Task: Create tabs for every object which are used in tournament management system.
Action: Mouse moved to (1272, 81)
Screenshot: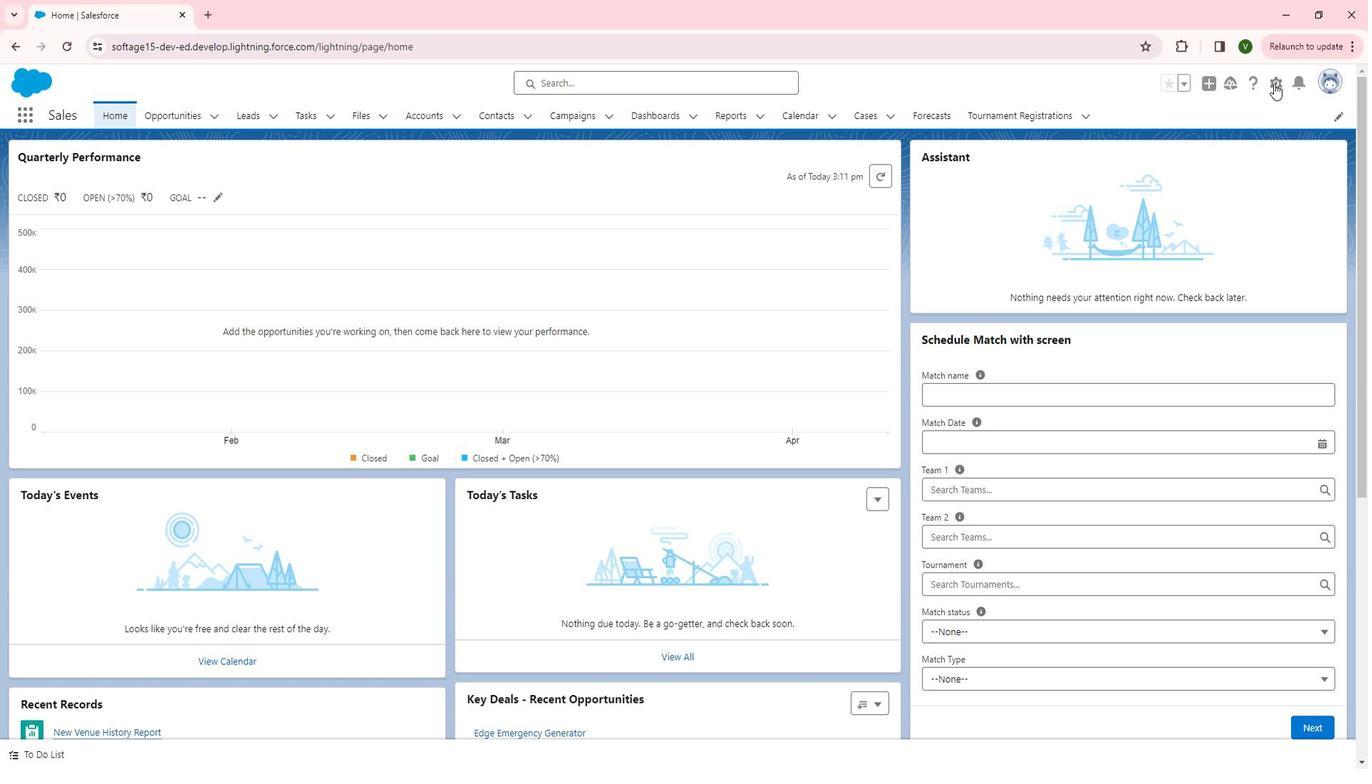 
Action: Mouse pressed left at (1272, 81)
Screenshot: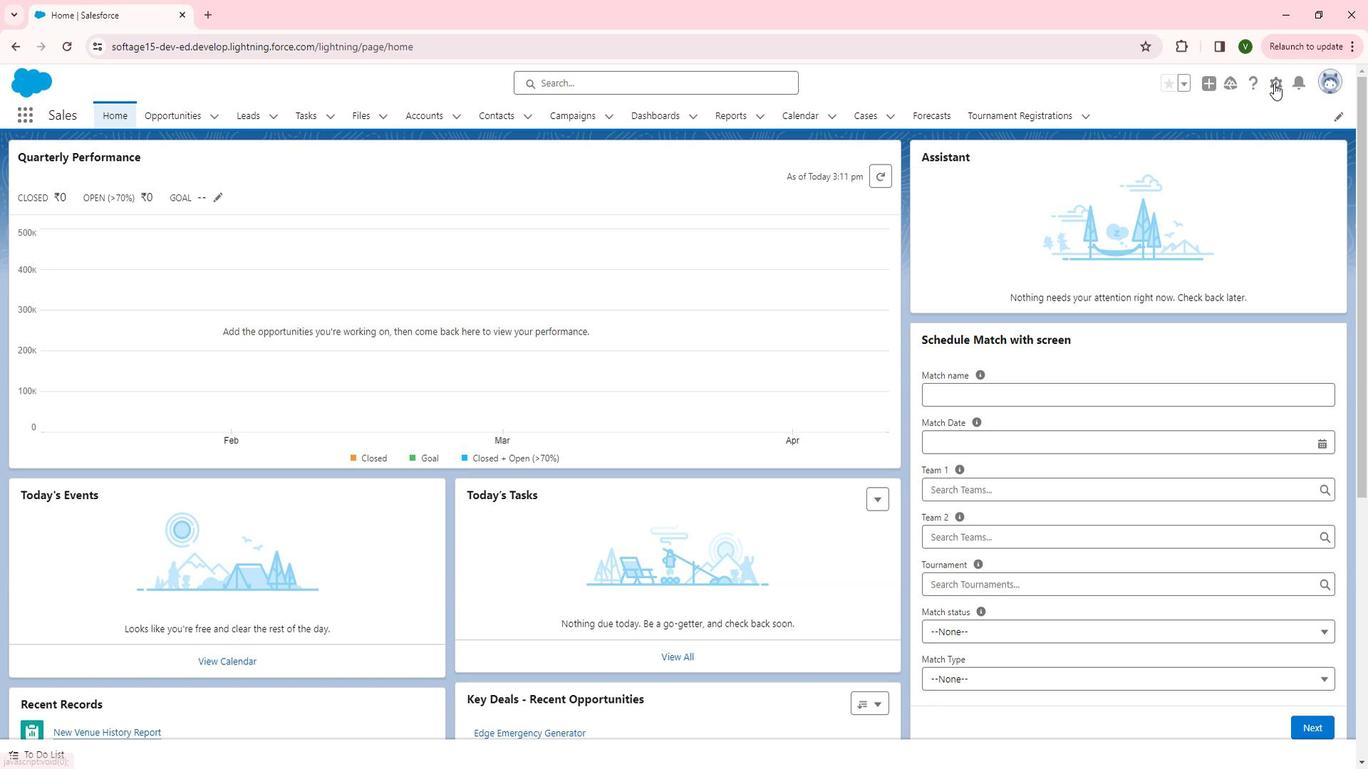
Action: Mouse moved to (1206, 126)
Screenshot: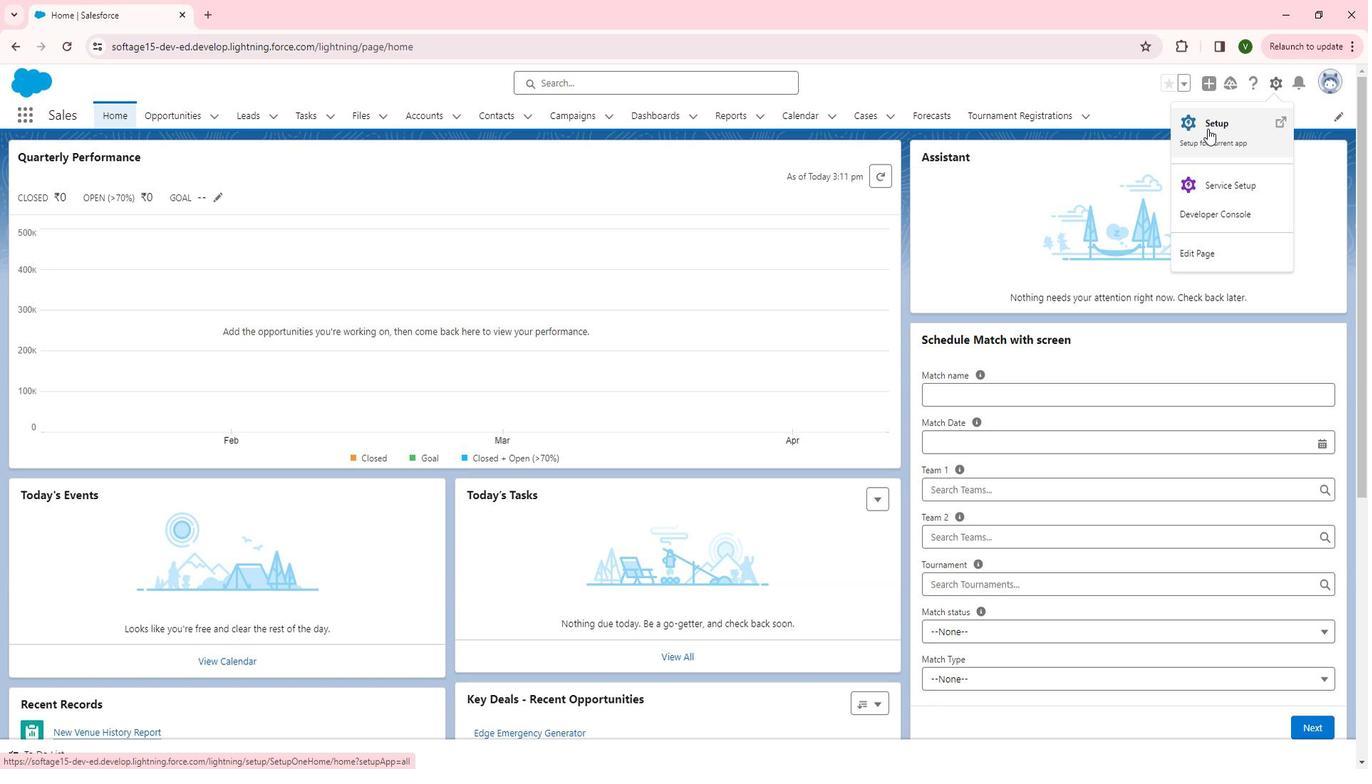 
Action: Mouse pressed left at (1206, 126)
Screenshot: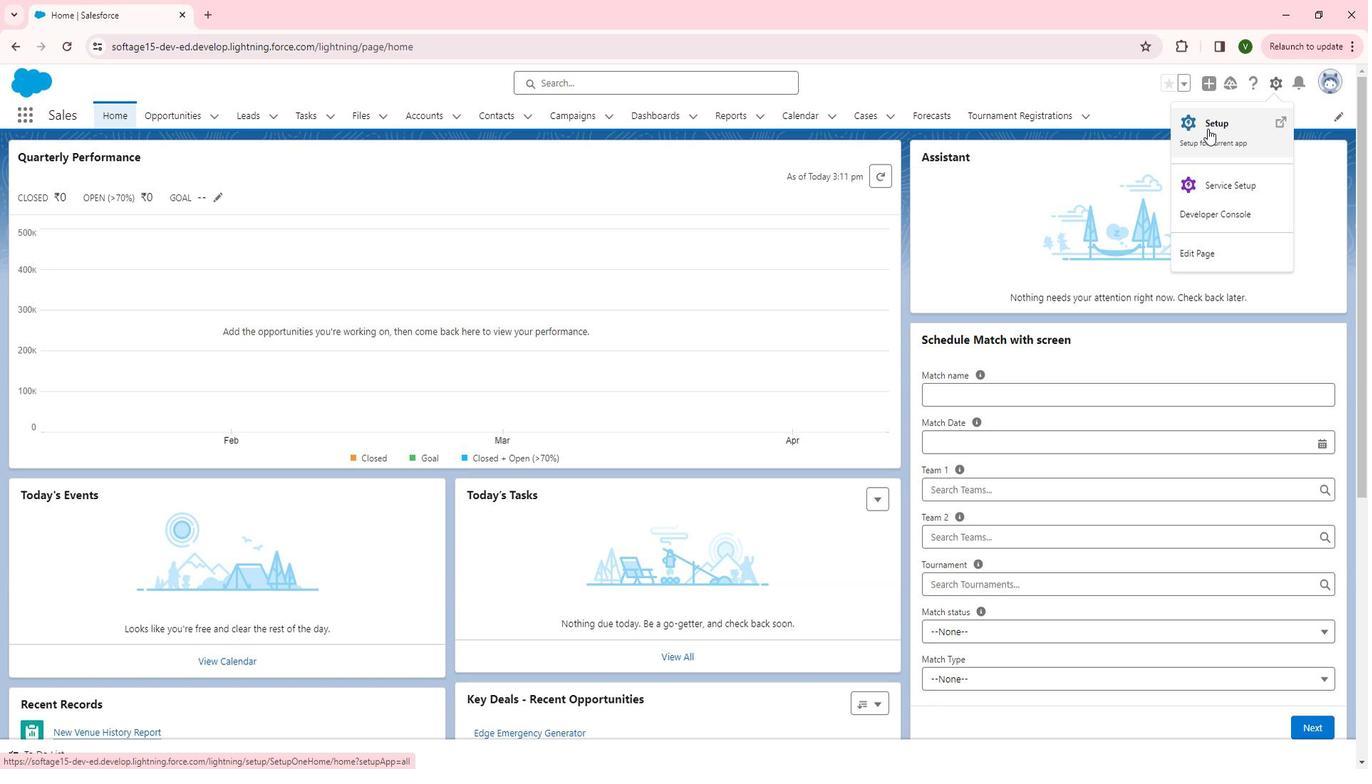 
Action: Mouse moved to (96, 600)
Screenshot: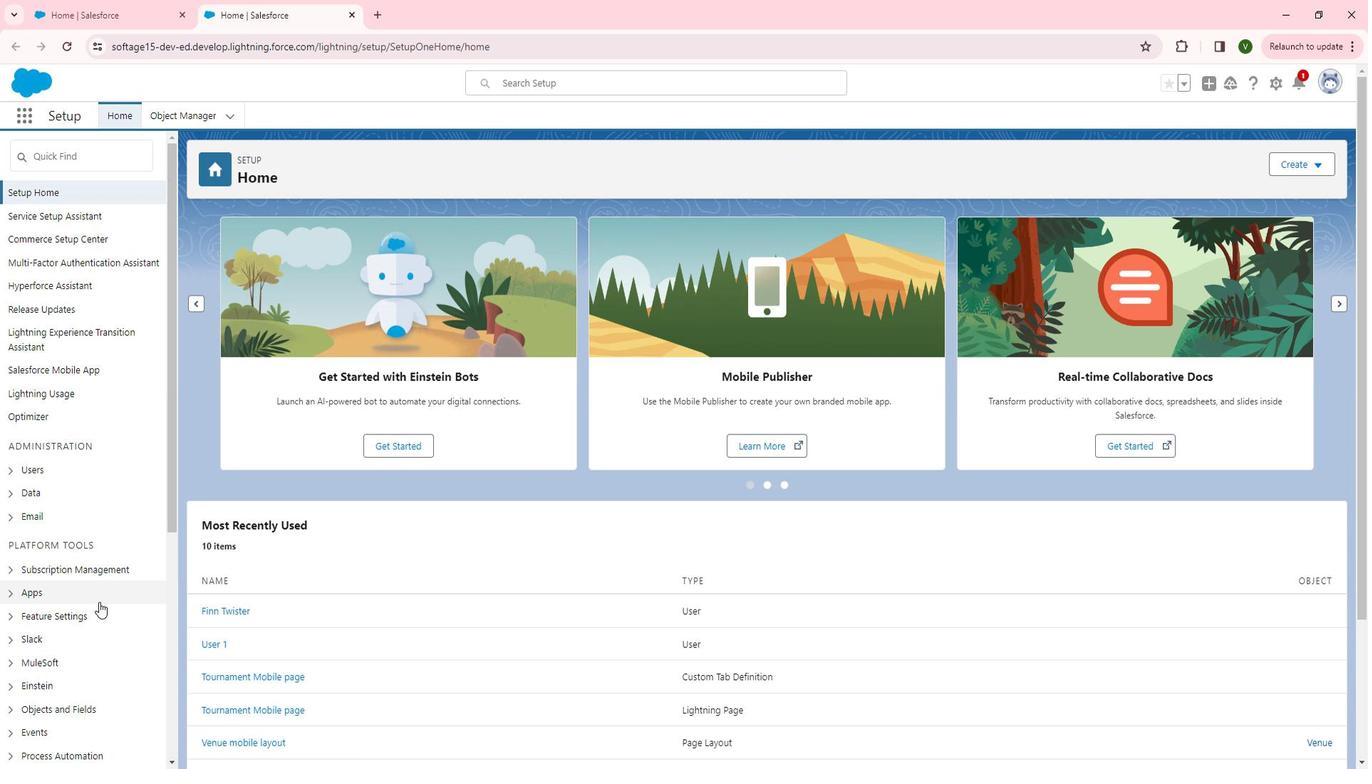 
Action: Mouse scrolled (96, 600) with delta (0, 0)
Screenshot: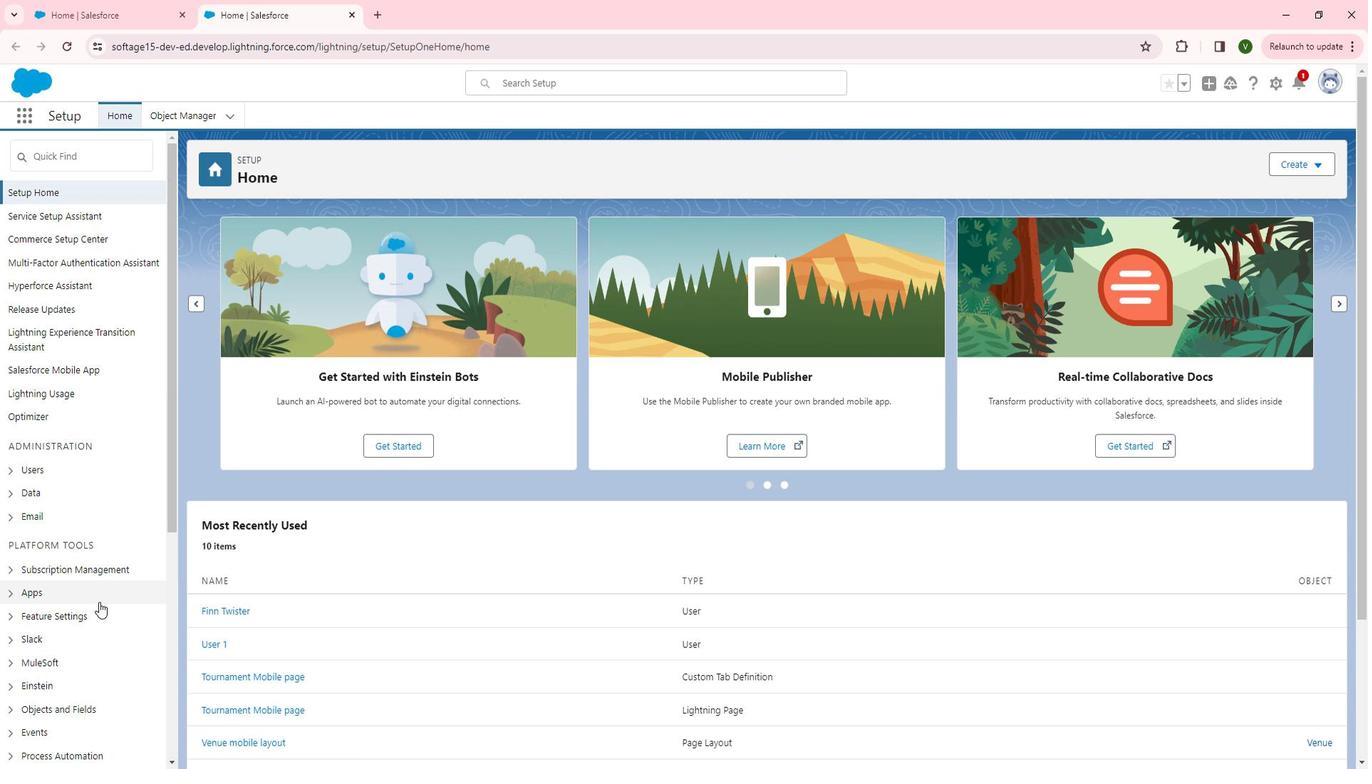 
Action: Mouse moved to (6, 634)
Screenshot: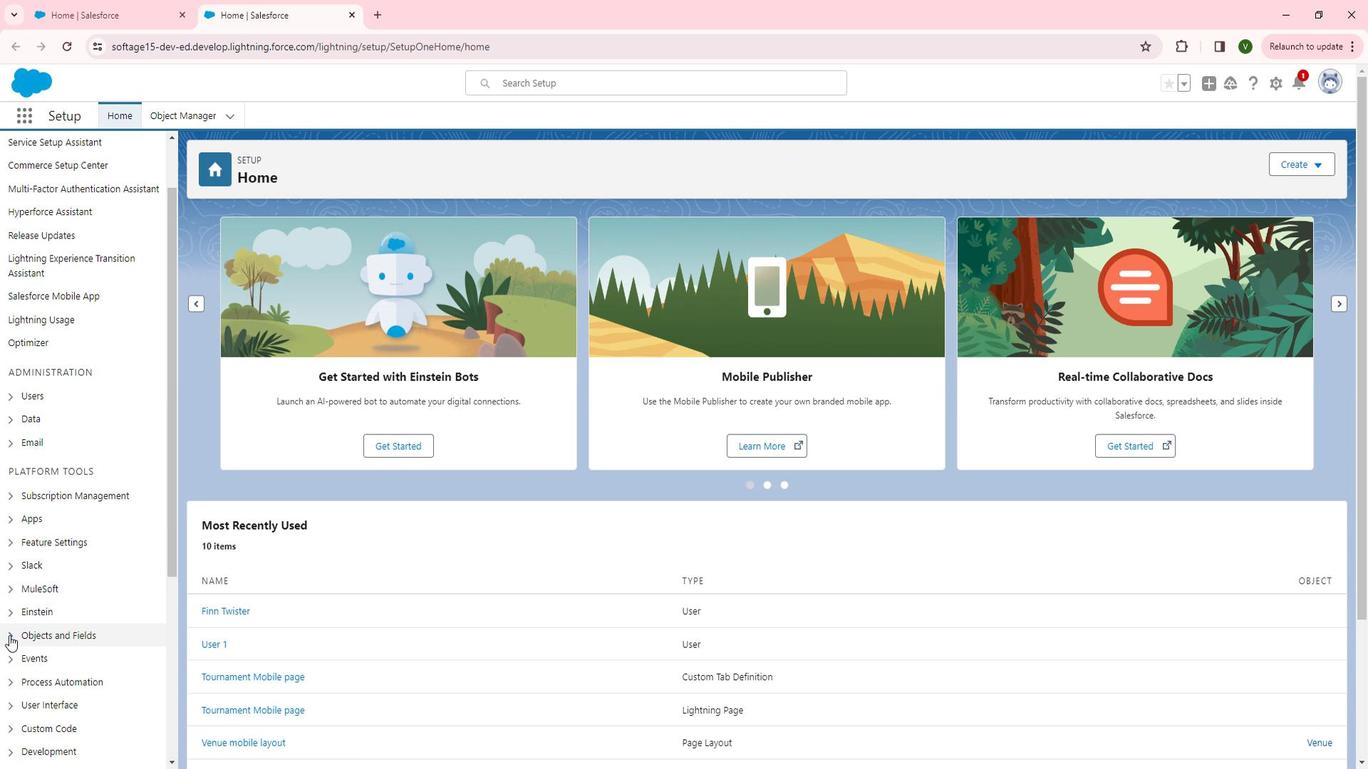 
Action: Mouse pressed left at (6, 634)
Screenshot: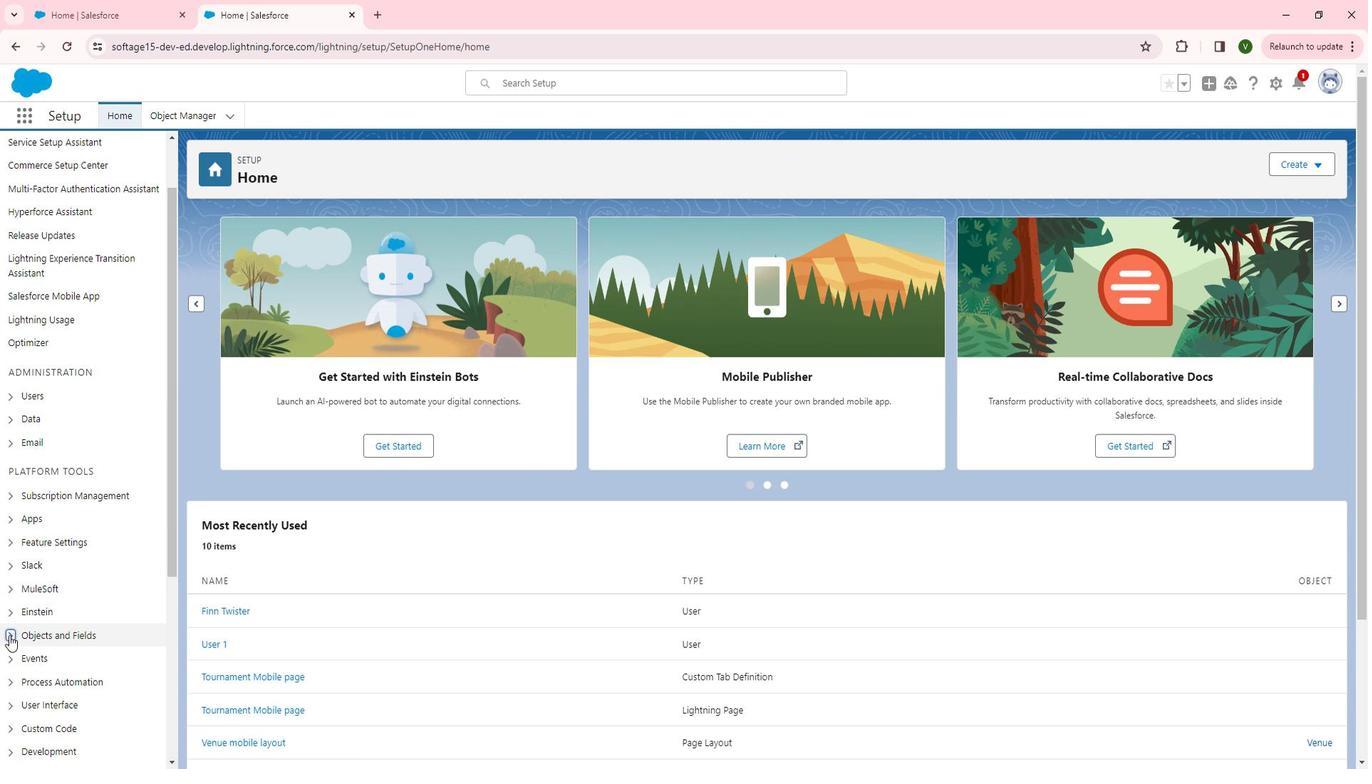 
Action: Mouse moved to (72, 658)
Screenshot: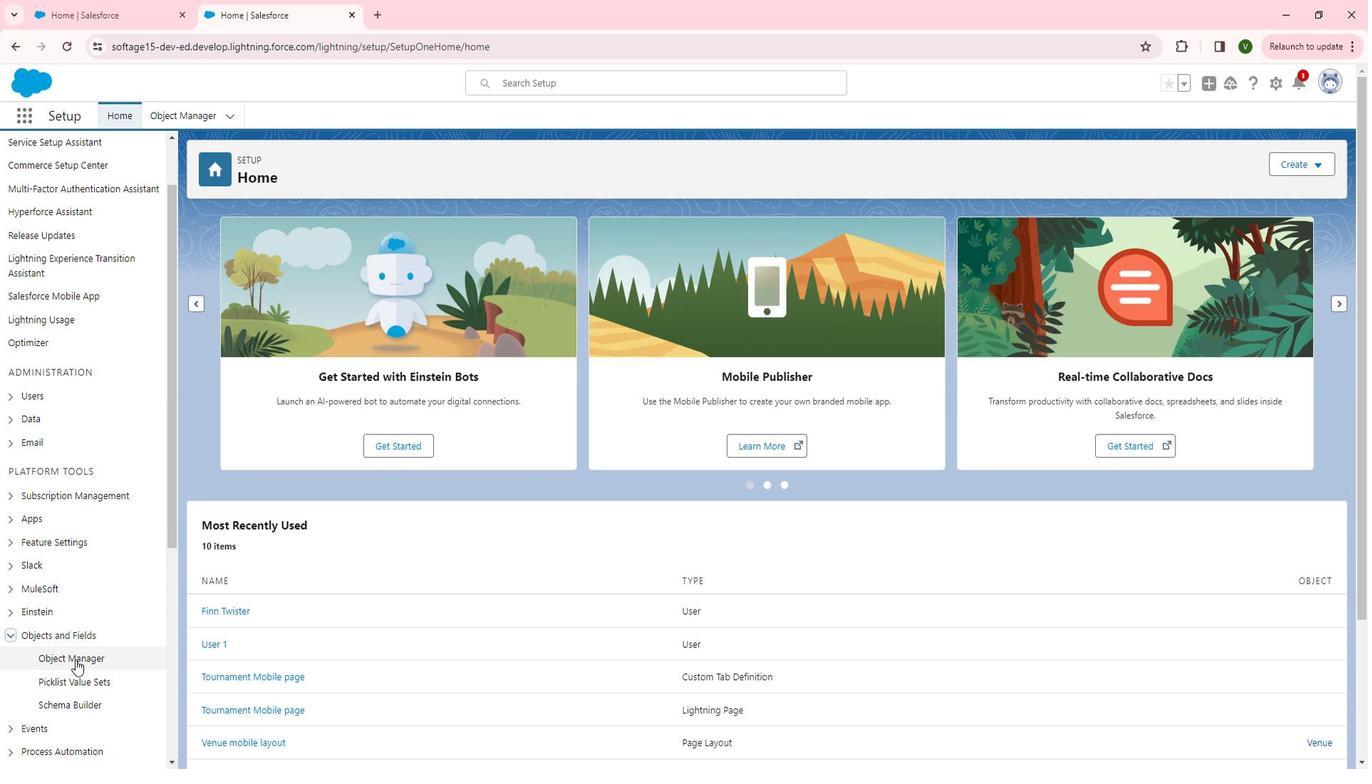 
Action: Mouse pressed left at (72, 658)
Screenshot: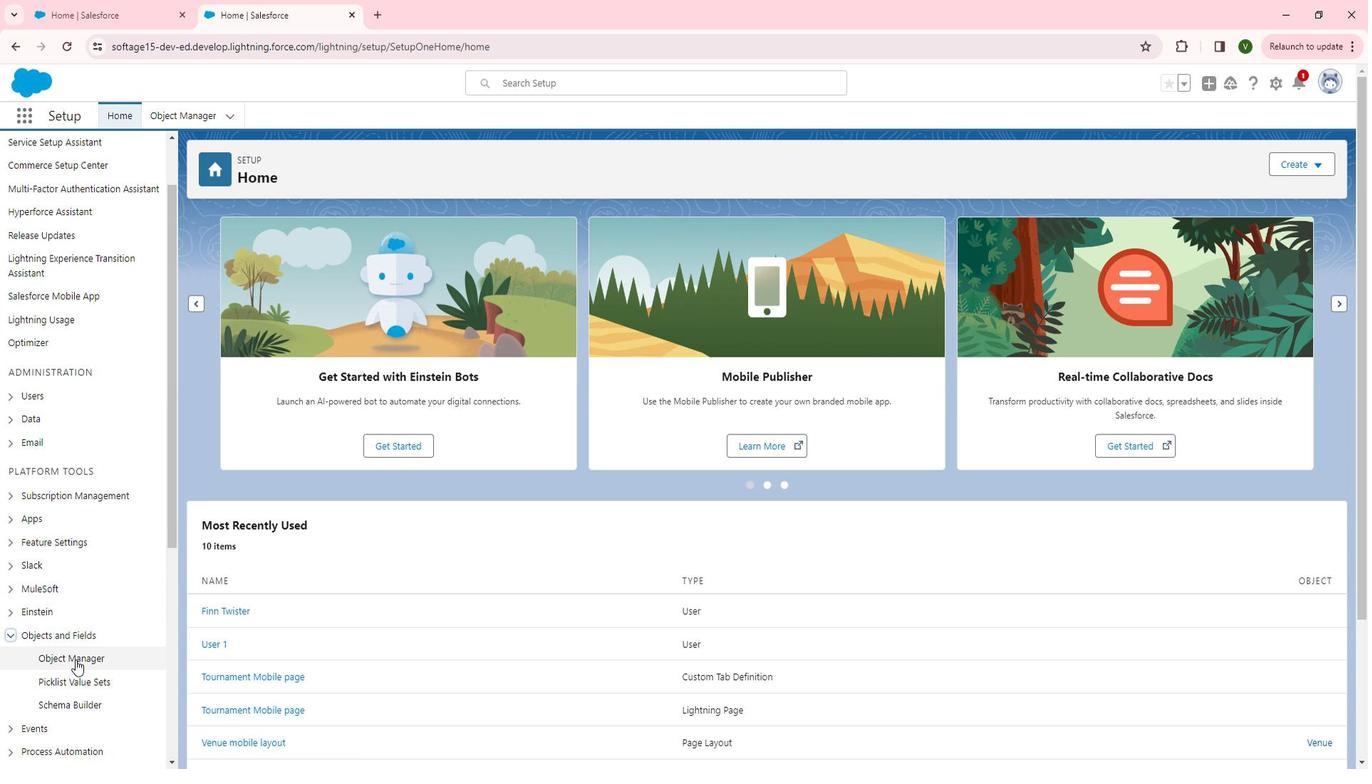 
Action: Mouse moved to (114, 116)
Screenshot: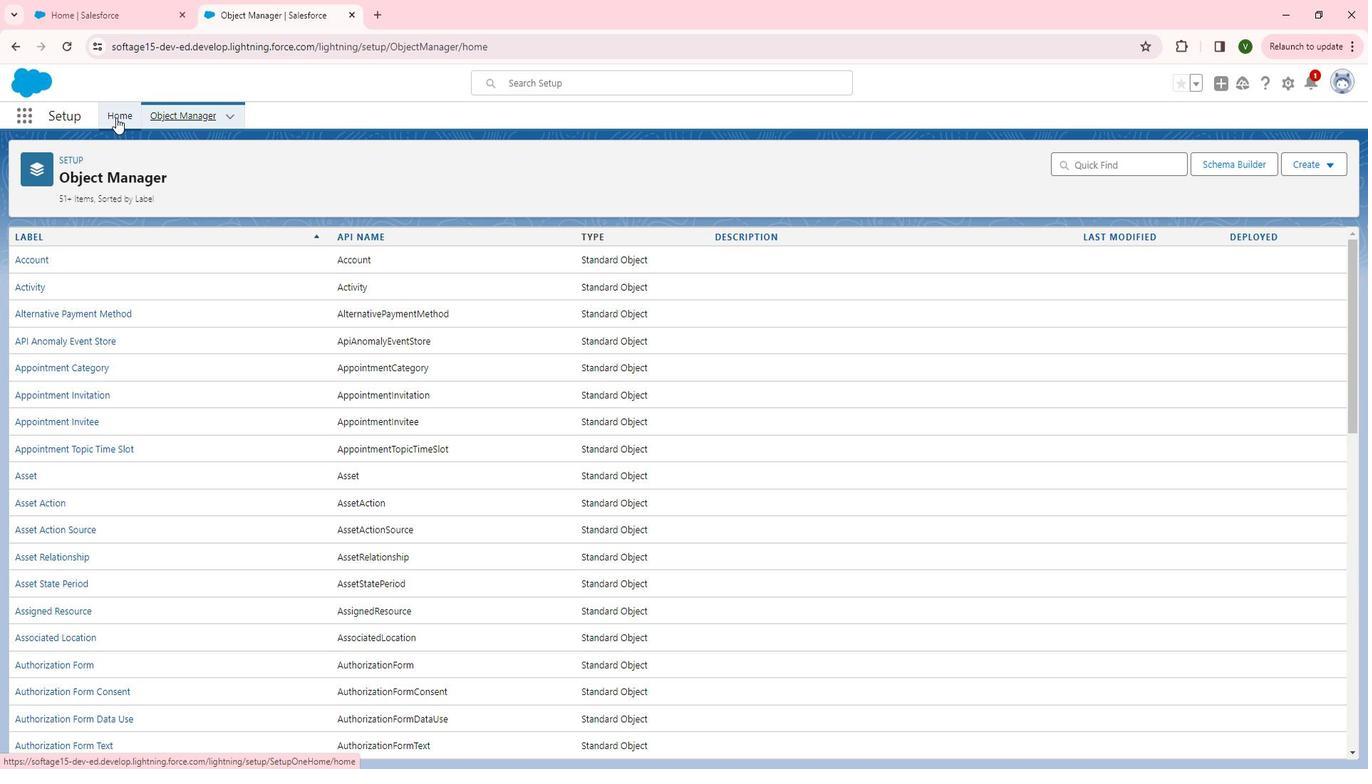 
Action: Mouse pressed left at (114, 116)
Screenshot: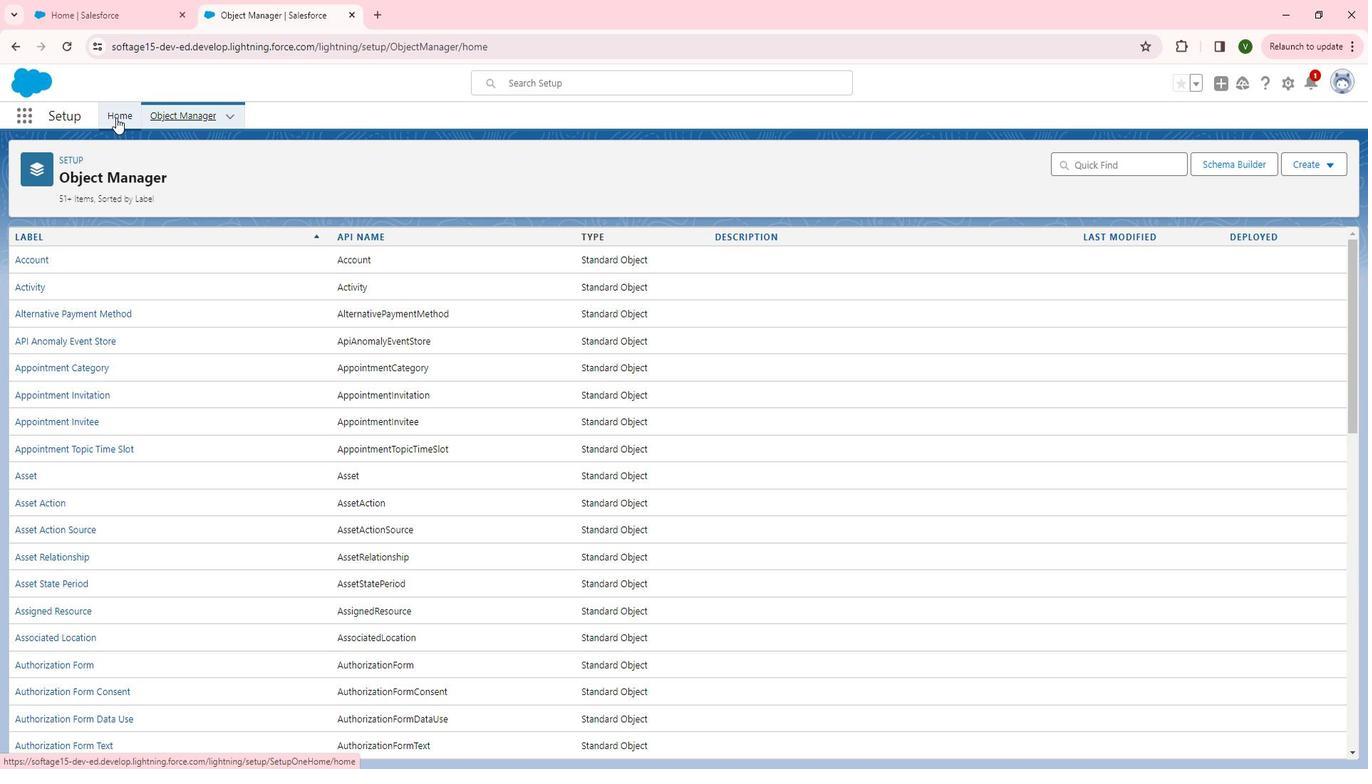 
Action: Mouse moved to (74, 413)
Screenshot: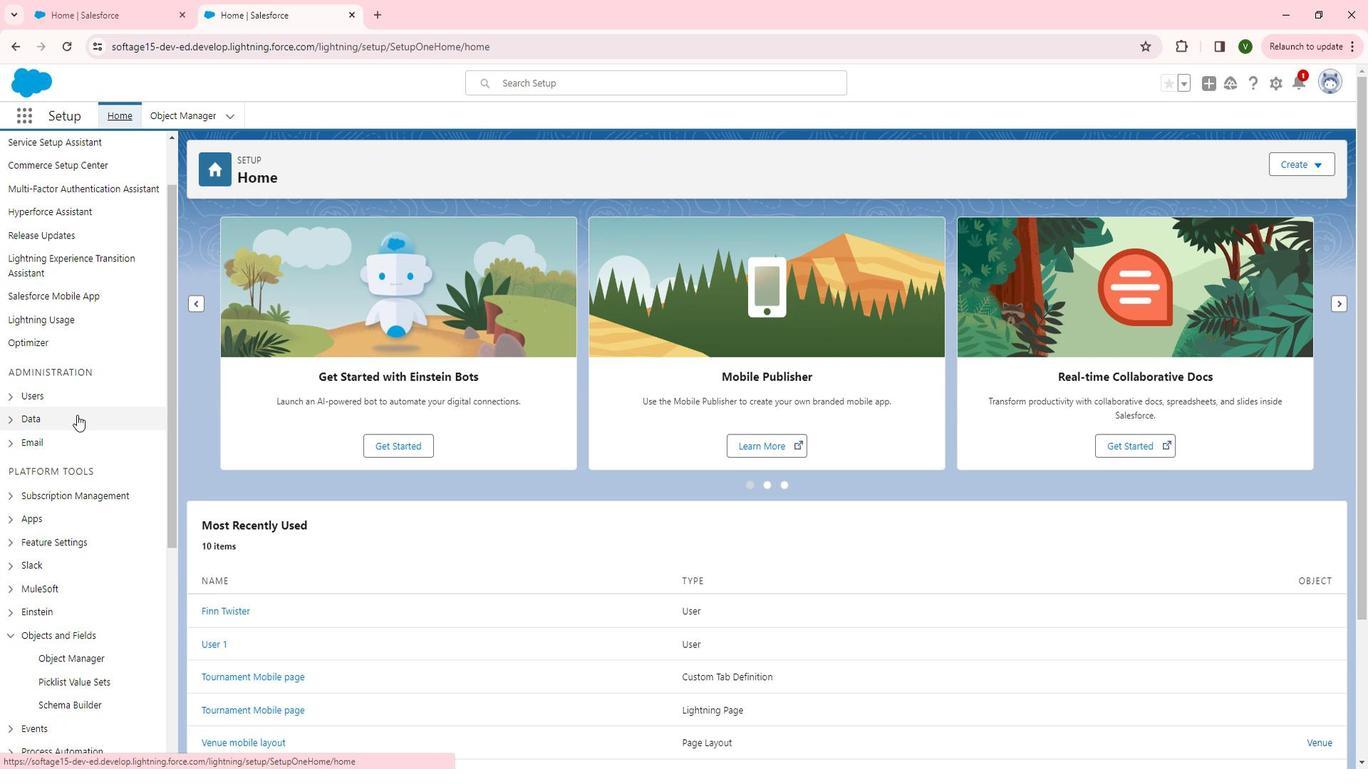 
Action: Mouse scrolled (74, 412) with delta (0, 0)
Screenshot: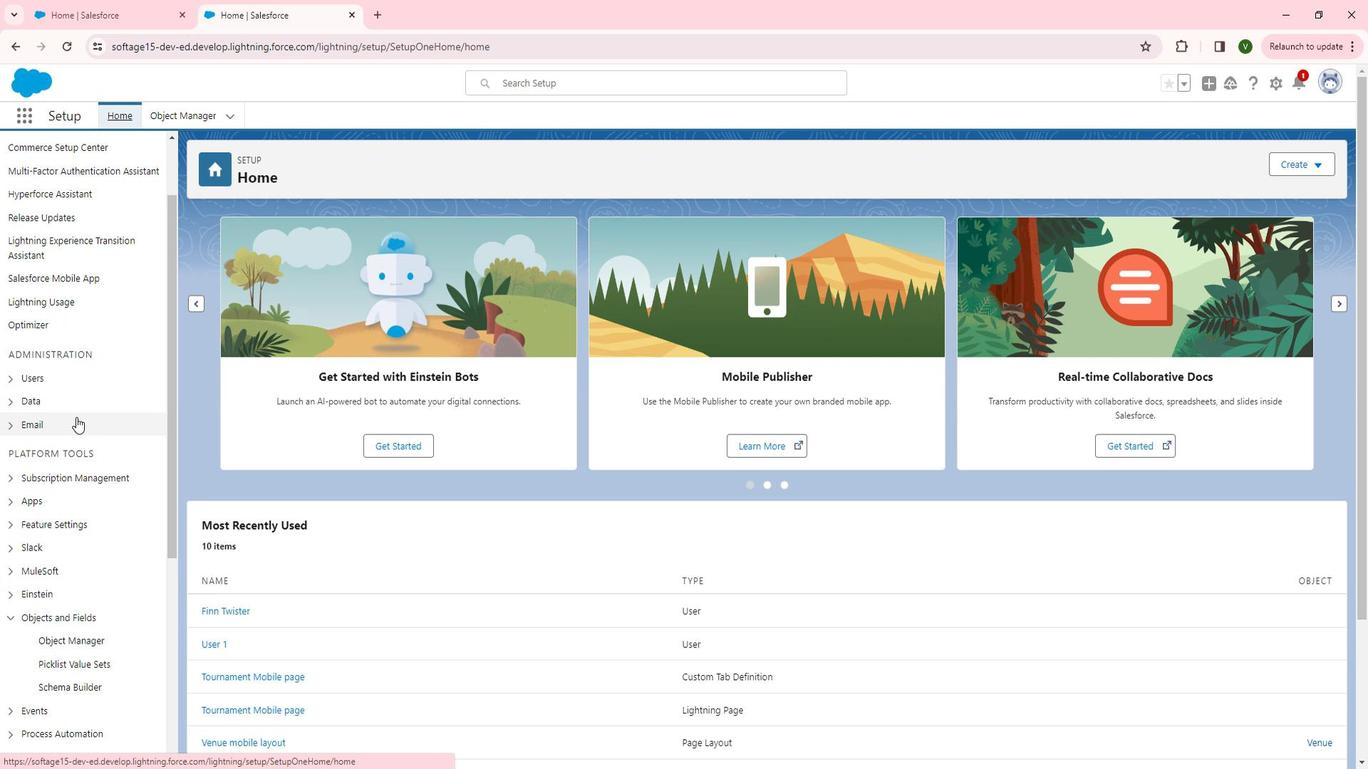 
Action: Mouse moved to (69, 419)
Screenshot: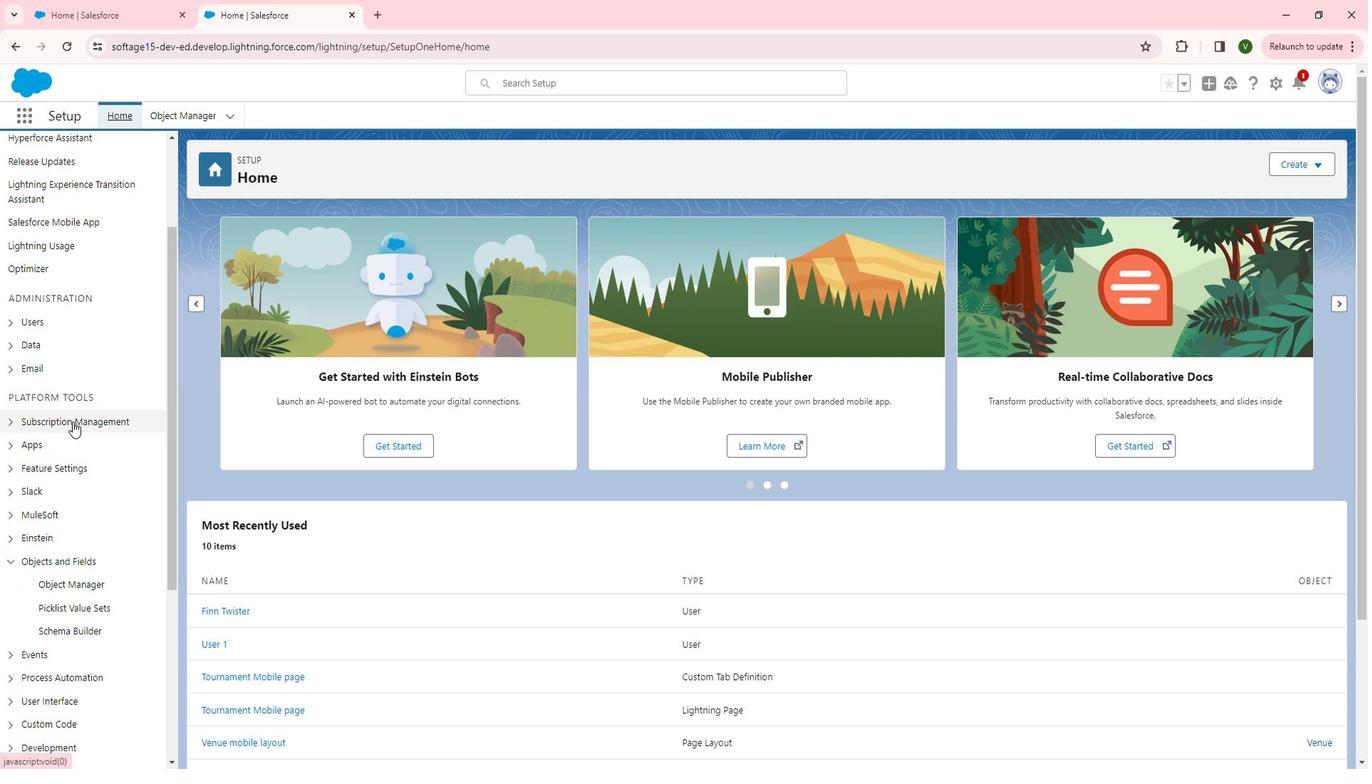 
Action: Mouse scrolled (69, 419) with delta (0, 0)
Screenshot: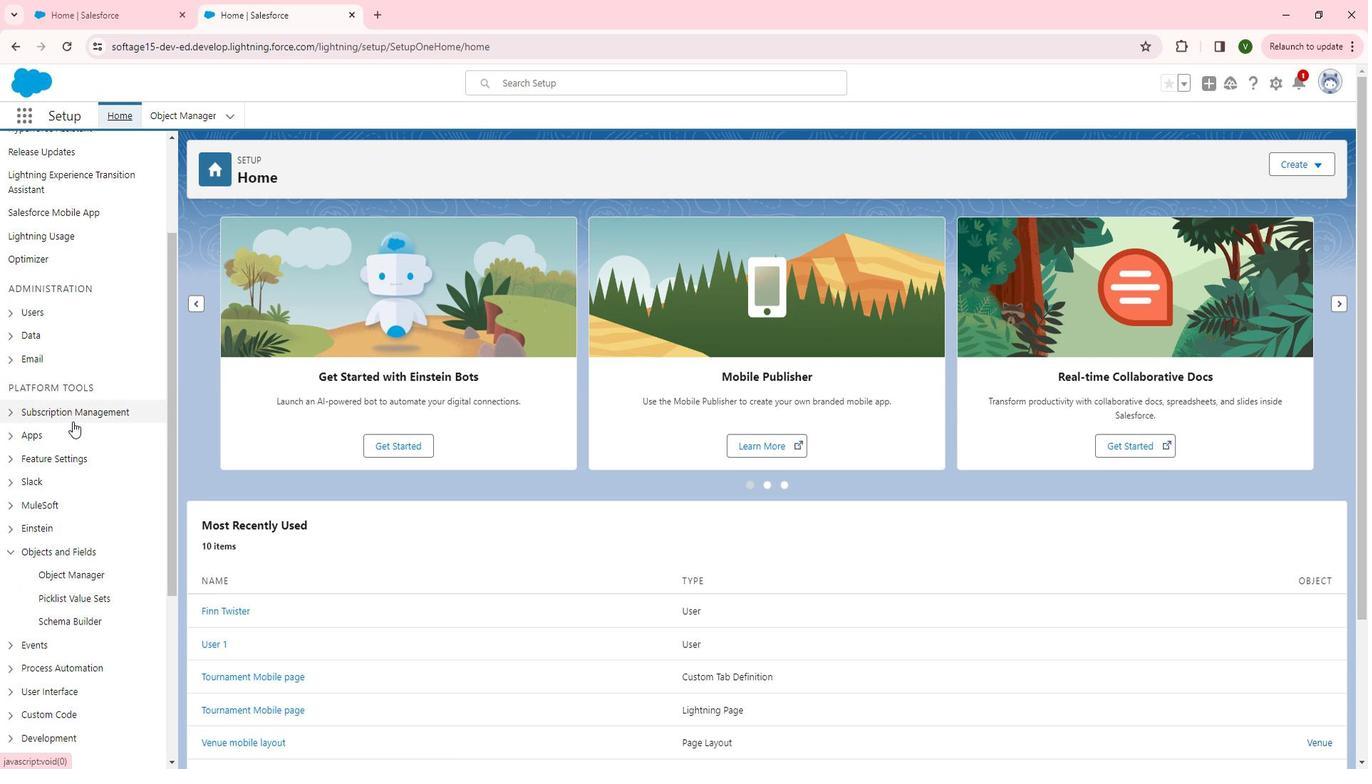 
Action: Mouse moved to (7, 483)
Screenshot: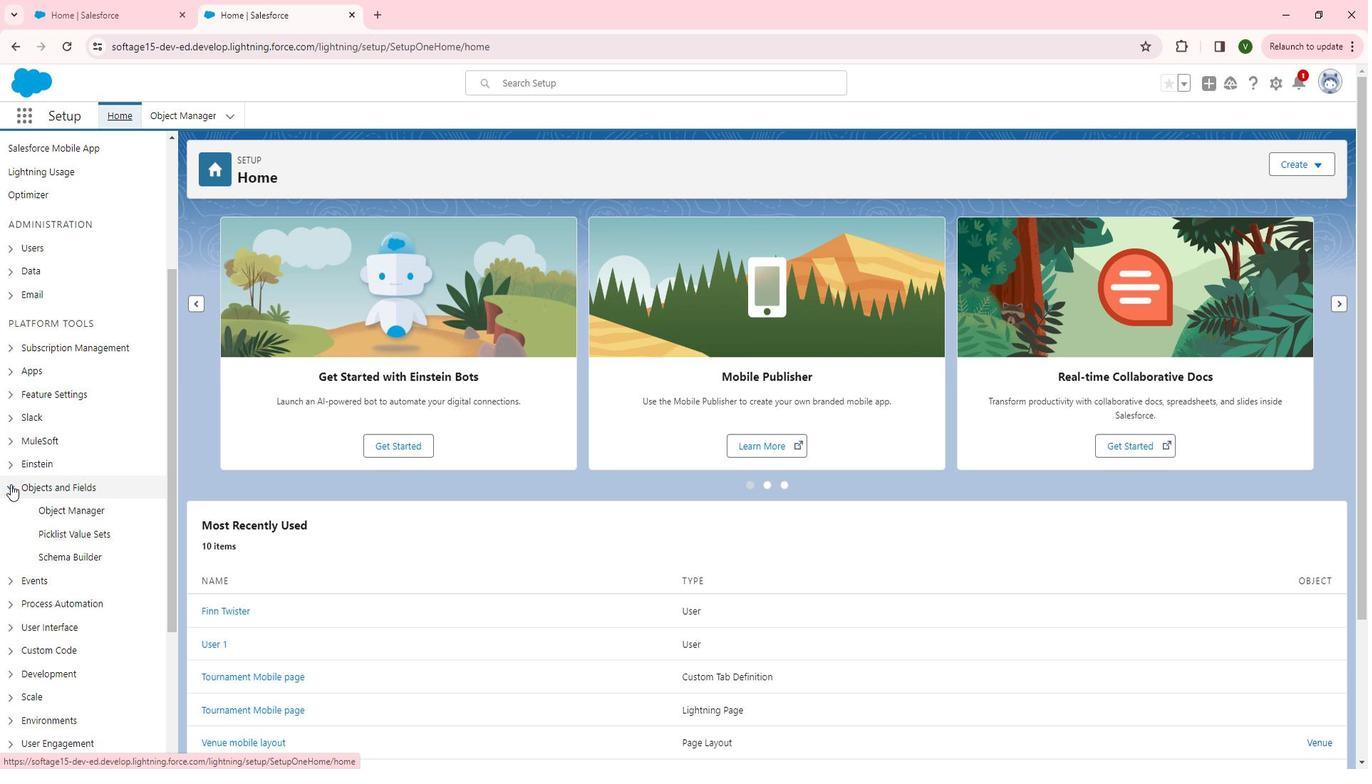 
Action: Mouse pressed left at (7, 483)
Screenshot: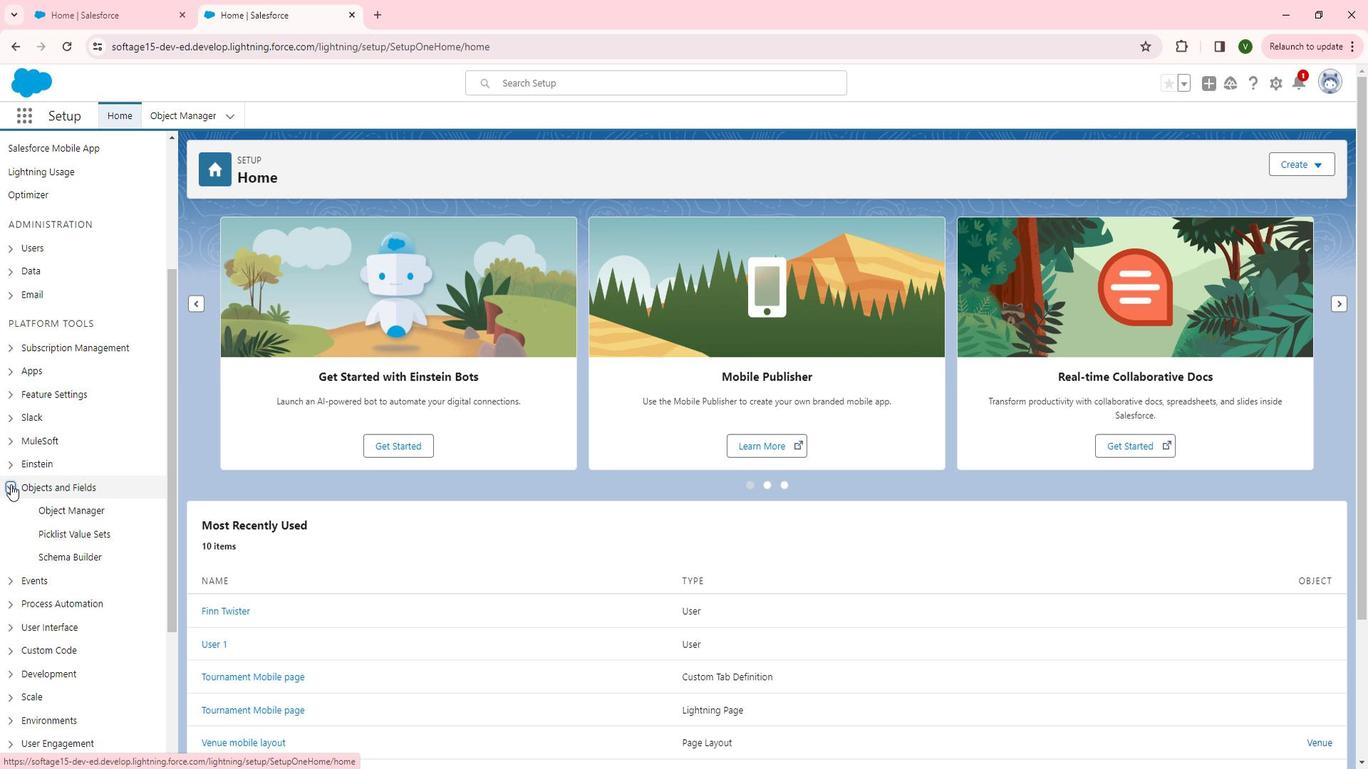 
Action: Mouse moved to (9, 557)
Screenshot: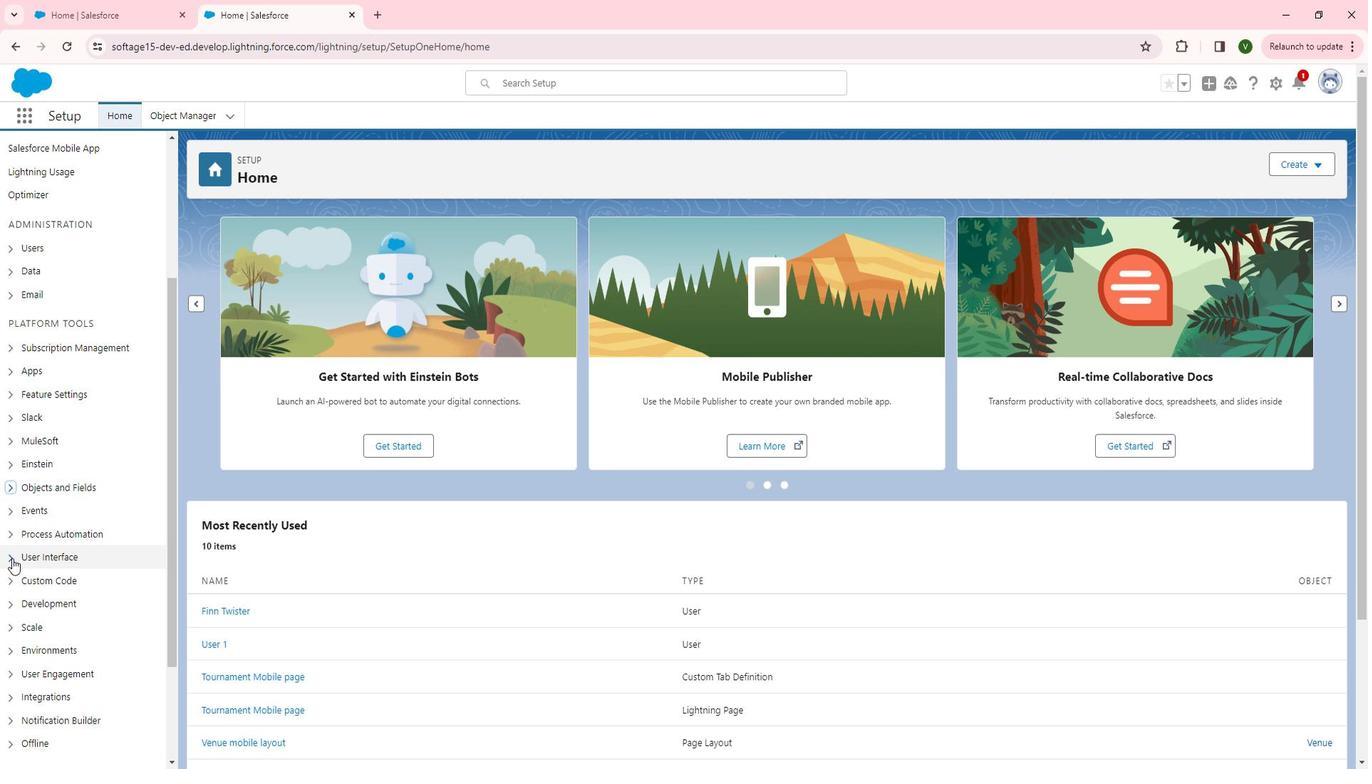 
Action: Mouse pressed left at (9, 557)
Screenshot: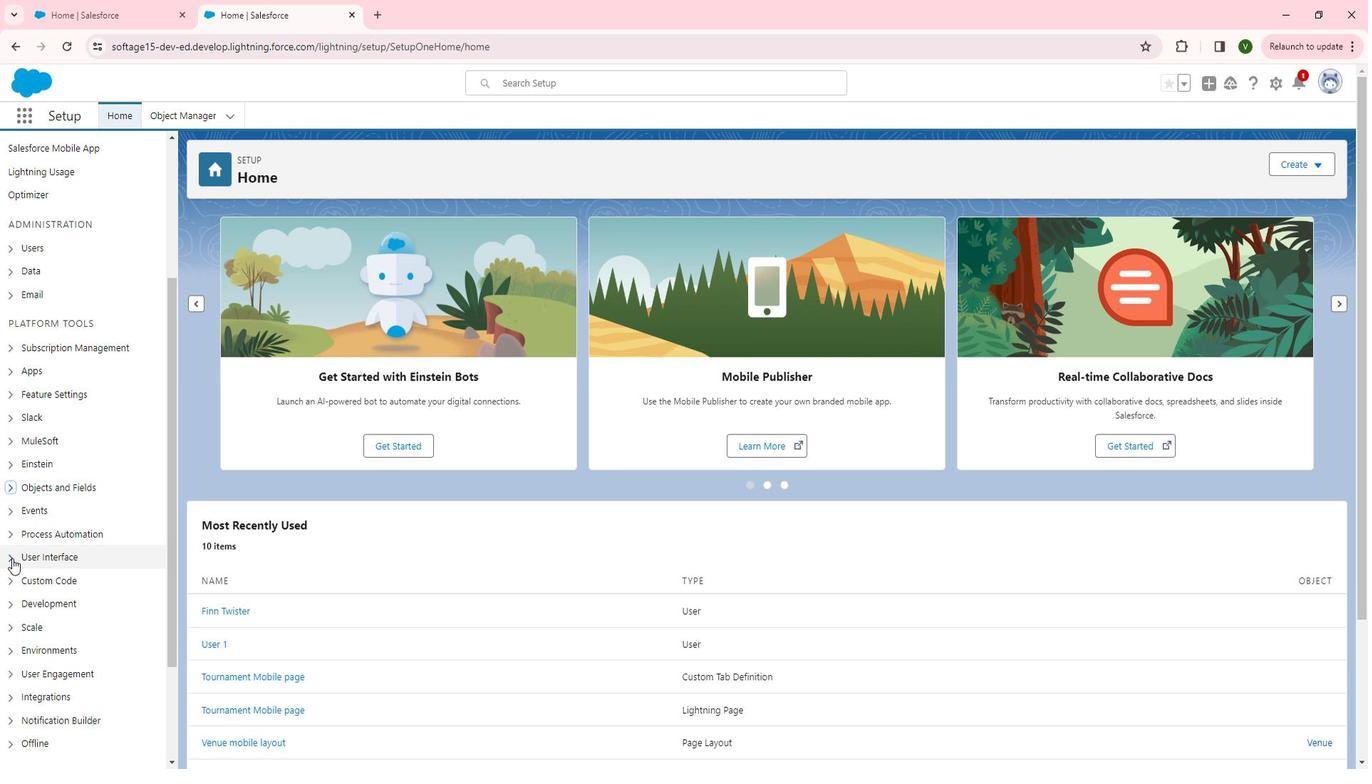 
Action: Mouse moved to (64, 585)
Screenshot: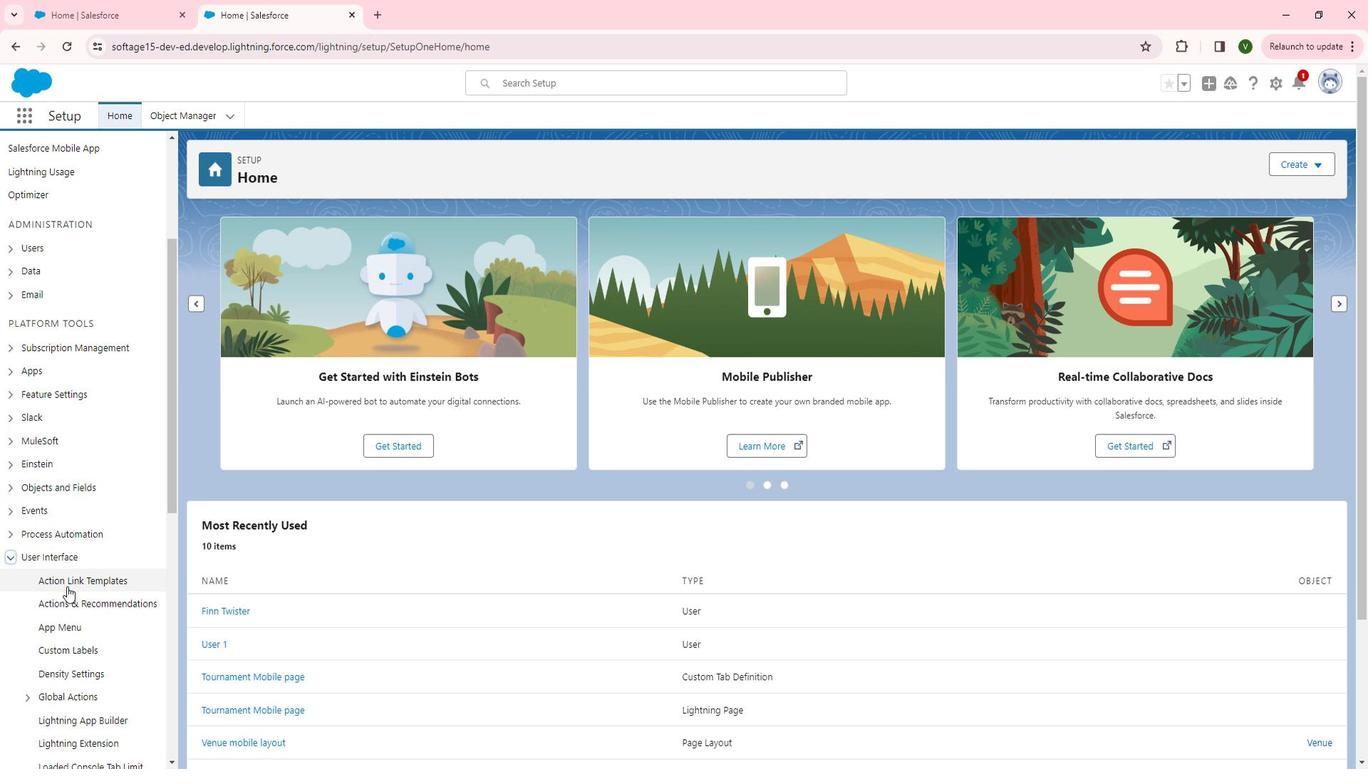 
Action: Mouse scrolled (64, 584) with delta (0, 0)
Screenshot: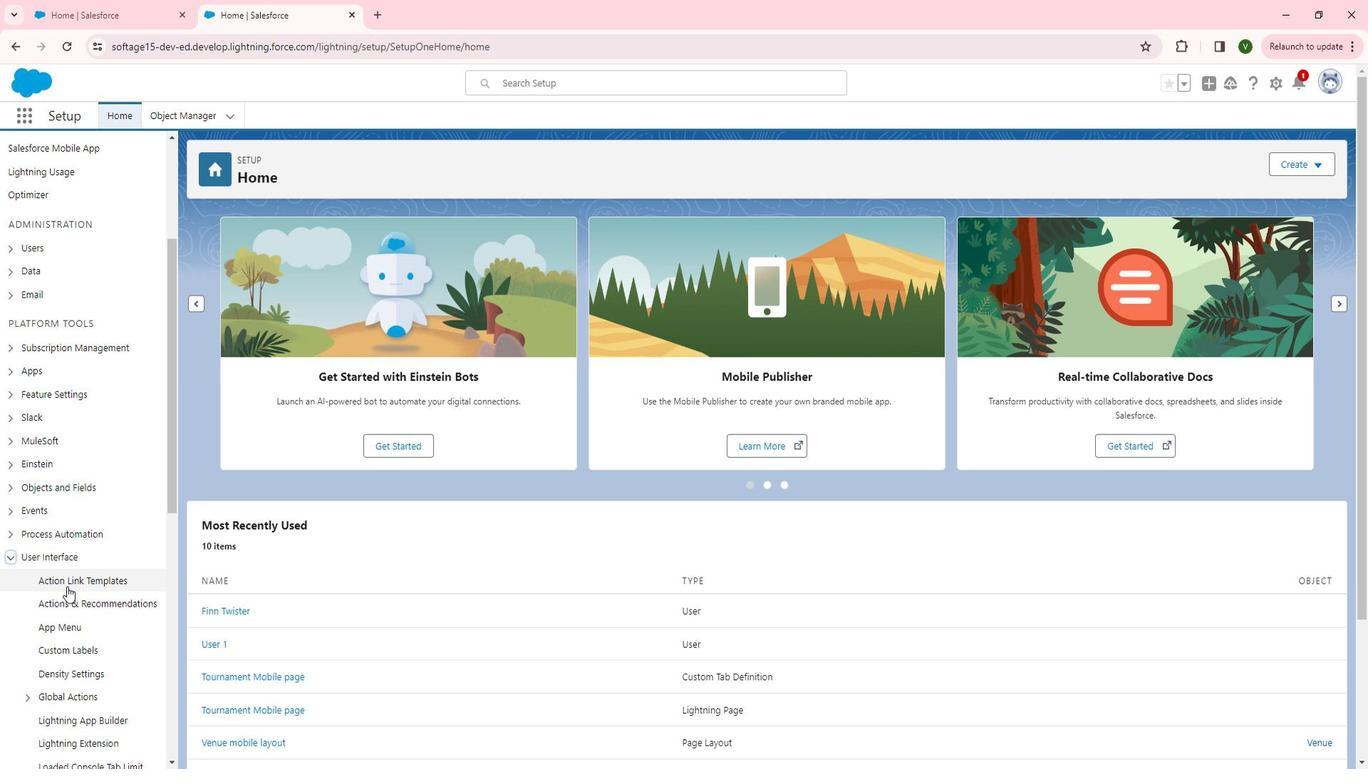 
Action: Mouse moved to (64, 585)
Screenshot: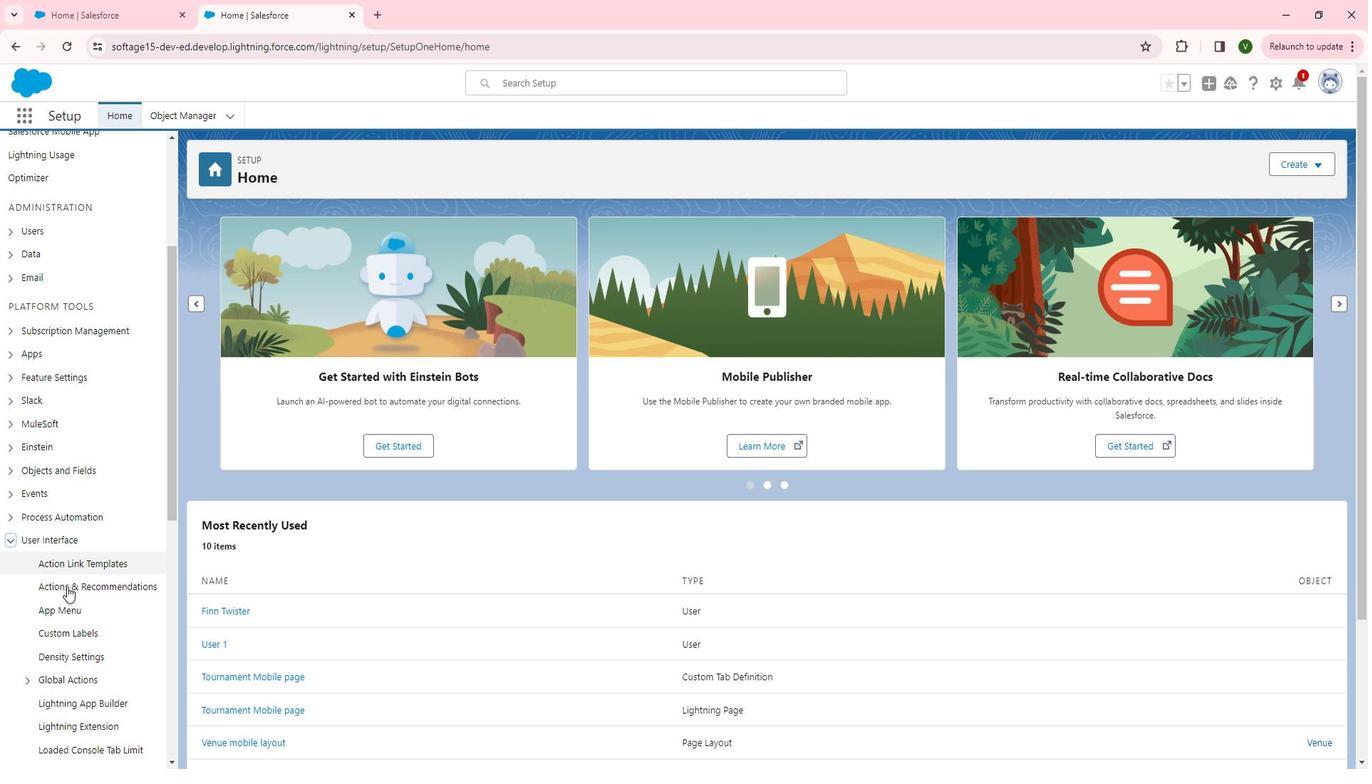 
Action: Mouse scrolled (64, 585) with delta (0, 0)
Screenshot: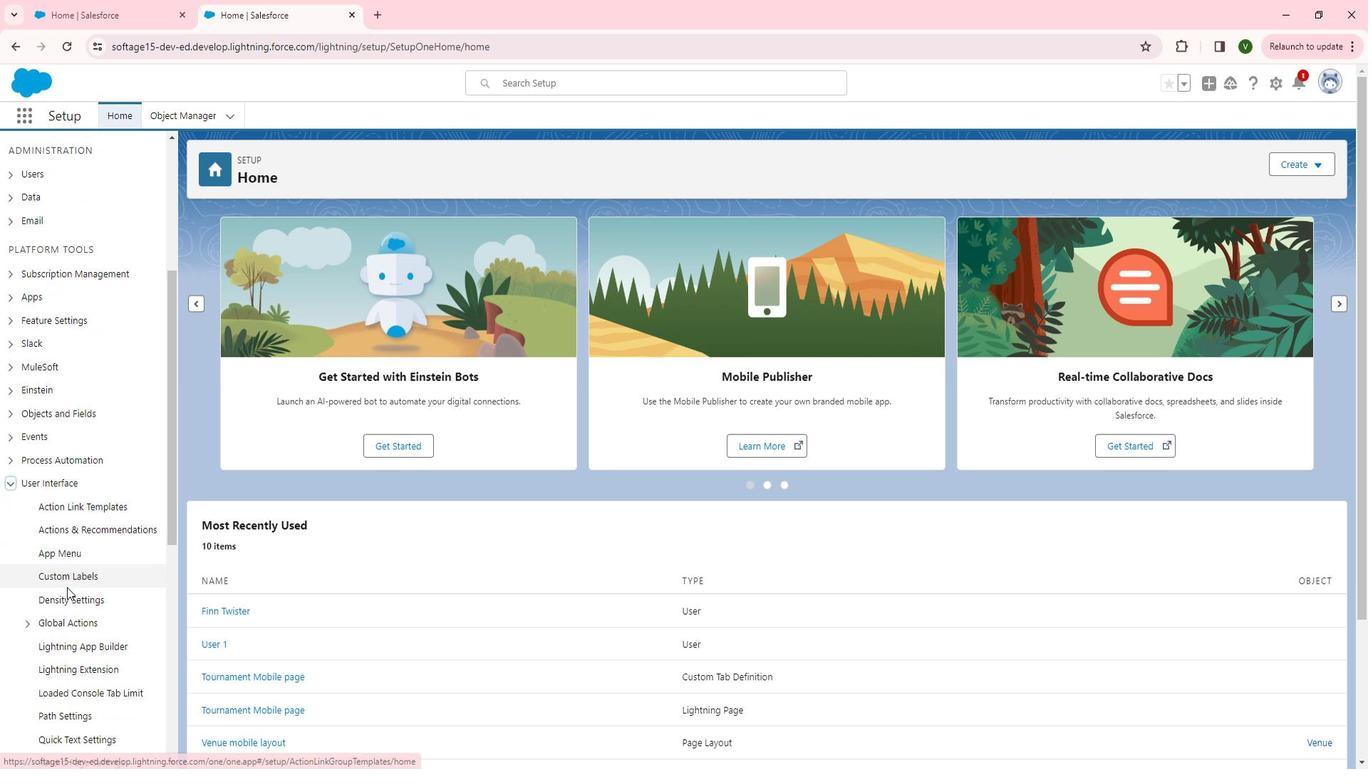 
Action: Mouse scrolled (64, 585) with delta (0, 0)
Screenshot: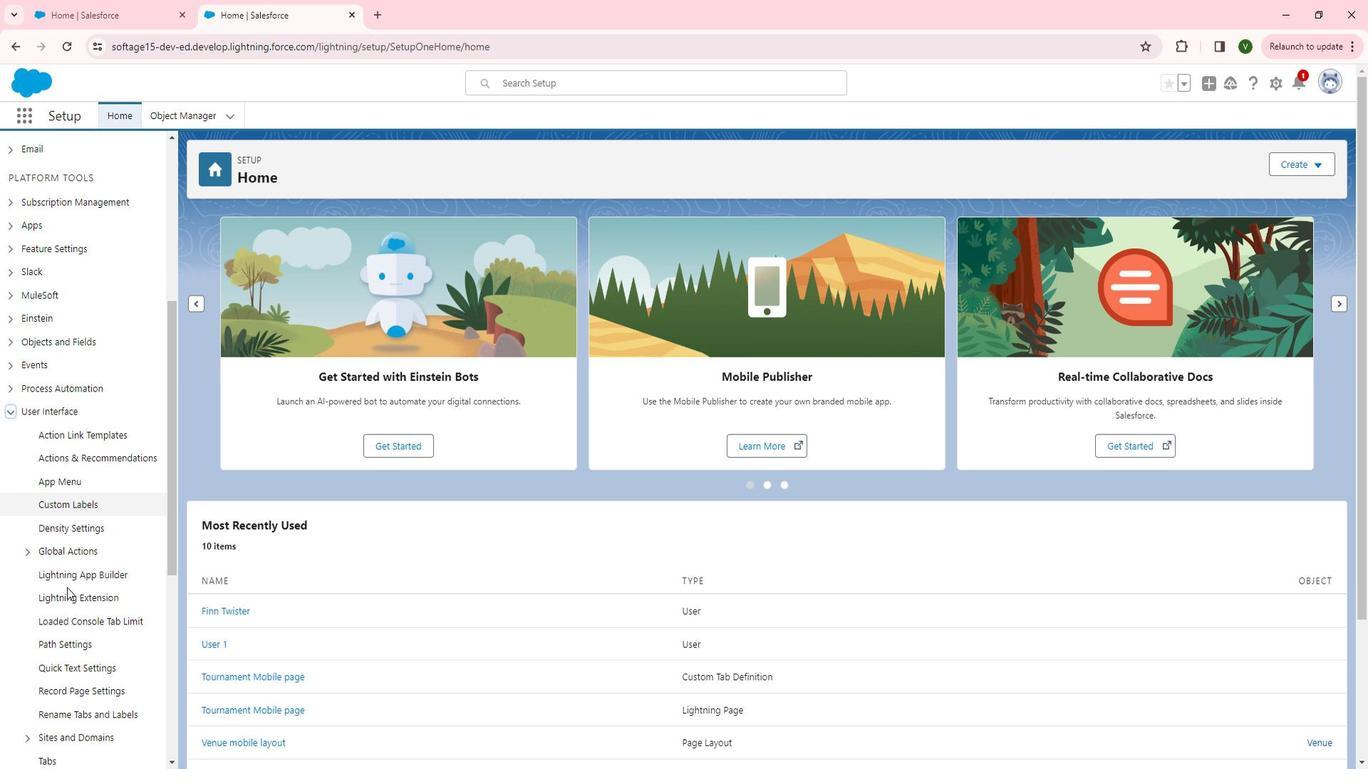 
Action: Mouse scrolled (64, 585) with delta (0, 0)
Screenshot: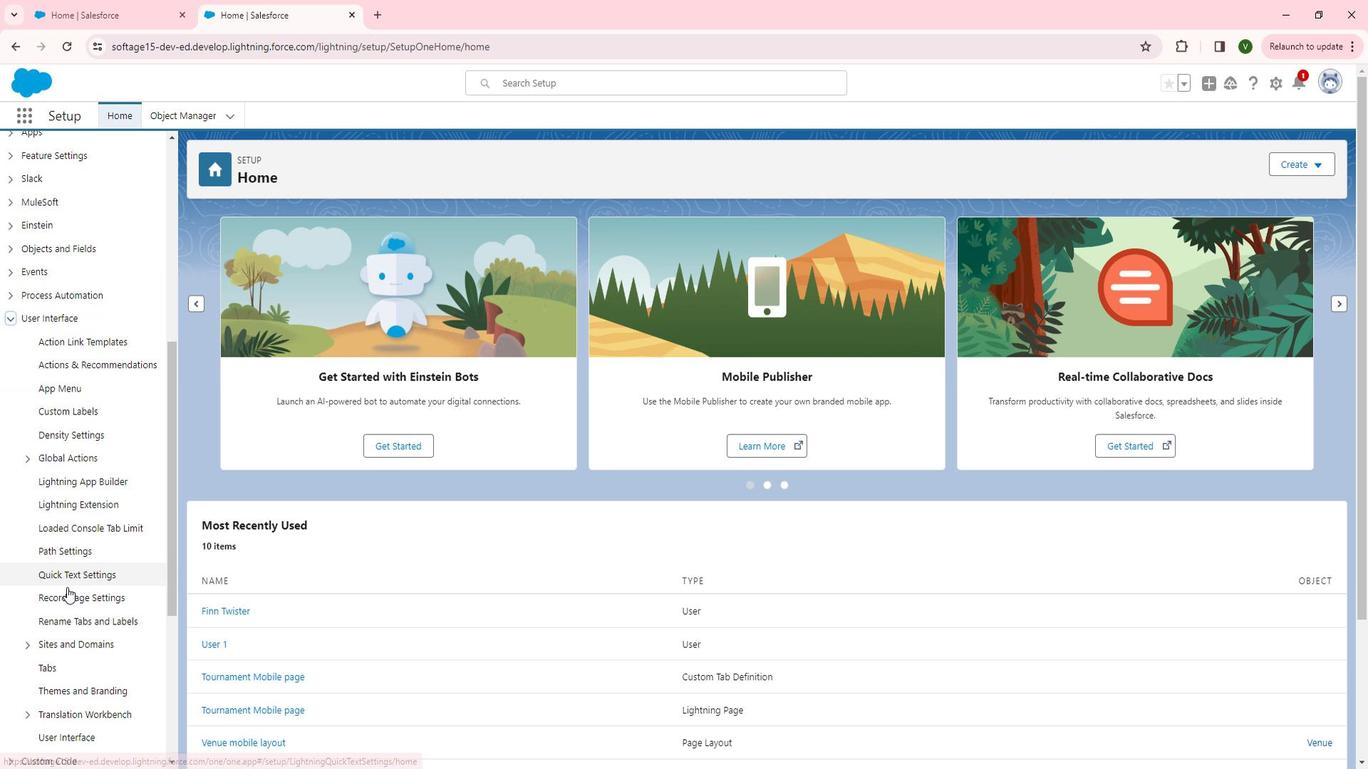 
Action: Mouse moved to (44, 610)
Screenshot: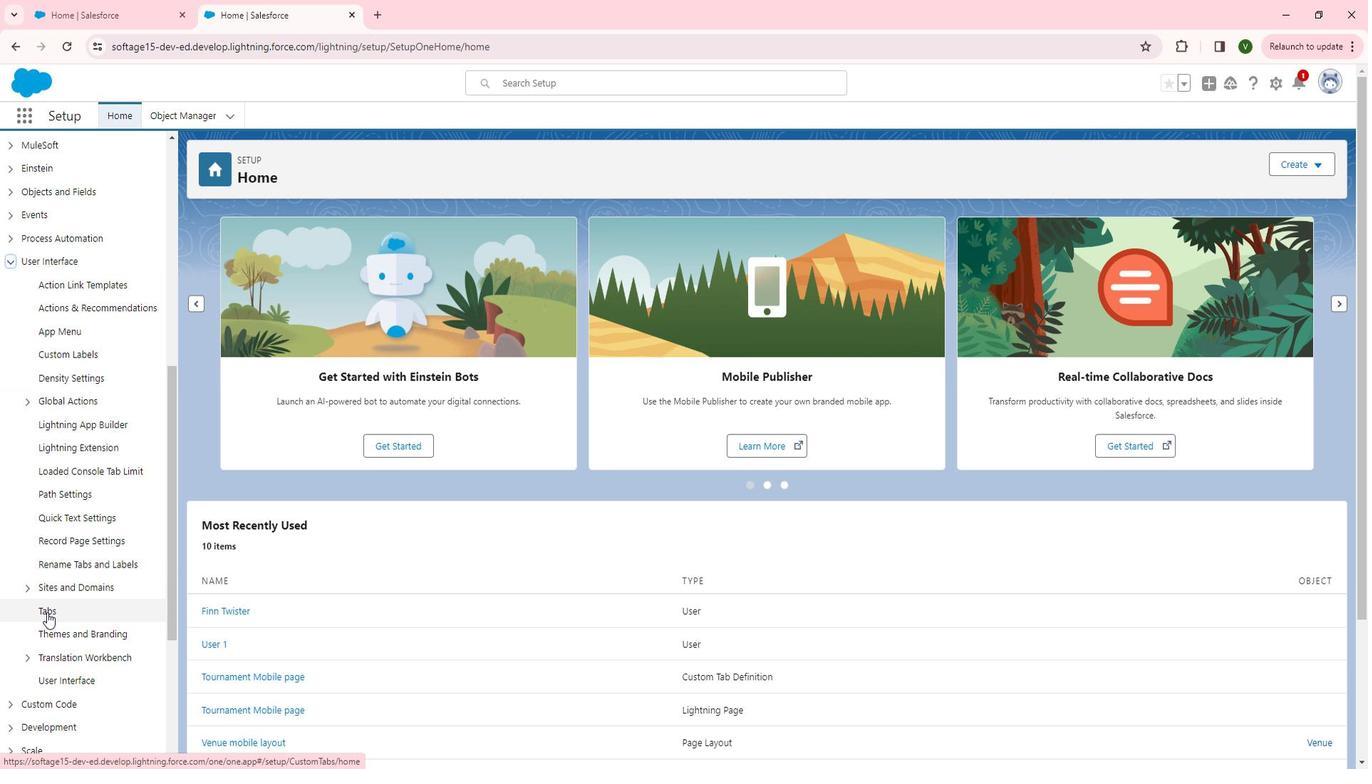 
Action: Mouse pressed left at (44, 610)
Screenshot: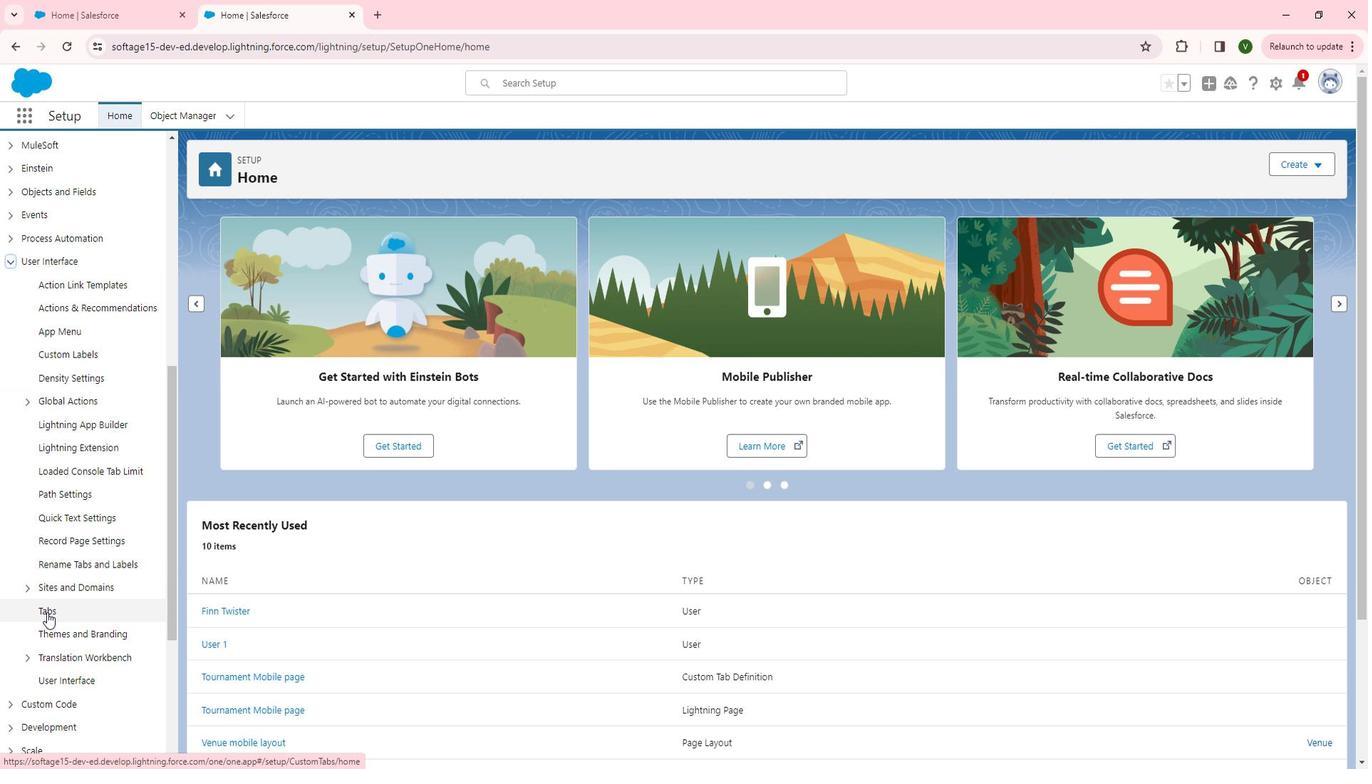
Action: Mouse moved to (399, 384)
Screenshot: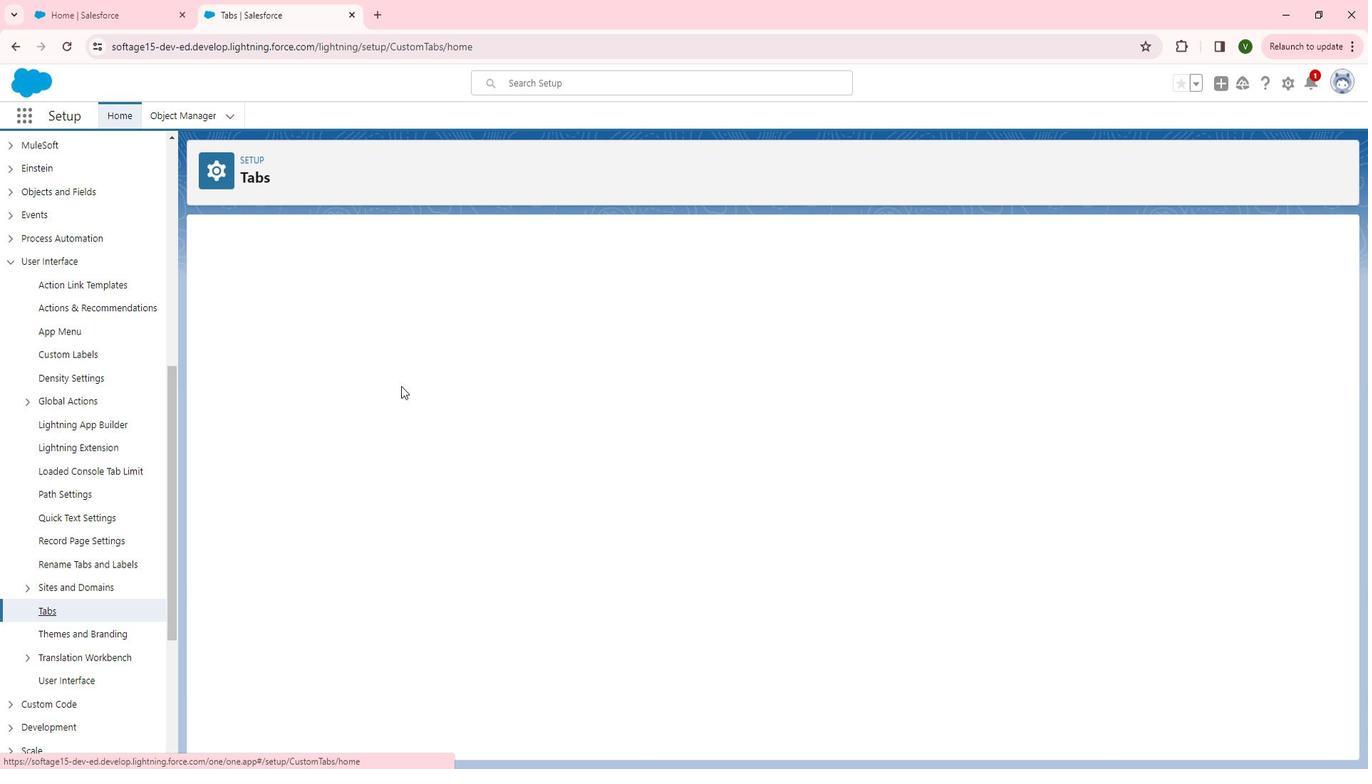 
Action: Mouse scrolled (399, 384) with delta (0, 0)
Screenshot: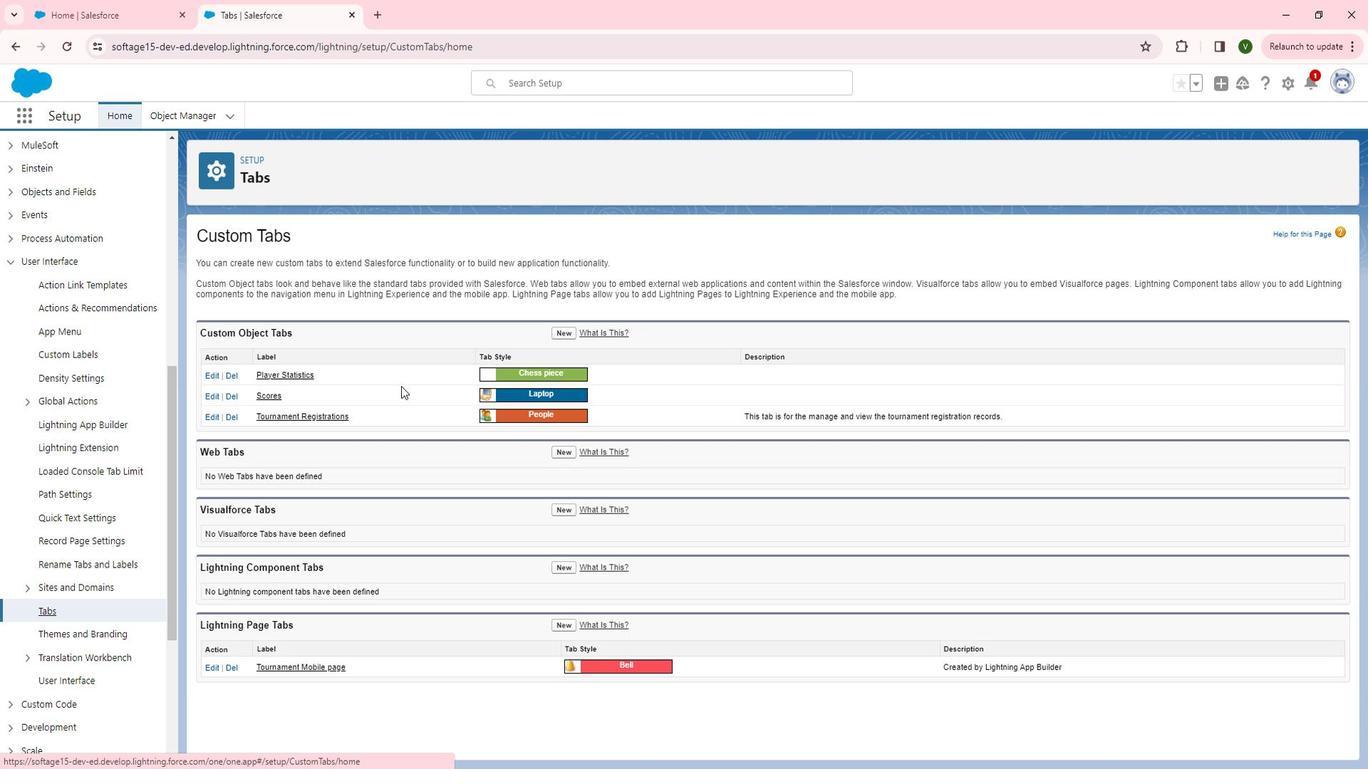 
Action: Mouse scrolled (399, 384) with delta (0, 0)
Screenshot: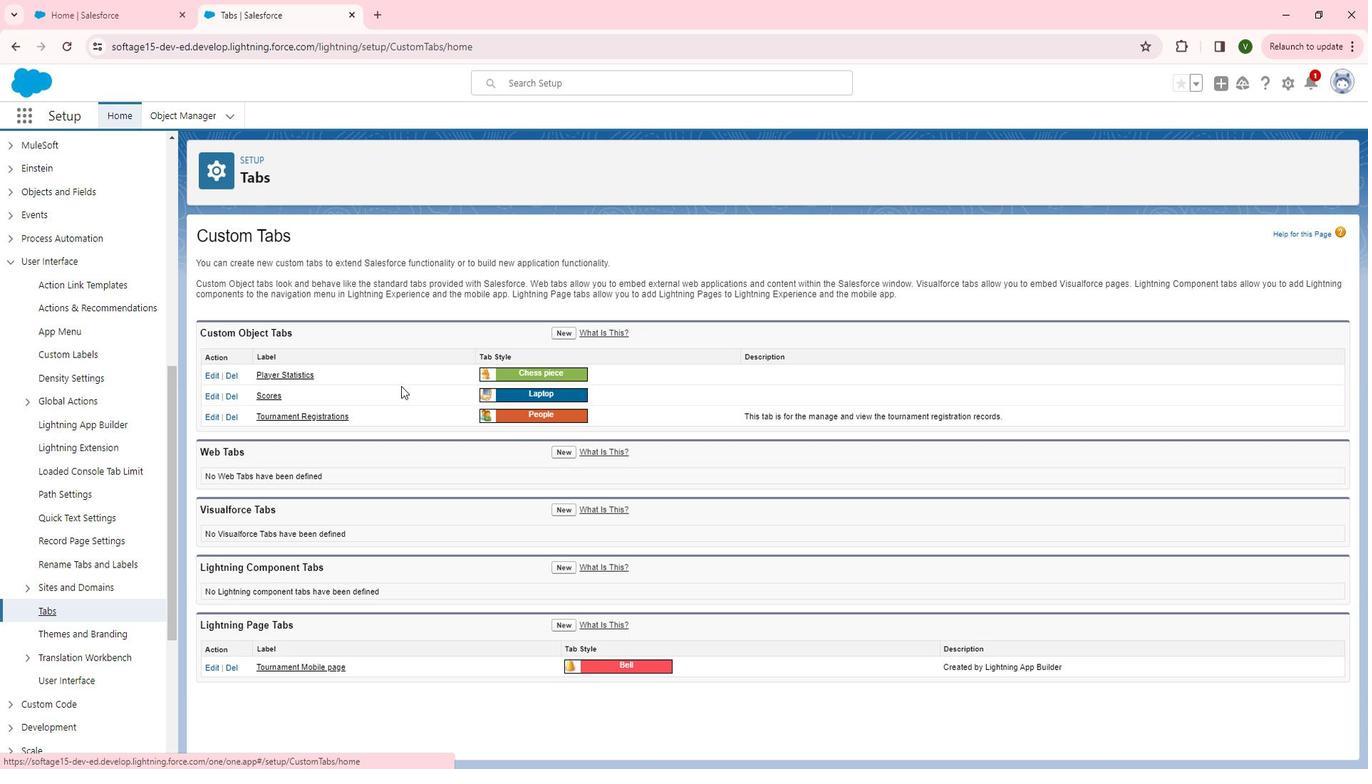
Action: Mouse moved to (557, 328)
Screenshot: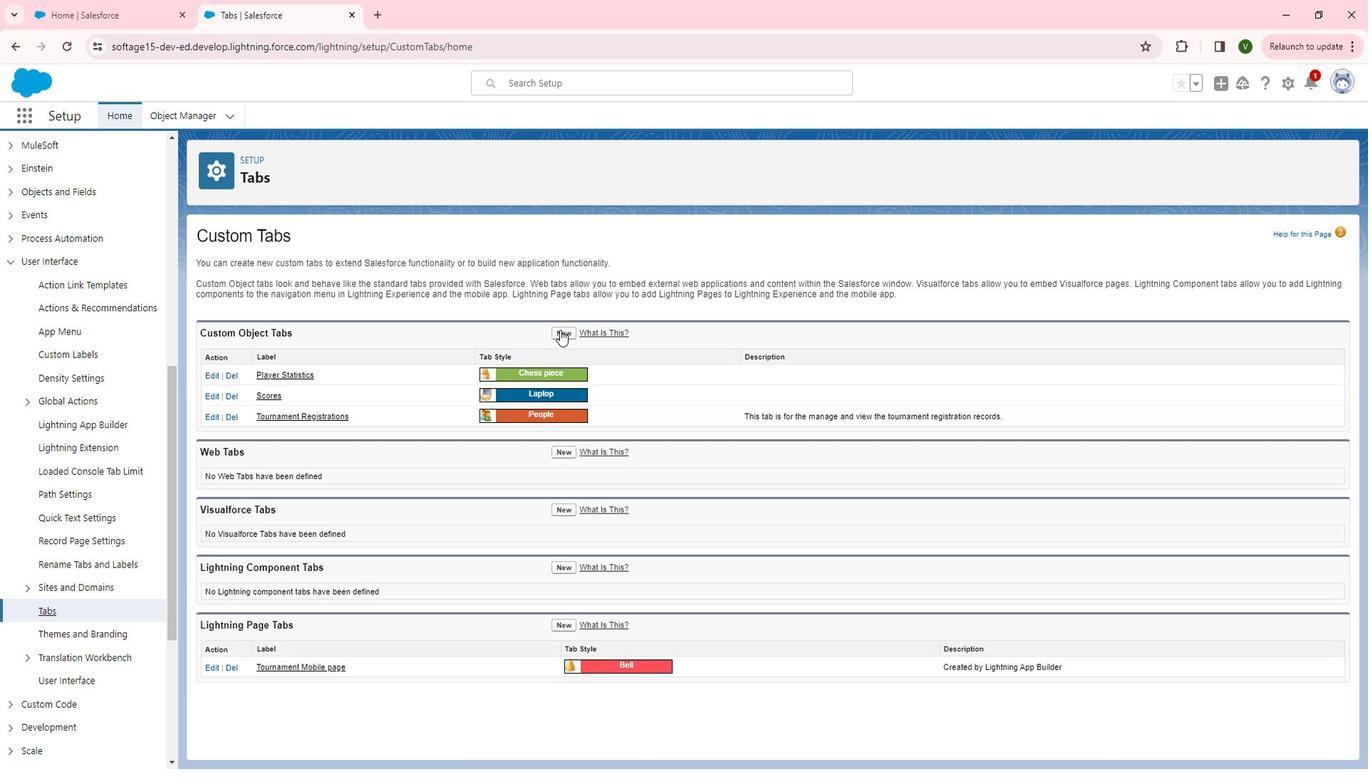 
Action: Mouse pressed left at (557, 328)
Screenshot: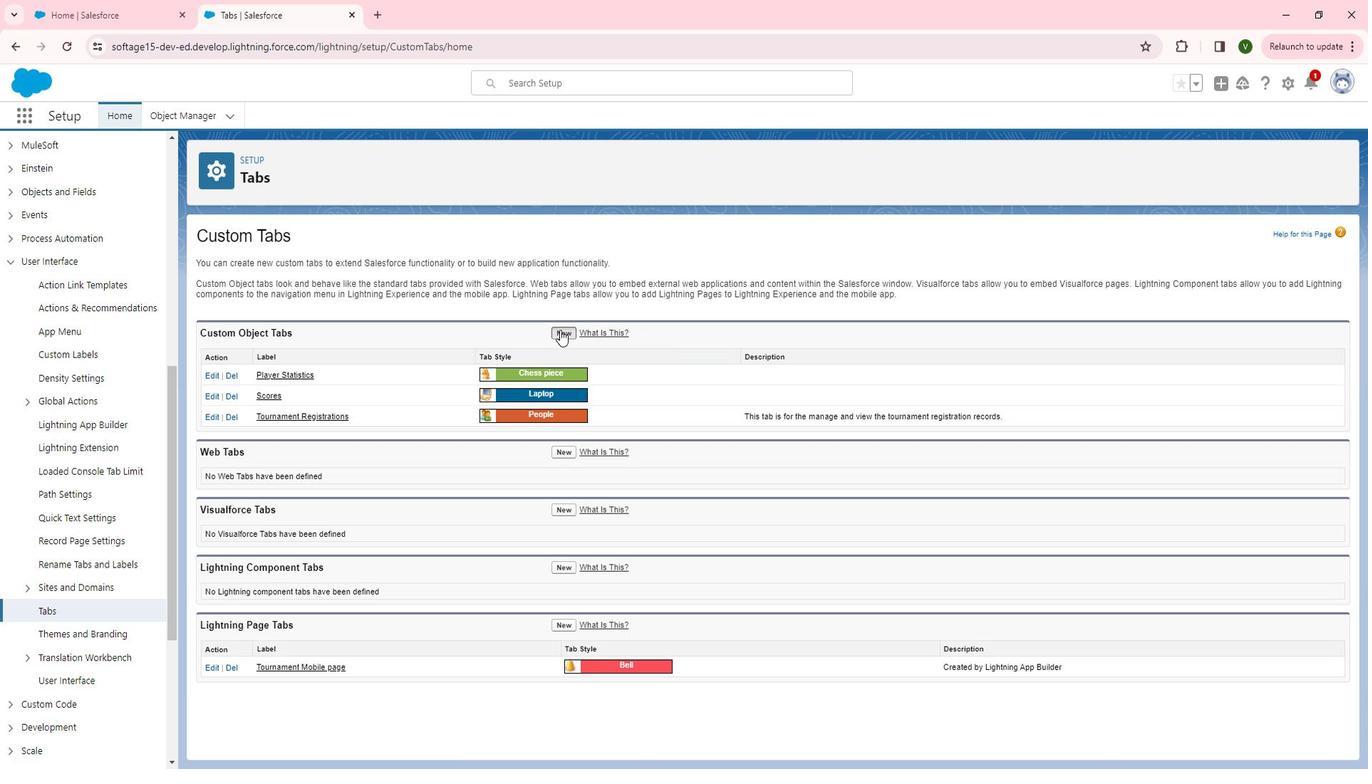 
Action: Mouse moved to (476, 346)
Screenshot: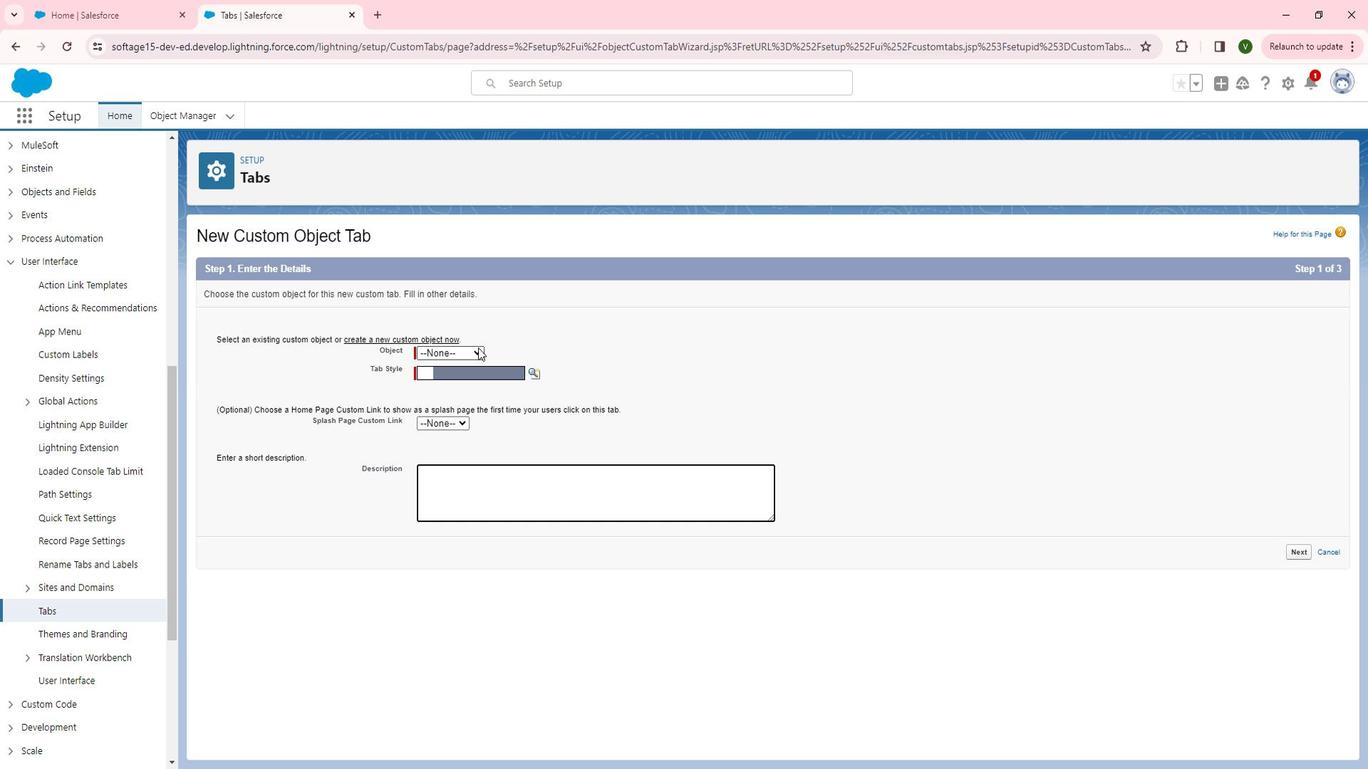 
Action: Mouse pressed left at (476, 346)
Screenshot: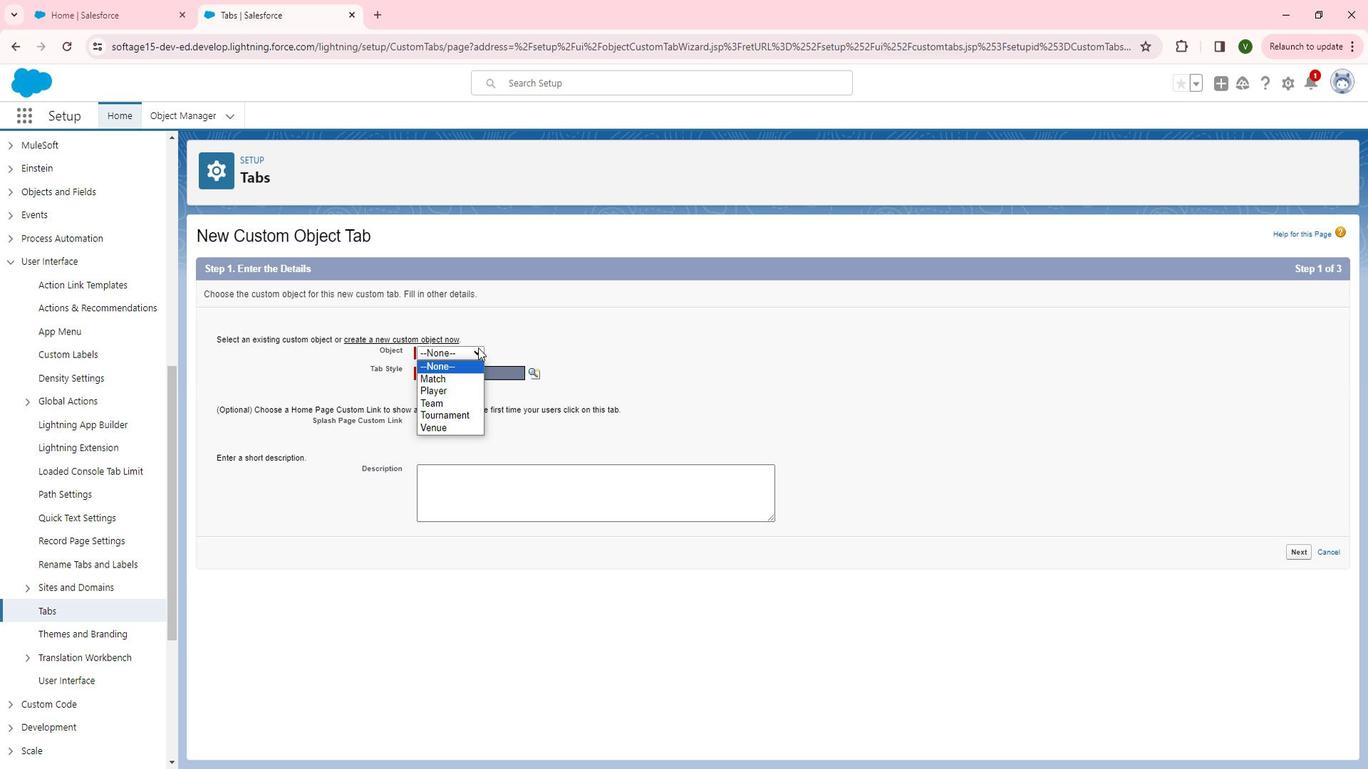 
Action: Mouse moved to (450, 412)
Screenshot: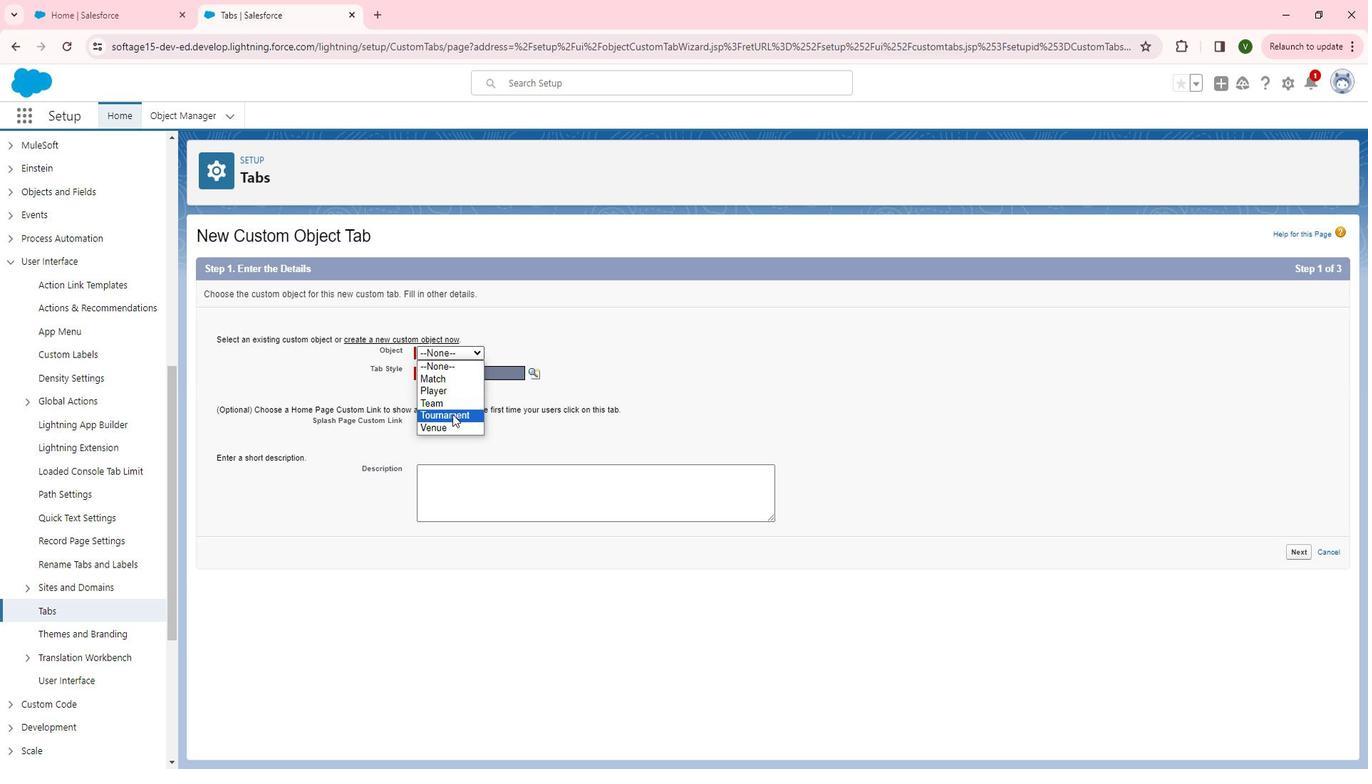 
Action: Mouse pressed left at (450, 412)
Screenshot: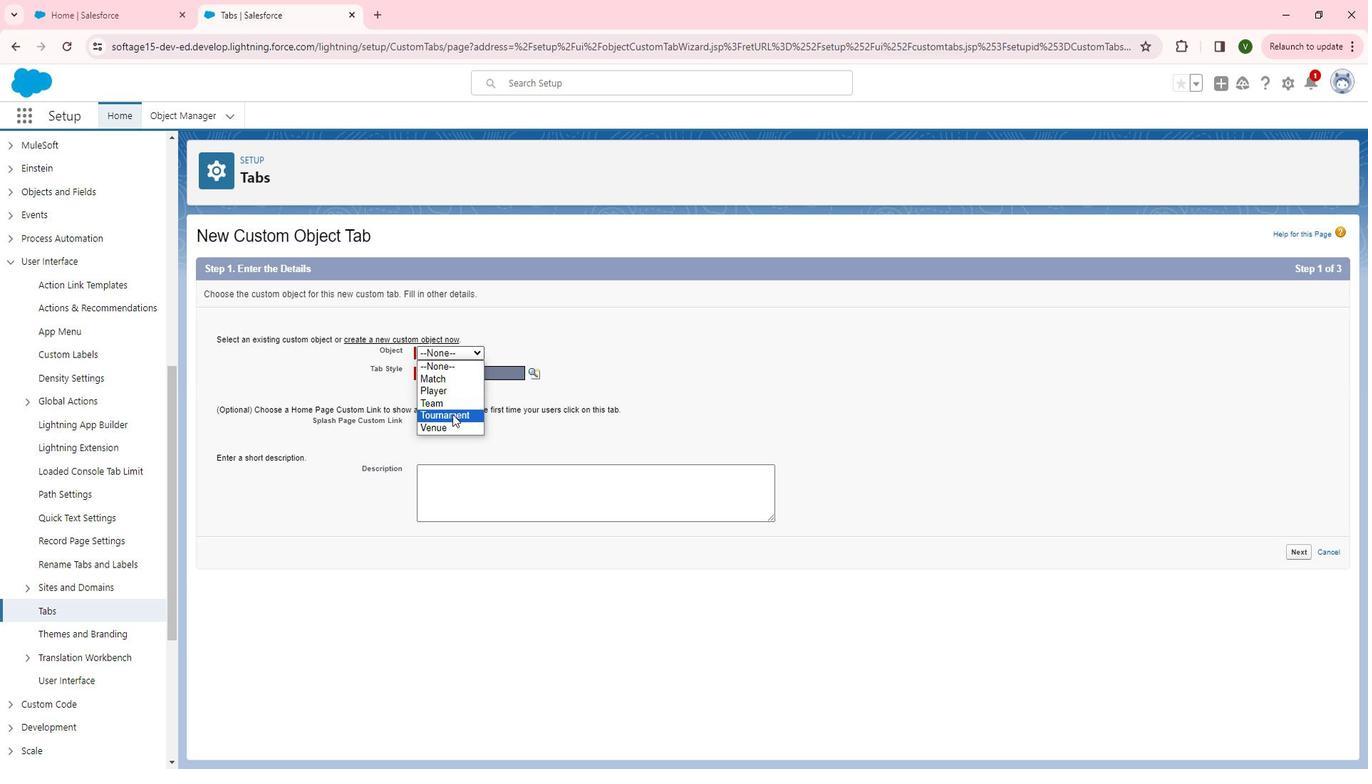 
Action: Mouse moved to (535, 376)
Screenshot: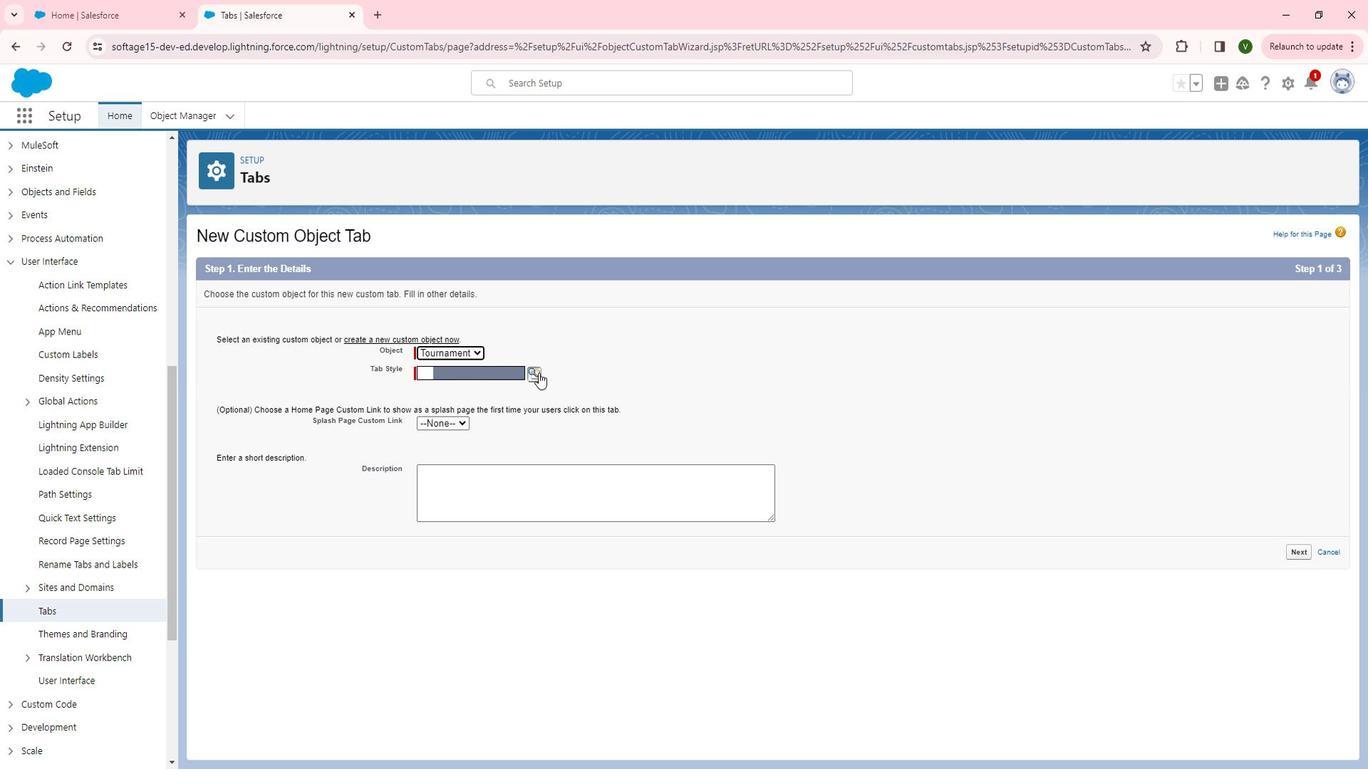 
Action: Mouse pressed left at (535, 376)
Screenshot: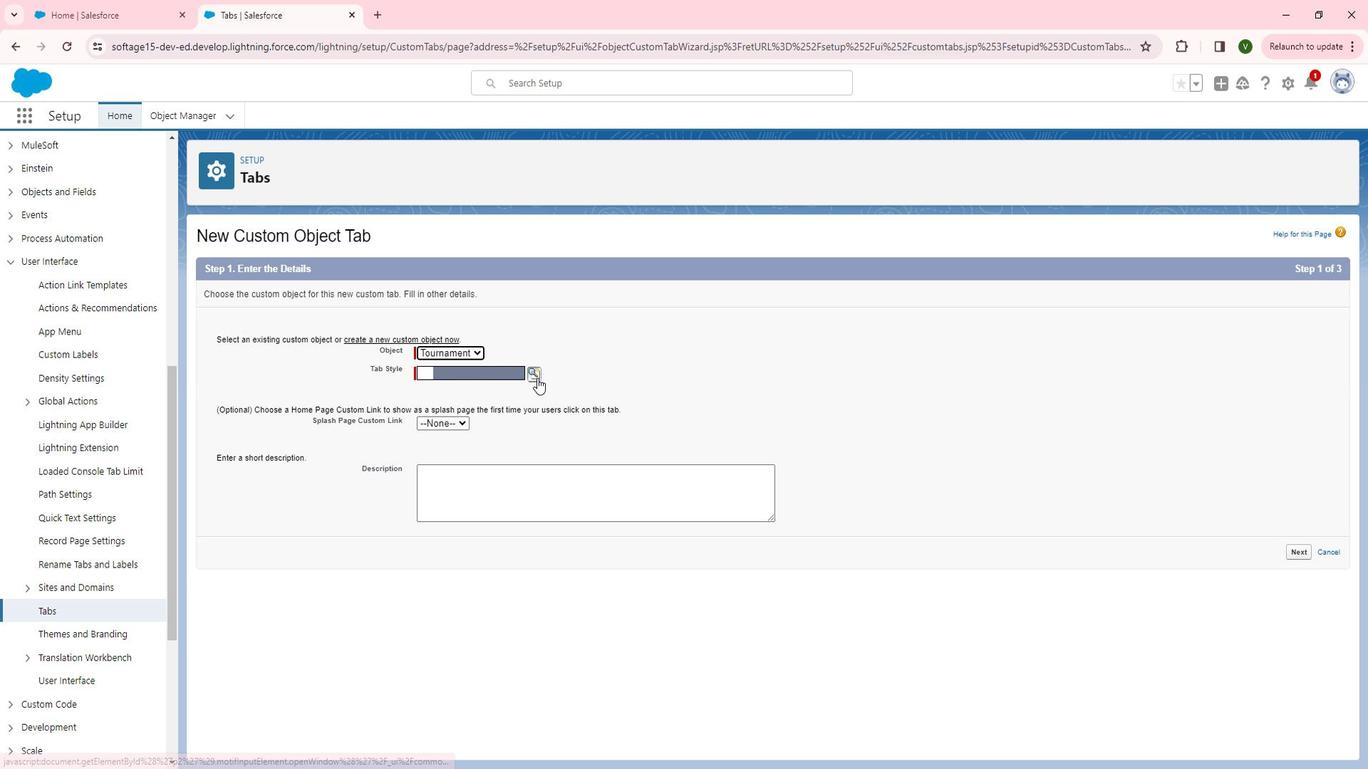 
Action: Mouse moved to (420, 352)
Screenshot: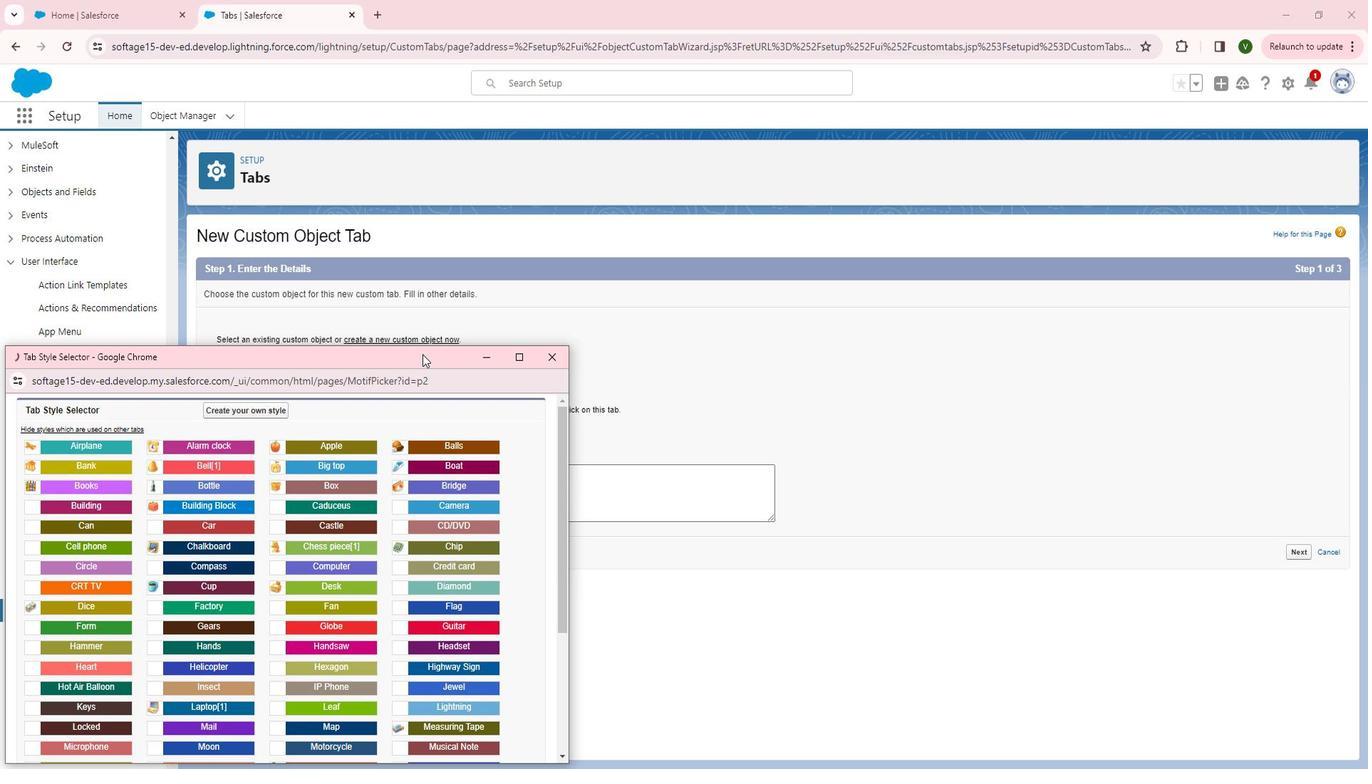
Action: Mouse pressed left at (420, 352)
Screenshot: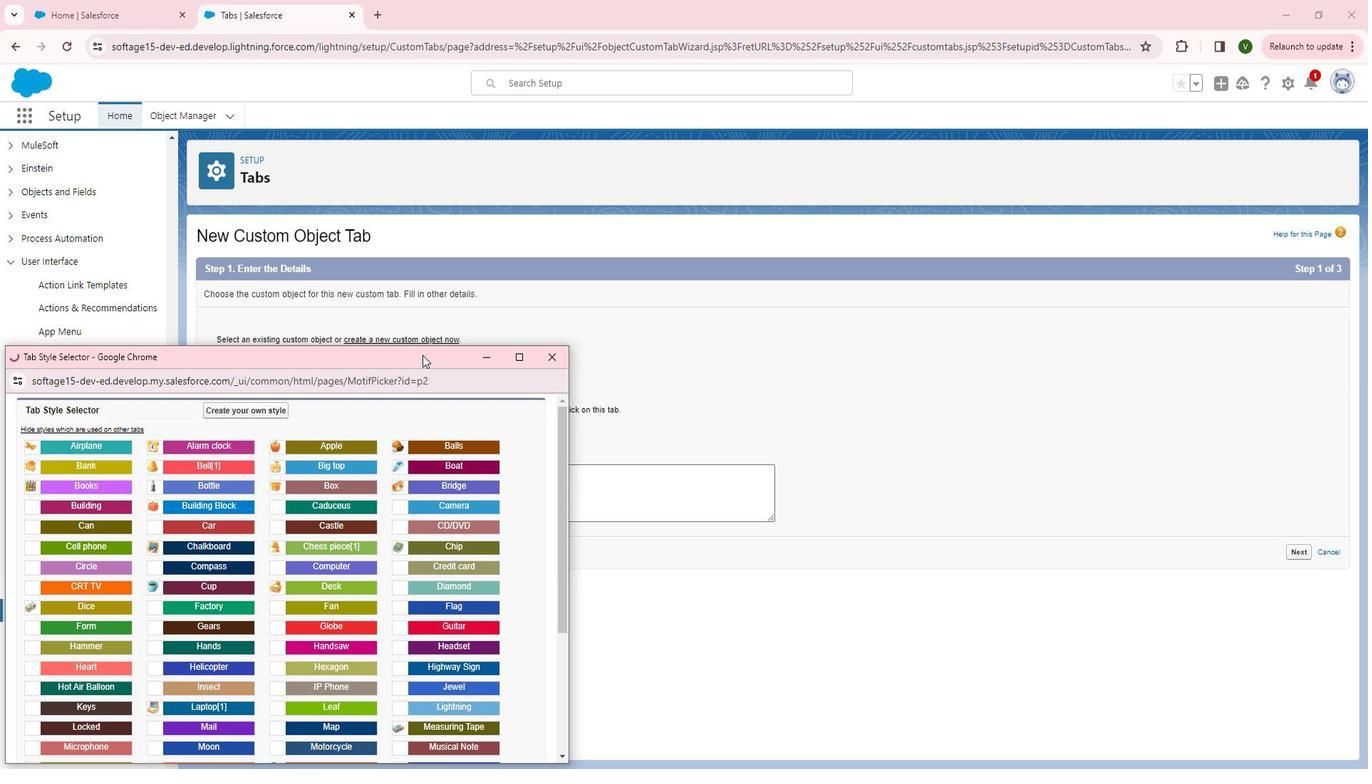 
Action: Mouse moved to (426, 444)
Screenshot: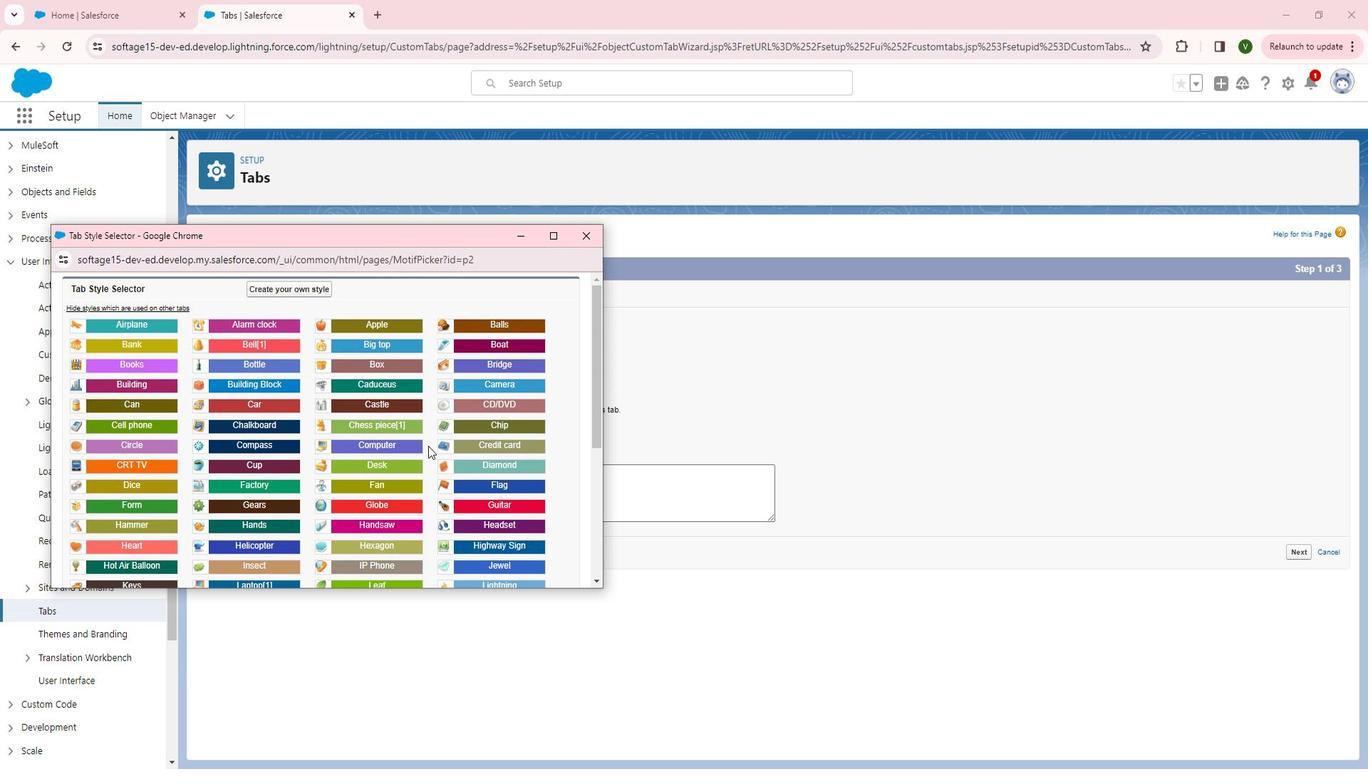 
Action: Mouse scrolled (426, 443) with delta (0, 0)
Screenshot: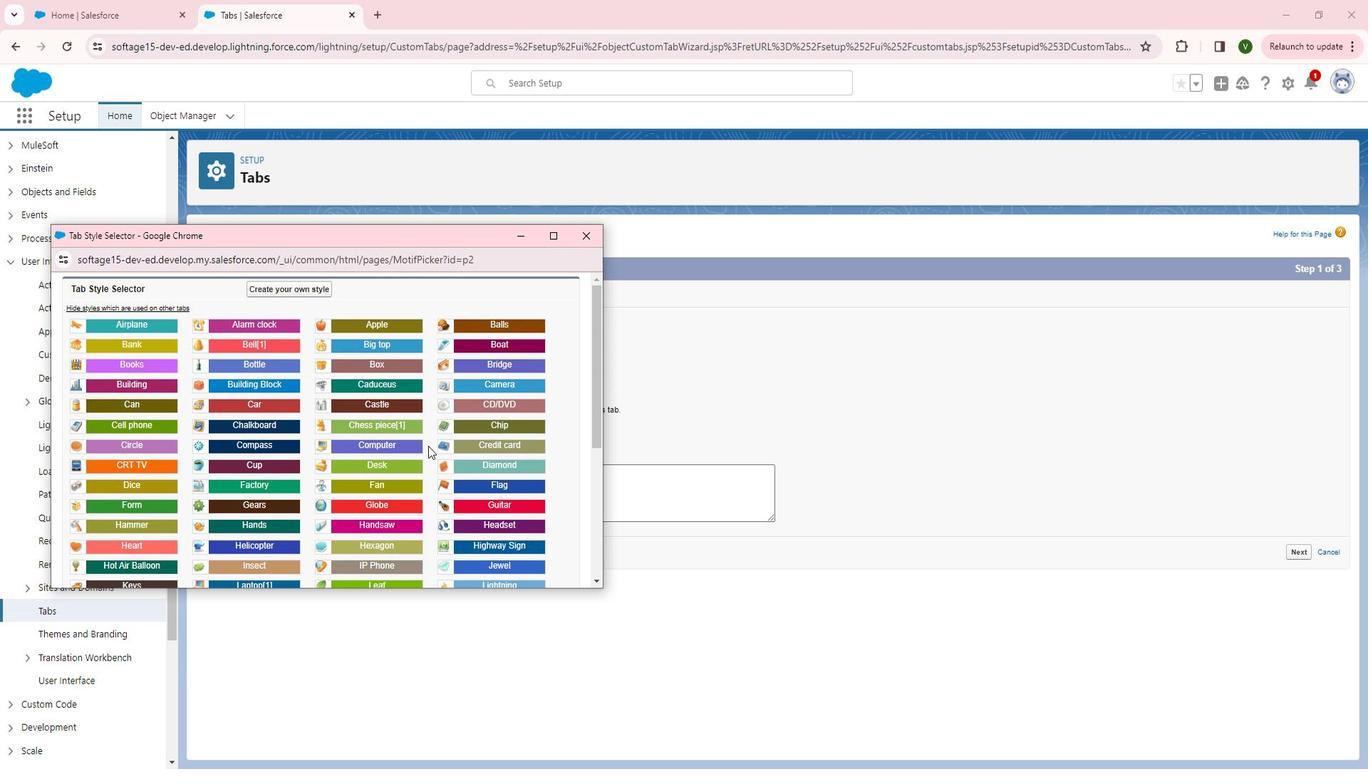 
Action: Mouse moved to (426, 450)
Screenshot: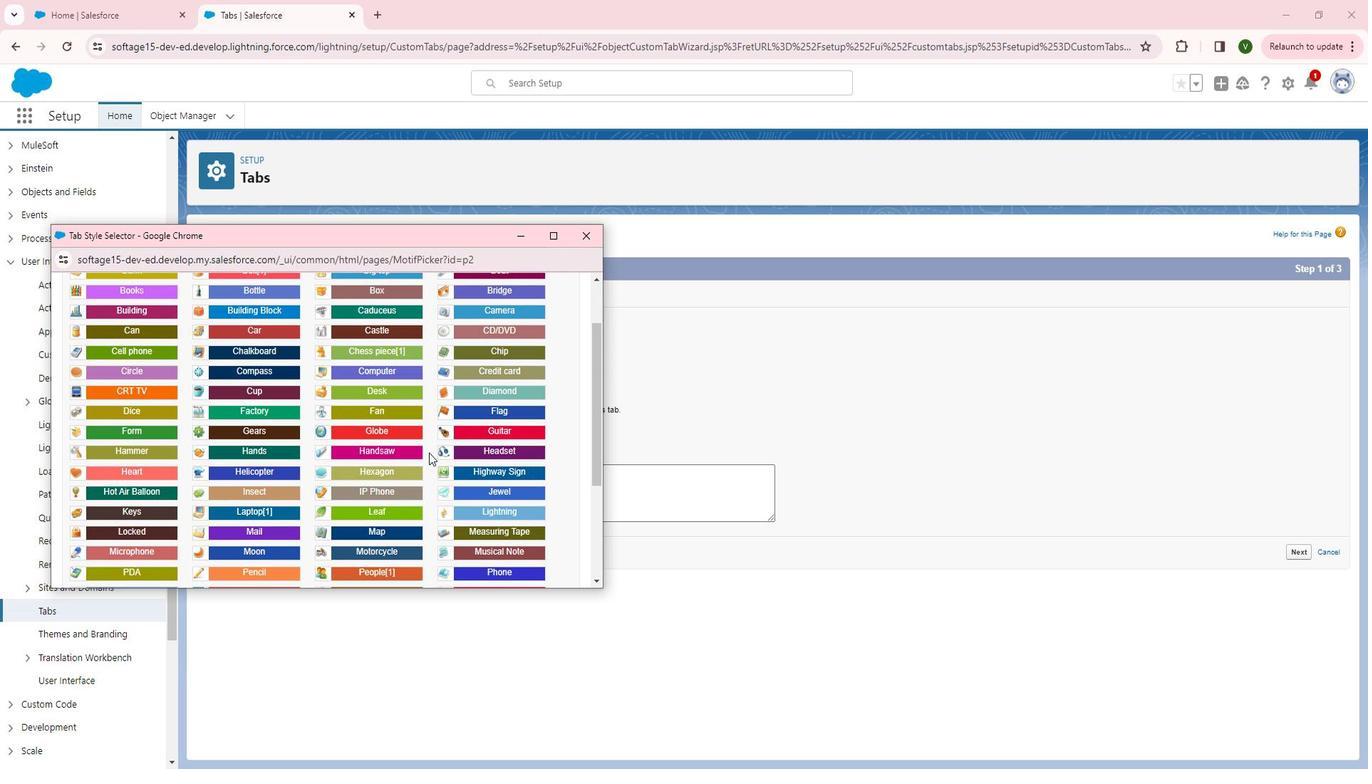 
Action: Mouse scrolled (426, 449) with delta (0, 0)
Screenshot: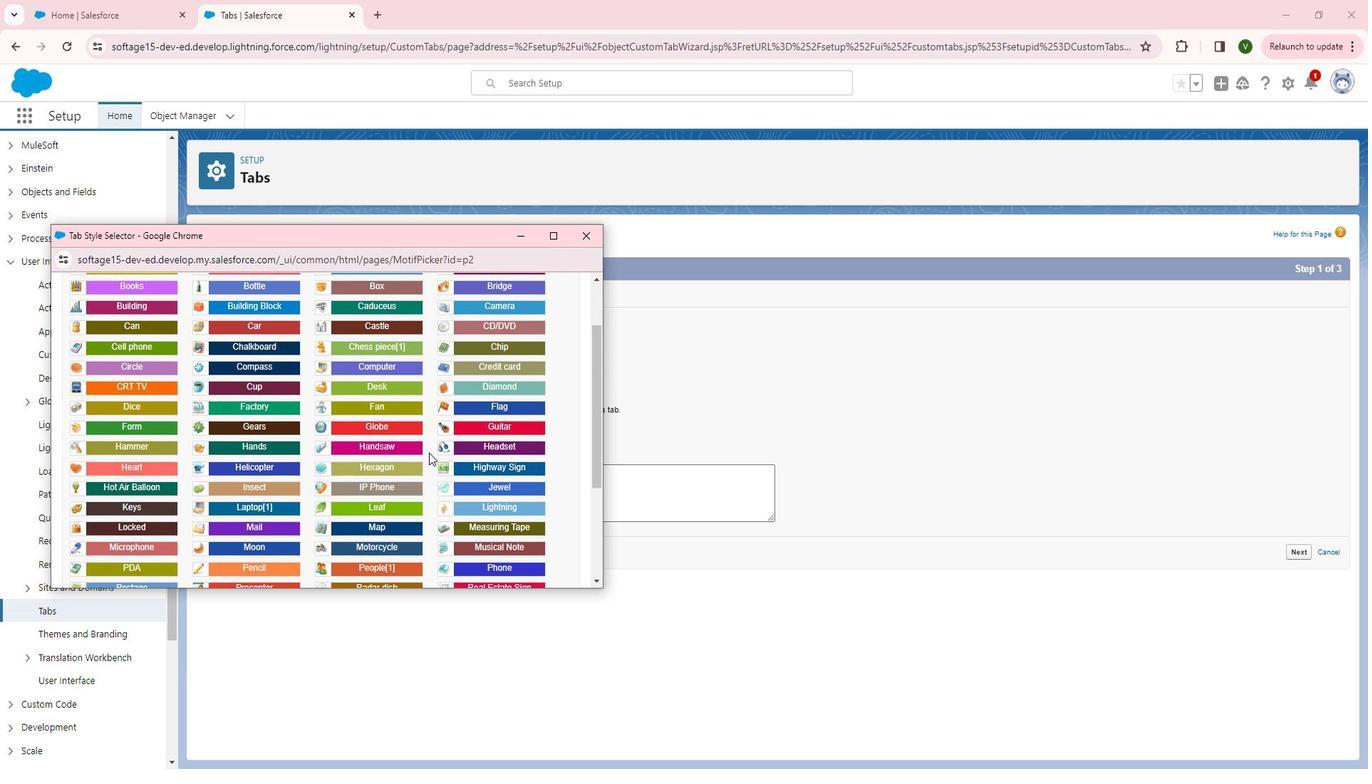 
Action: Mouse moved to (426, 451)
Screenshot: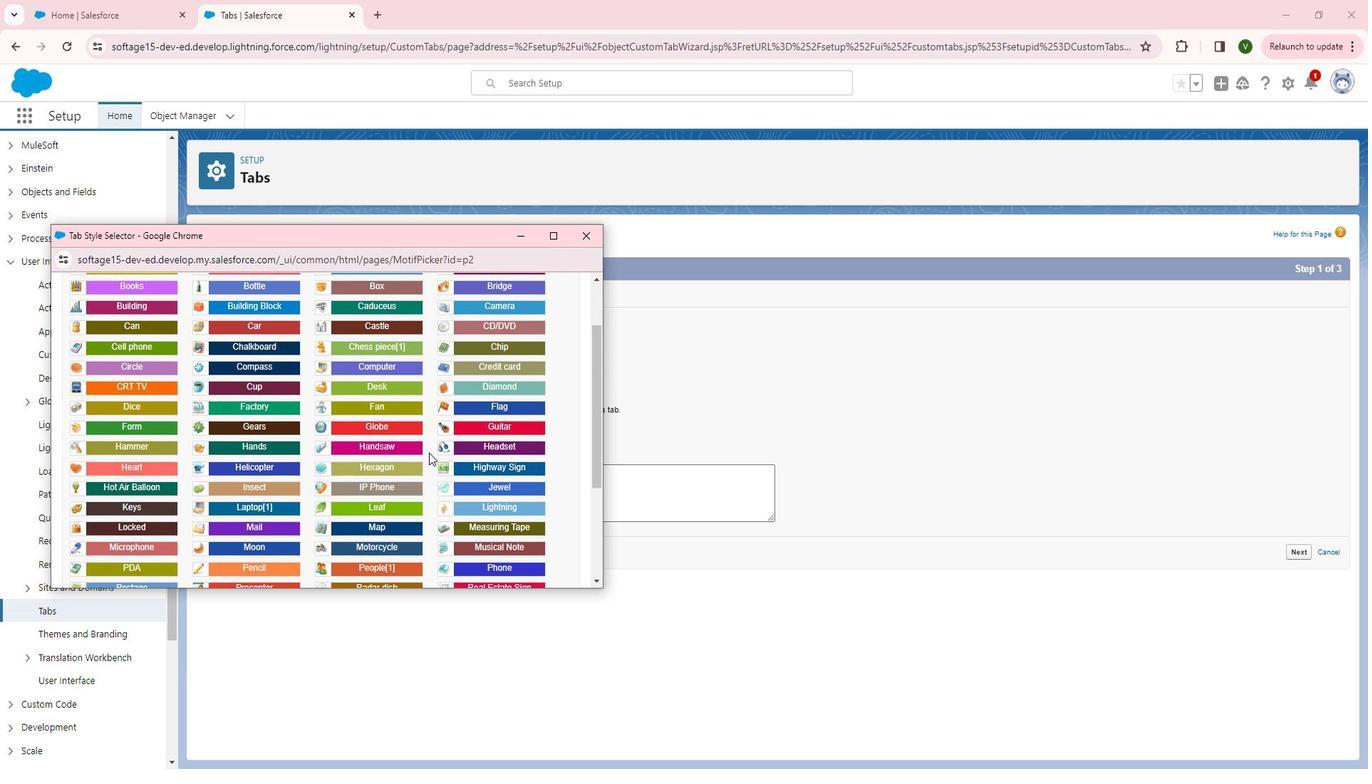 
Action: Mouse scrolled (426, 450) with delta (0, 0)
Screenshot: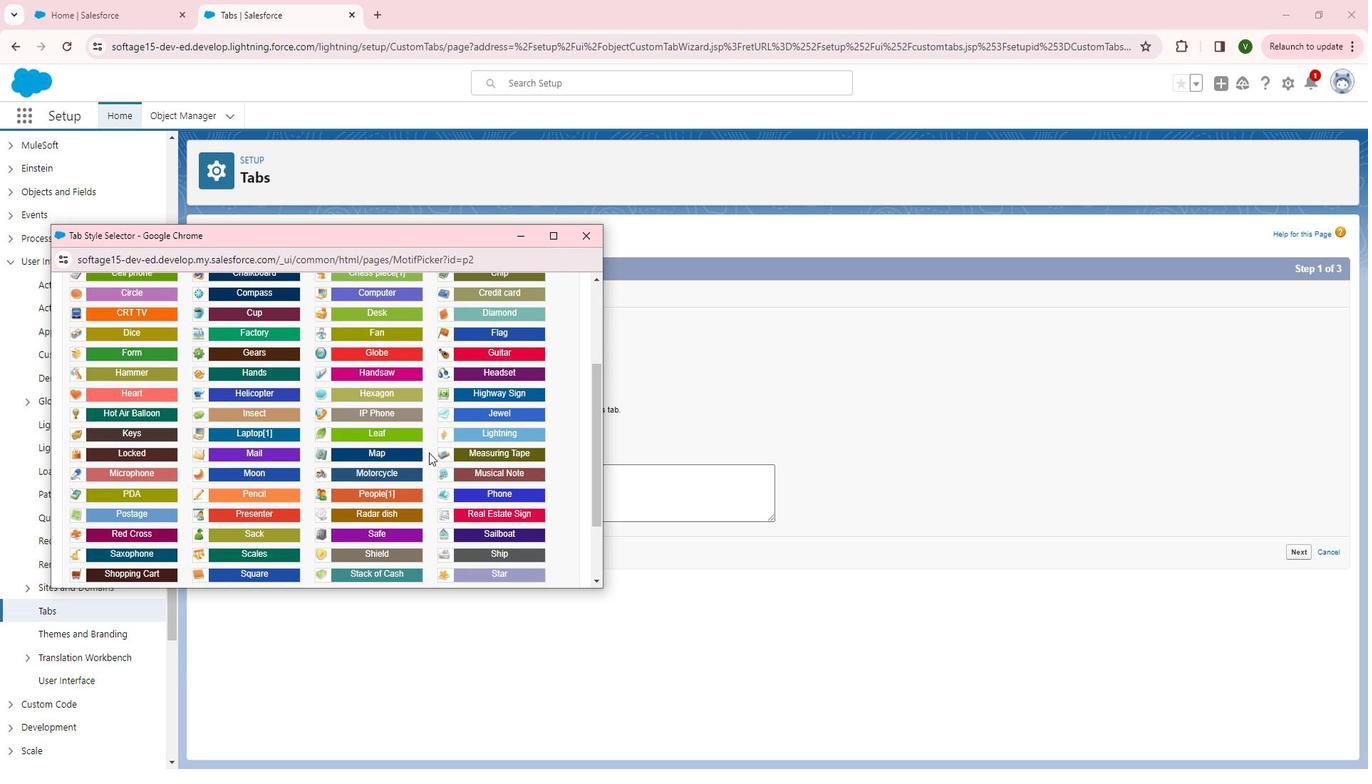 
Action: Mouse scrolled (426, 450) with delta (0, 0)
Screenshot: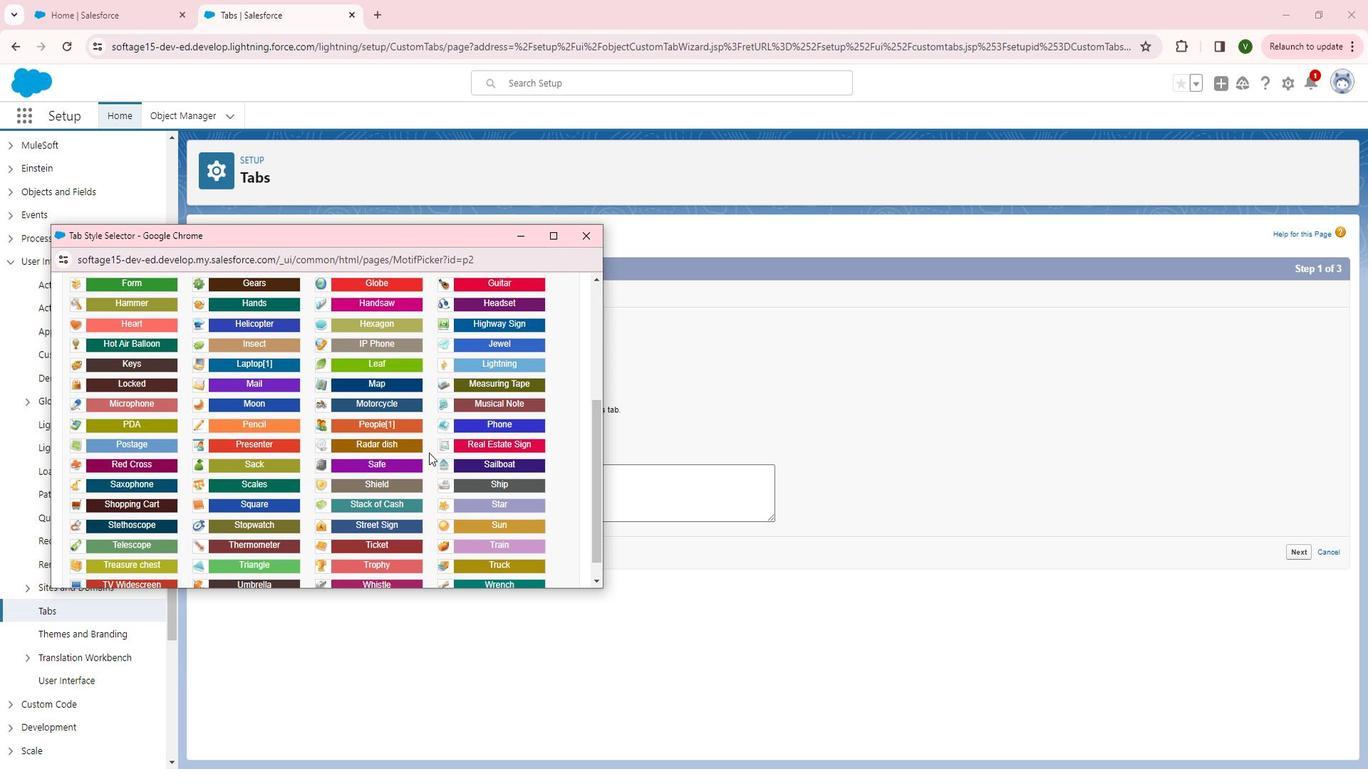 
Action: Mouse moved to (391, 542)
Screenshot: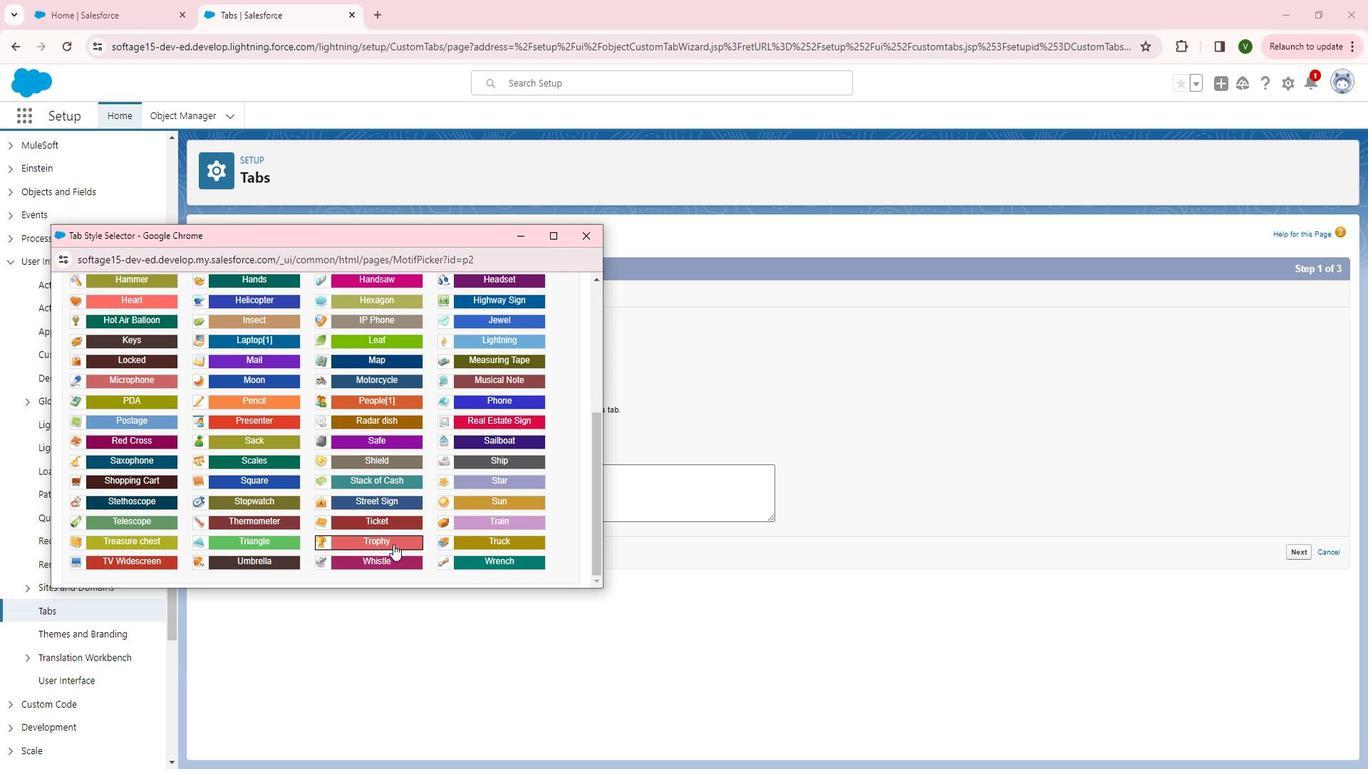 
Action: Mouse pressed left at (391, 542)
Screenshot: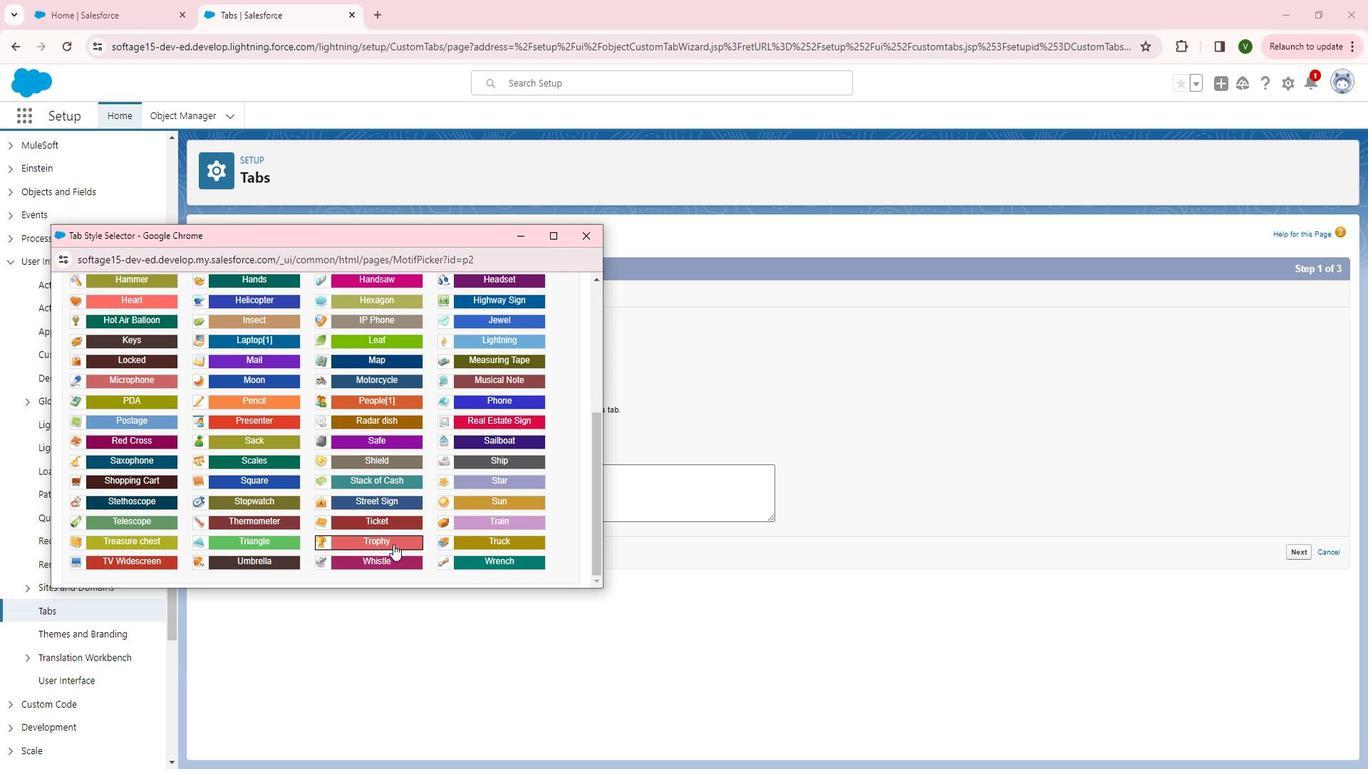 
Action: Mouse moved to (545, 484)
Screenshot: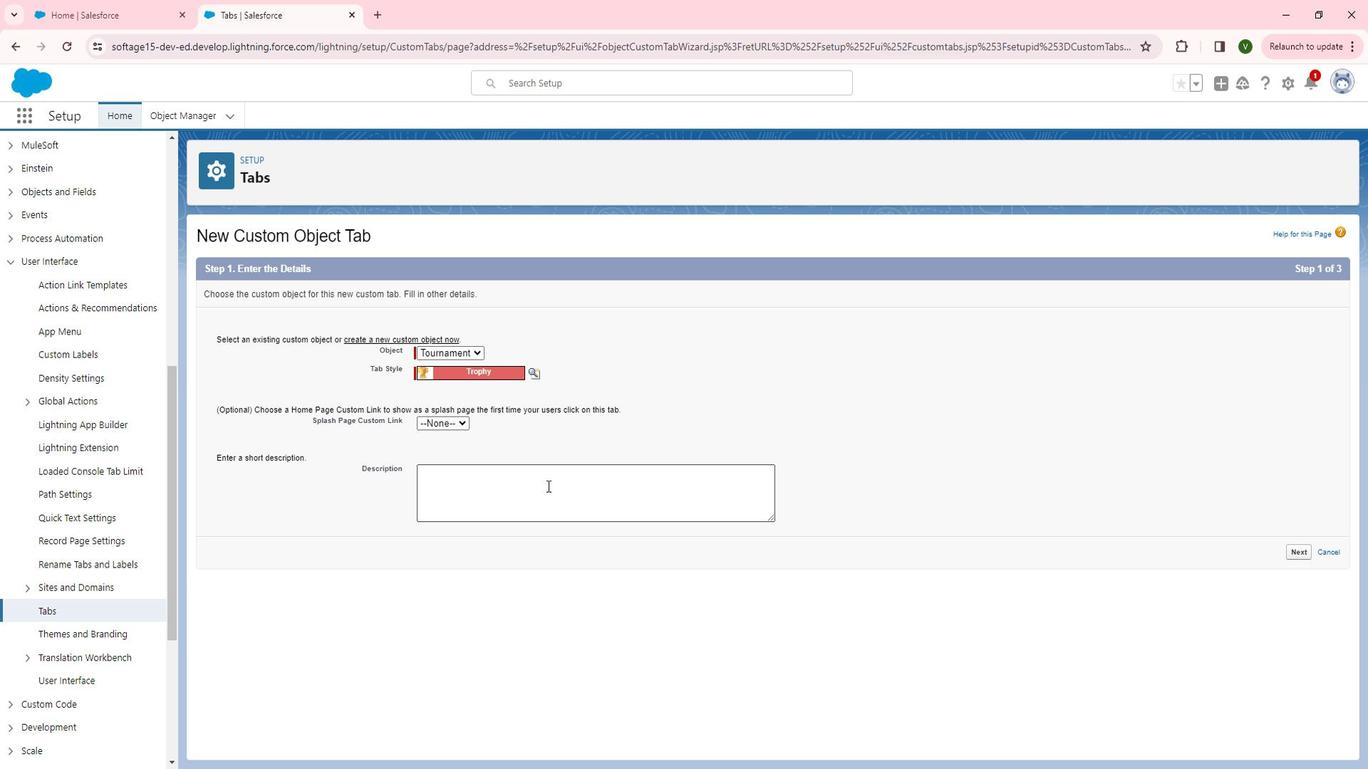 
Action: Mouse pressed left at (545, 484)
Screenshot: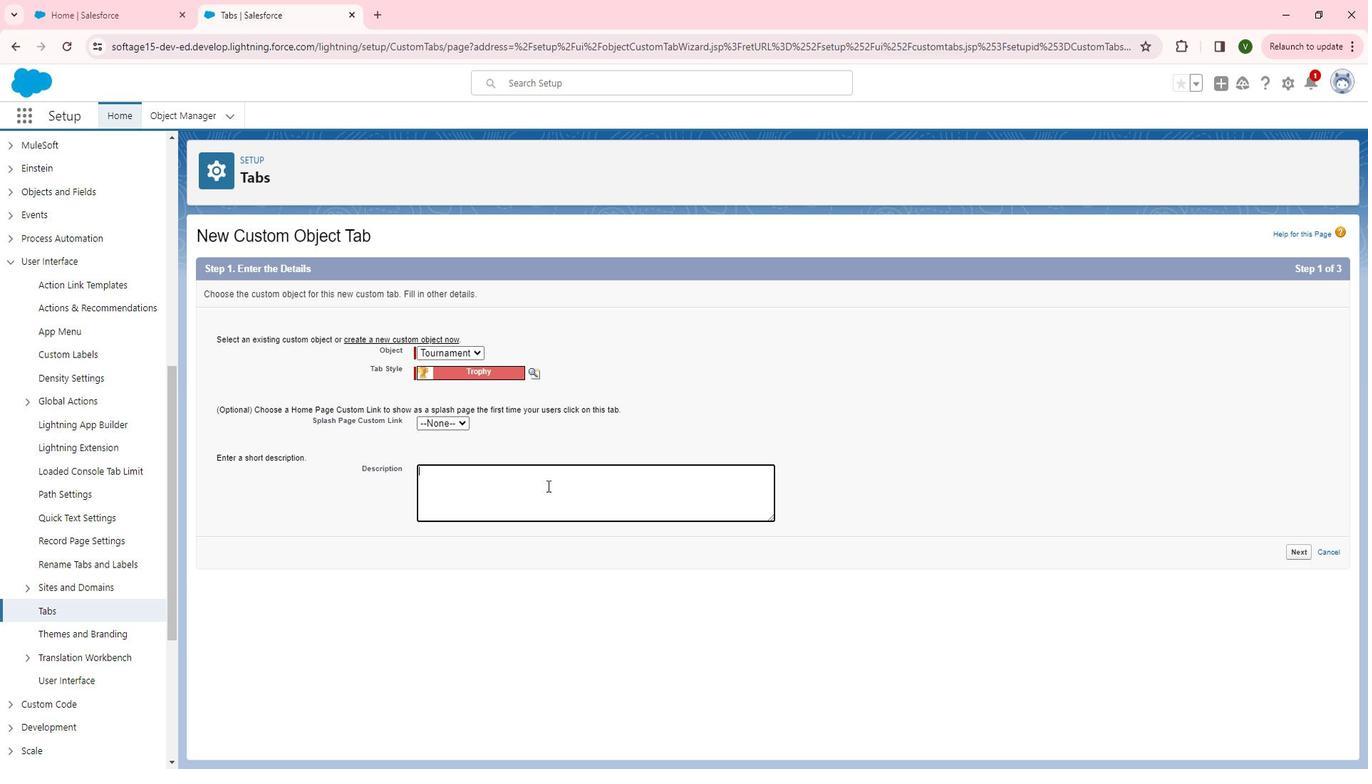 
Action: Mouse moved to (550, 484)
Screenshot: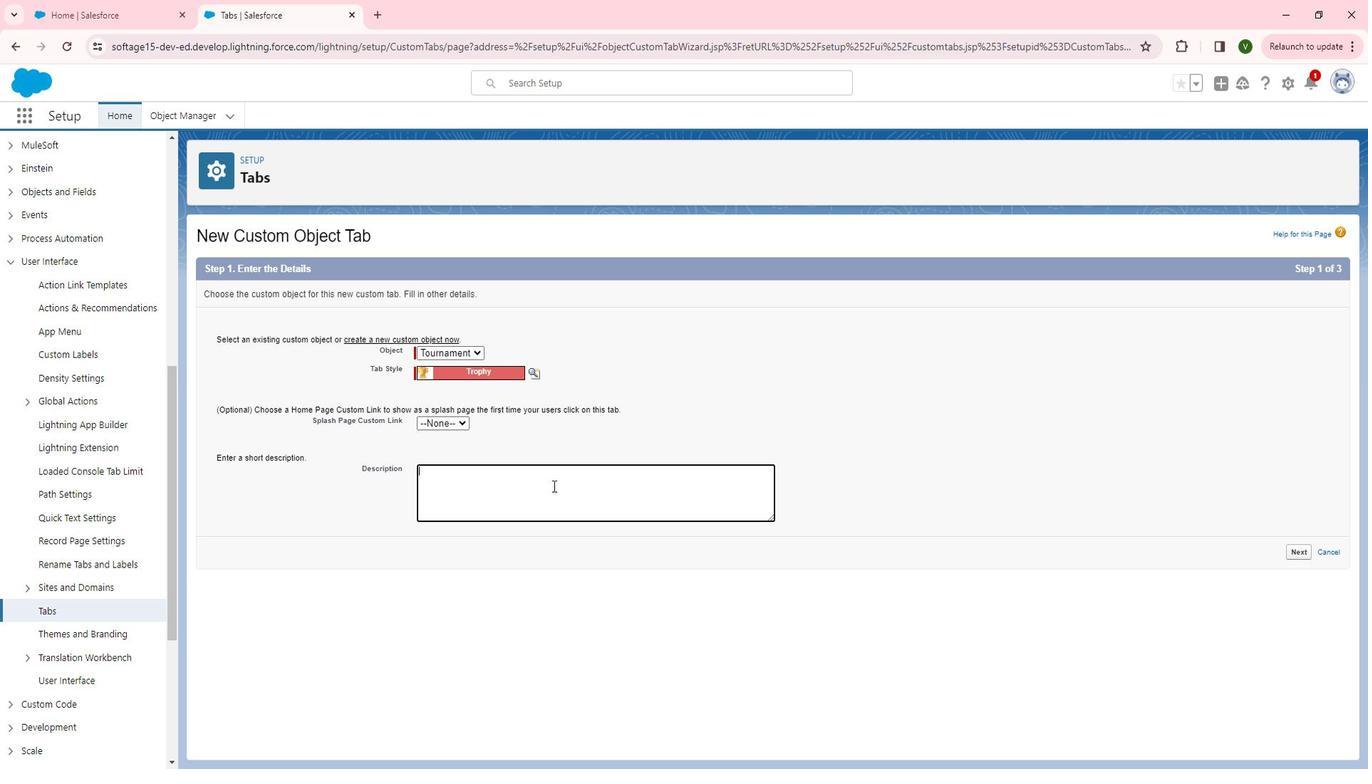 
Action: Key pressed <Key.shift>This<Key.space>custom<Key.space>tab<Key.space>for<Key.space>the<Key.space>access<Key.space>the<Key.backspace><Key.backspace><Key.backspace>and<Key.space>manage<Key.space>the<Key.space>tournament<Key.space>records.
Screenshot: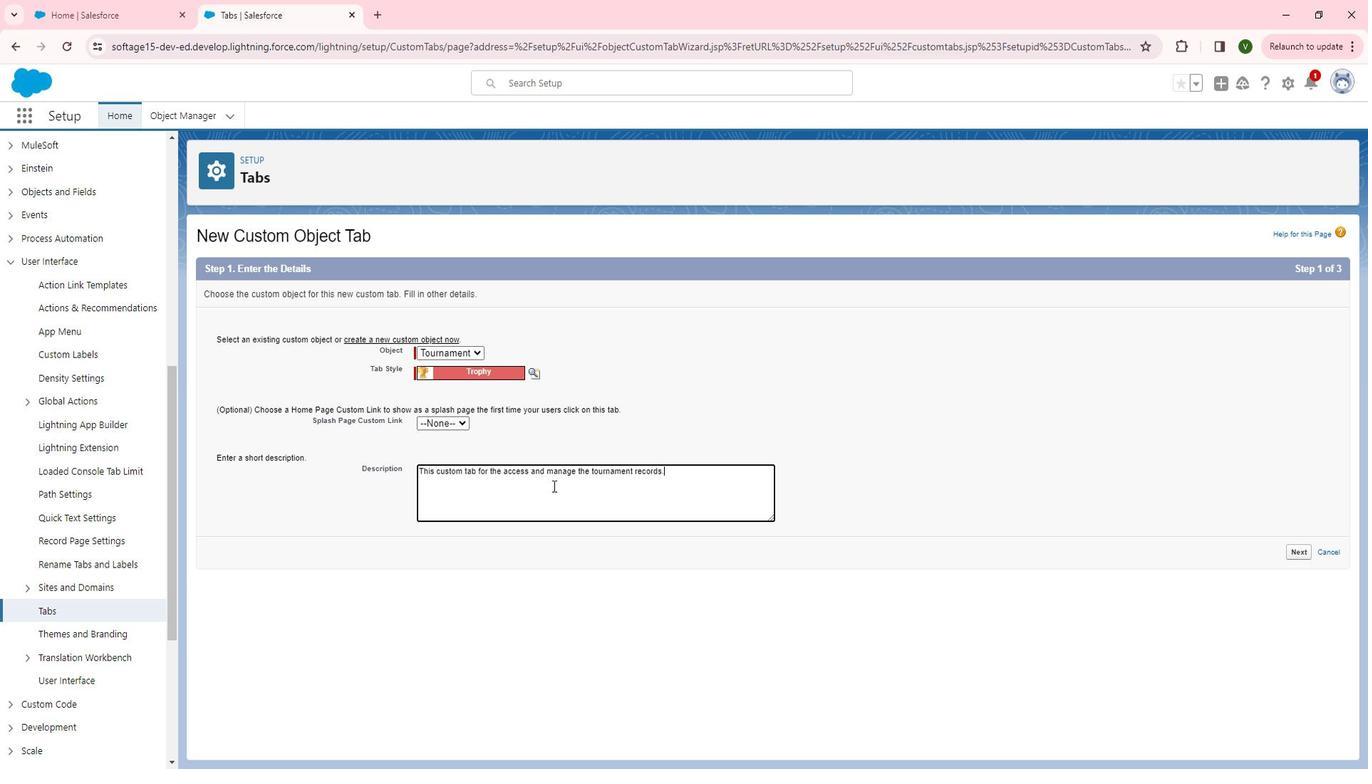 
Action: Mouse moved to (1295, 552)
Screenshot: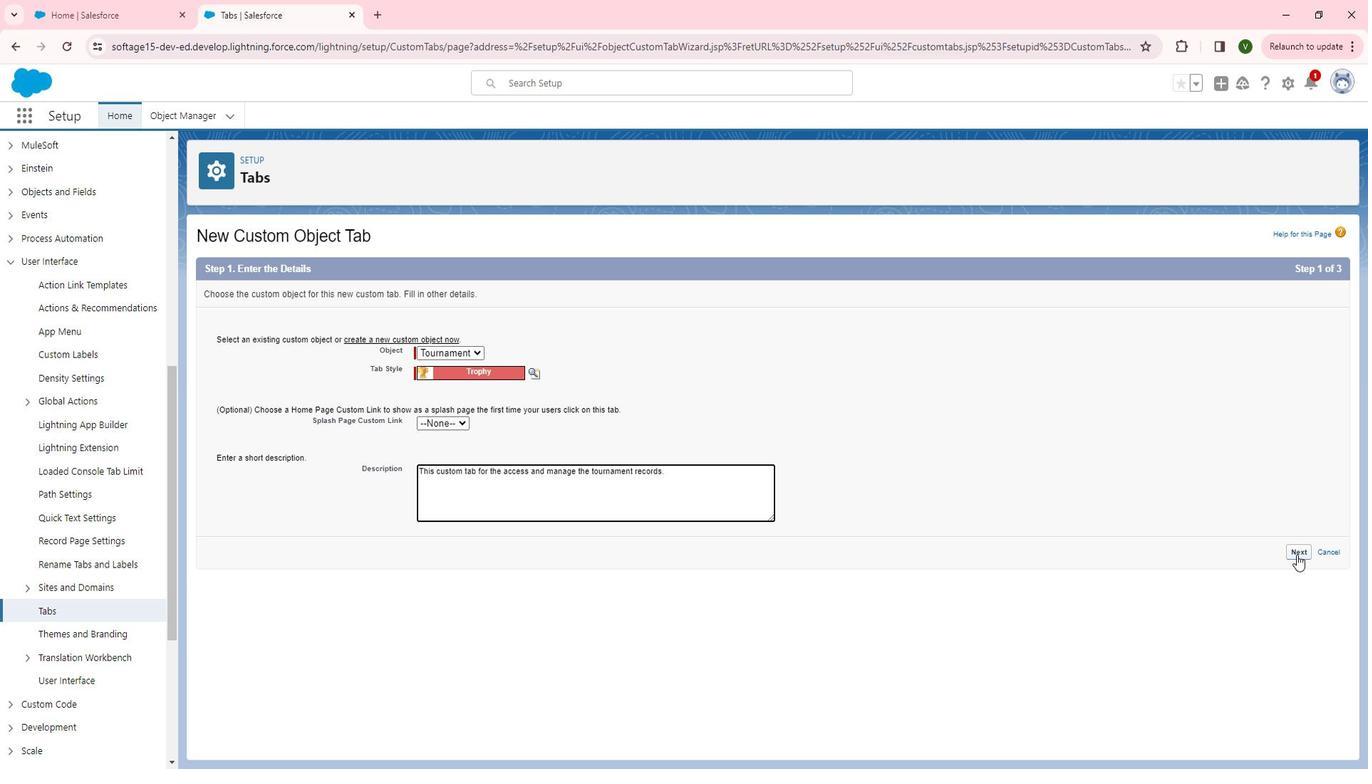 
Action: Mouse pressed left at (1295, 552)
Screenshot: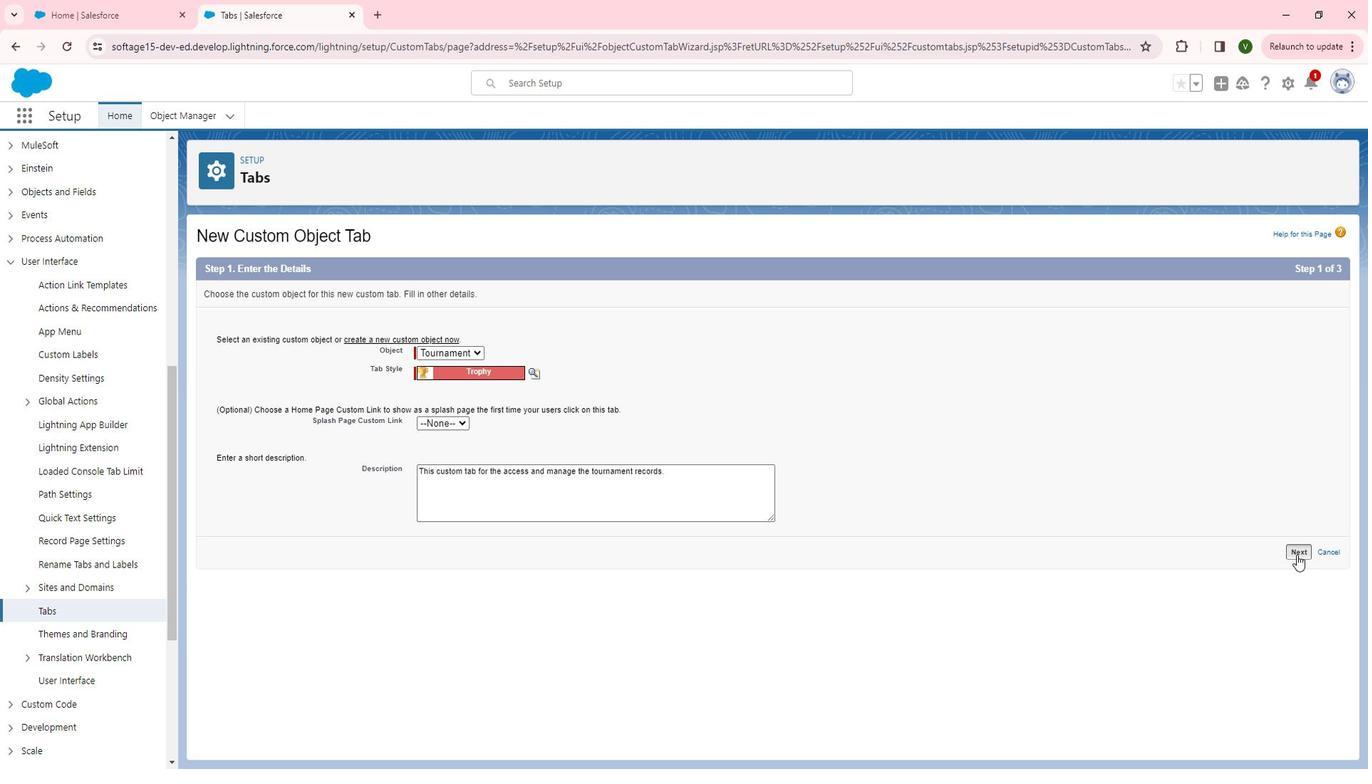 
Action: Mouse moved to (562, 349)
Screenshot: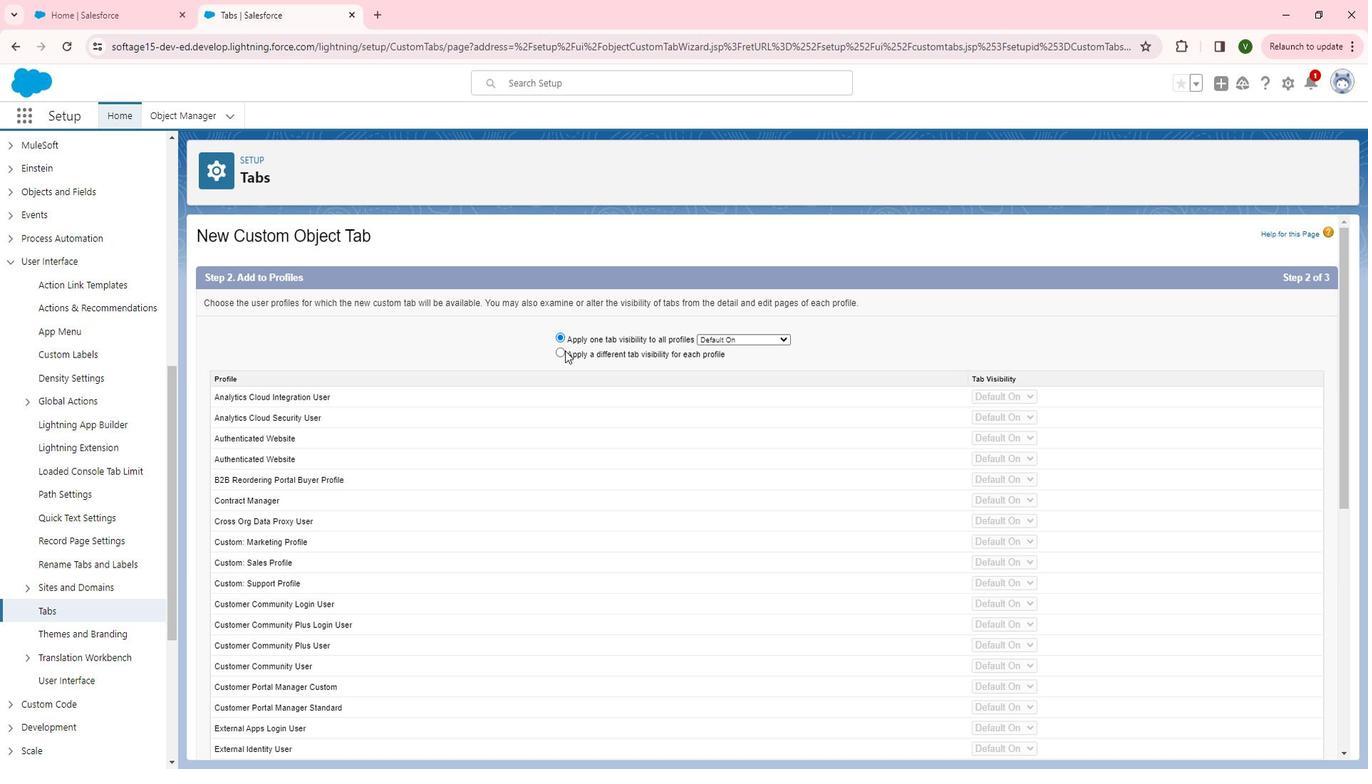 
Action: Mouse pressed left at (562, 349)
Screenshot: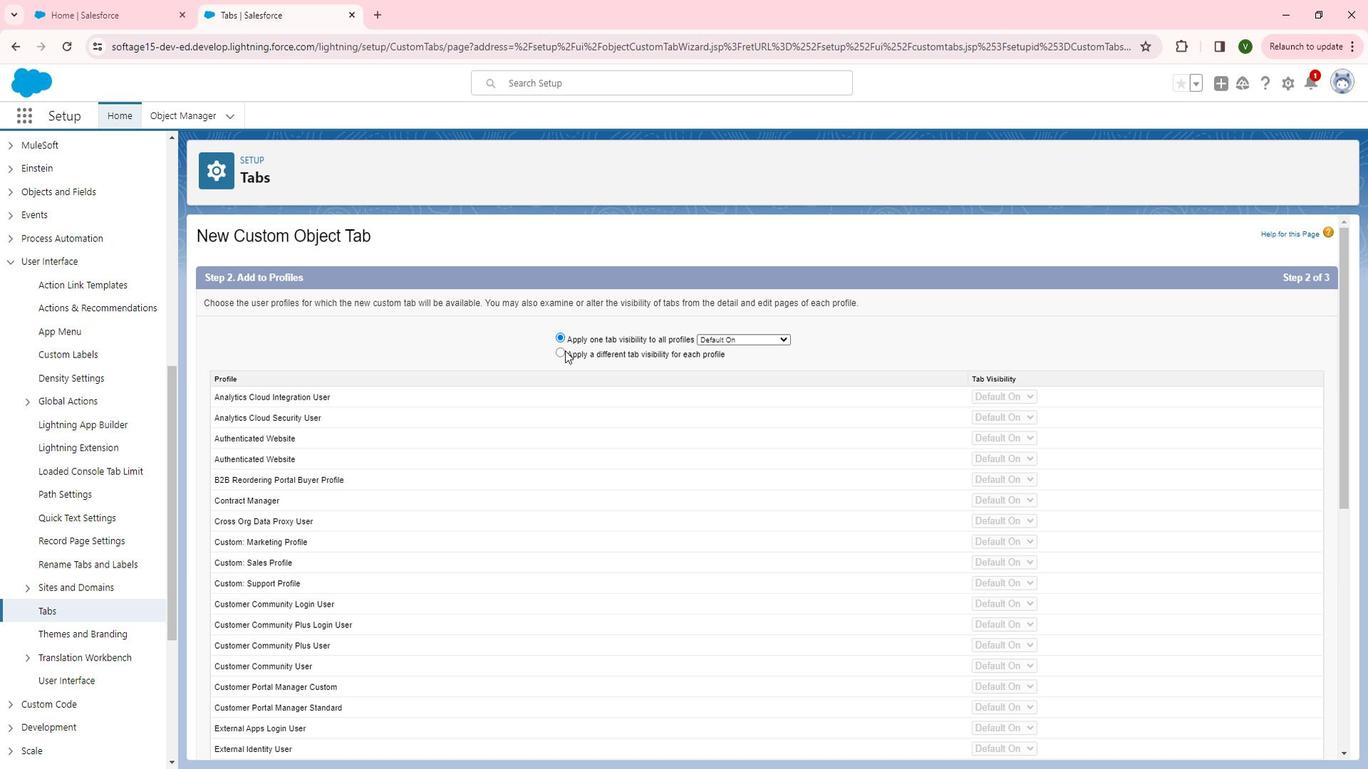 
Action: Mouse moved to (692, 386)
Screenshot: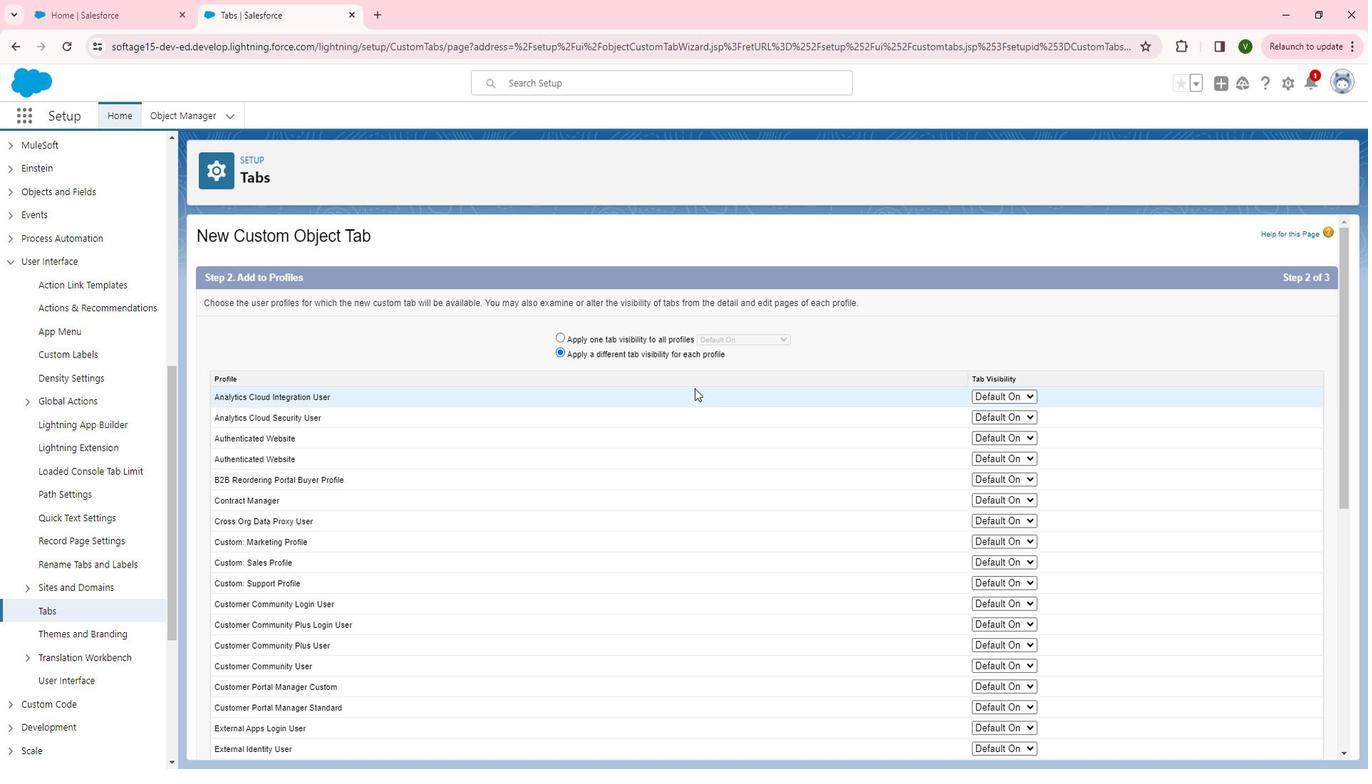 
Action: Mouse scrolled (692, 386) with delta (0, 0)
Screenshot: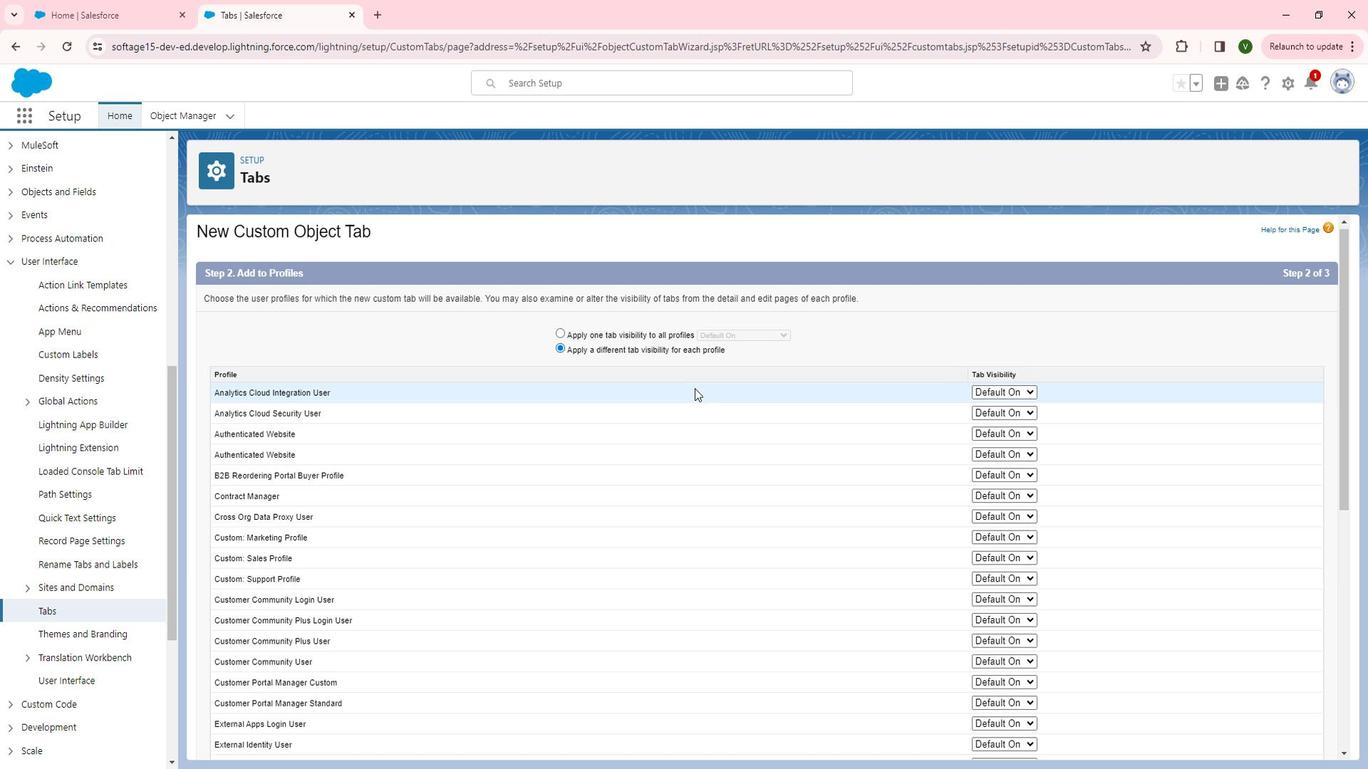 
Action: Mouse scrolled (692, 386) with delta (0, 0)
Screenshot: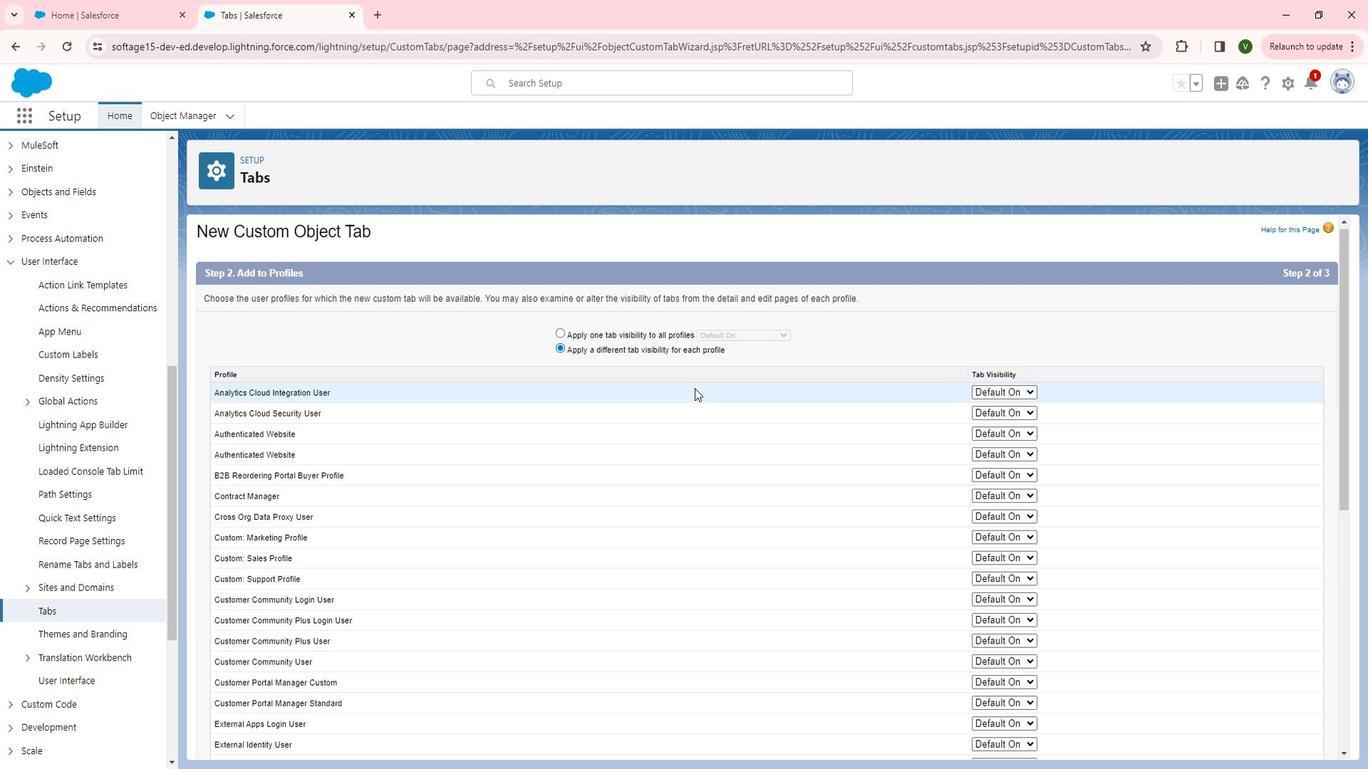 
Action: Mouse moved to (1002, 243)
Screenshot: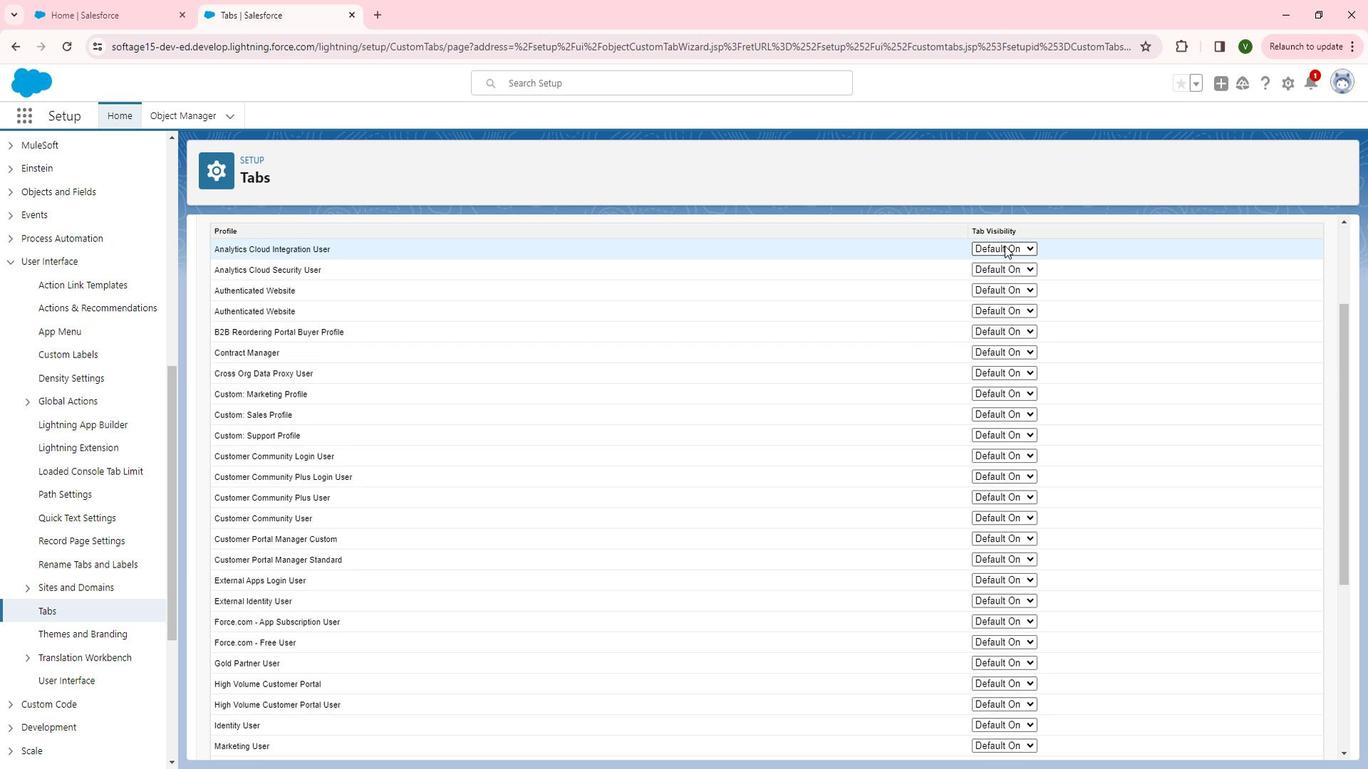 
Action: Mouse pressed left at (1002, 243)
Screenshot: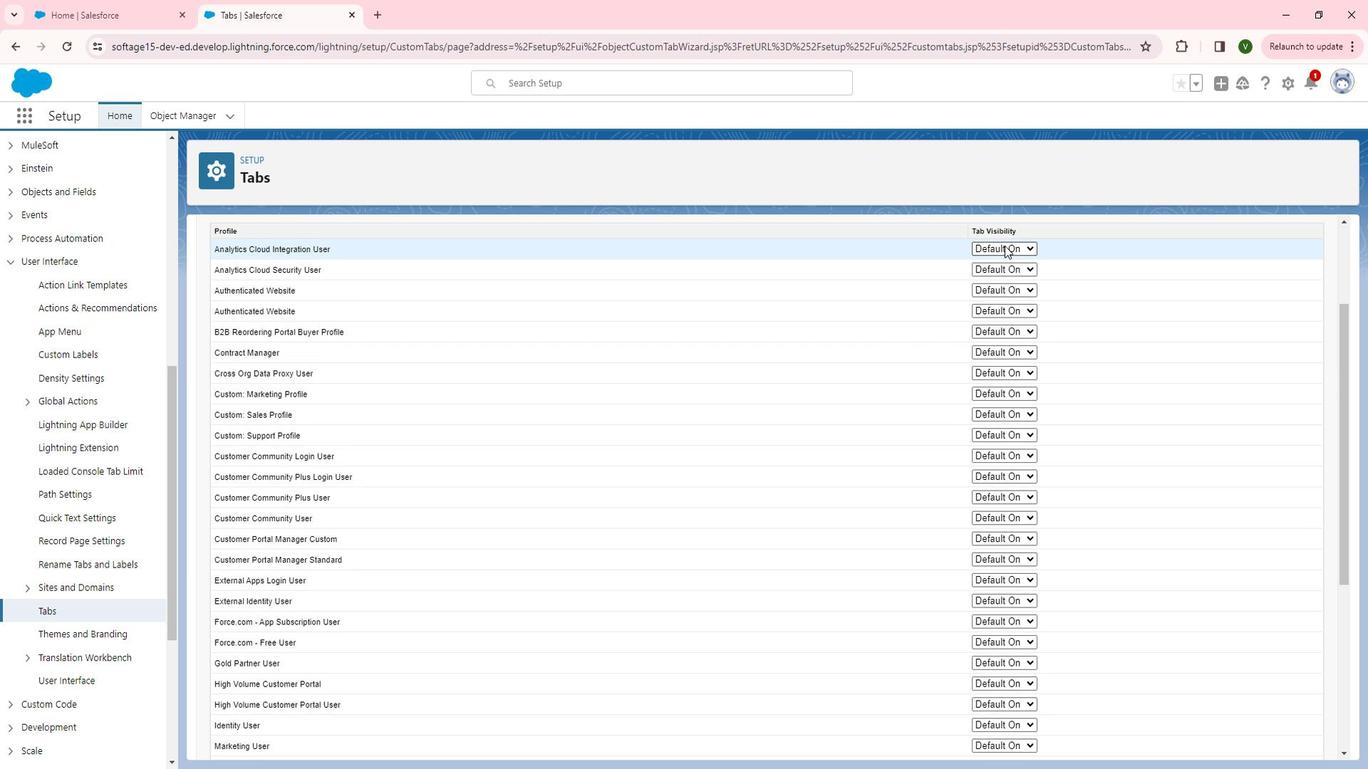 
Action: Mouse moved to (1004, 270)
Screenshot: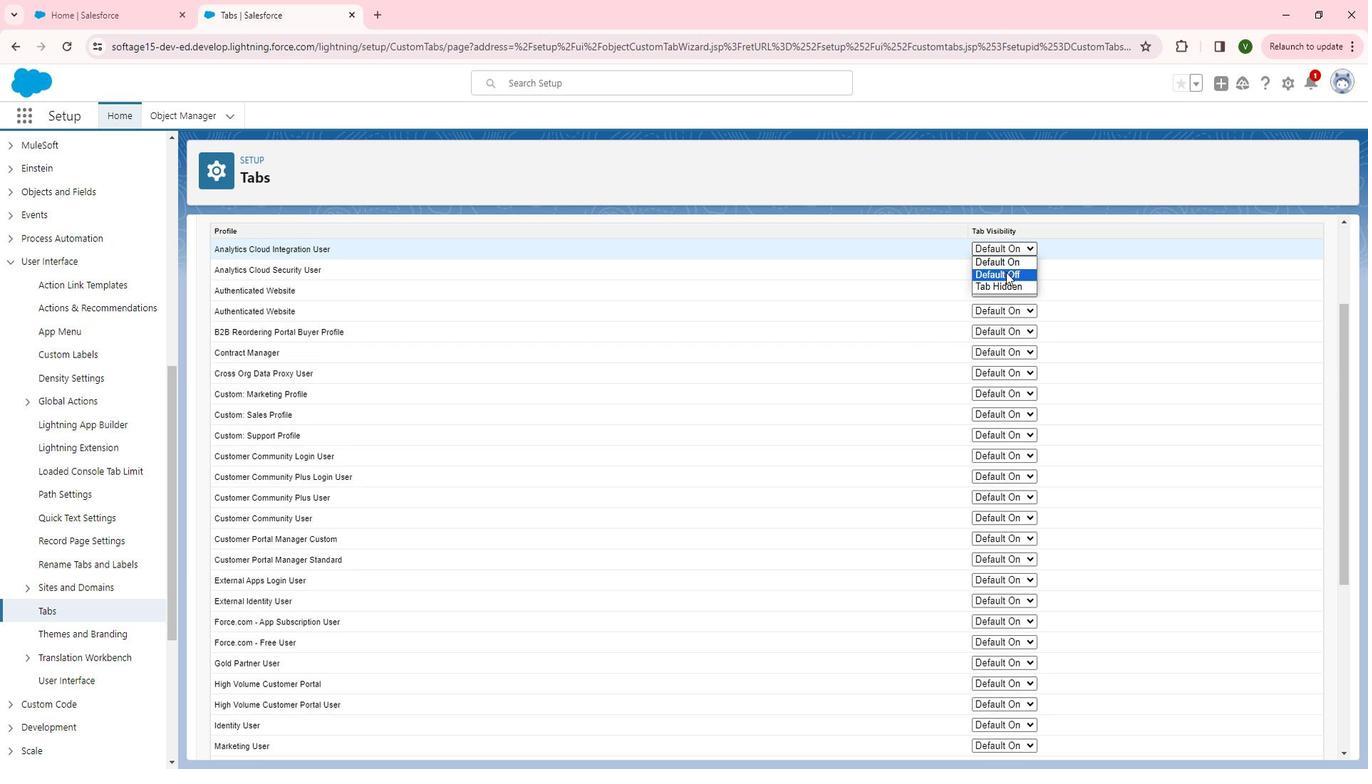 
Action: Mouse pressed left at (1004, 270)
Screenshot: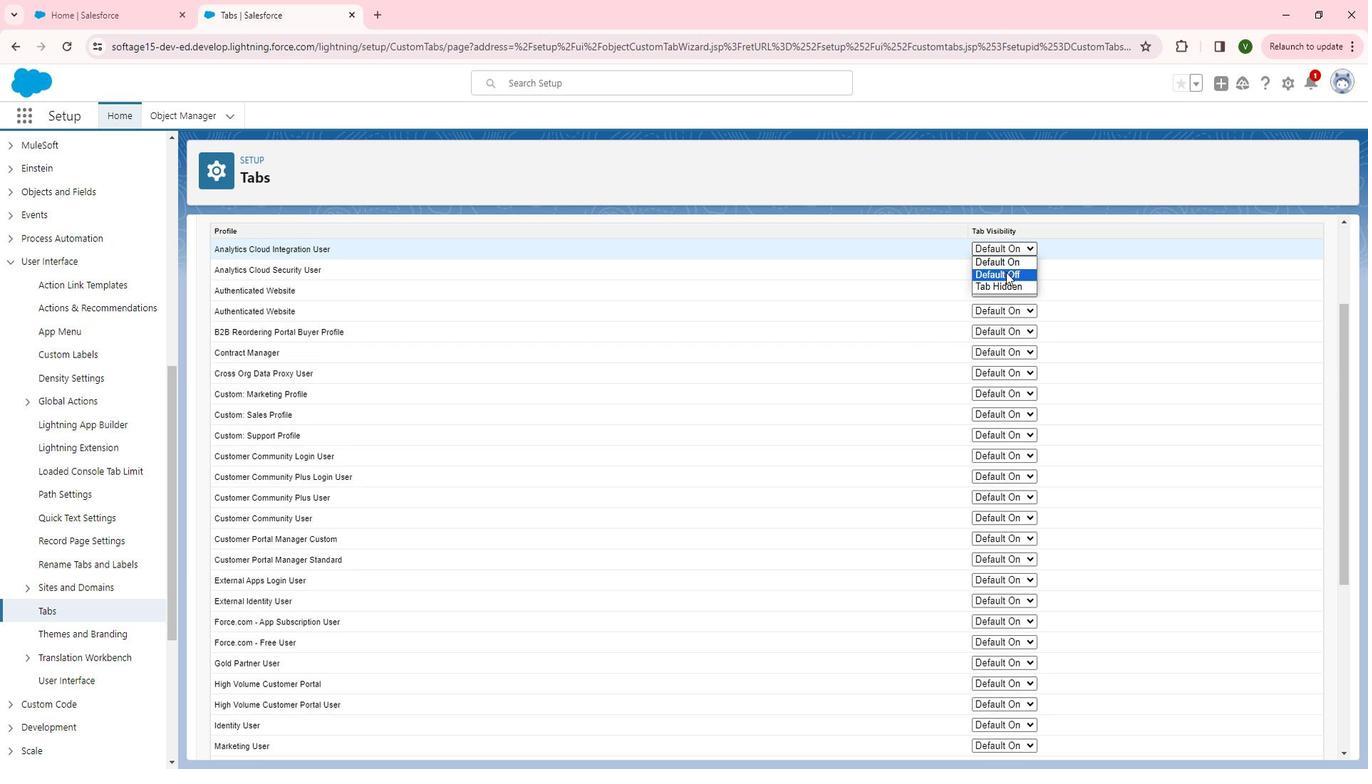 
Action: Mouse moved to (1001, 270)
Screenshot: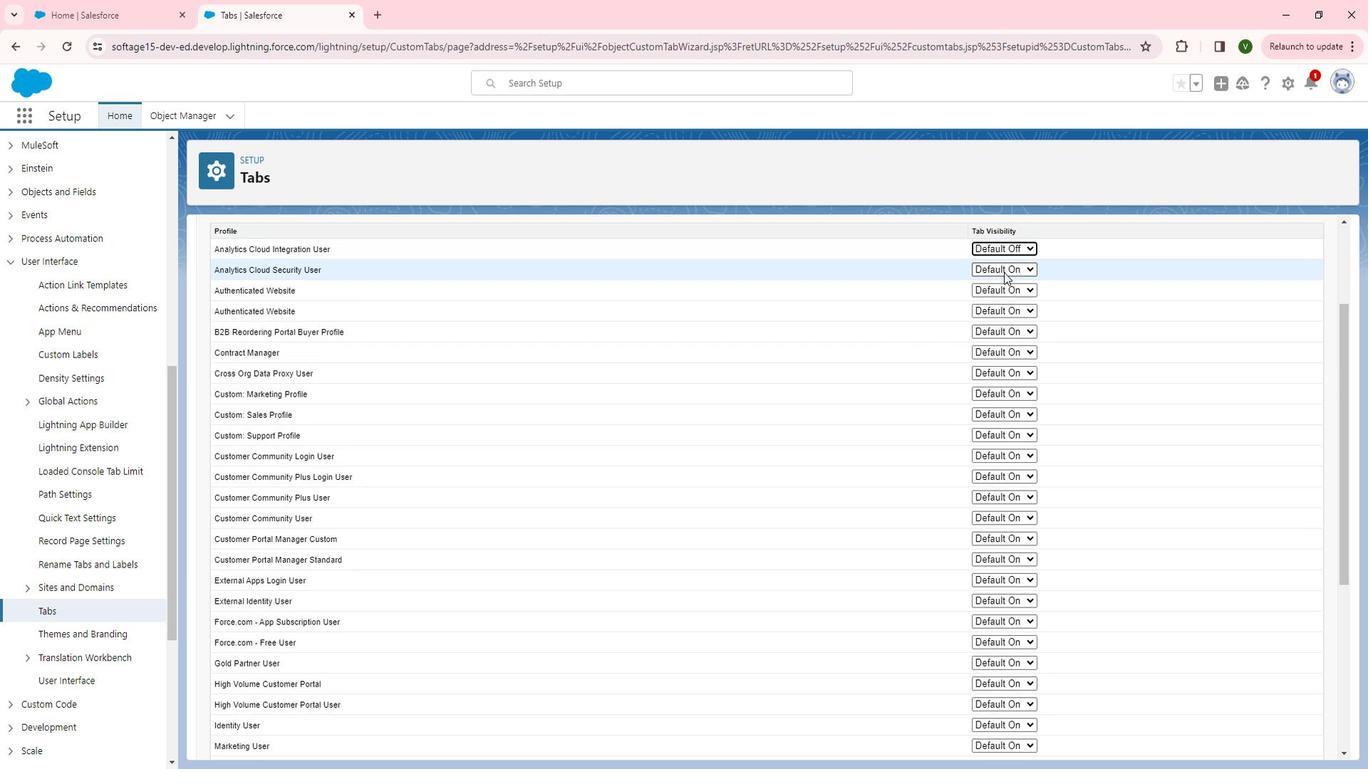 
Action: Mouse pressed left at (1001, 270)
Screenshot: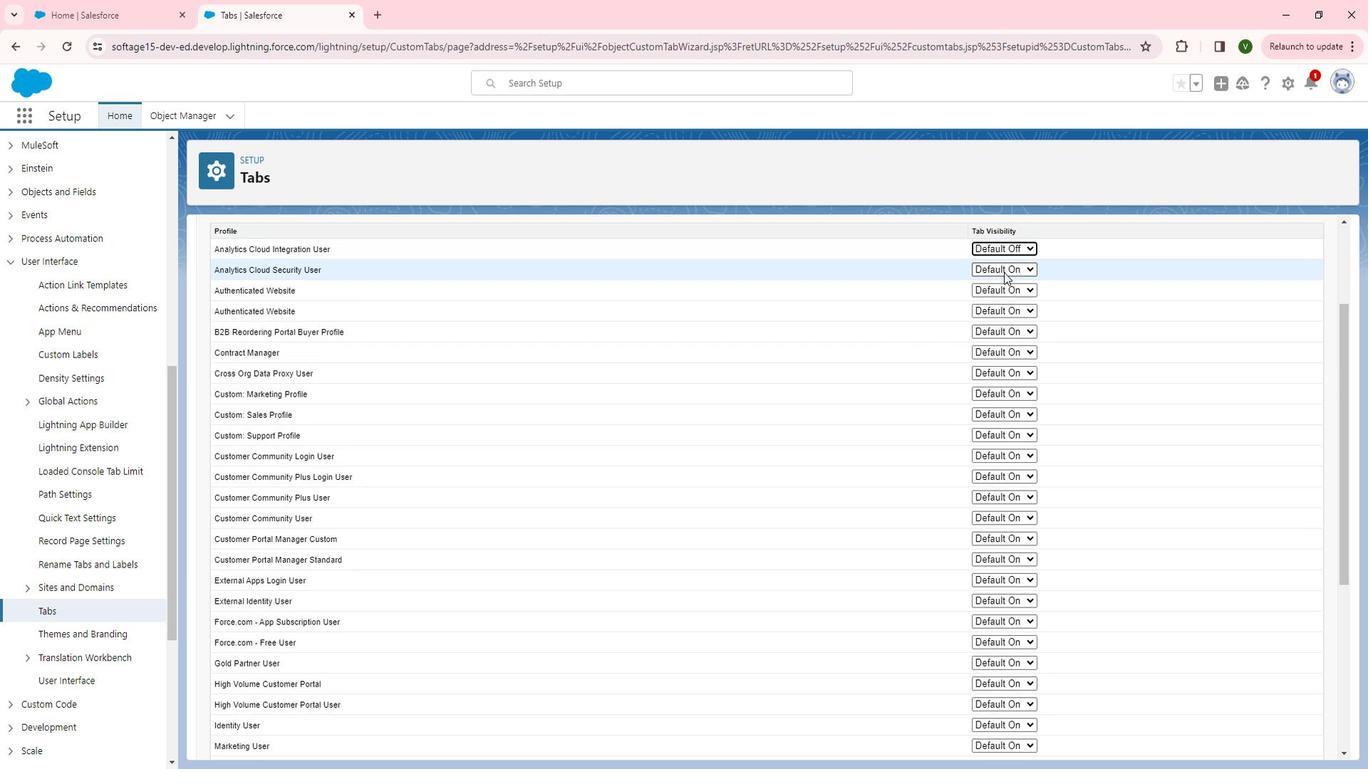 
Action: Mouse moved to (999, 290)
Screenshot: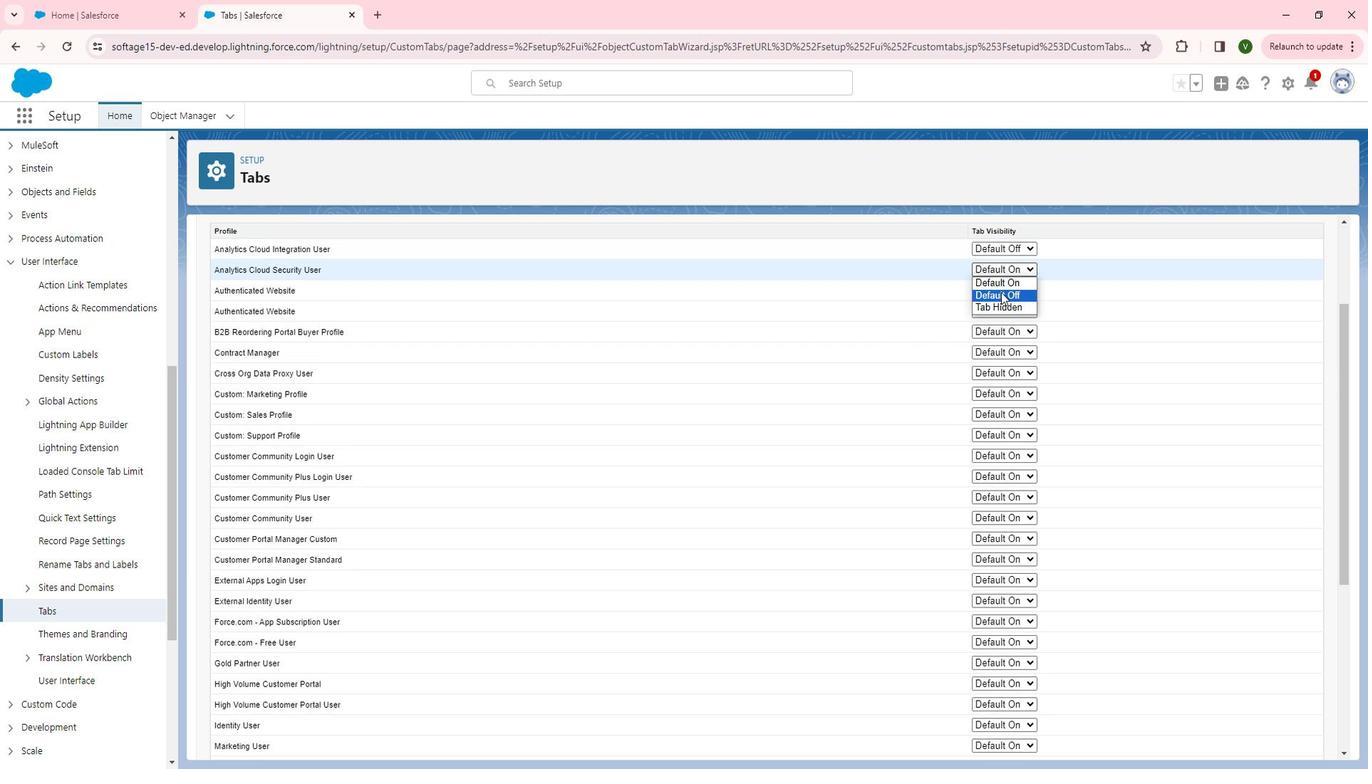 
Action: Mouse pressed left at (999, 290)
Screenshot: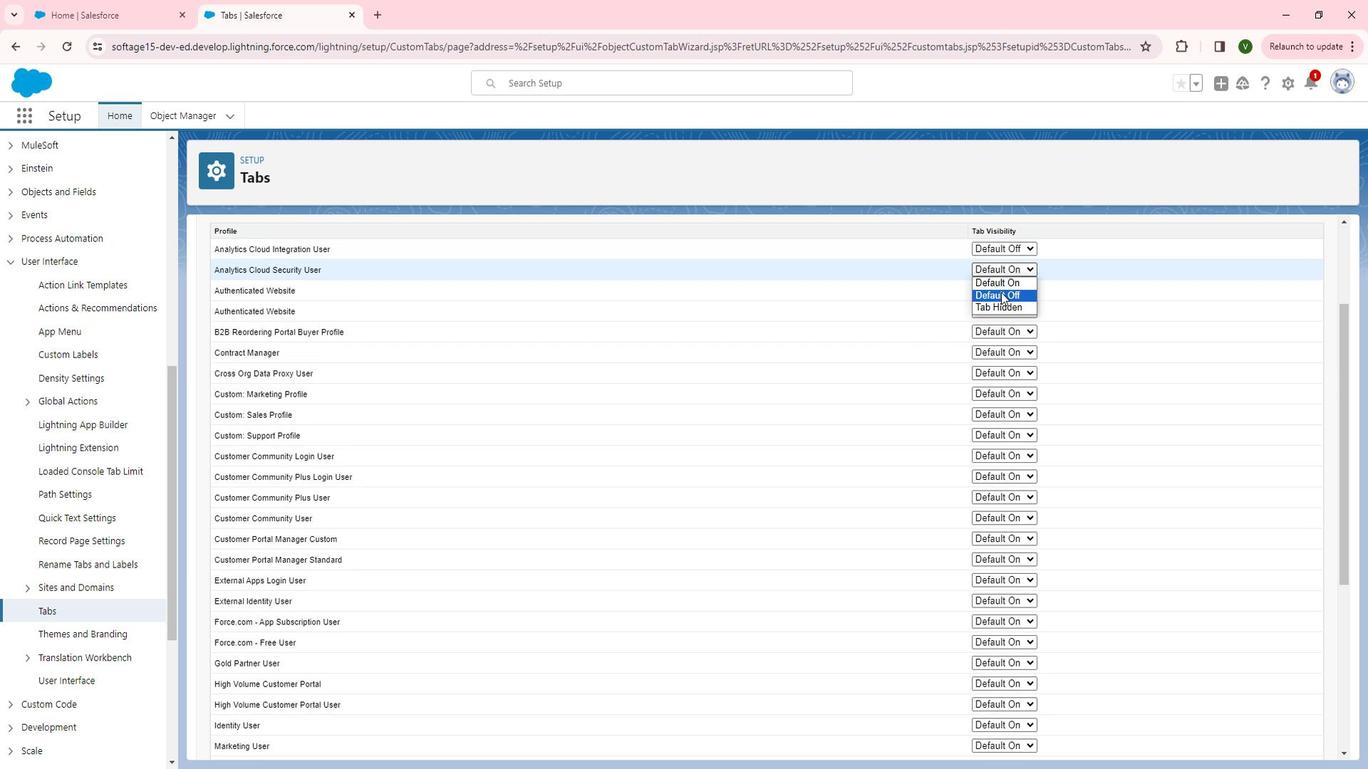 
Action: Mouse pressed left at (999, 290)
Screenshot: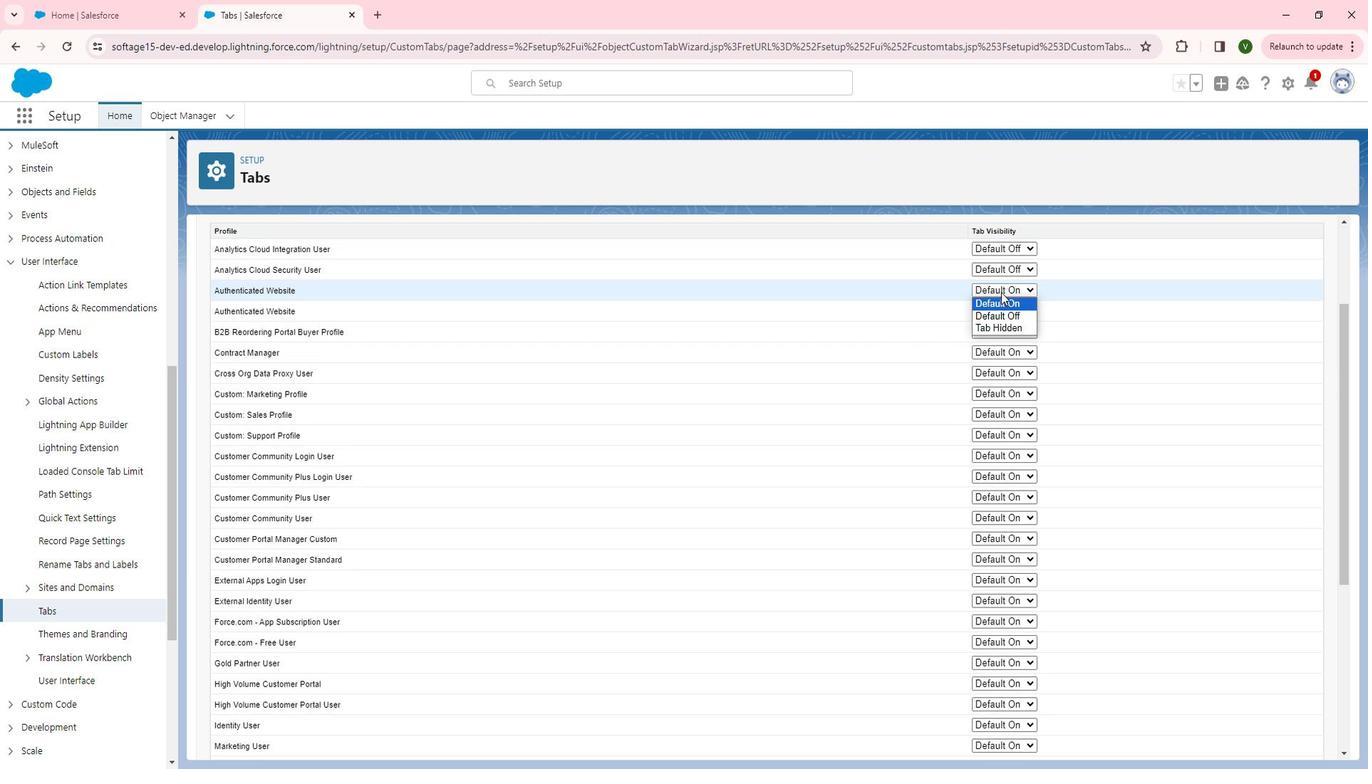 
Action: Mouse moved to (1001, 308)
Screenshot: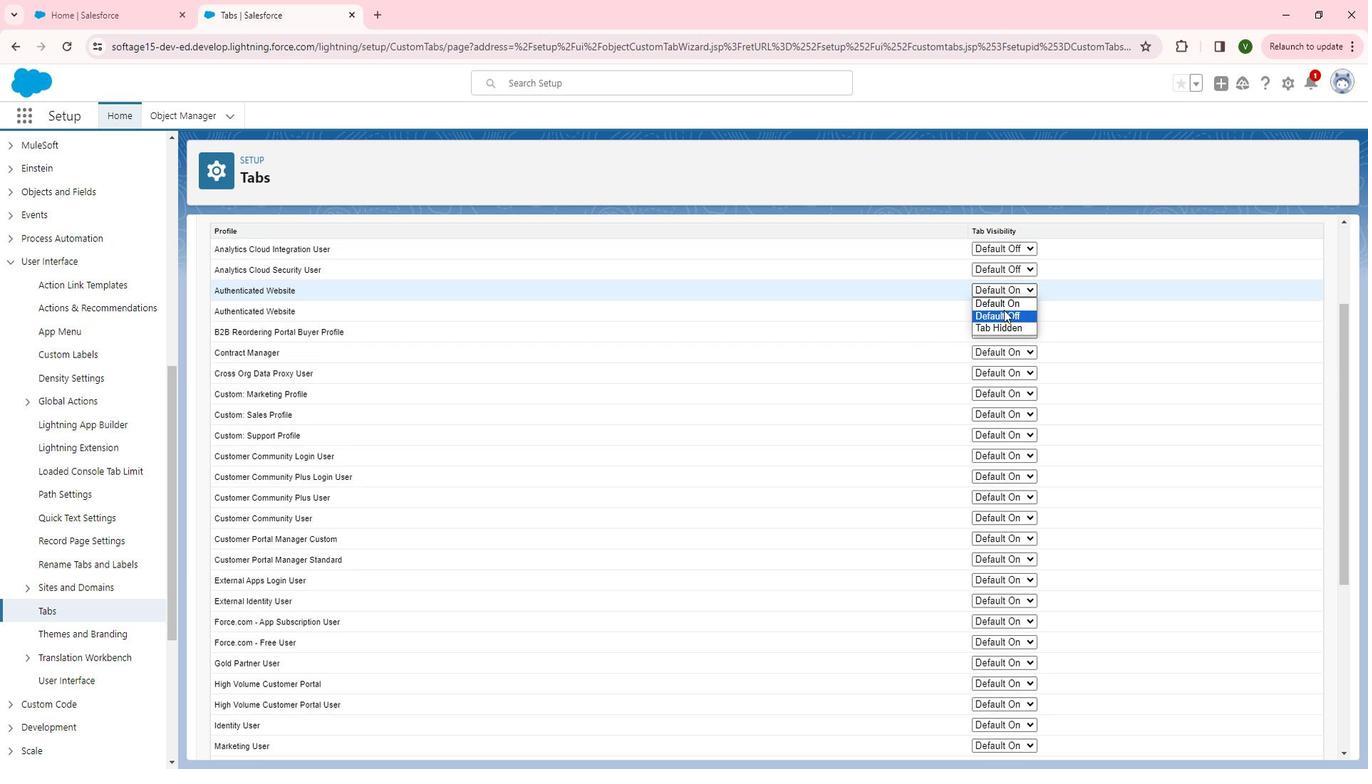 
Action: Mouse pressed left at (1001, 308)
Screenshot: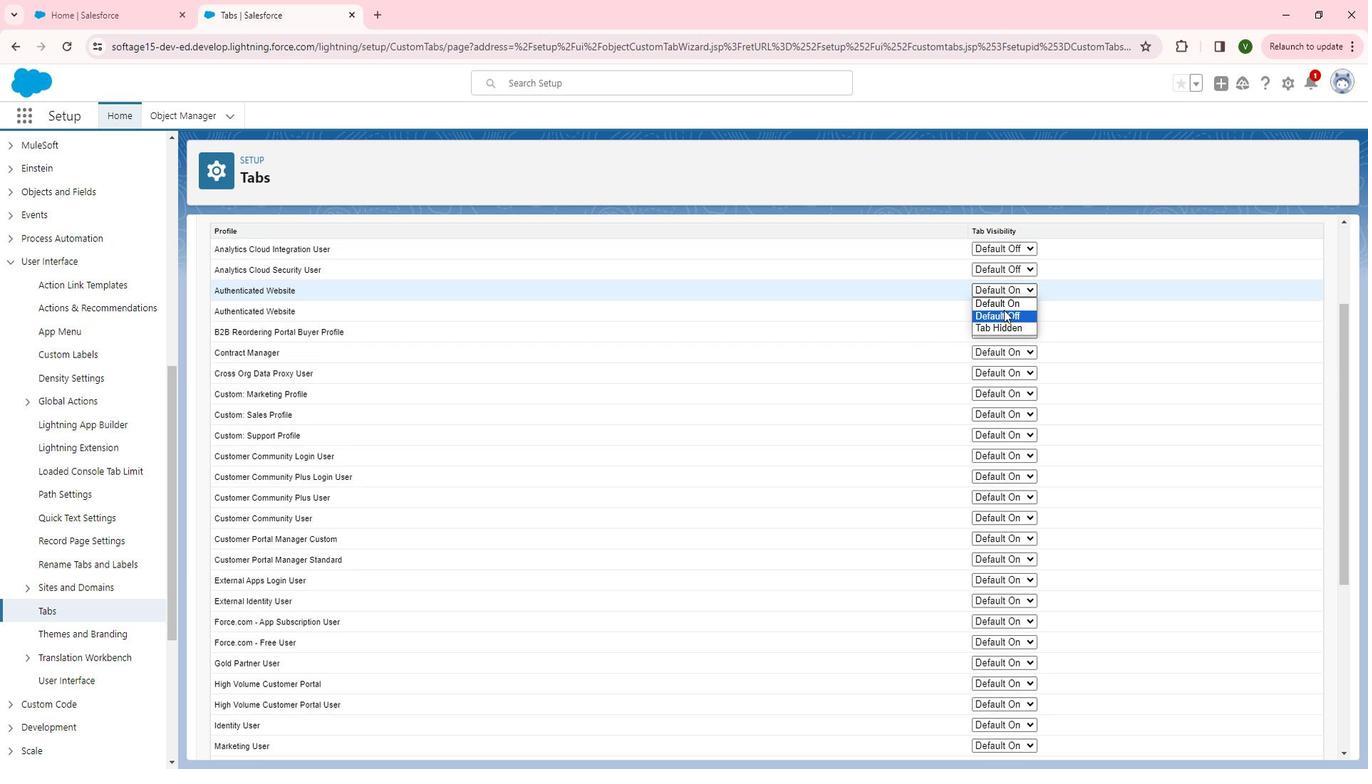 
Action: Mouse pressed left at (1001, 308)
Screenshot: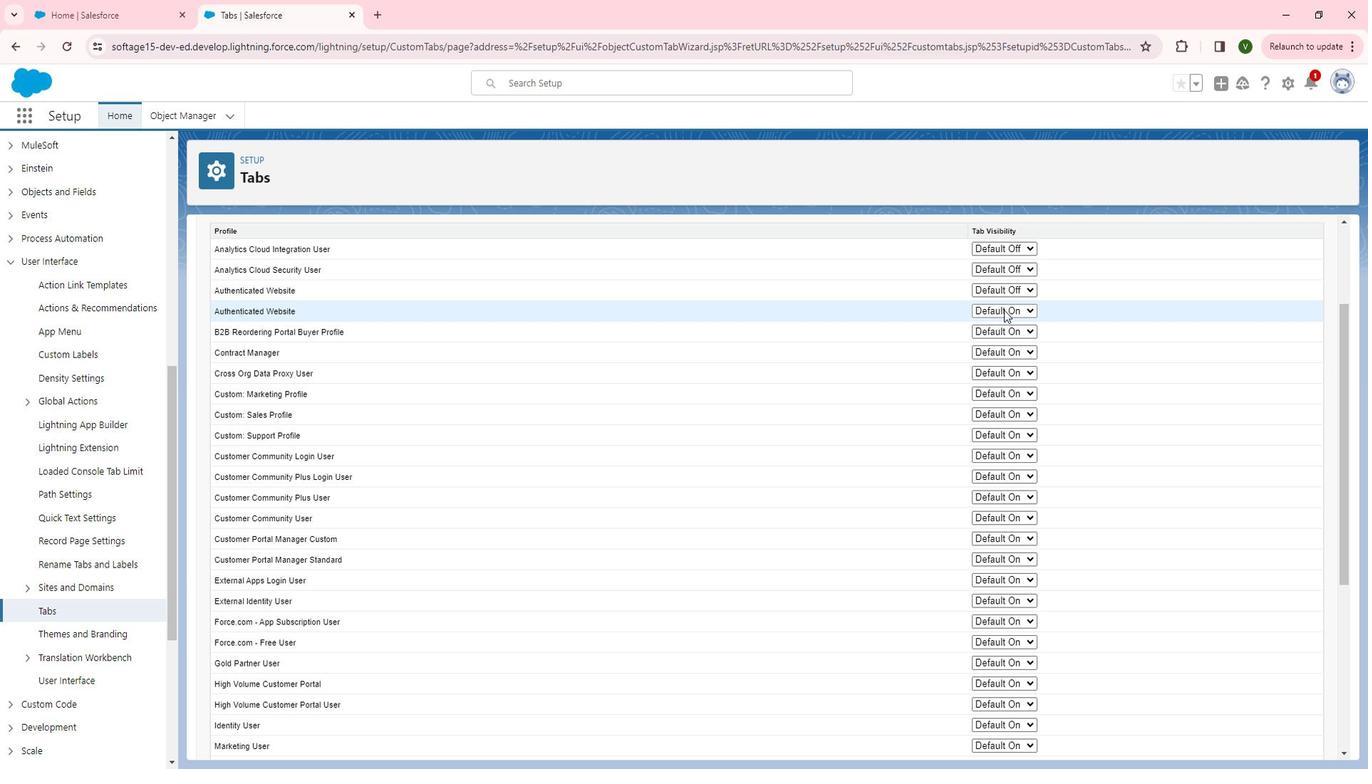 
Action: Mouse moved to (1001, 332)
Screenshot: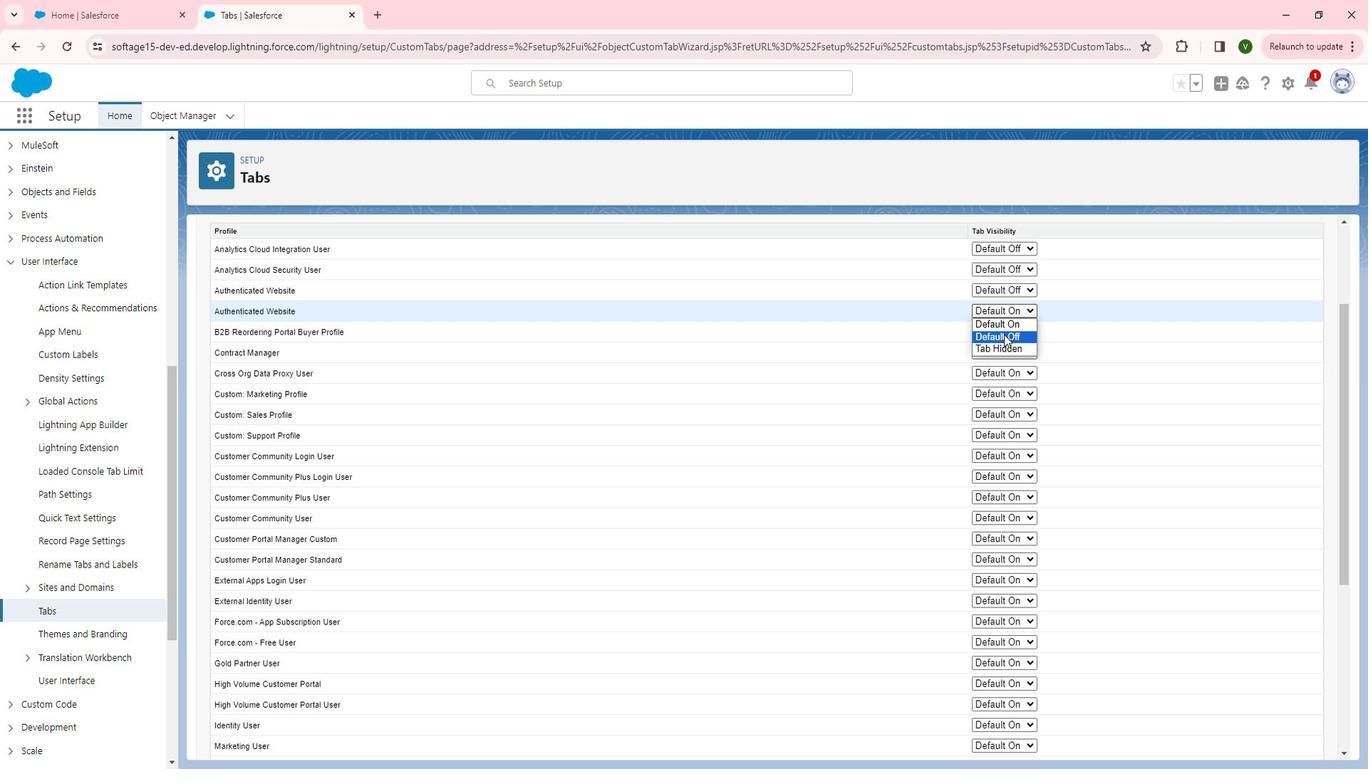 
Action: Mouse pressed left at (1001, 332)
Screenshot: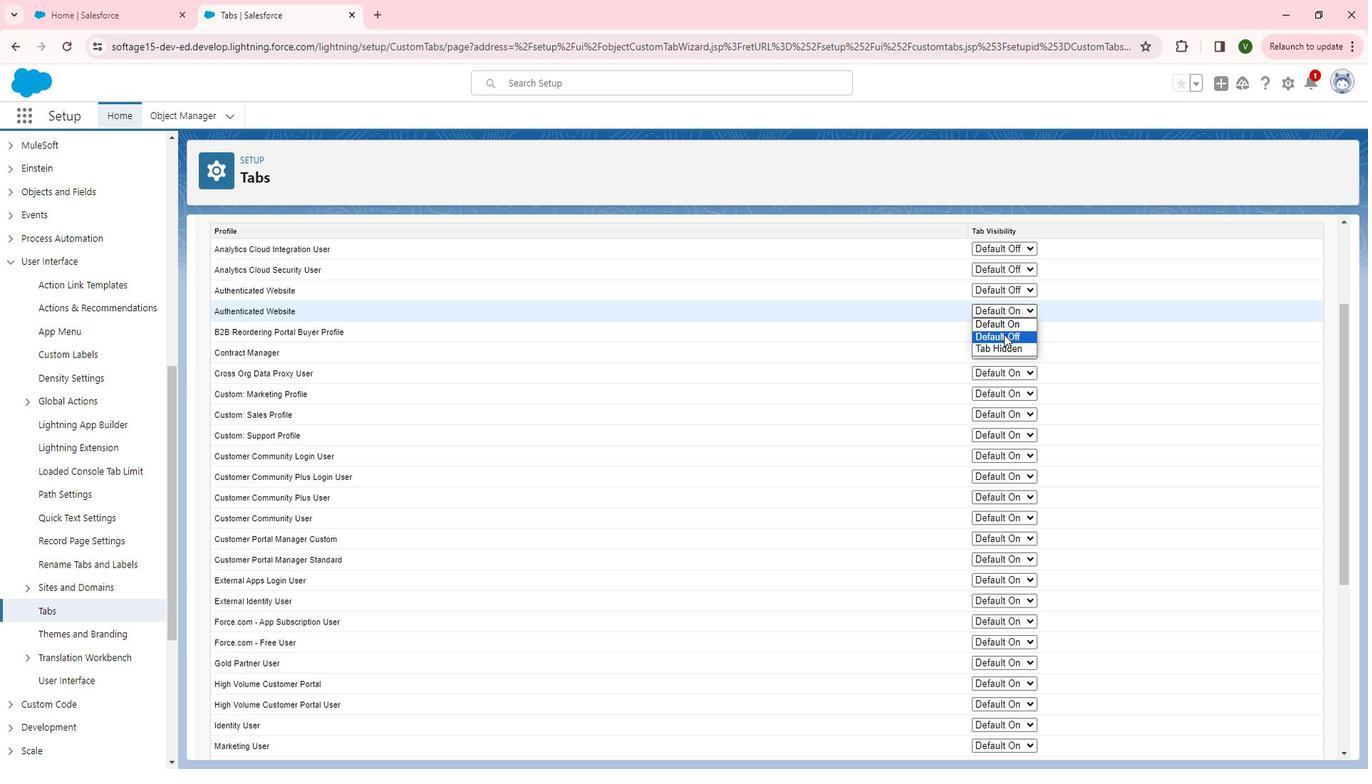
Action: Mouse moved to (1016, 389)
Screenshot: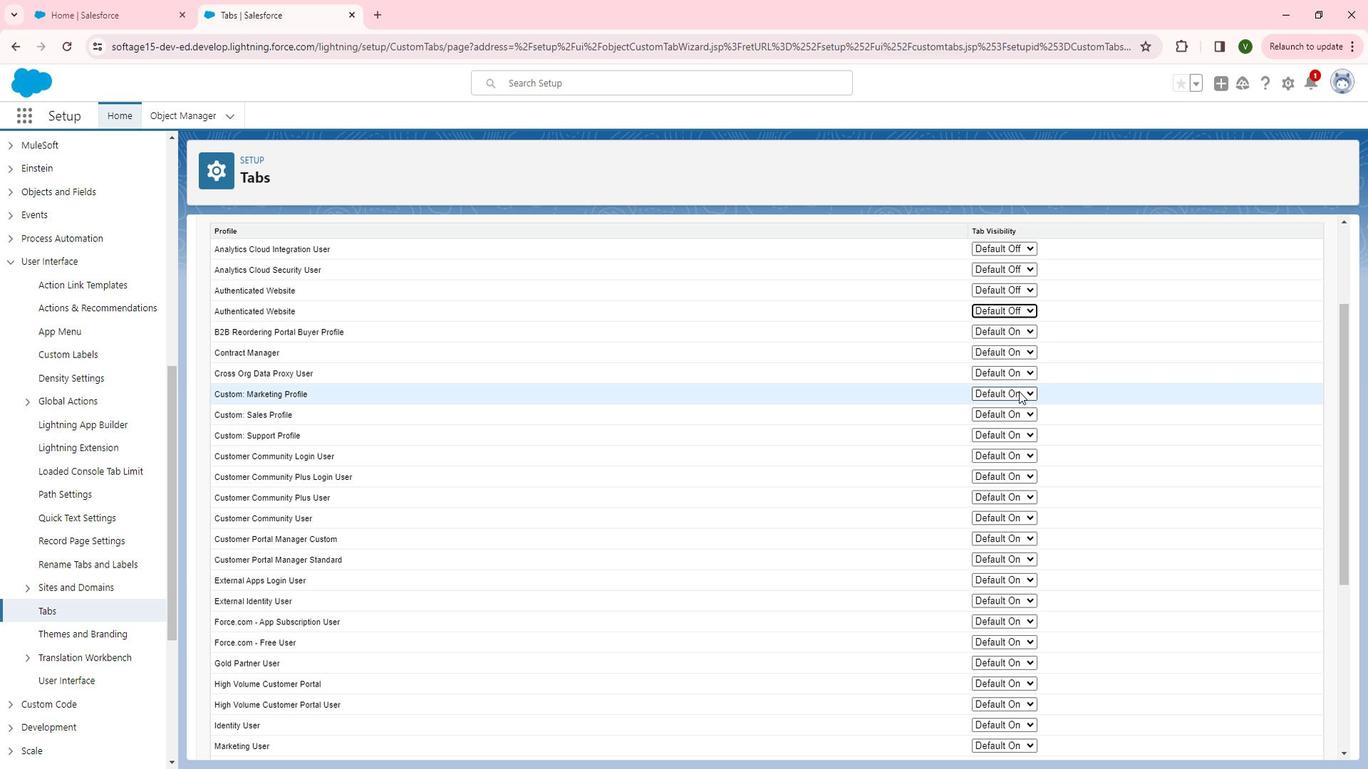 
Action: Mouse pressed left at (1016, 389)
Screenshot: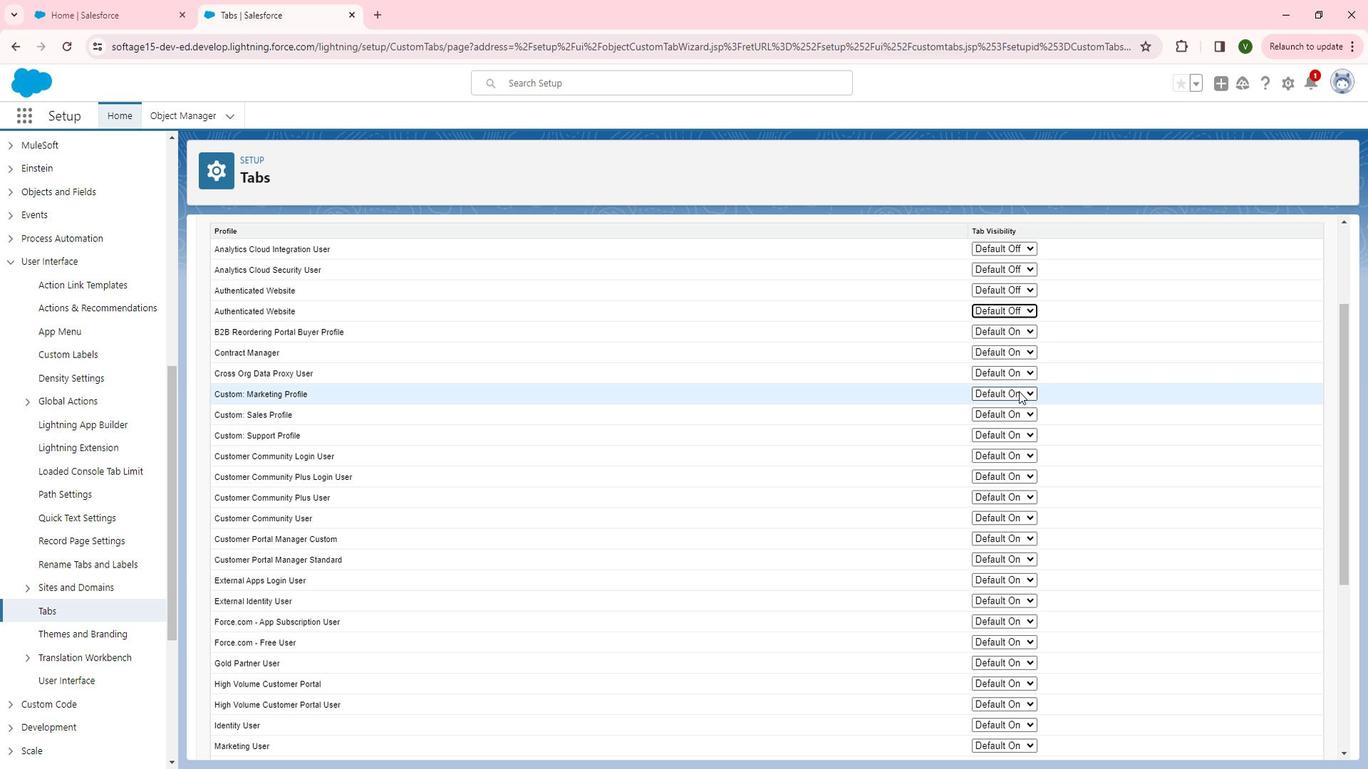 
Action: Mouse moved to (1019, 426)
Screenshot: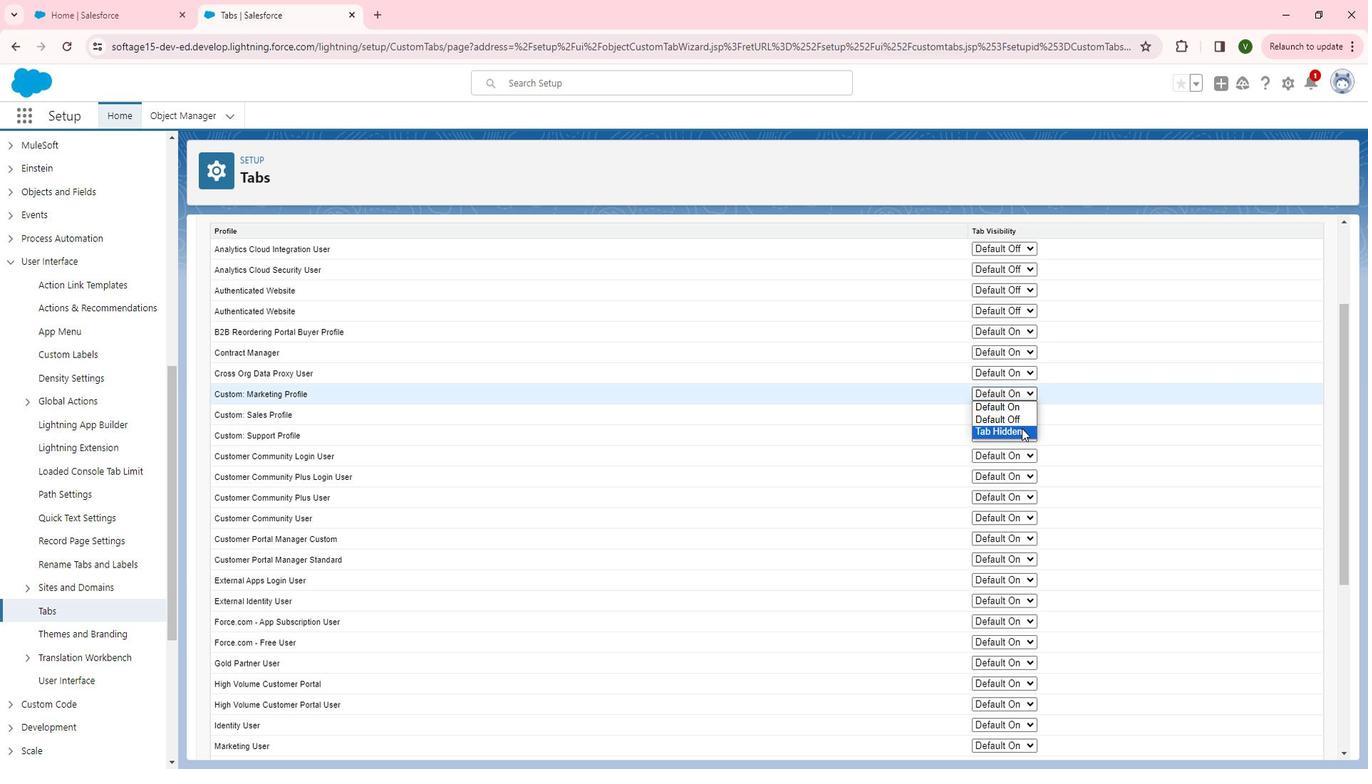 
Action: Mouse pressed left at (1019, 426)
Screenshot: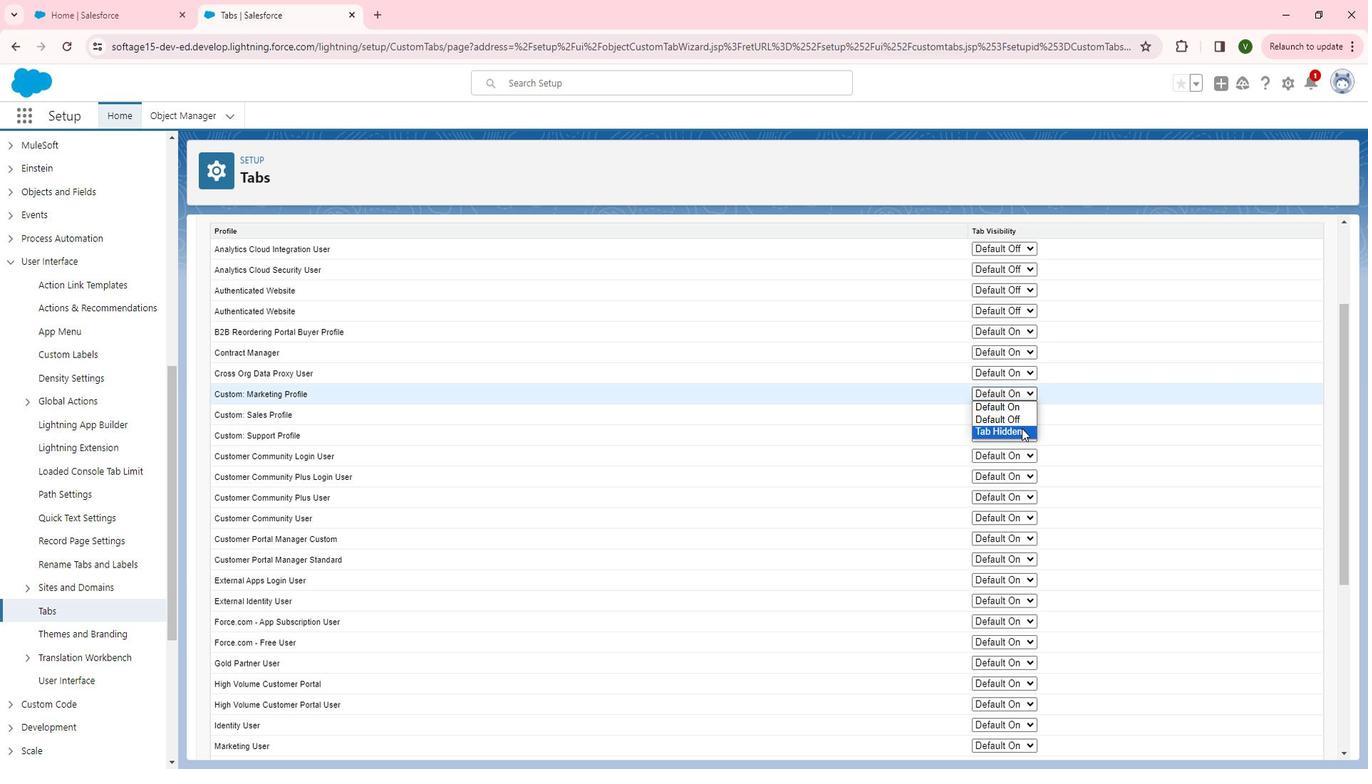 
Action: Mouse moved to (1011, 443)
Screenshot: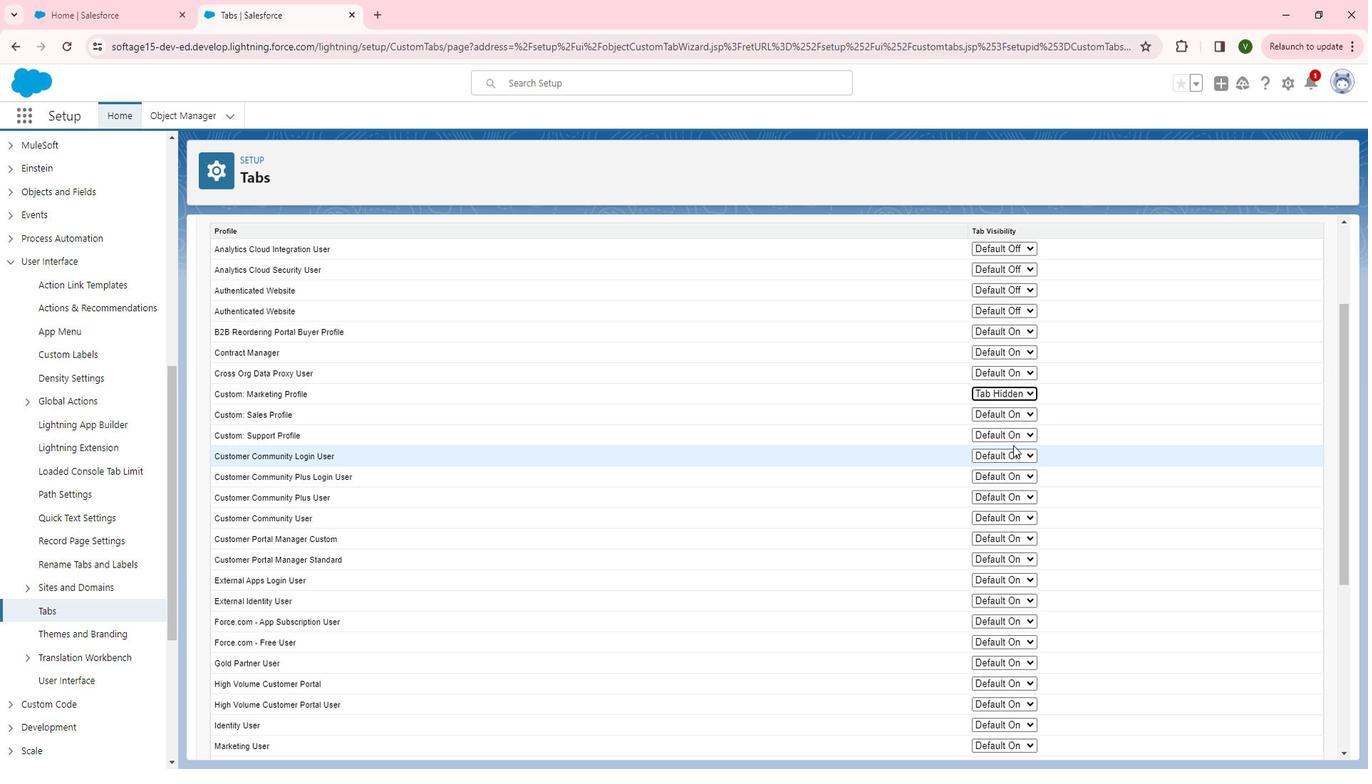 
Action: Mouse scrolled (1011, 443) with delta (0, 0)
Screenshot: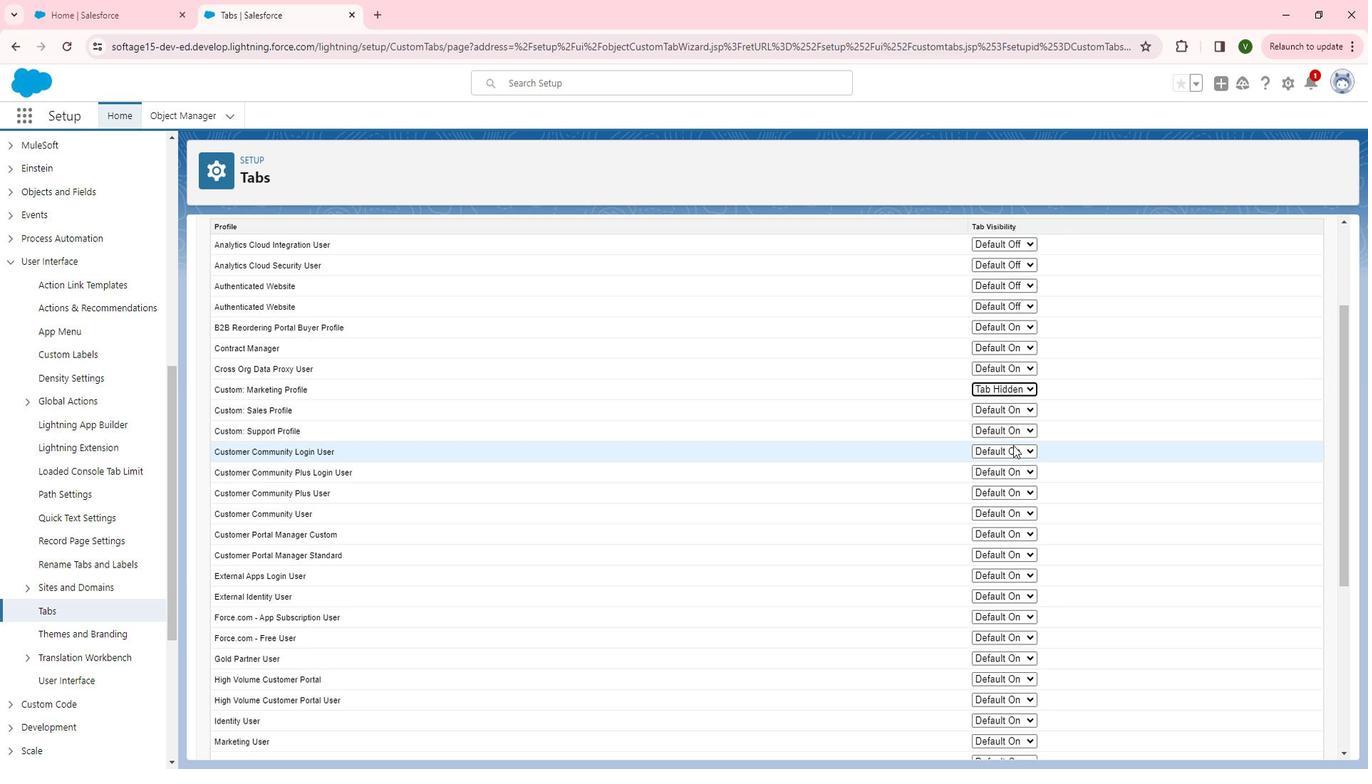 
Action: Mouse moved to (1001, 402)
Screenshot: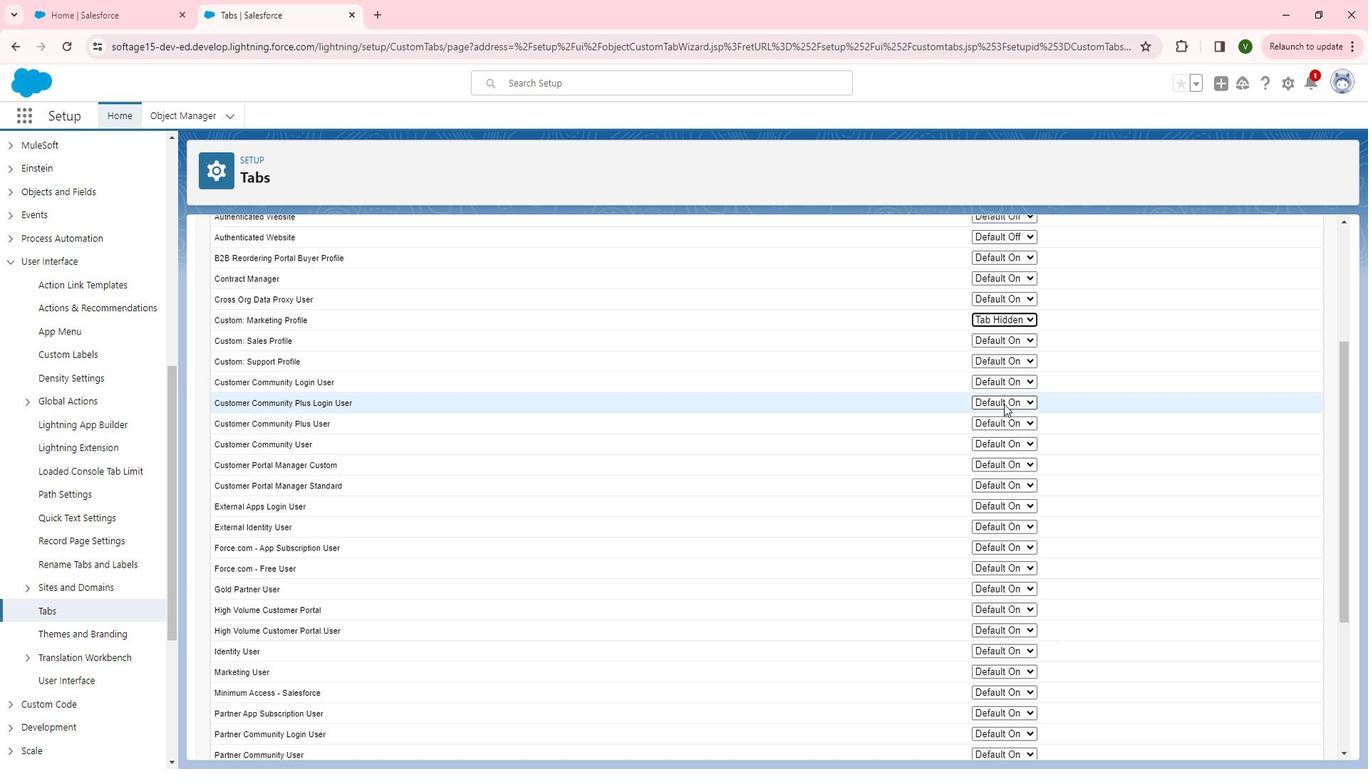 
Action: Mouse pressed left at (1001, 402)
Screenshot: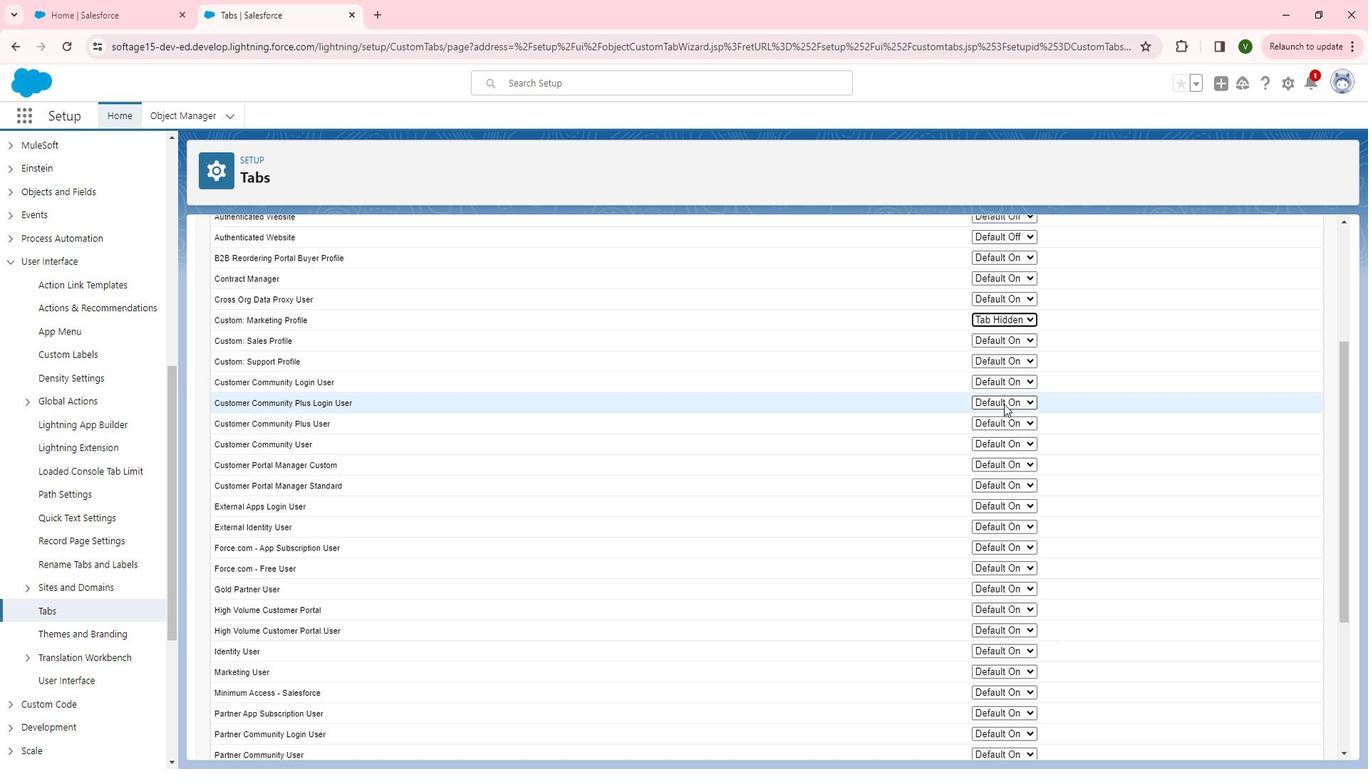 
Action: Mouse moved to (1008, 438)
Screenshot: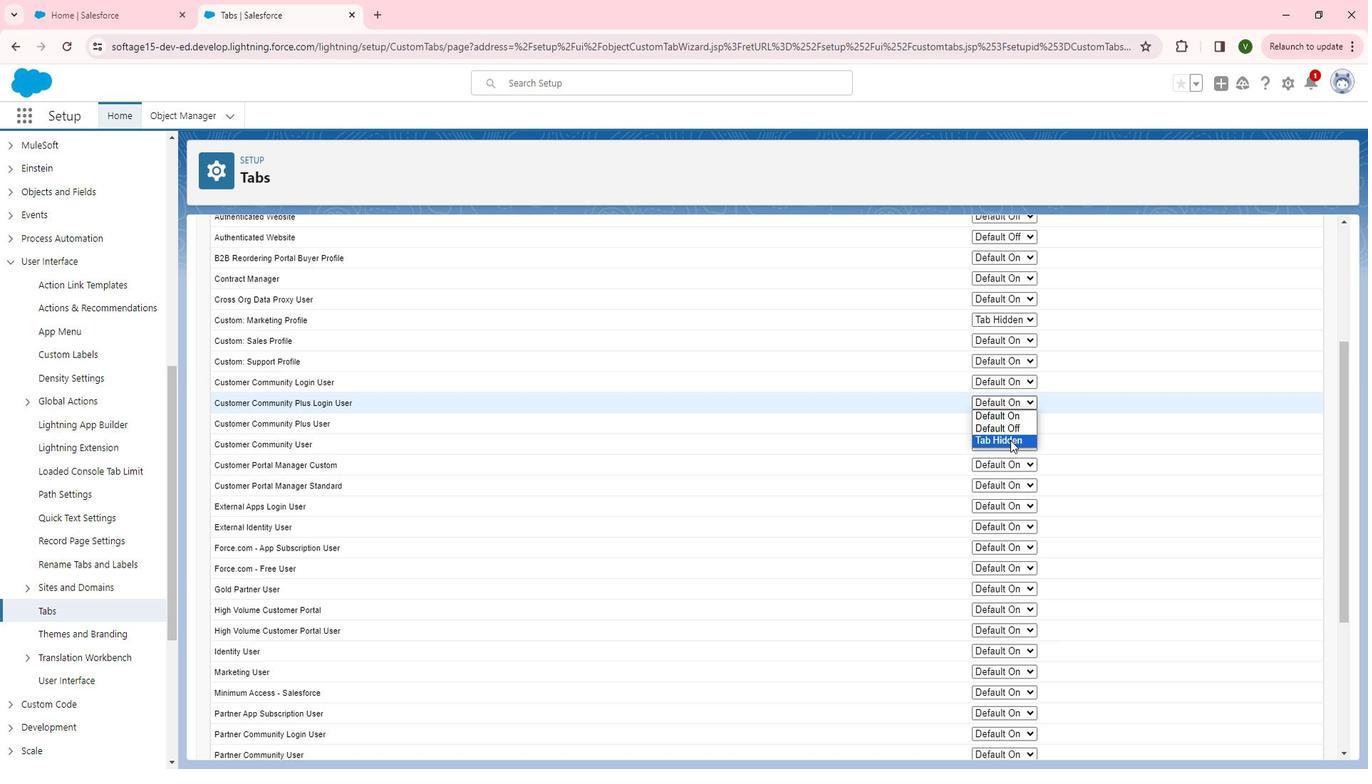 
Action: Mouse pressed left at (1008, 438)
Screenshot: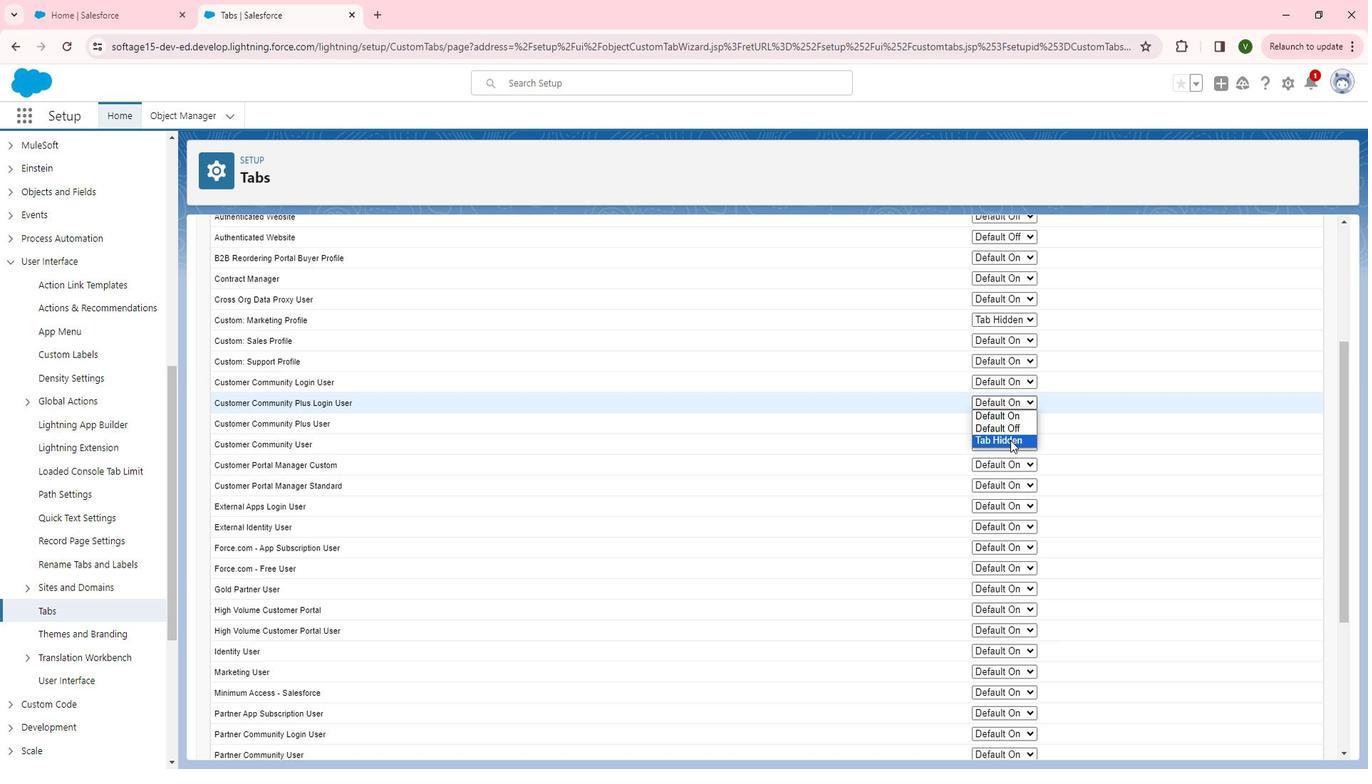 
Action: Mouse moved to (1010, 423)
Screenshot: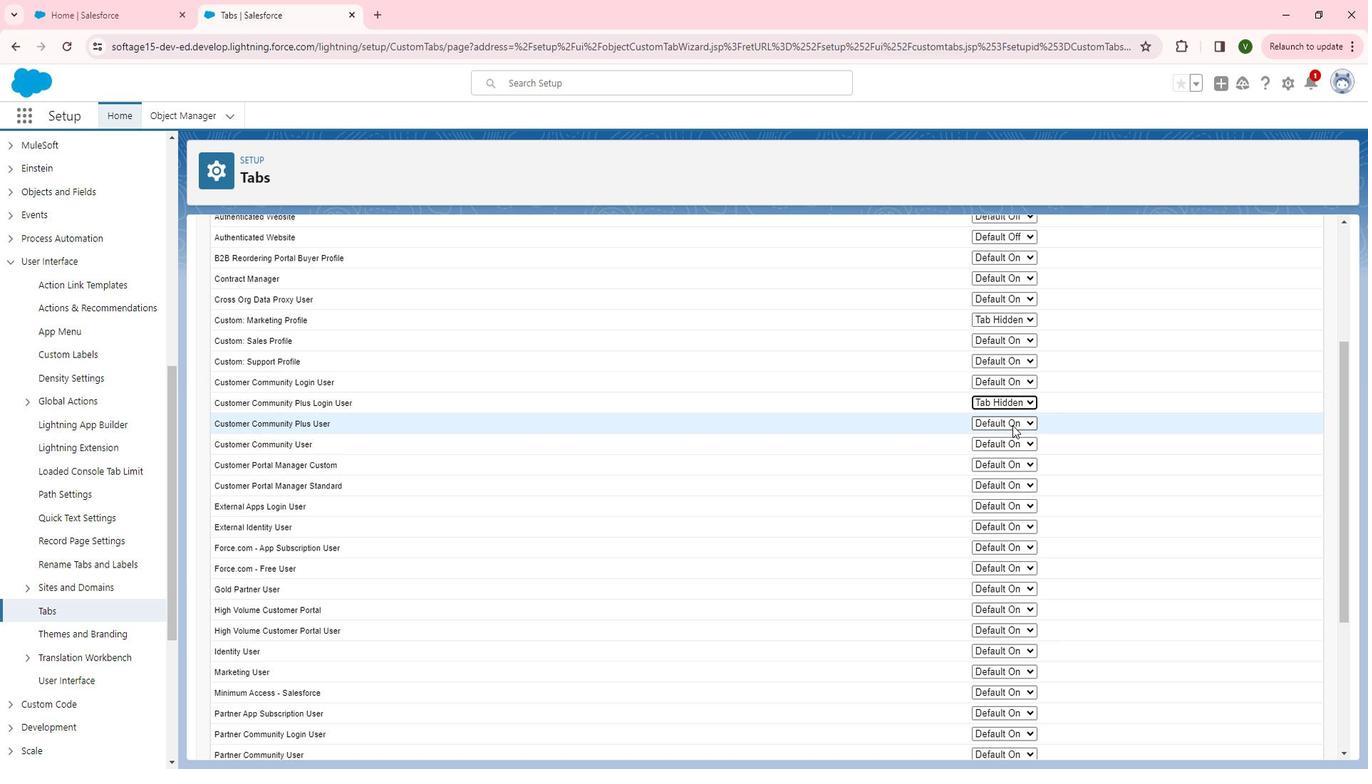 
Action: Mouse pressed left at (1010, 423)
Screenshot: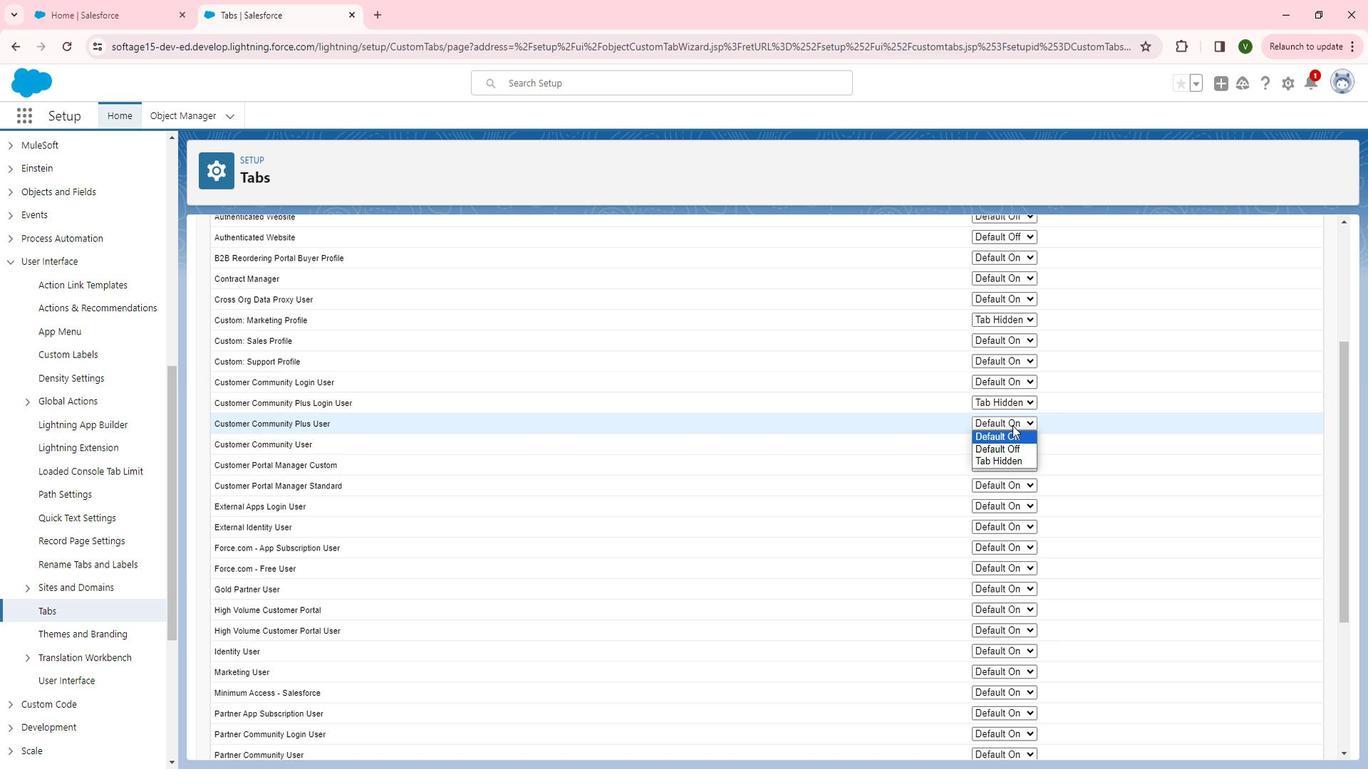 
Action: Mouse moved to (1007, 454)
Screenshot: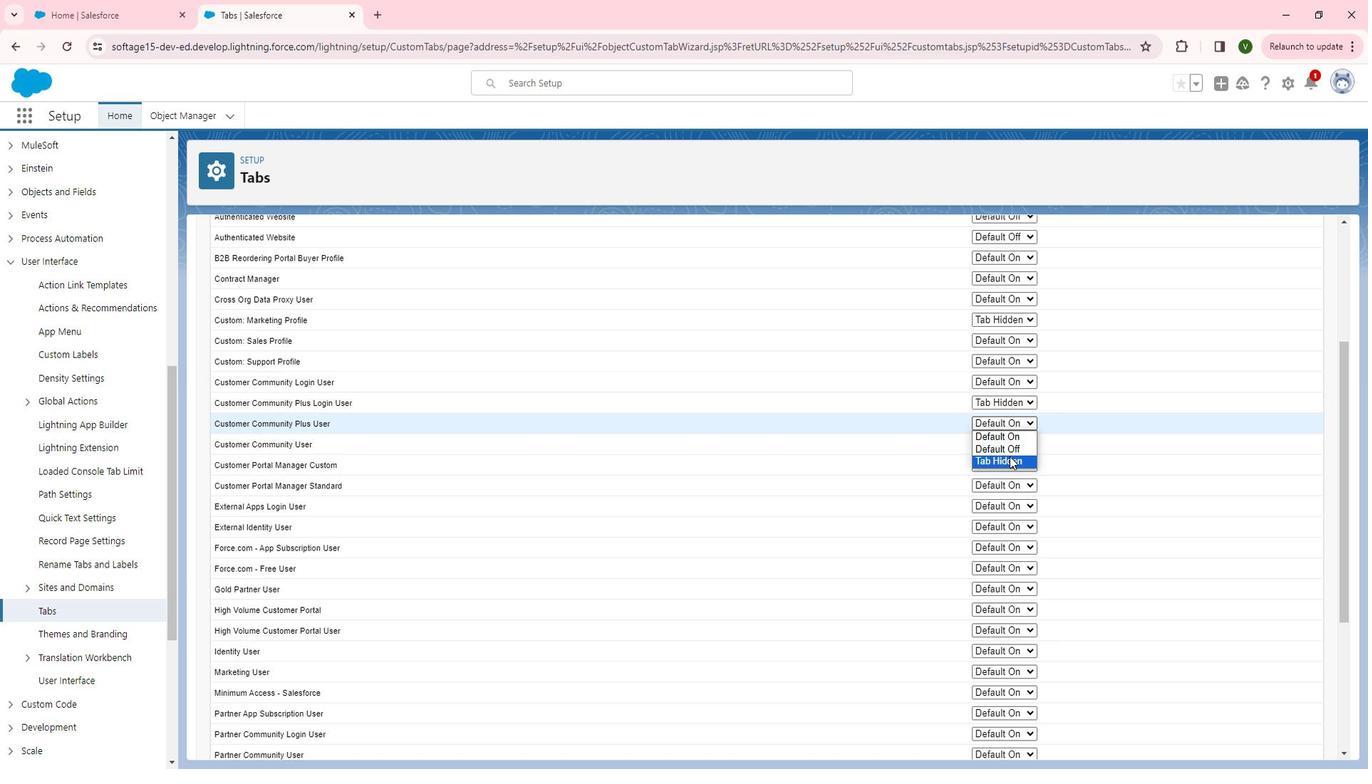 
Action: Mouse pressed left at (1007, 454)
Screenshot: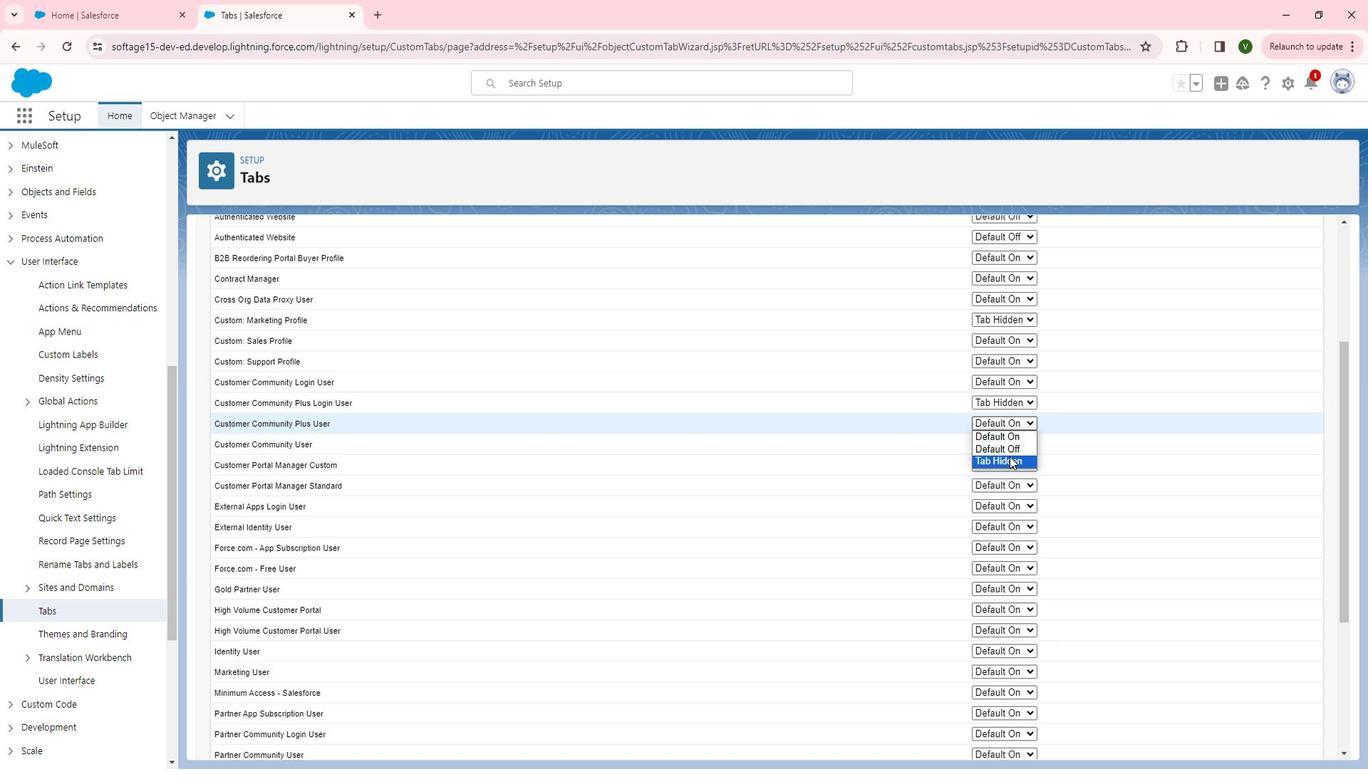 
Action: Mouse moved to (999, 478)
Screenshot: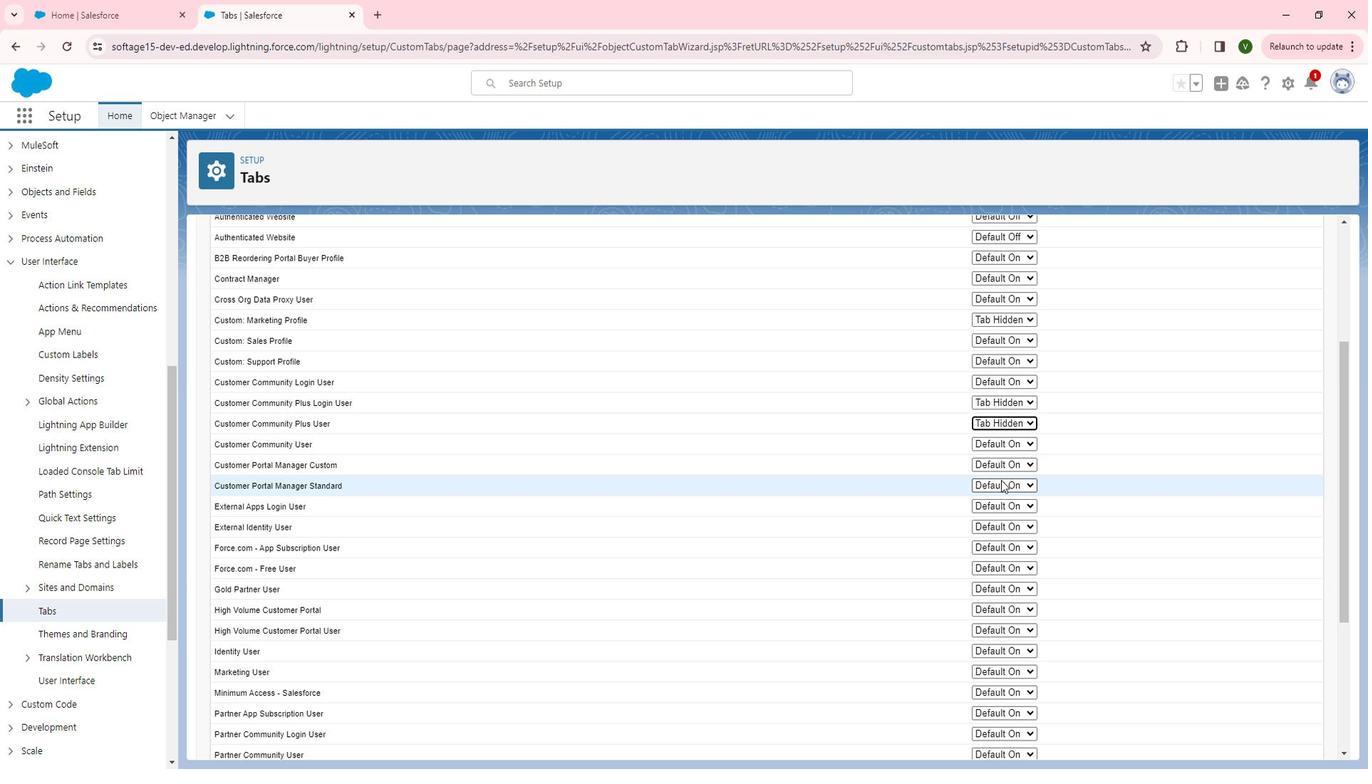 
Action: Mouse scrolled (999, 477) with delta (0, 0)
Screenshot: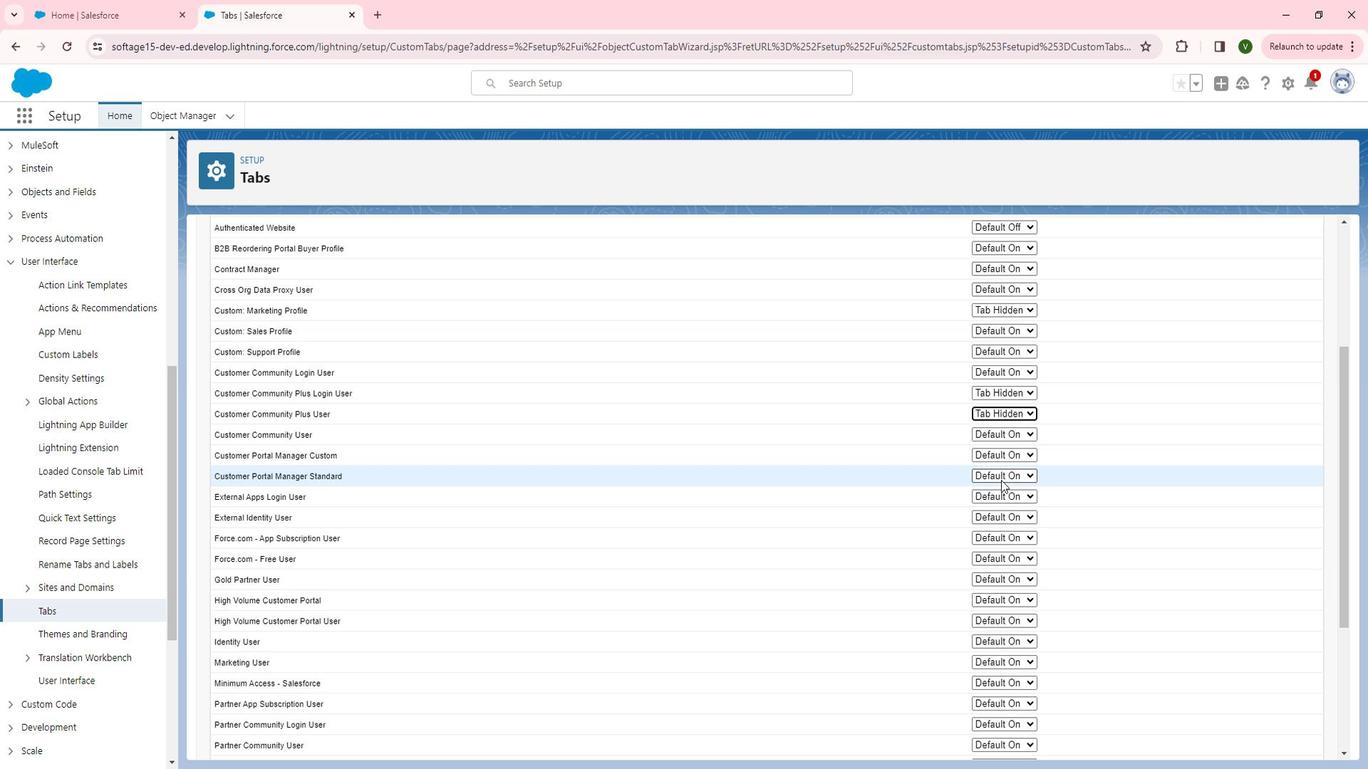 
Action: Mouse moved to (996, 470)
Screenshot: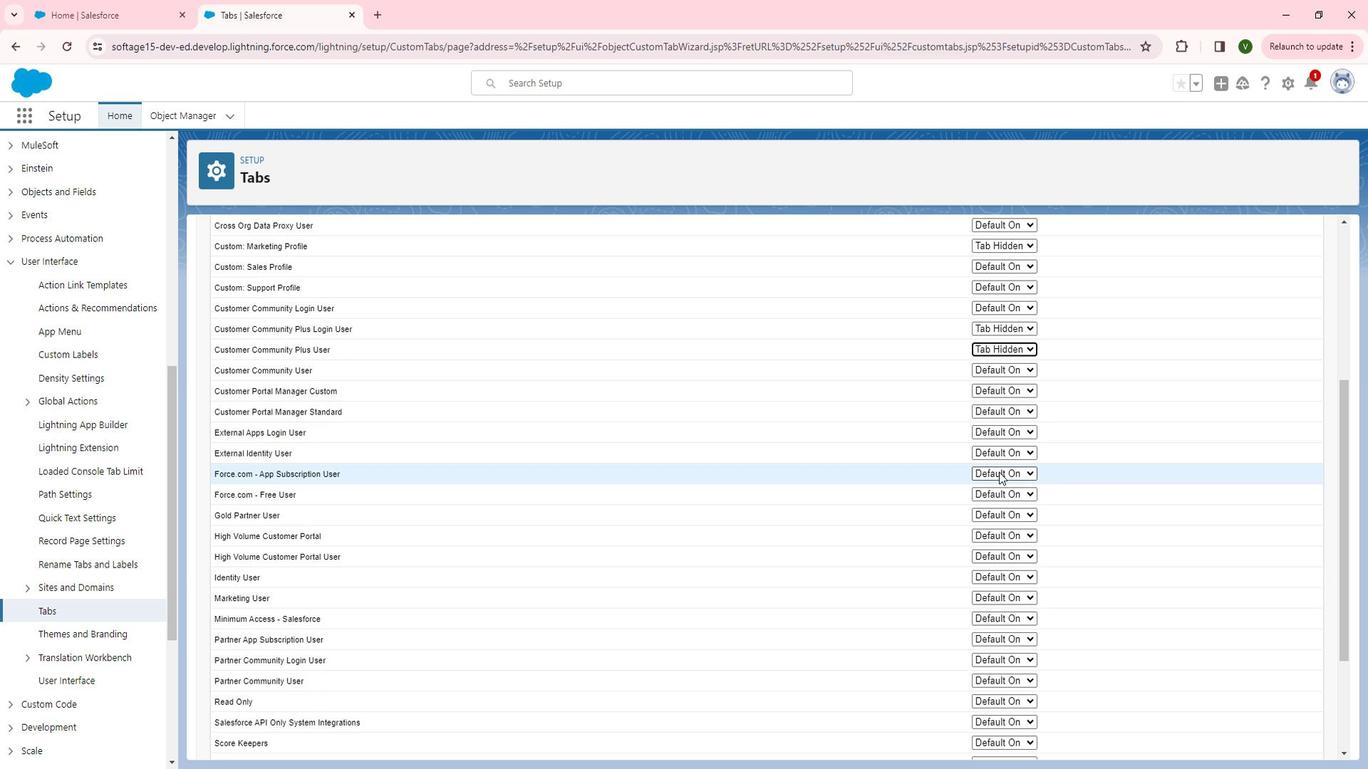 
Action: Mouse pressed left at (996, 470)
Screenshot: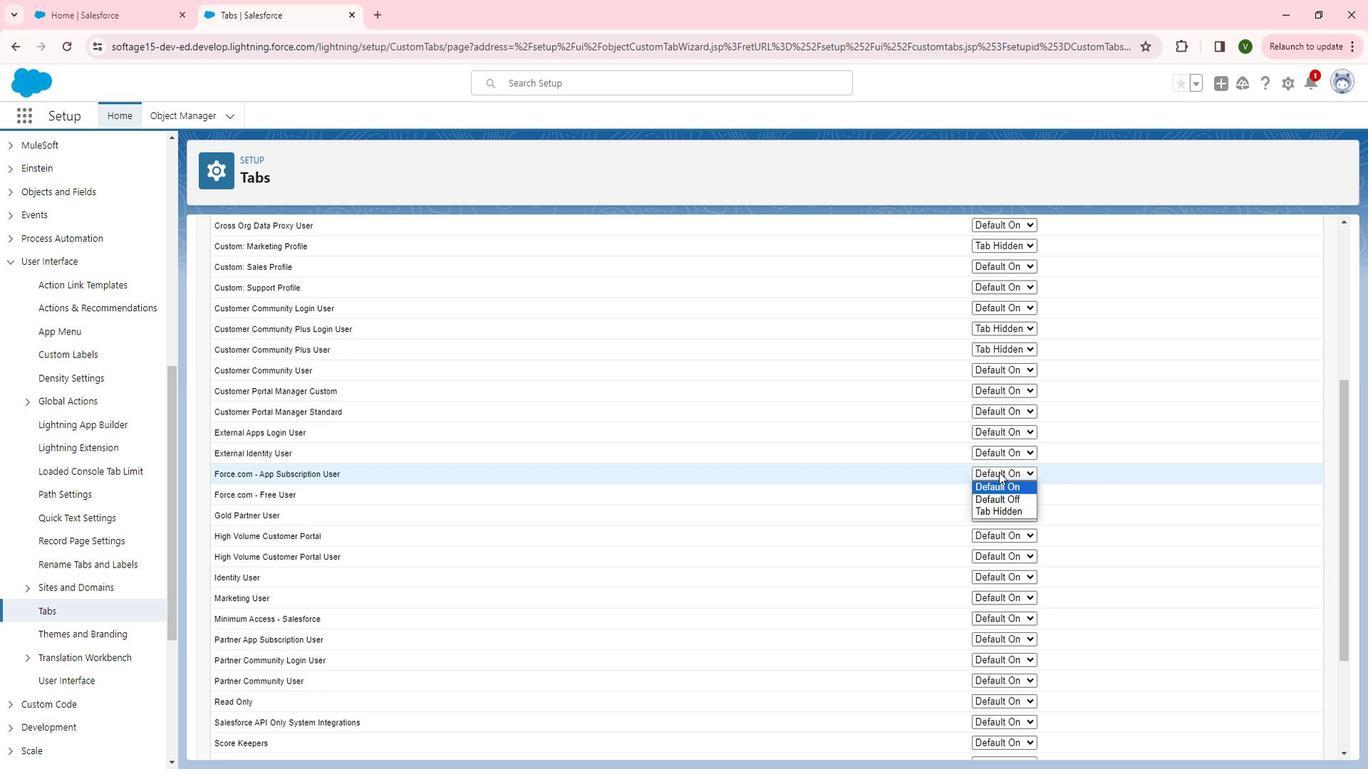 
Action: Mouse moved to (1002, 506)
Screenshot: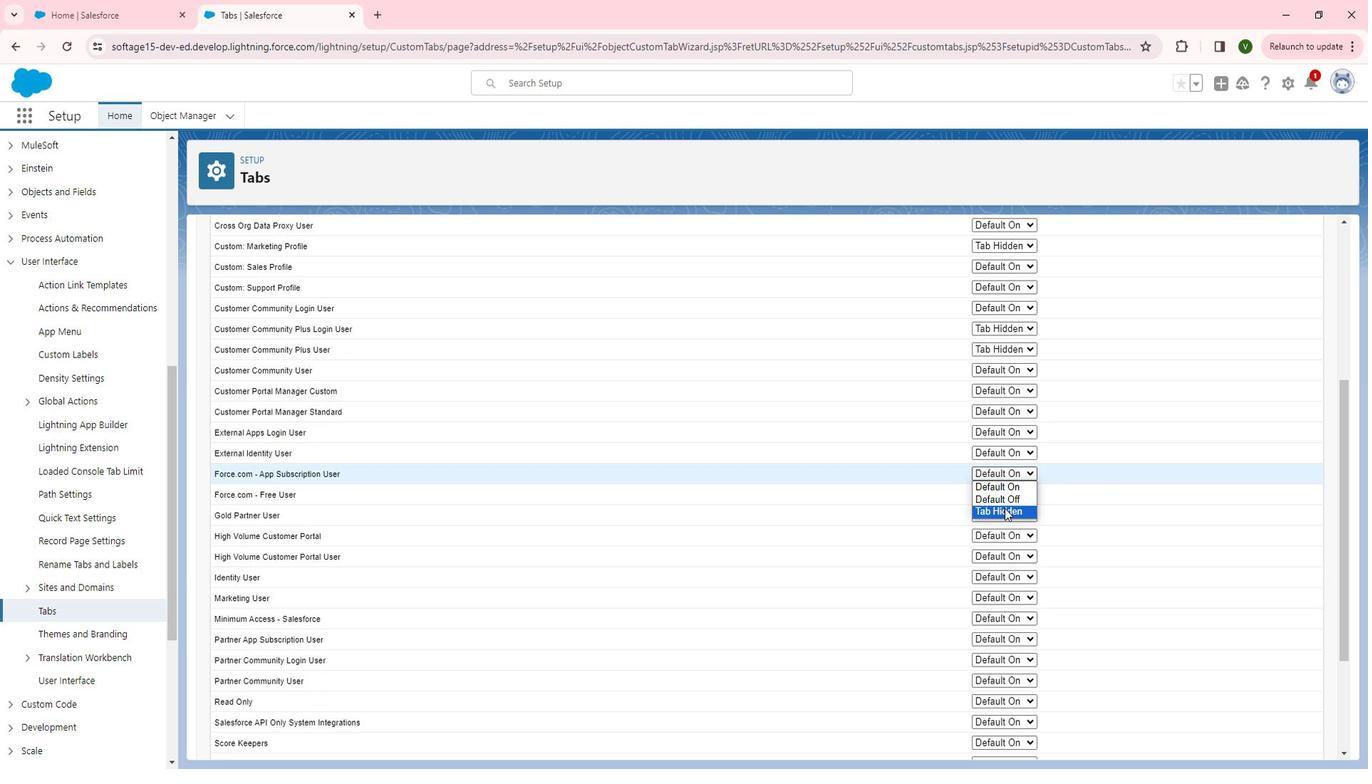 
Action: Mouse pressed left at (1002, 506)
Screenshot: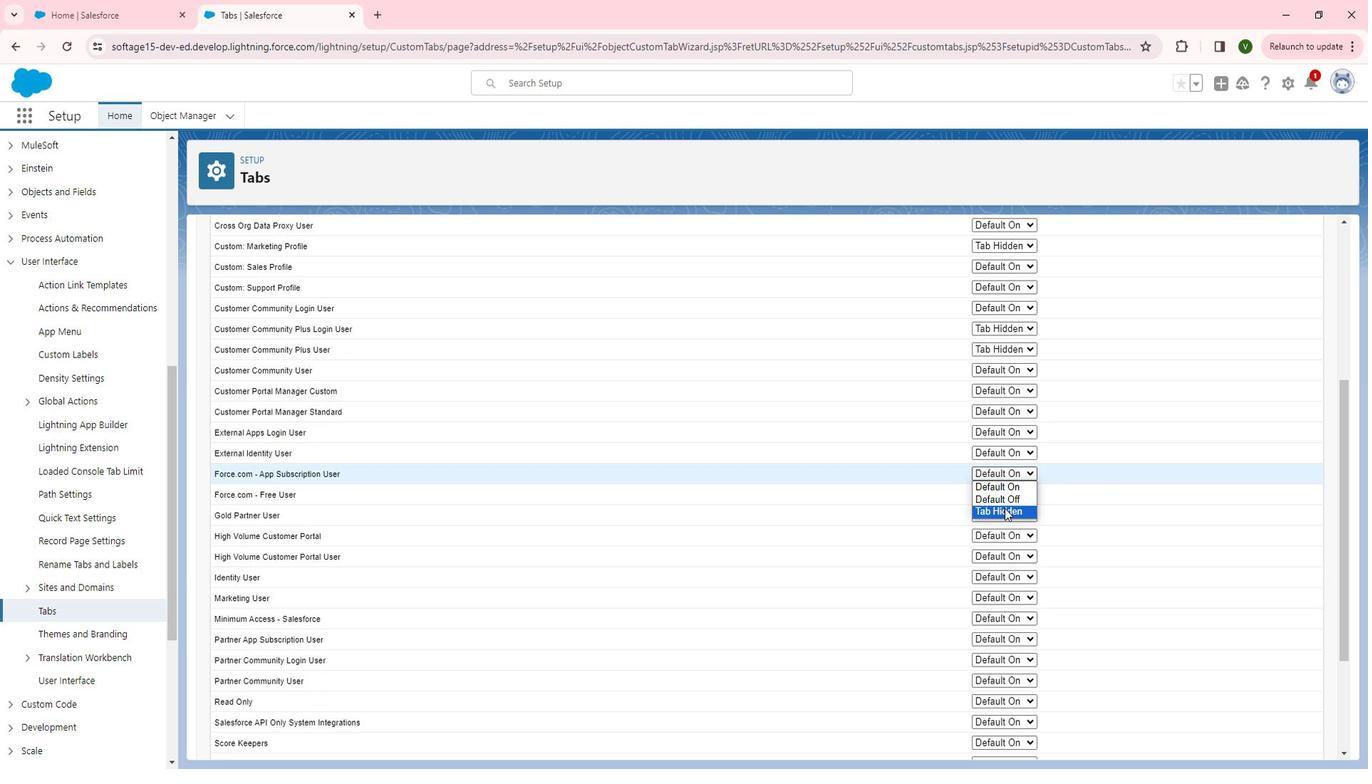 
Action: Mouse moved to (1009, 493)
Screenshot: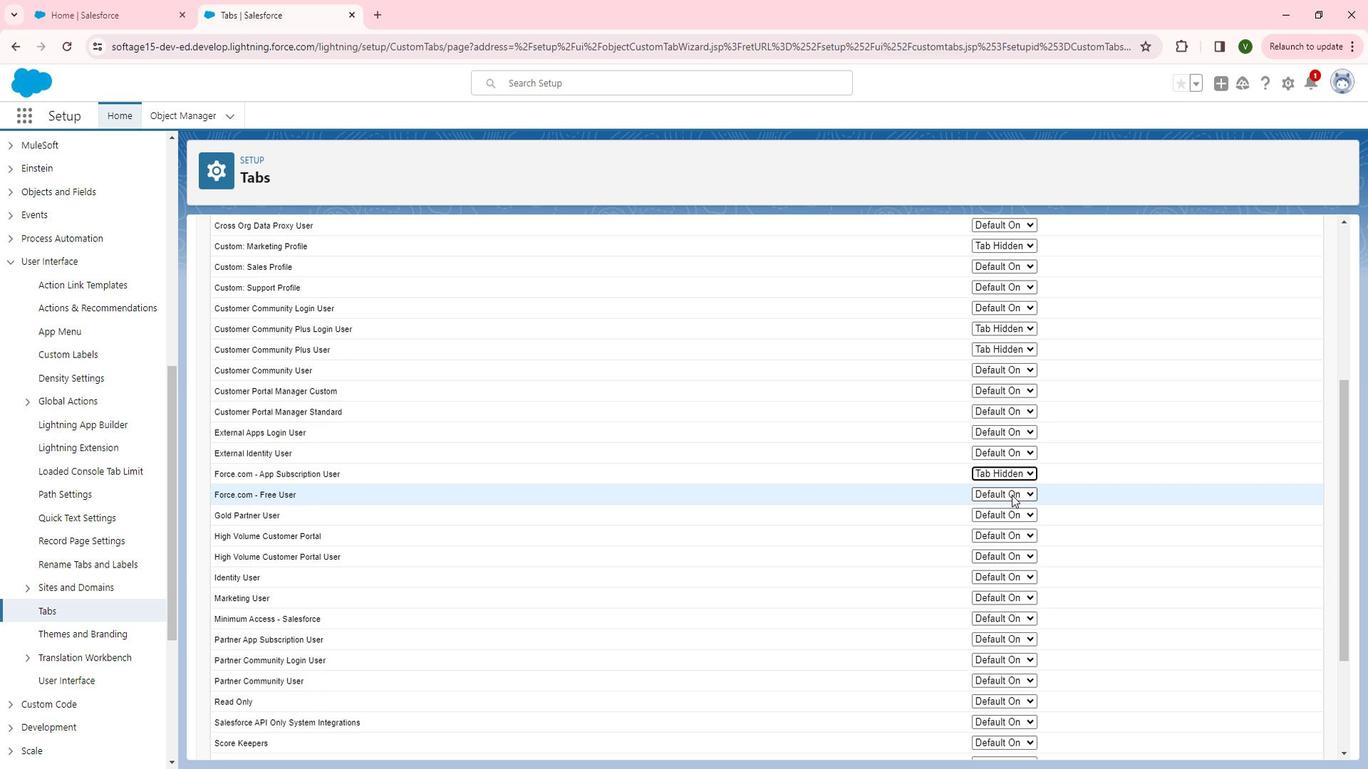 
Action: Mouse pressed left at (1009, 493)
Screenshot: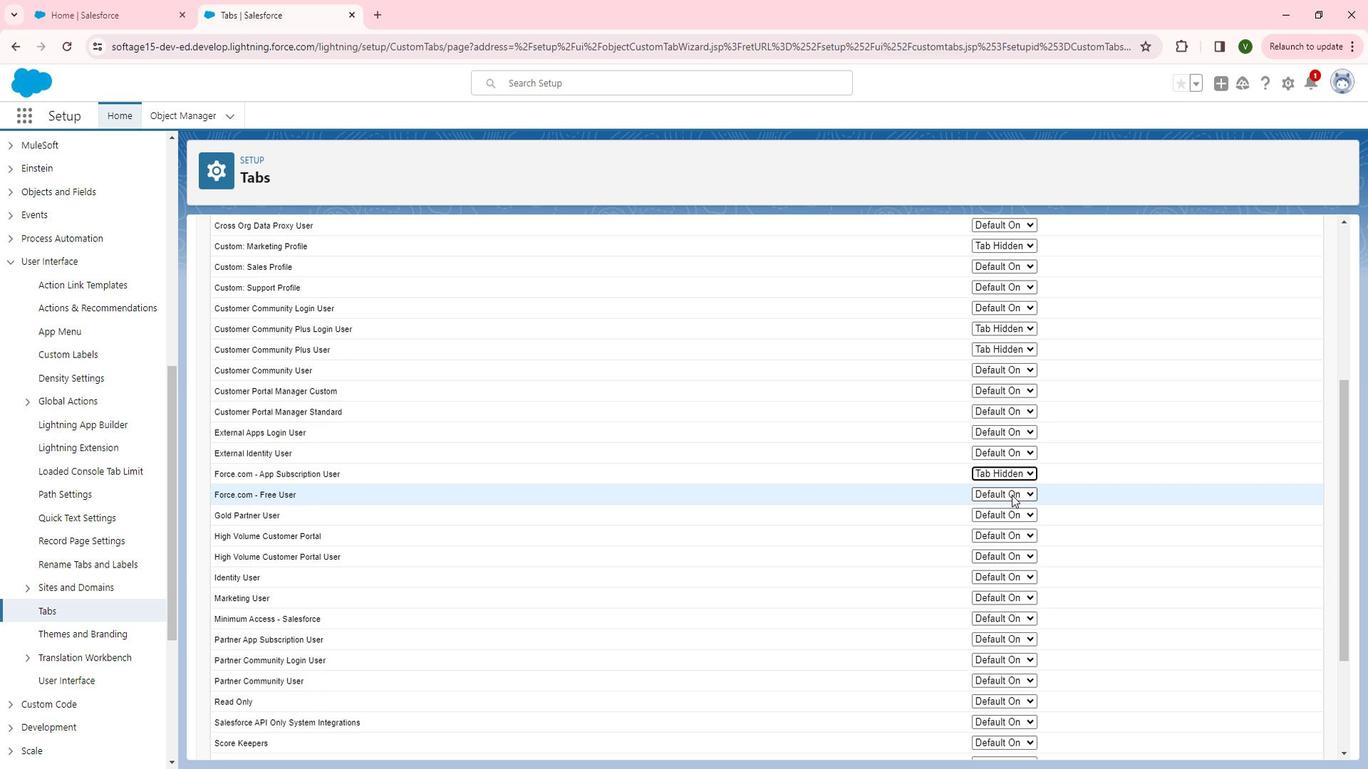 
Action: Mouse moved to (1004, 528)
Screenshot: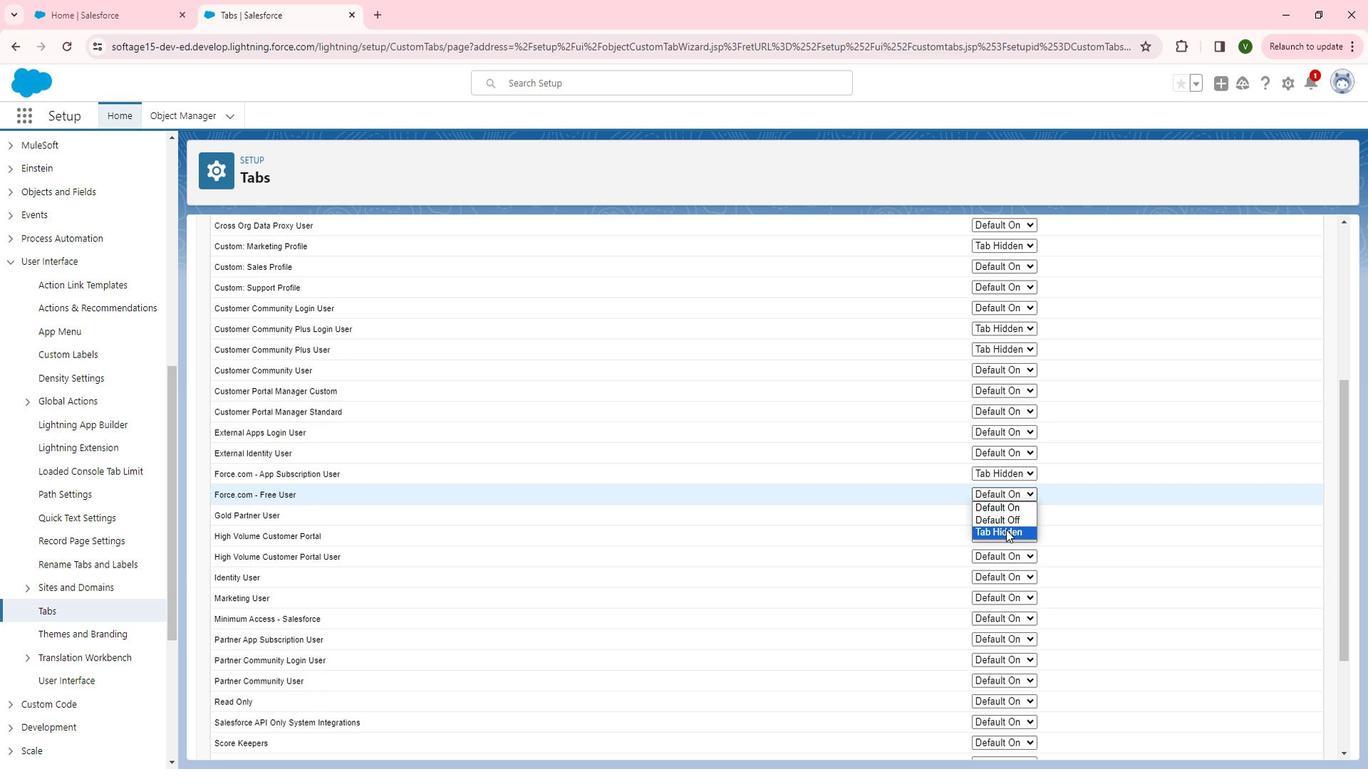 
Action: Mouse pressed left at (1004, 528)
Screenshot: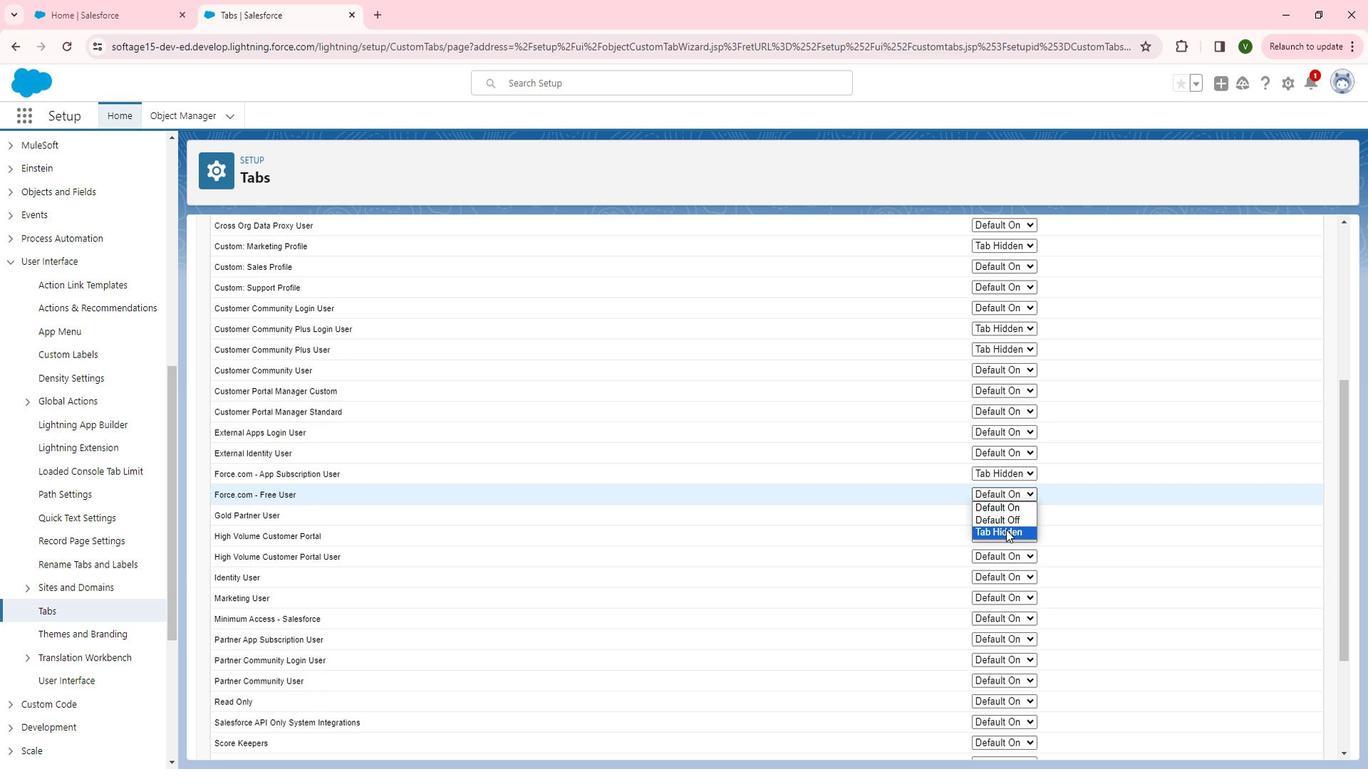 
Action: Mouse moved to (992, 550)
Screenshot: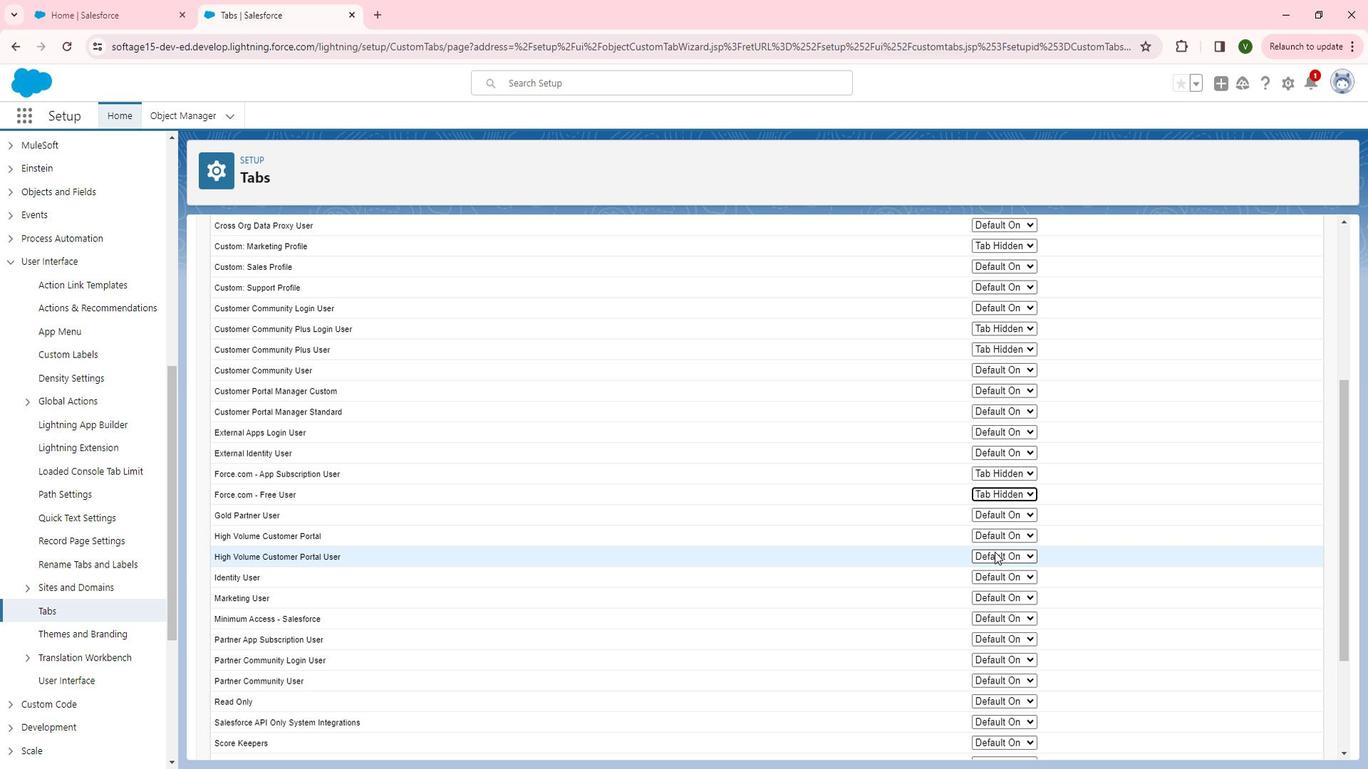 
Action: Mouse pressed left at (992, 550)
Screenshot: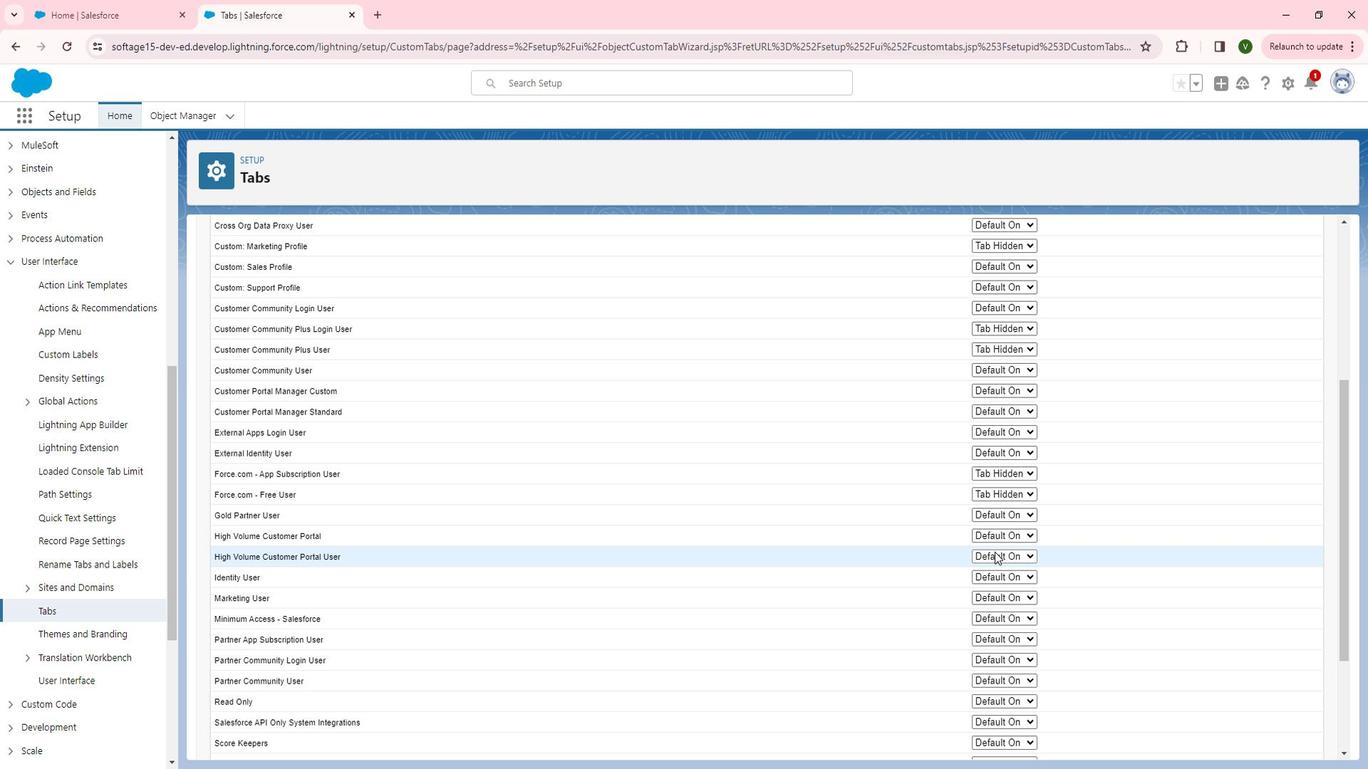 
Action: Mouse moved to (1004, 591)
Screenshot: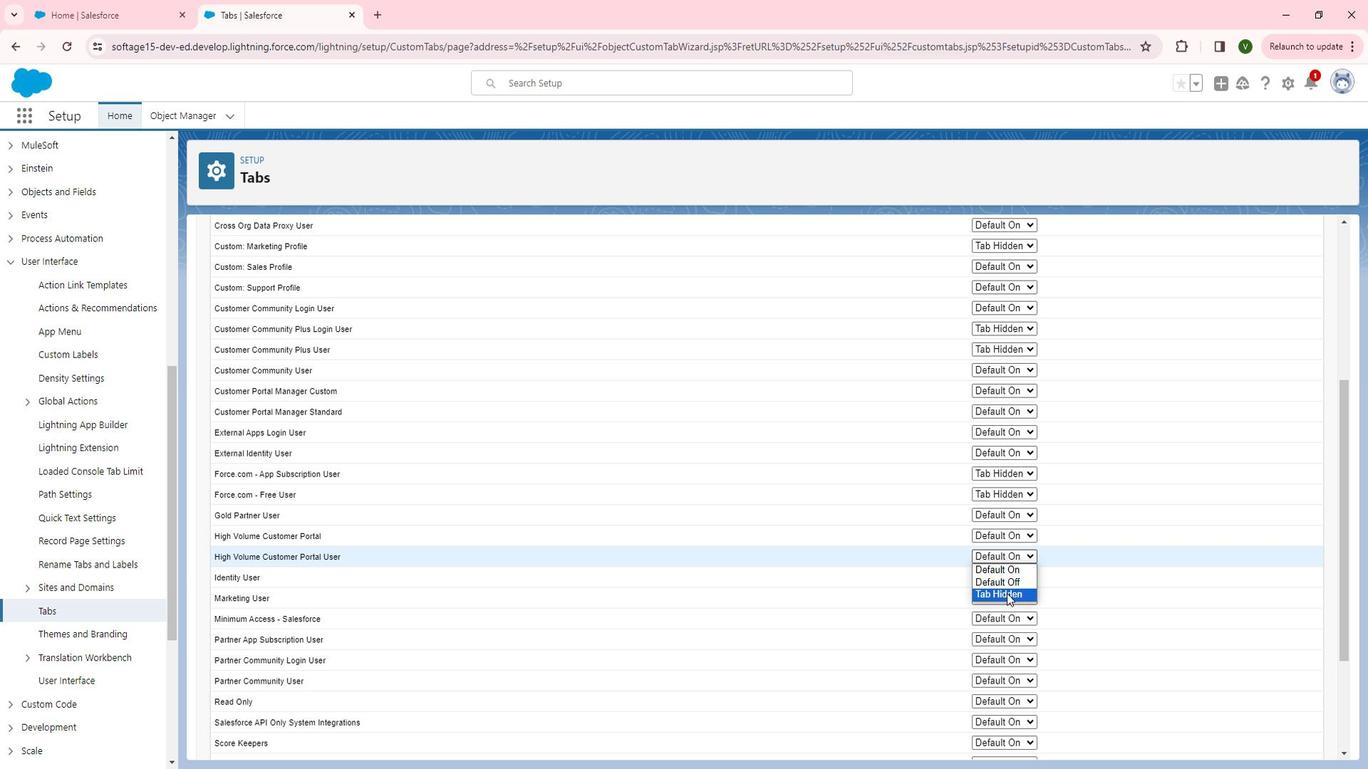 
Action: Mouse pressed left at (1004, 591)
Screenshot: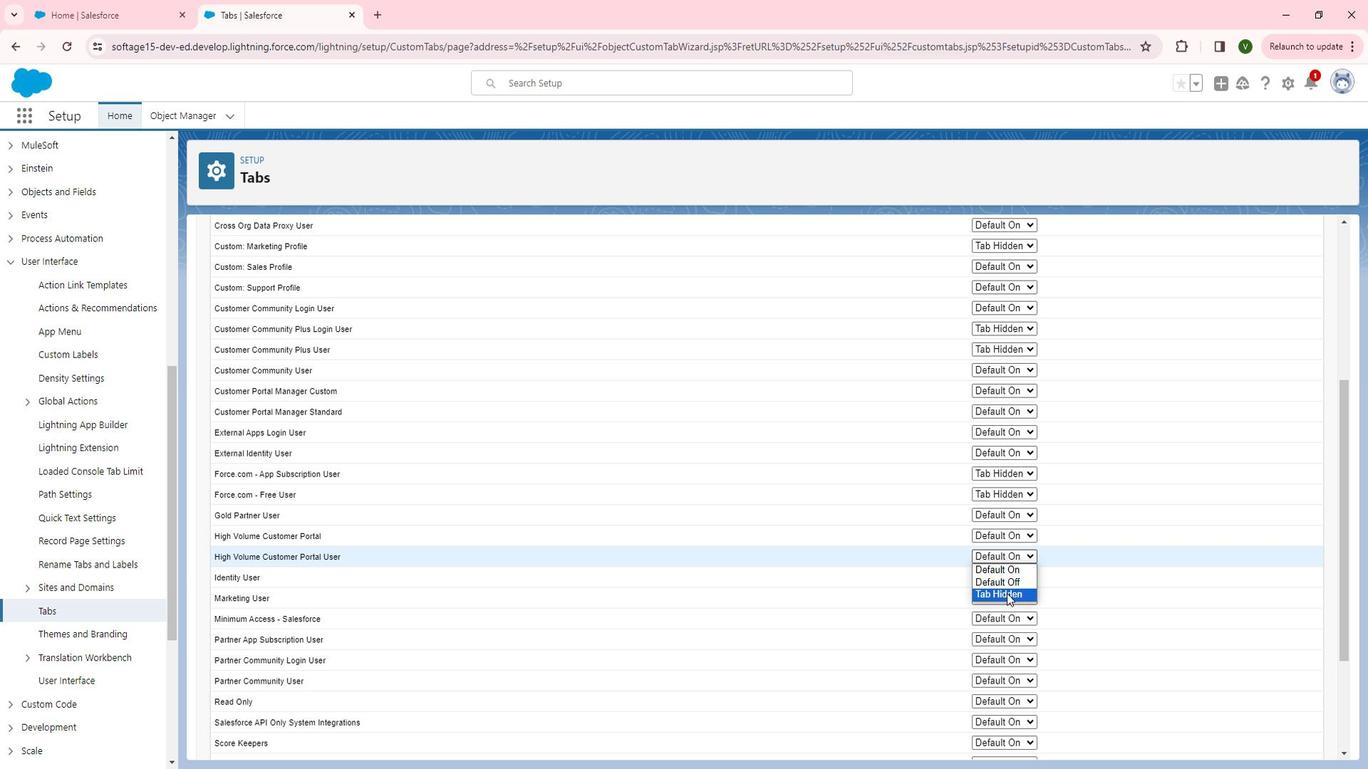 
Action: Mouse moved to (1010, 572)
Screenshot: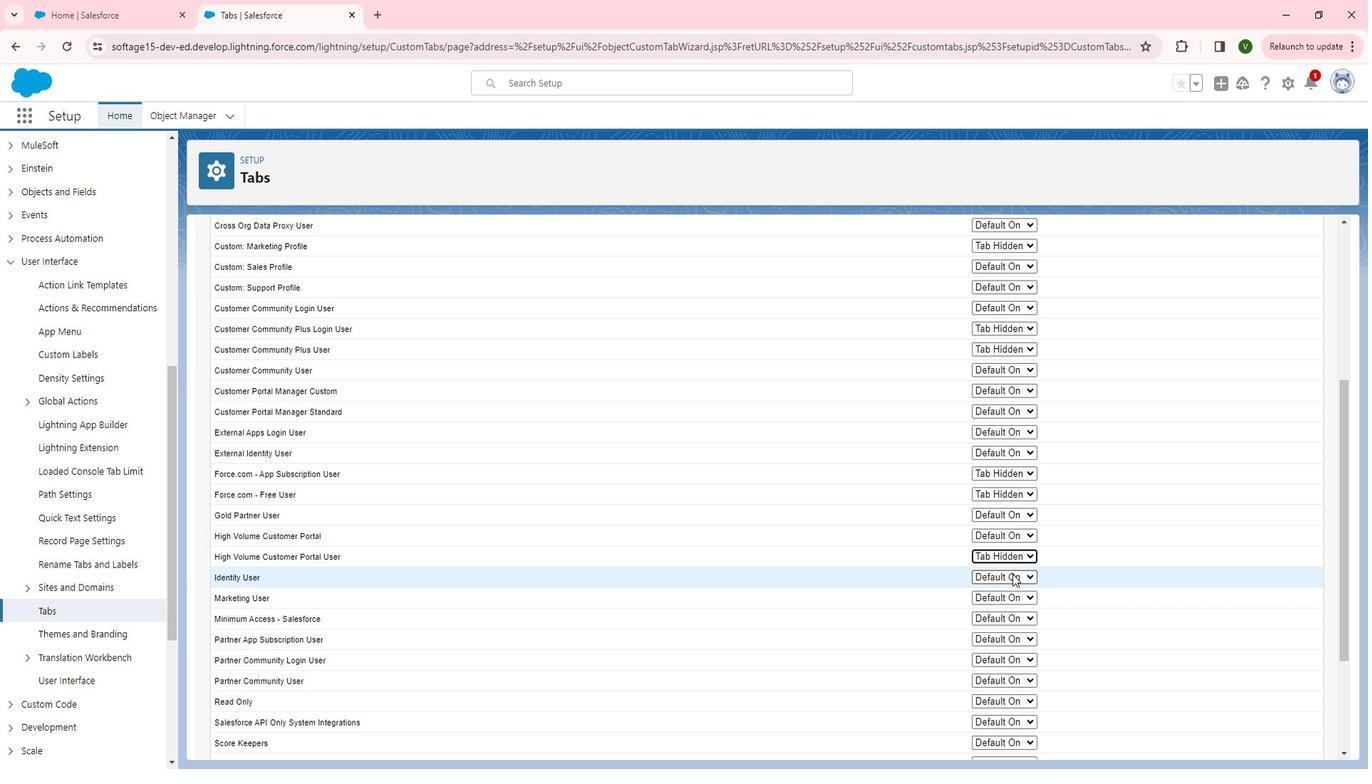 
Action: Mouse pressed left at (1010, 572)
Screenshot: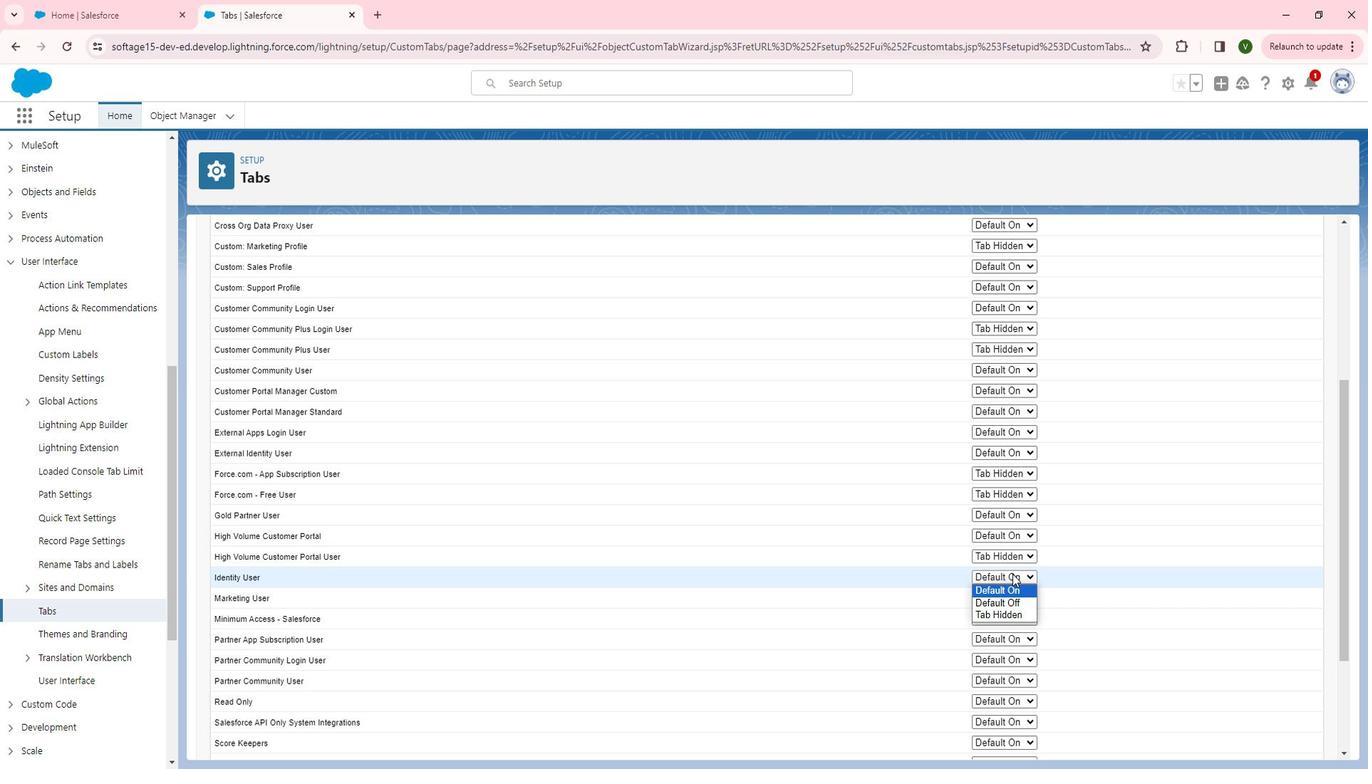 
Action: Mouse moved to (1010, 610)
Screenshot: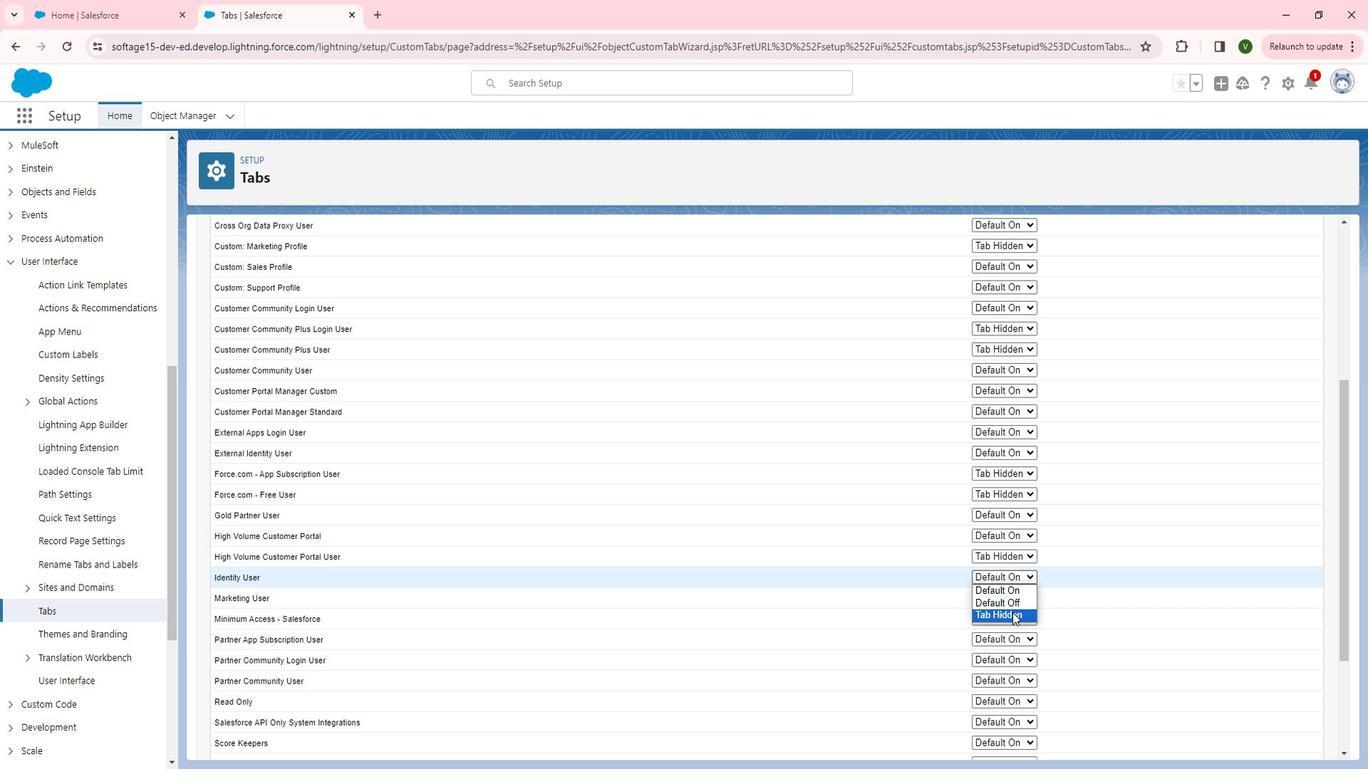 
Action: Mouse pressed left at (1010, 610)
Screenshot: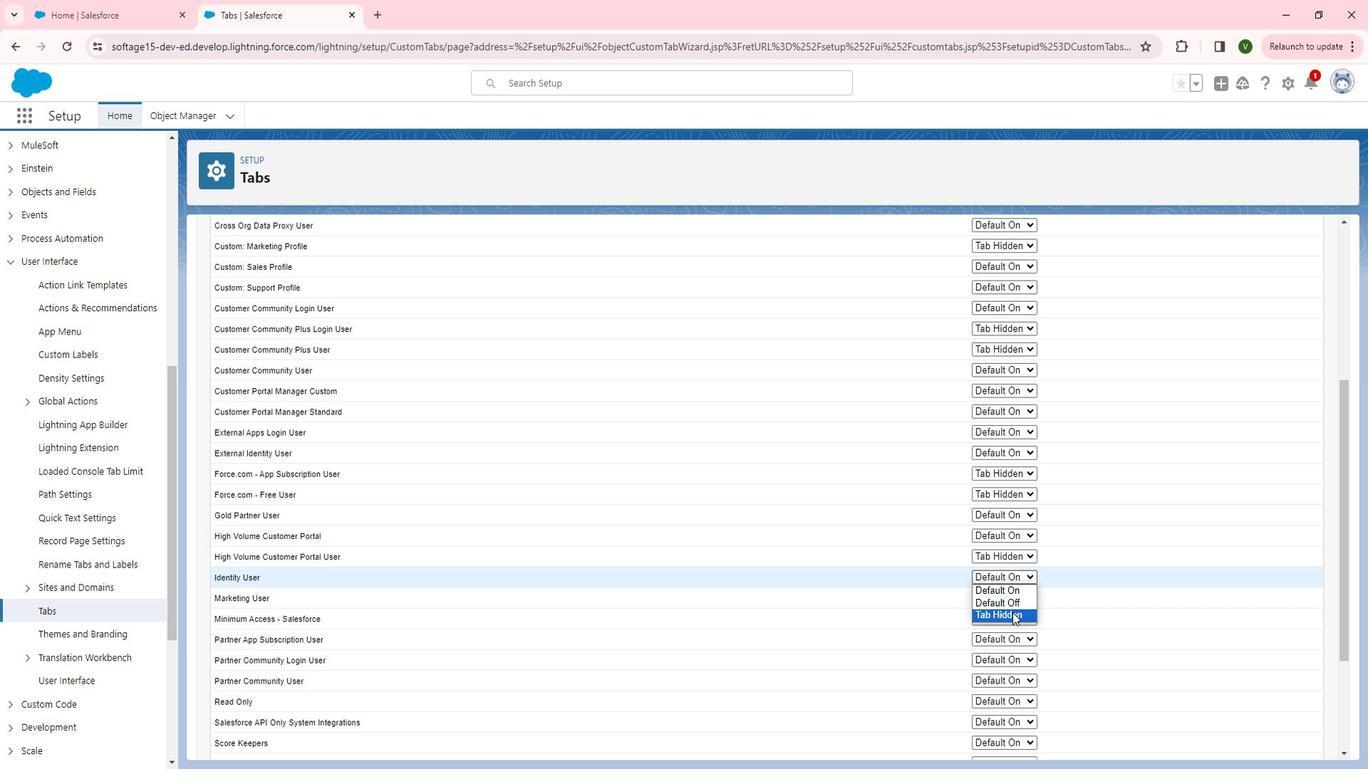 
Action: Mouse moved to (887, 579)
Screenshot: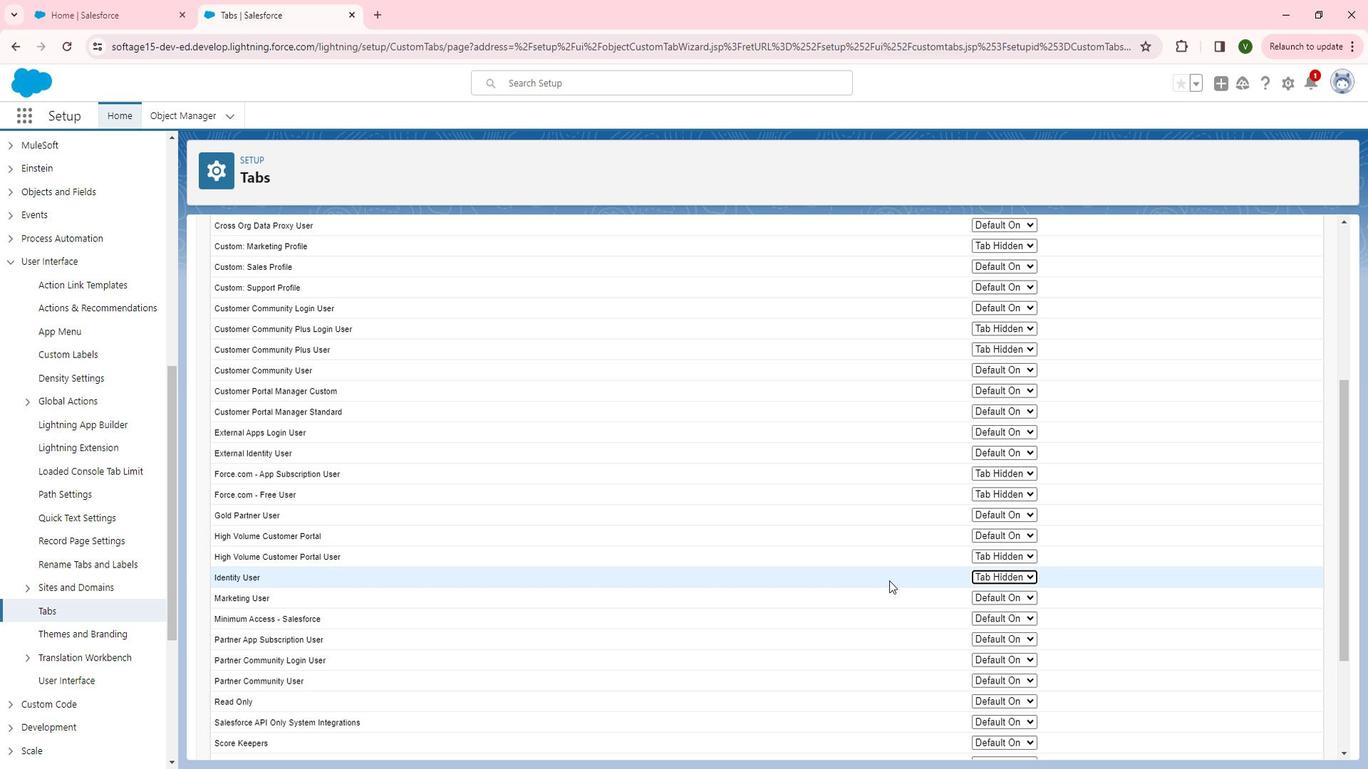 
Action: Mouse scrolled (887, 578) with delta (0, 0)
Screenshot: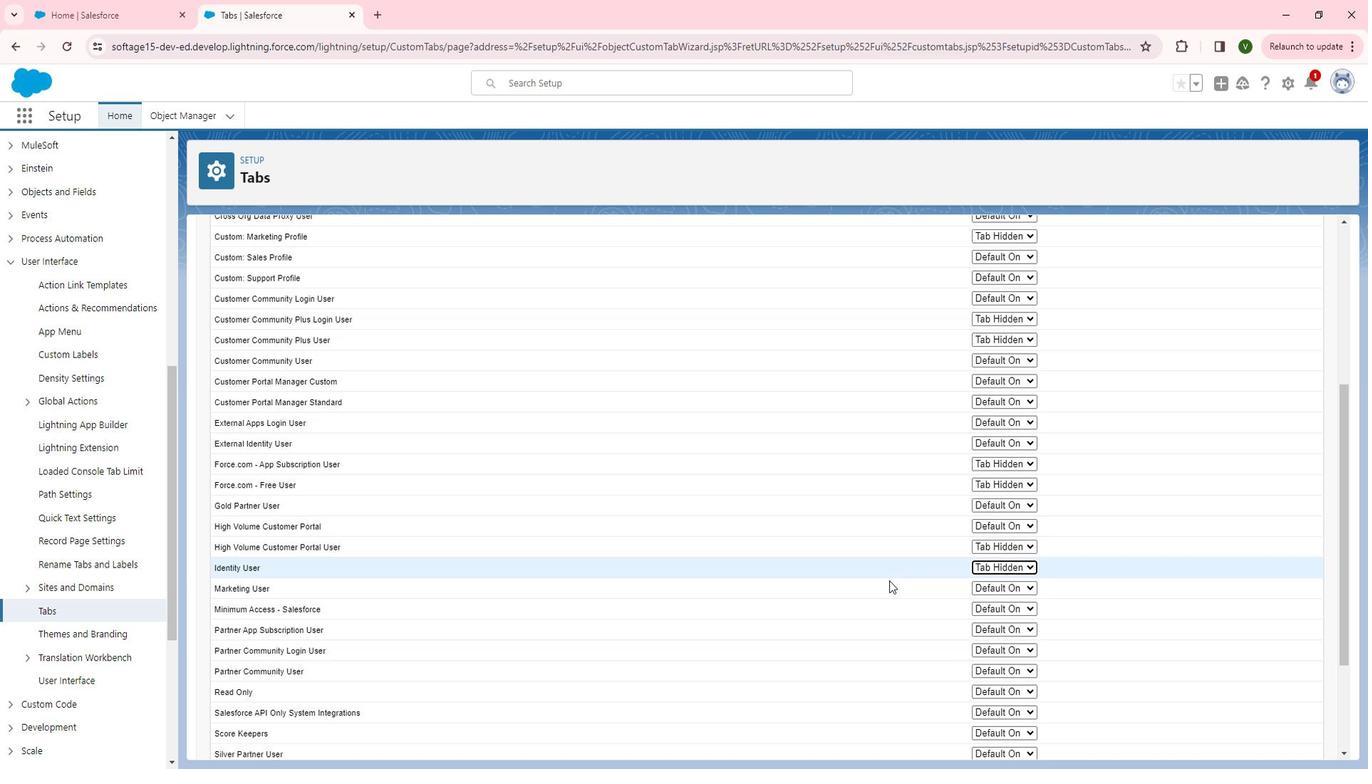 
Action: Mouse scrolled (887, 578) with delta (0, 0)
Screenshot: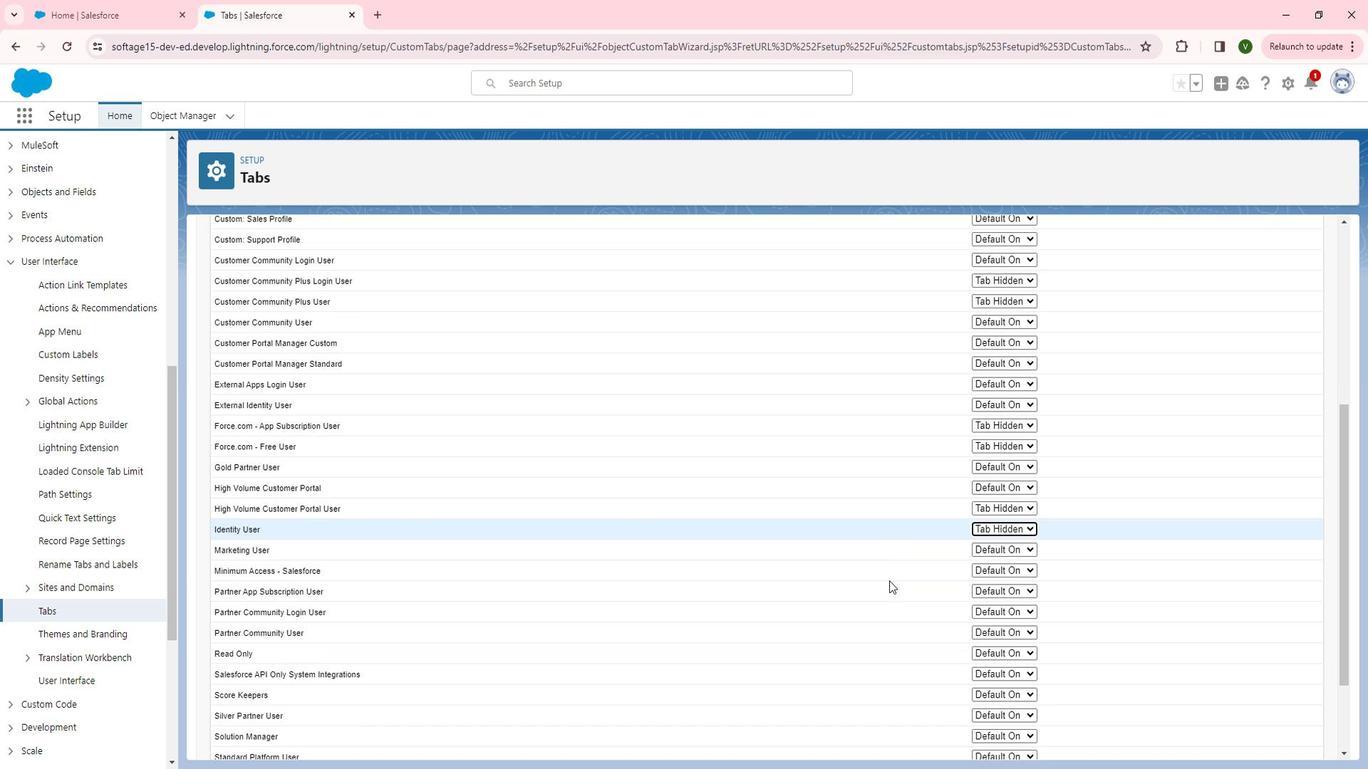 
Action: Mouse moved to (1009, 524)
Screenshot: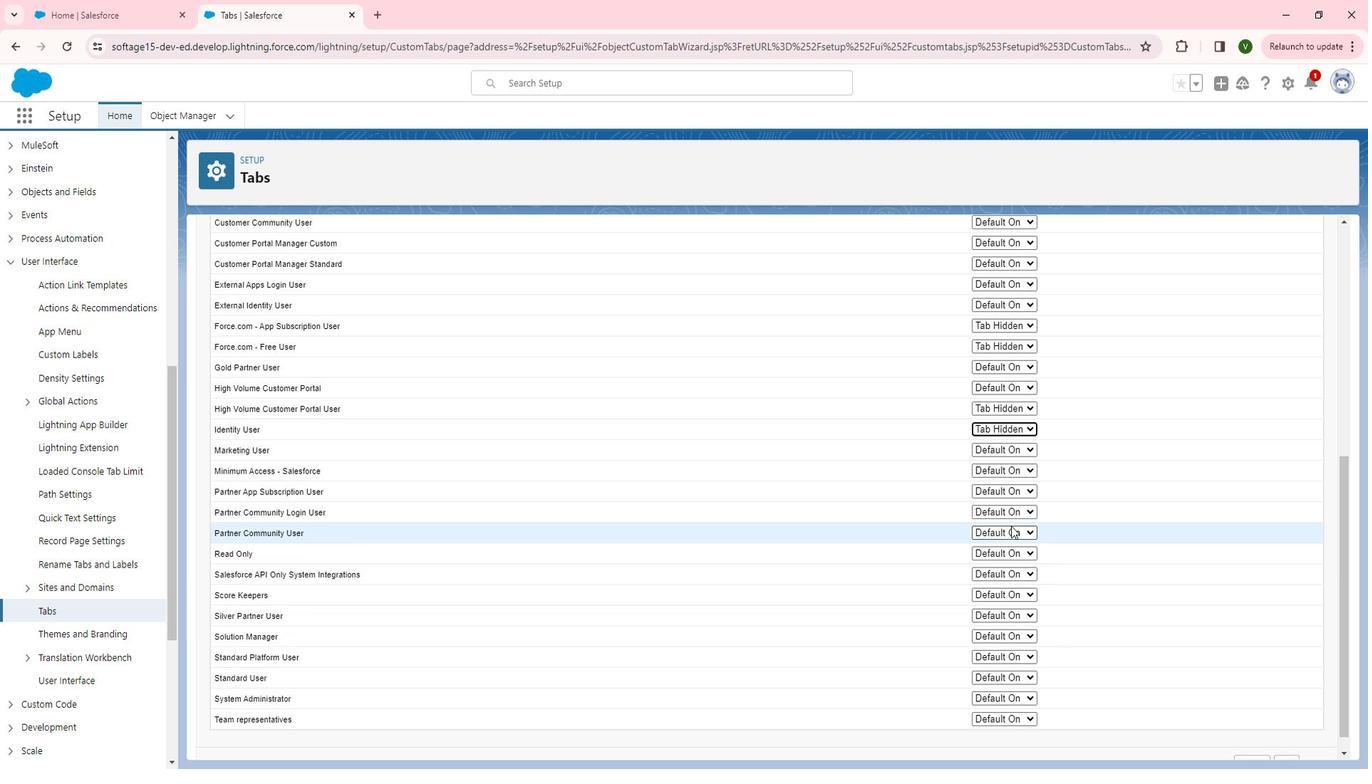 
Action: Mouse pressed left at (1009, 524)
Screenshot: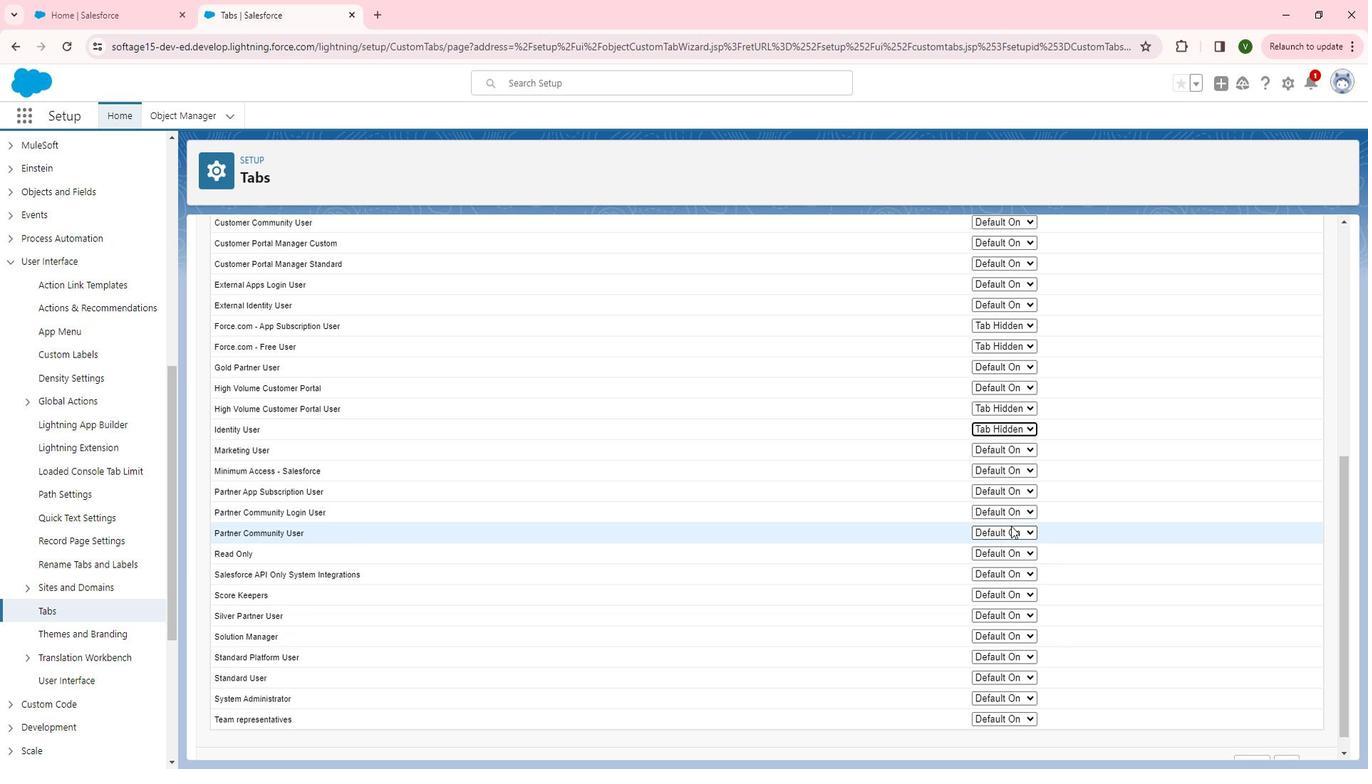 
Action: Mouse moved to (1006, 555)
Screenshot: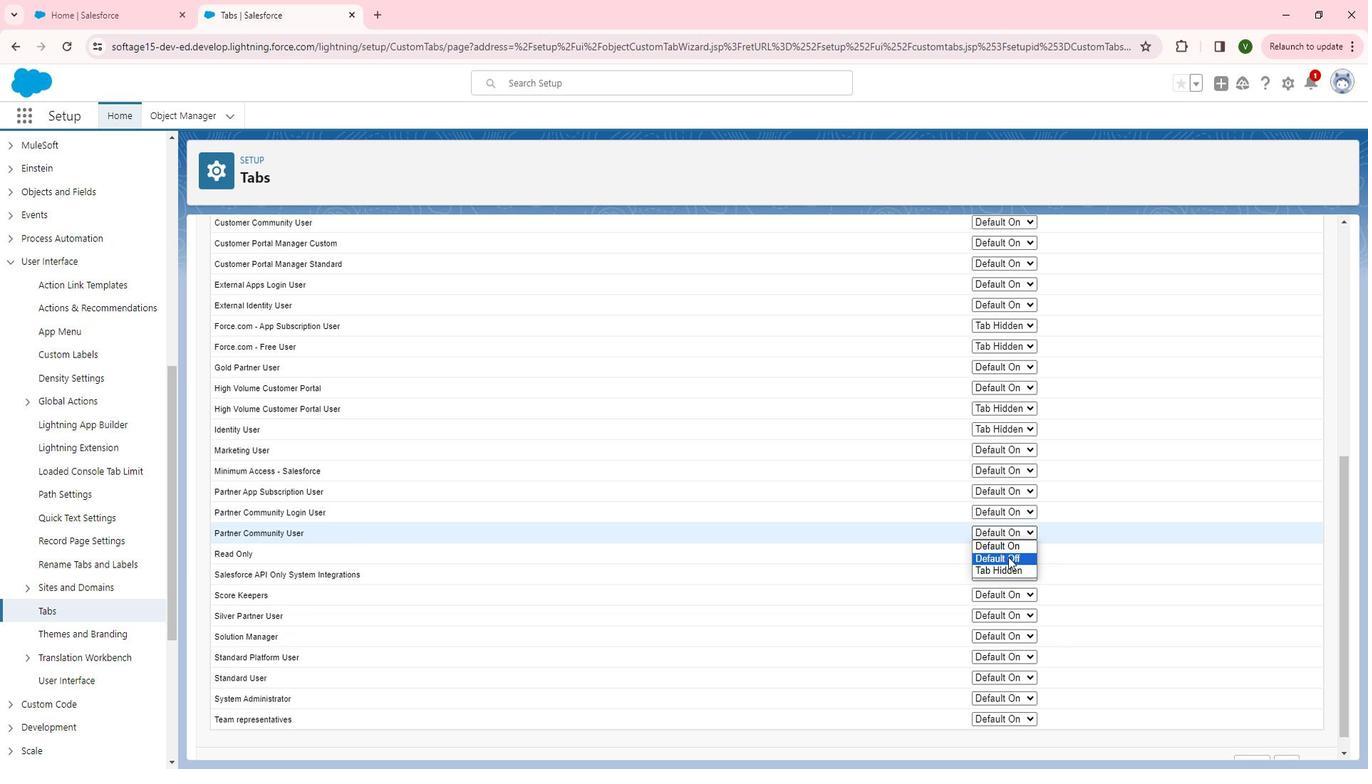 
Action: Mouse pressed left at (1006, 555)
Screenshot: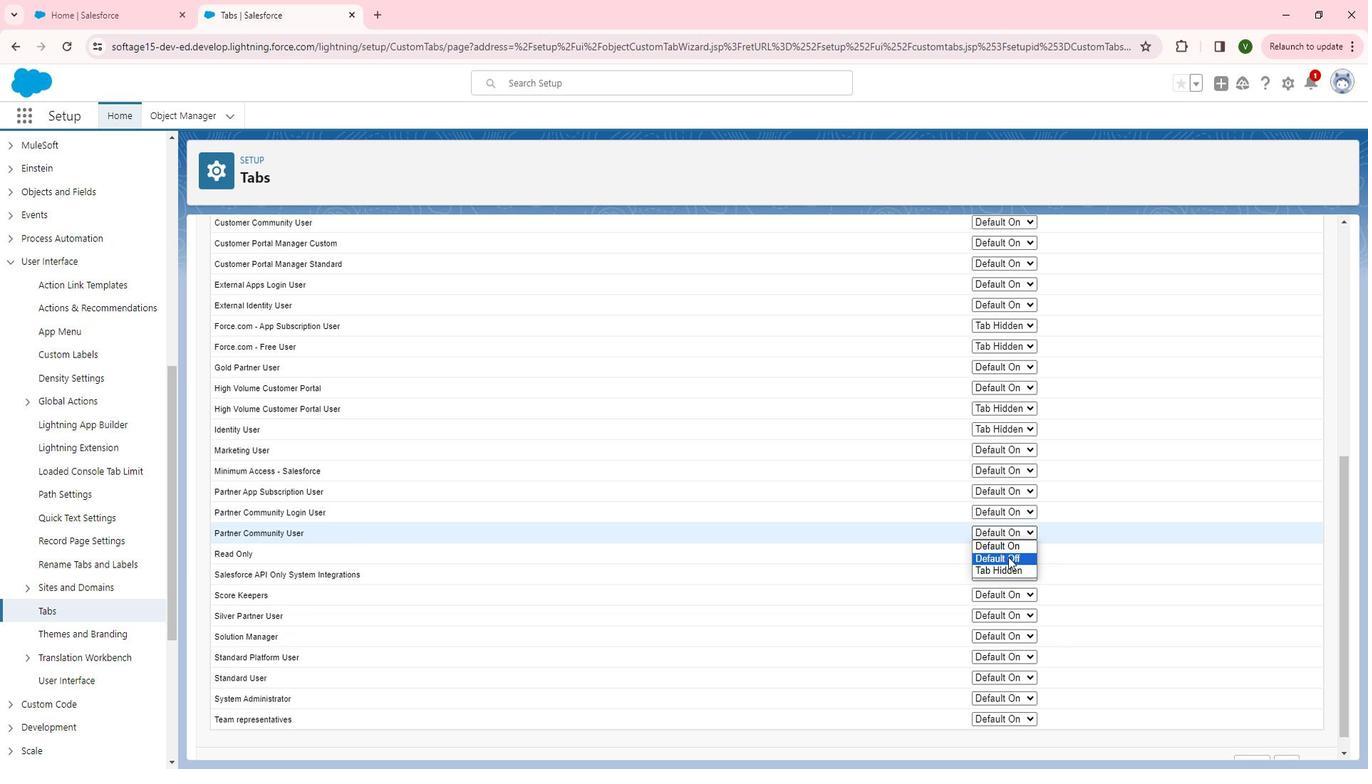 
Action: Mouse moved to (1009, 510)
Screenshot: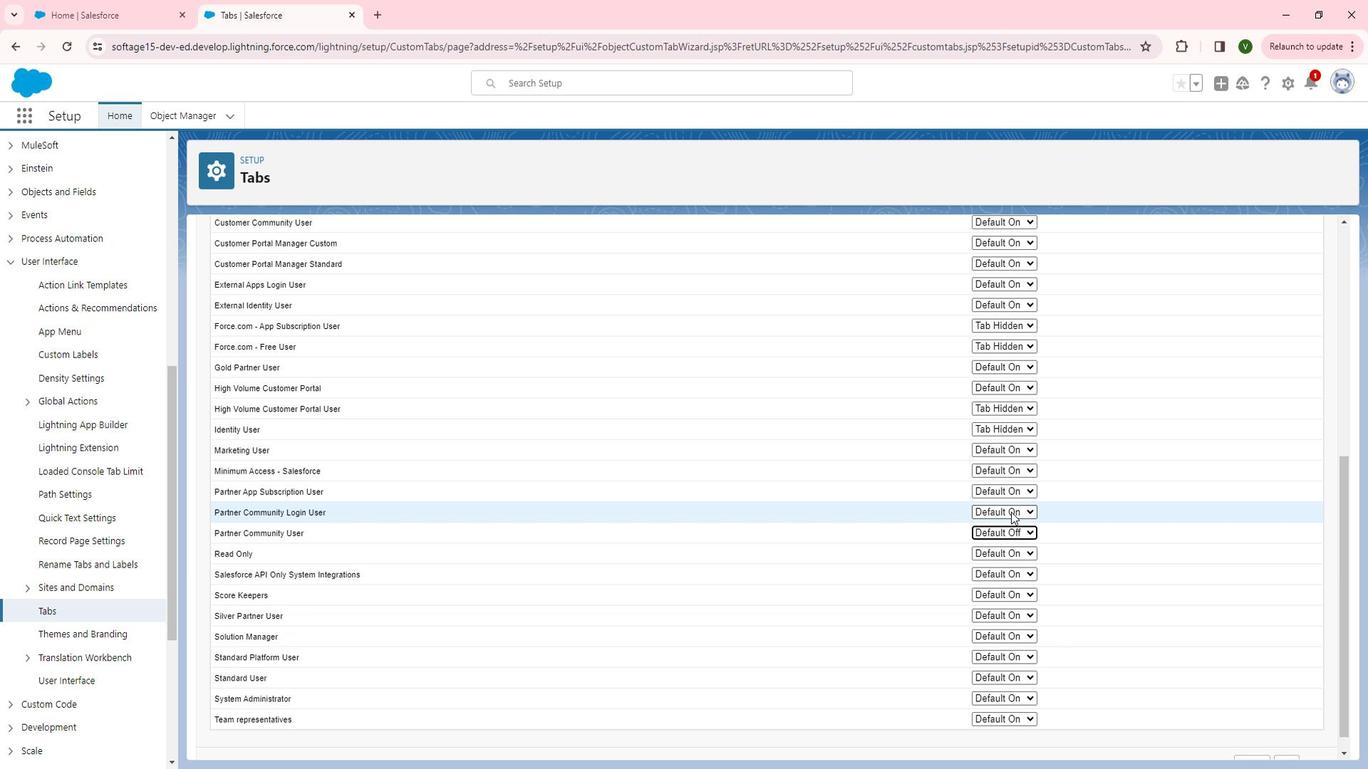 
Action: Mouse pressed left at (1009, 510)
Screenshot: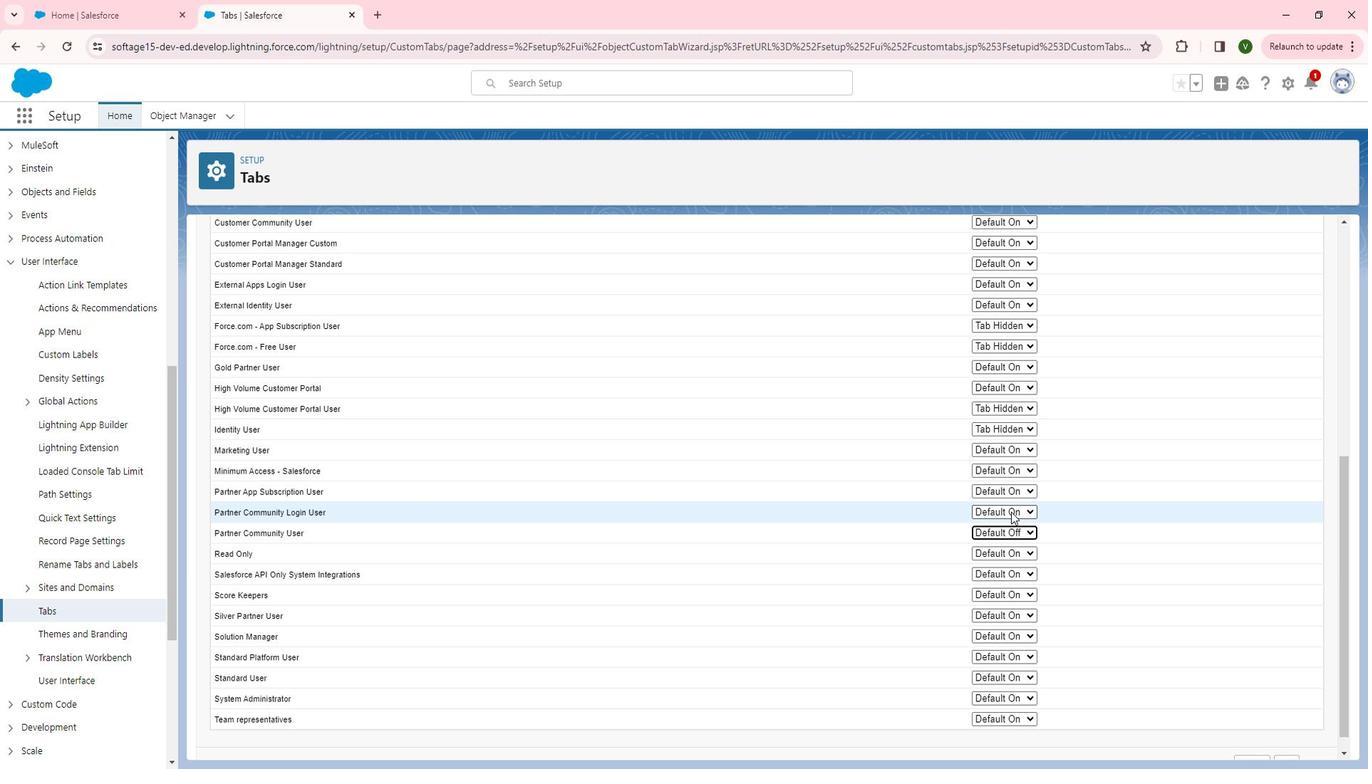 
Action: Mouse moved to (1012, 535)
Screenshot: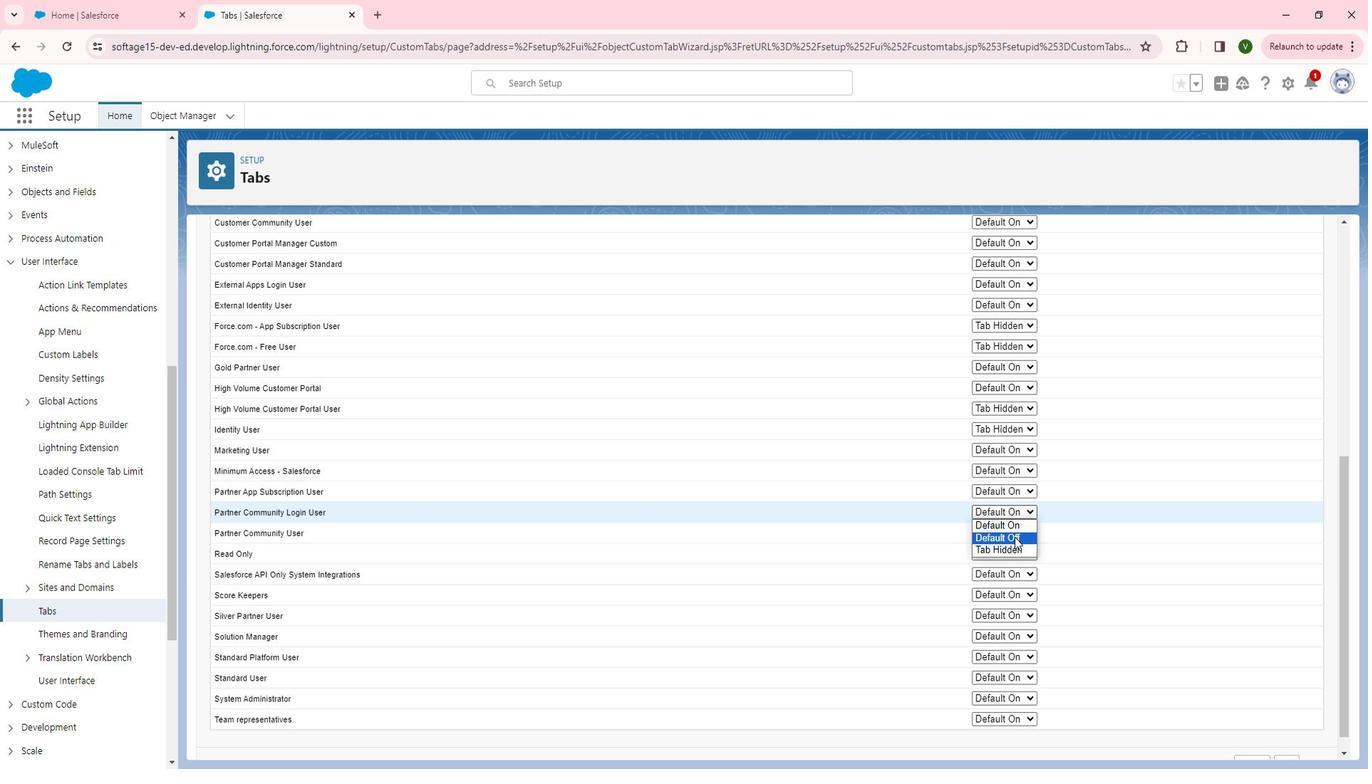 
Action: Mouse pressed left at (1012, 535)
Screenshot: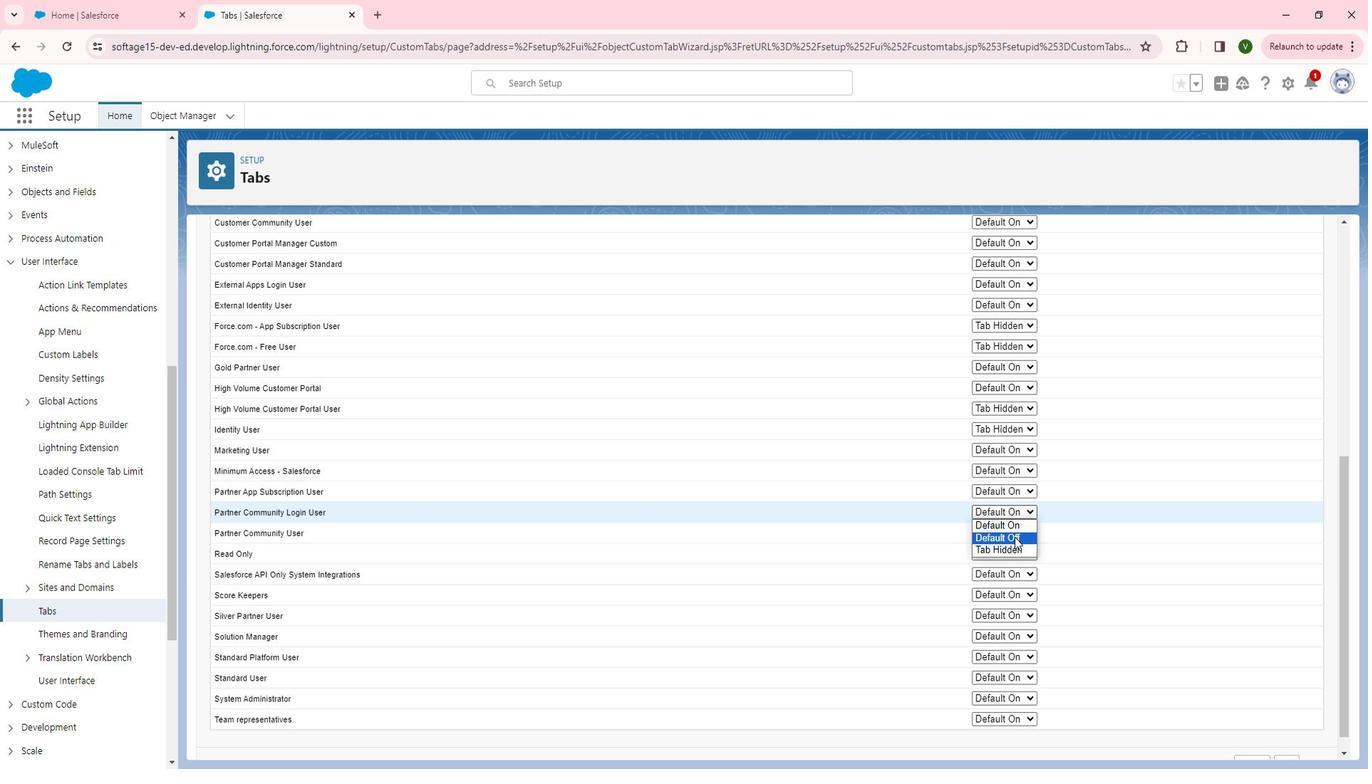 
Action: Mouse moved to (1009, 576)
Screenshot: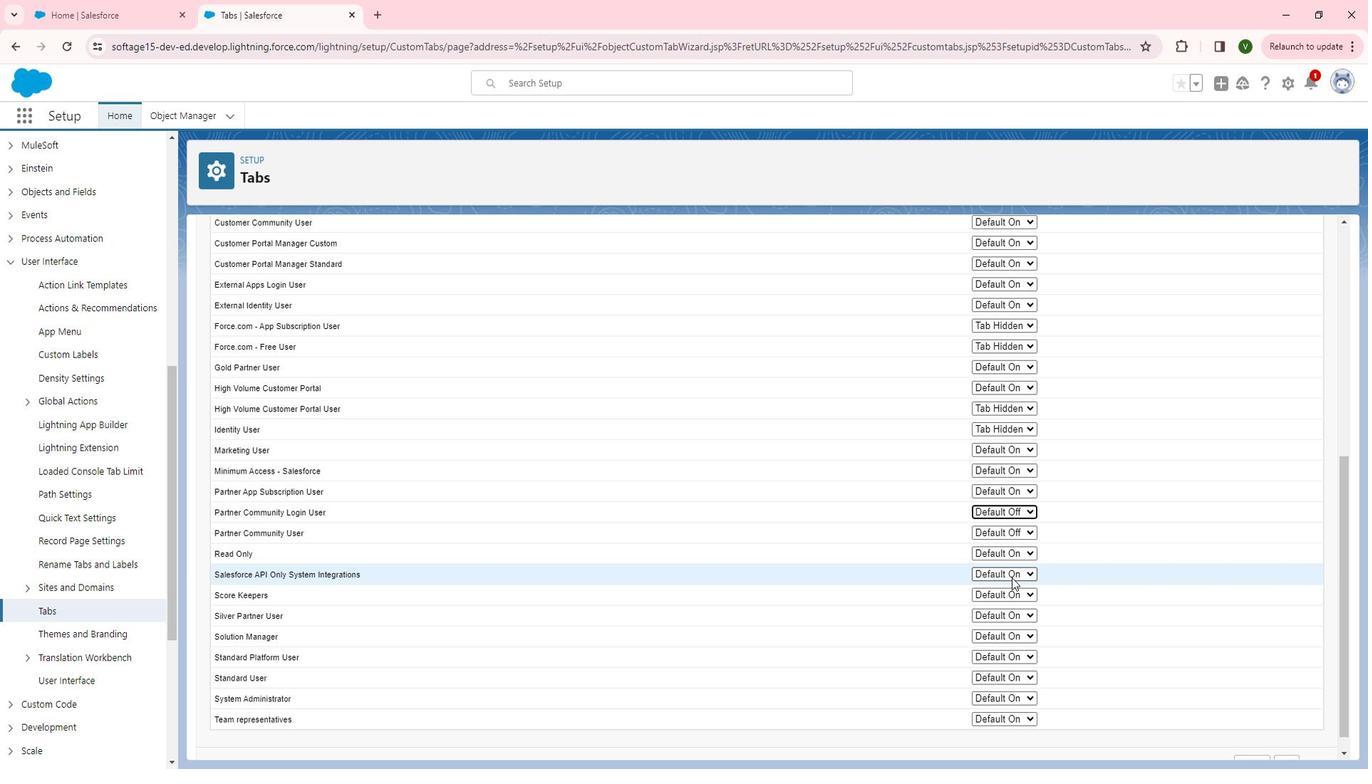 
Action: Mouse pressed left at (1009, 576)
Screenshot: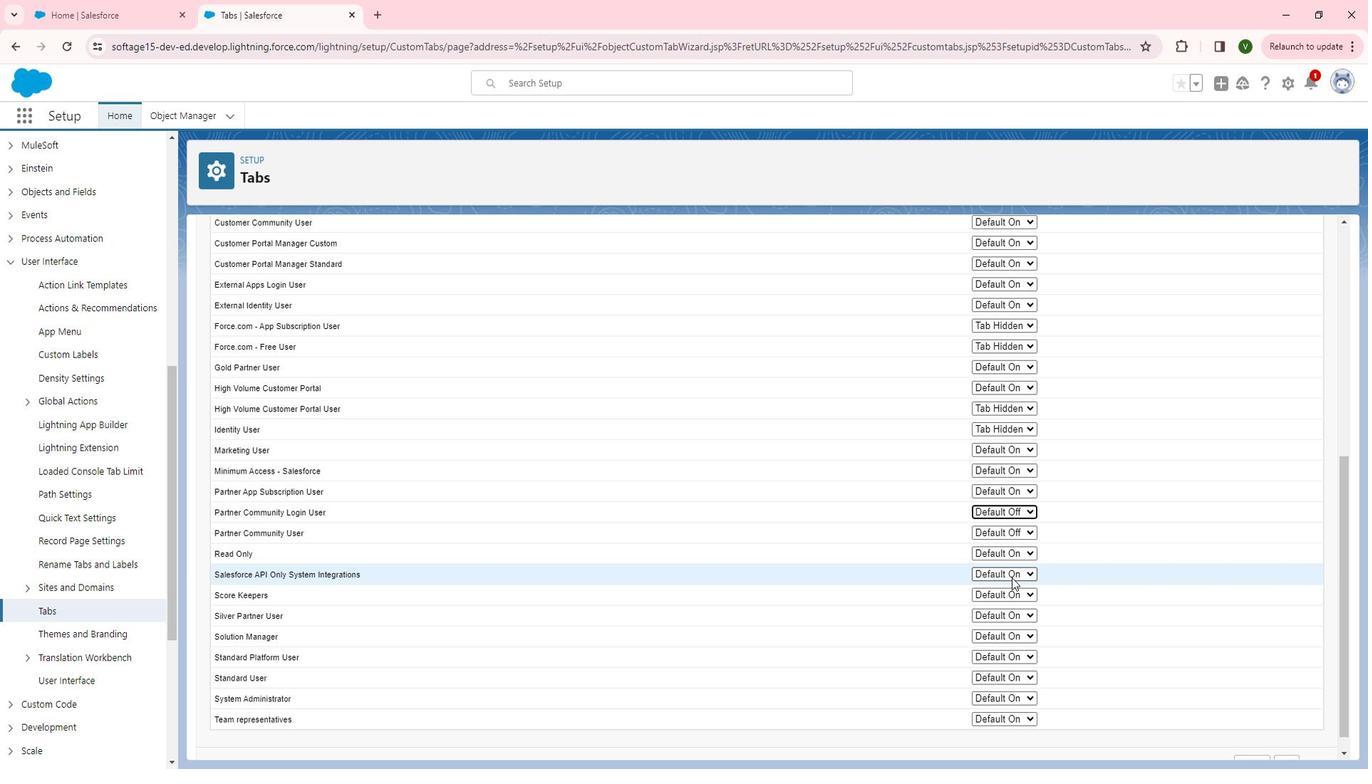 
Action: Mouse moved to (1009, 597)
Screenshot: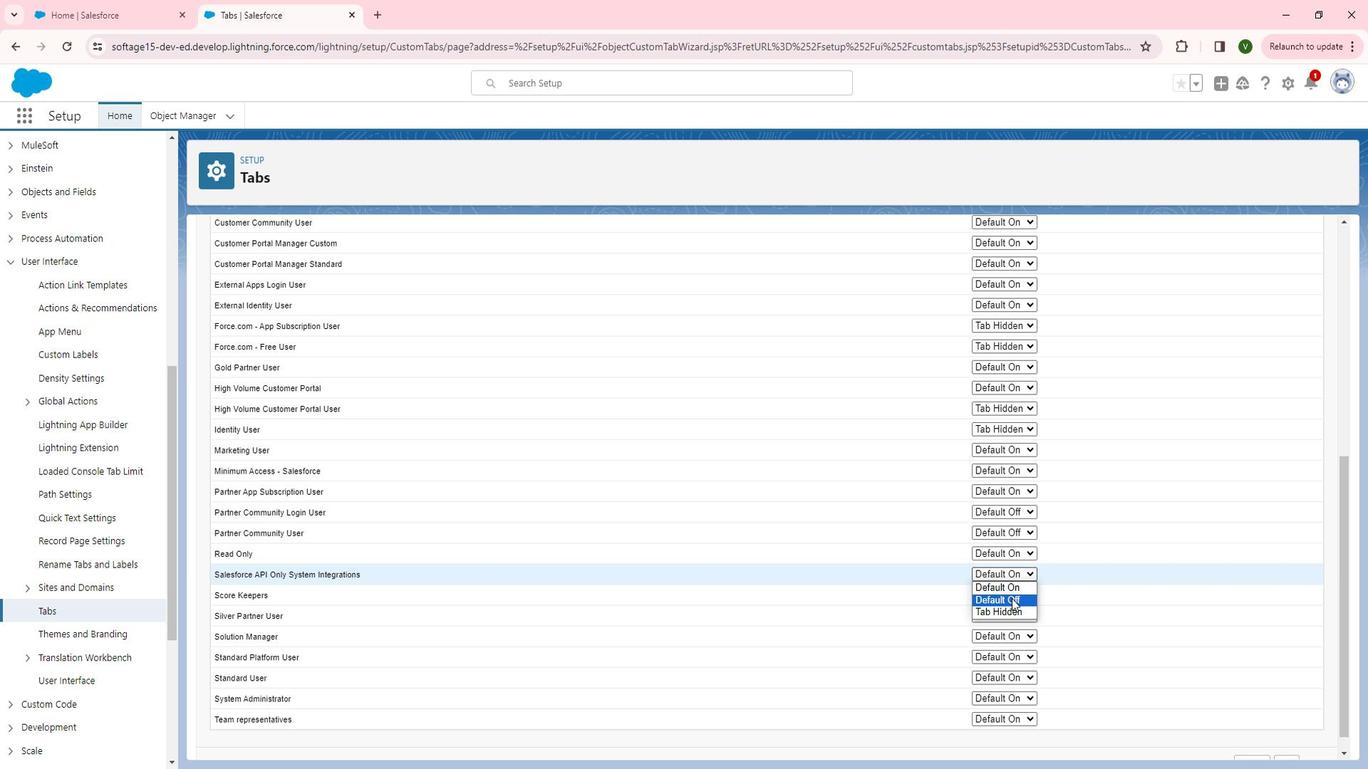 
Action: Mouse pressed left at (1009, 597)
Screenshot: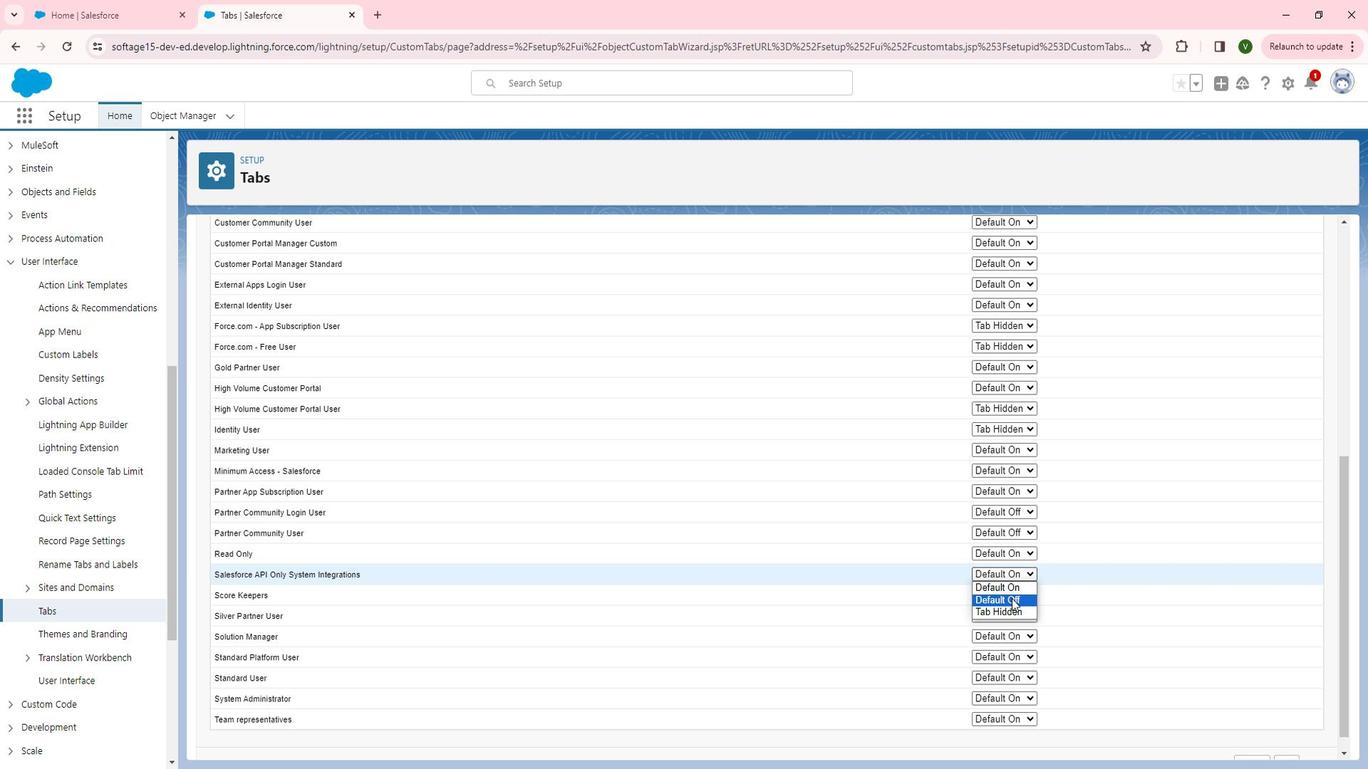 
Action: Mouse moved to (1001, 637)
Screenshot: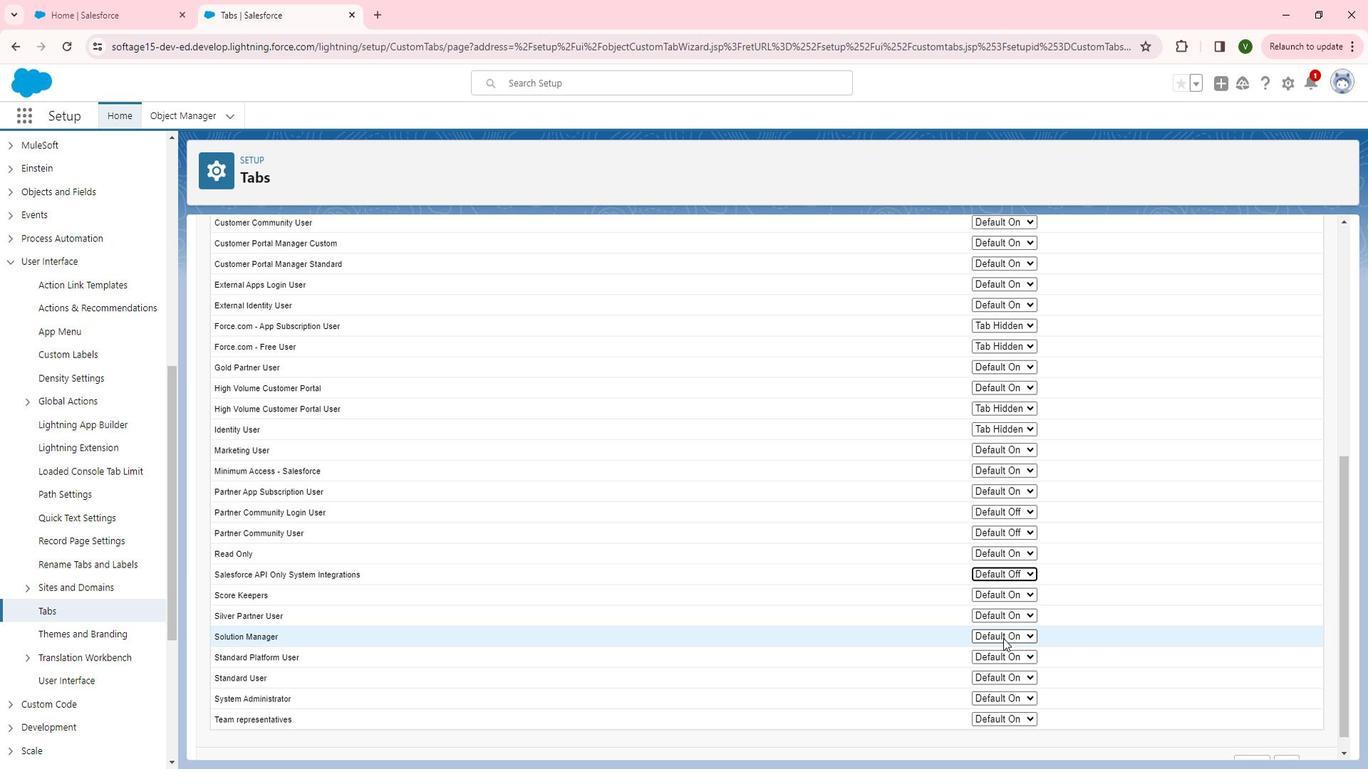 
Action: Mouse pressed left at (1001, 637)
Screenshot: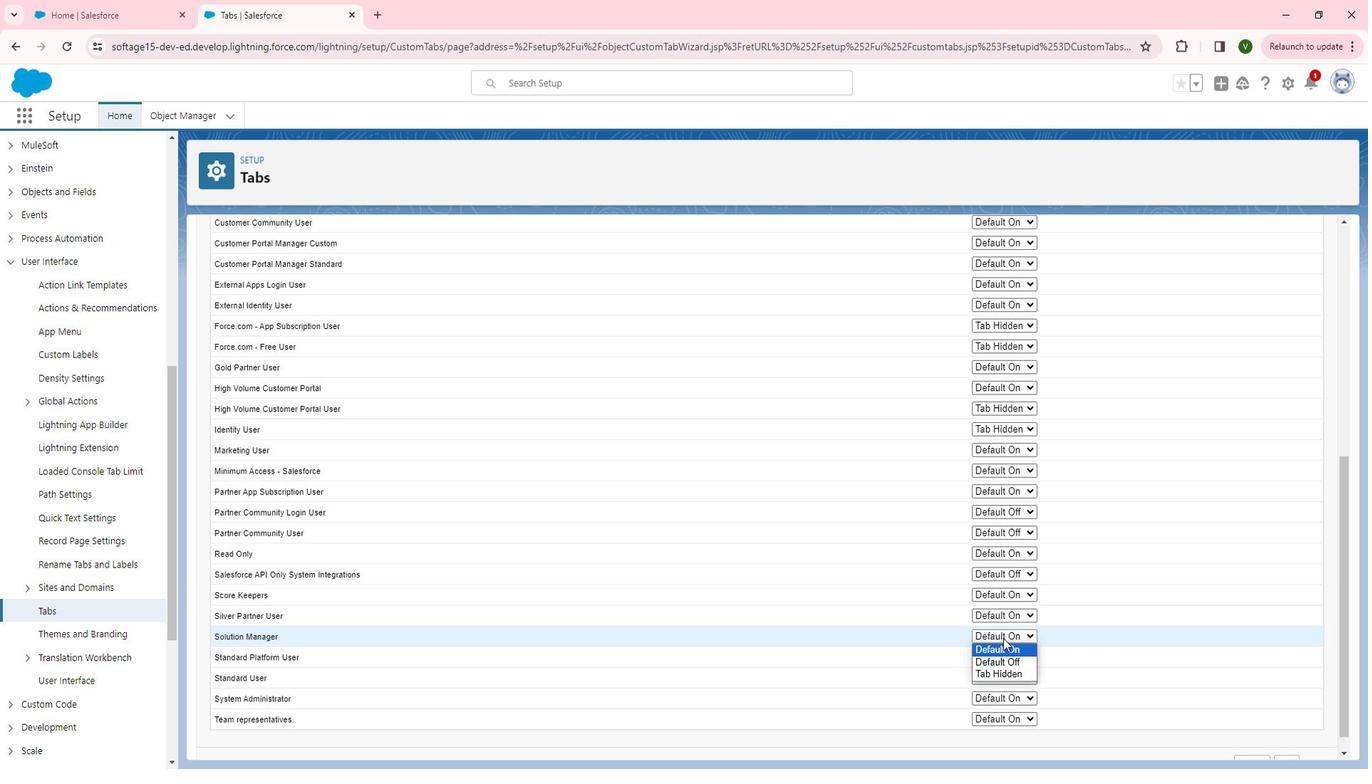 
Action: Mouse moved to (1004, 659)
Screenshot: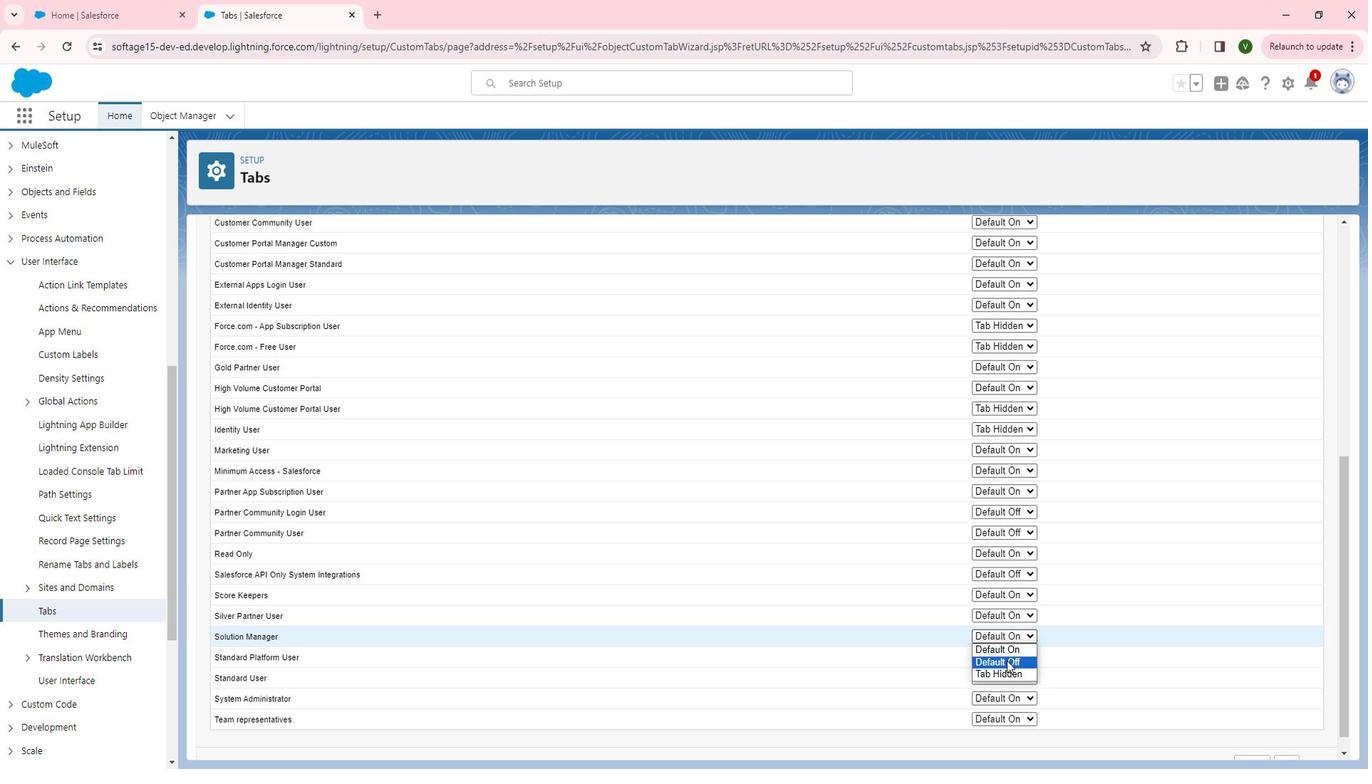 
Action: Mouse pressed left at (1004, 659)
Screenshot: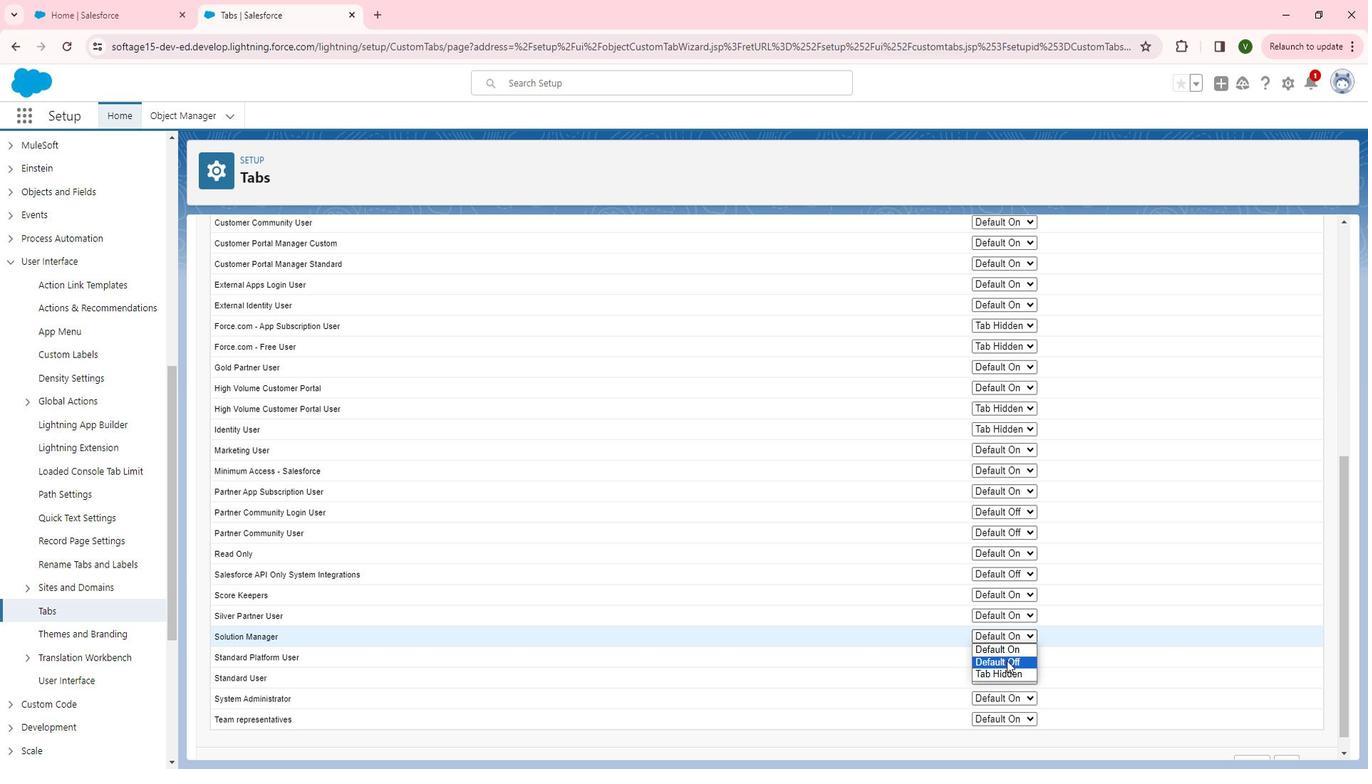 
Action: Mouse moved to (1020, 612)
Screenshot: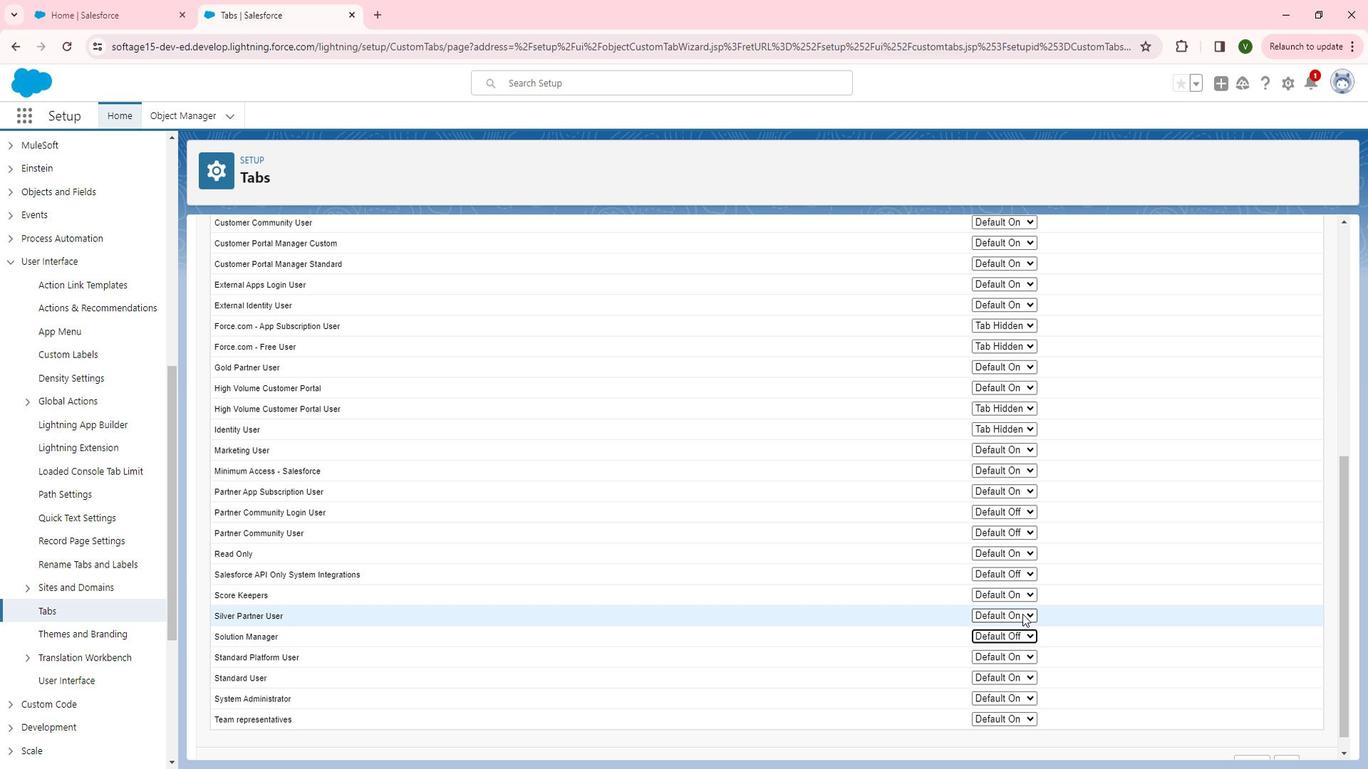 
Action: Mouse pressed left at (1020, 612)
Screenshot: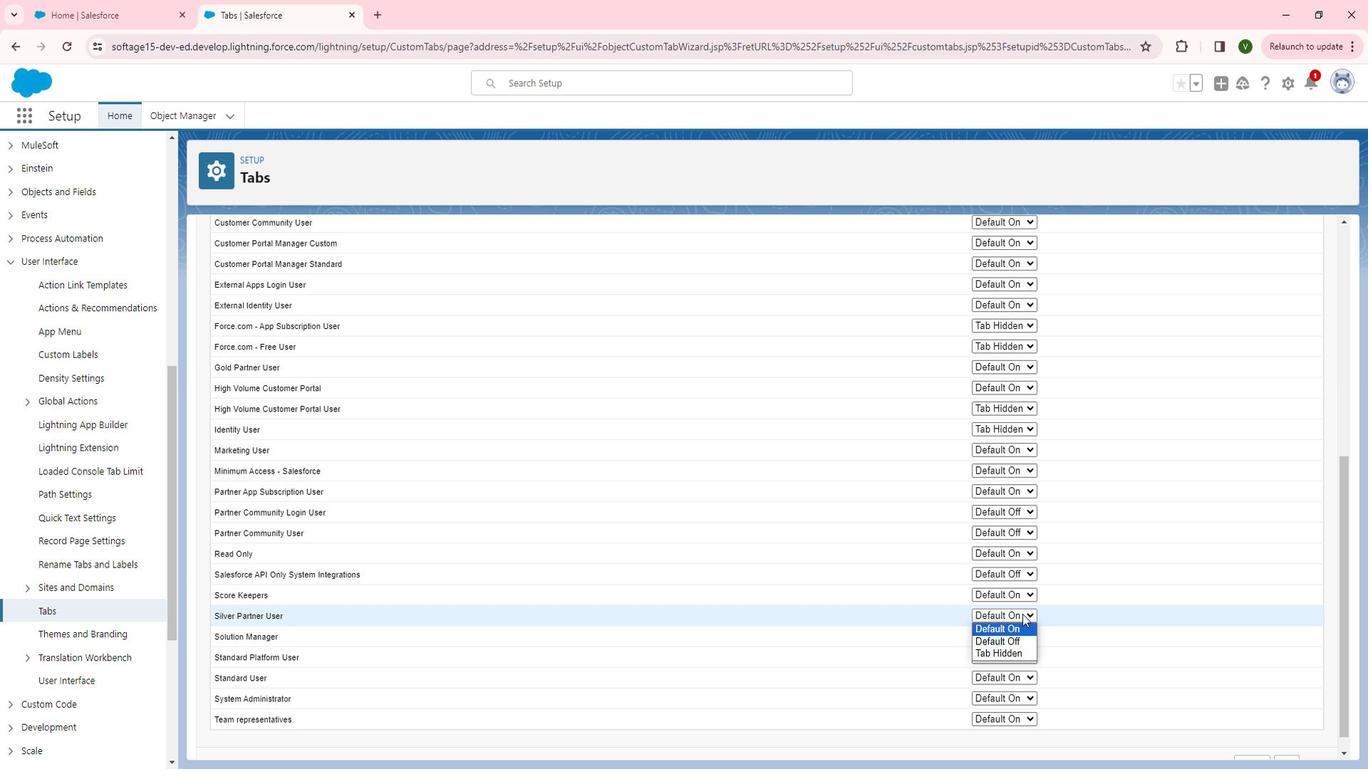 
Action: Mouse moved to (1015, 649)
Screenshot: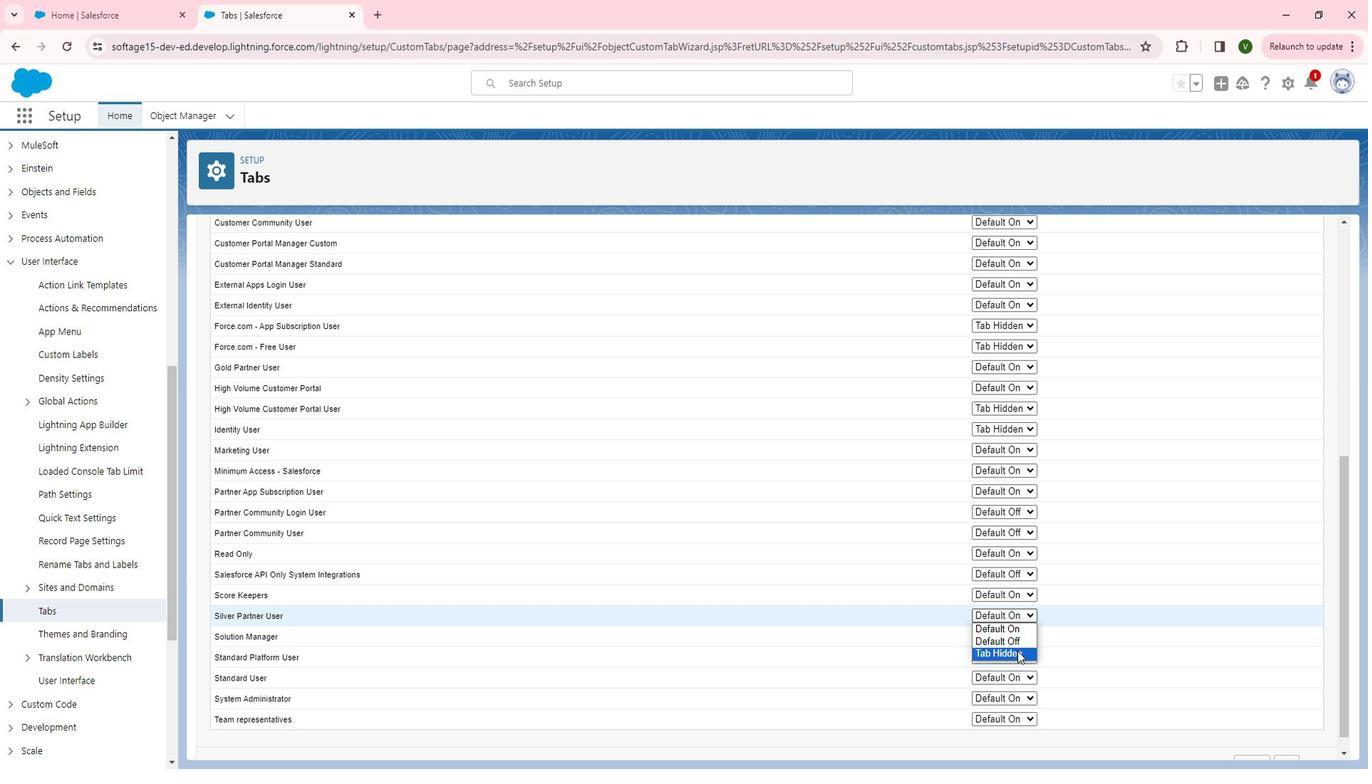 
Action: Mouse pressed left at (1015, 649)
Screenshot: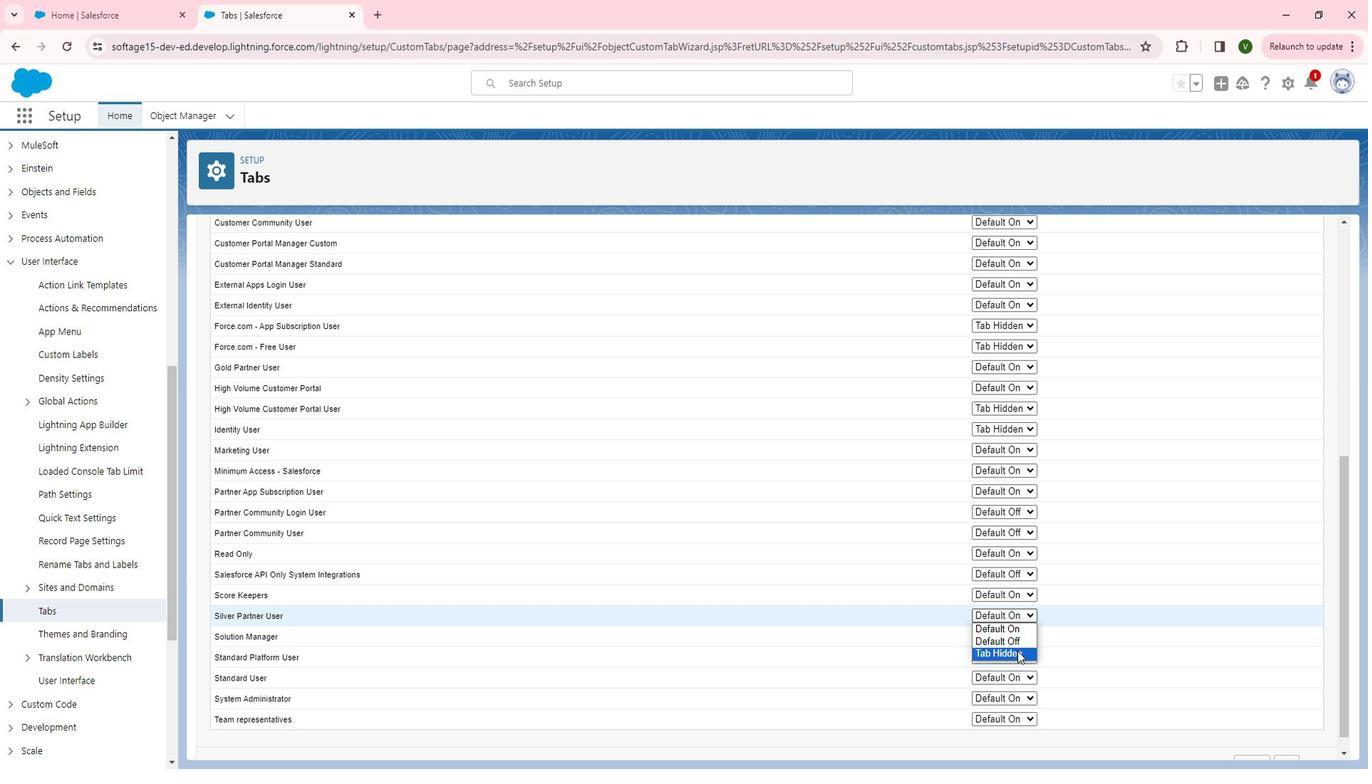 
Action: Mouse moved to (1149, 638)
Screenshot: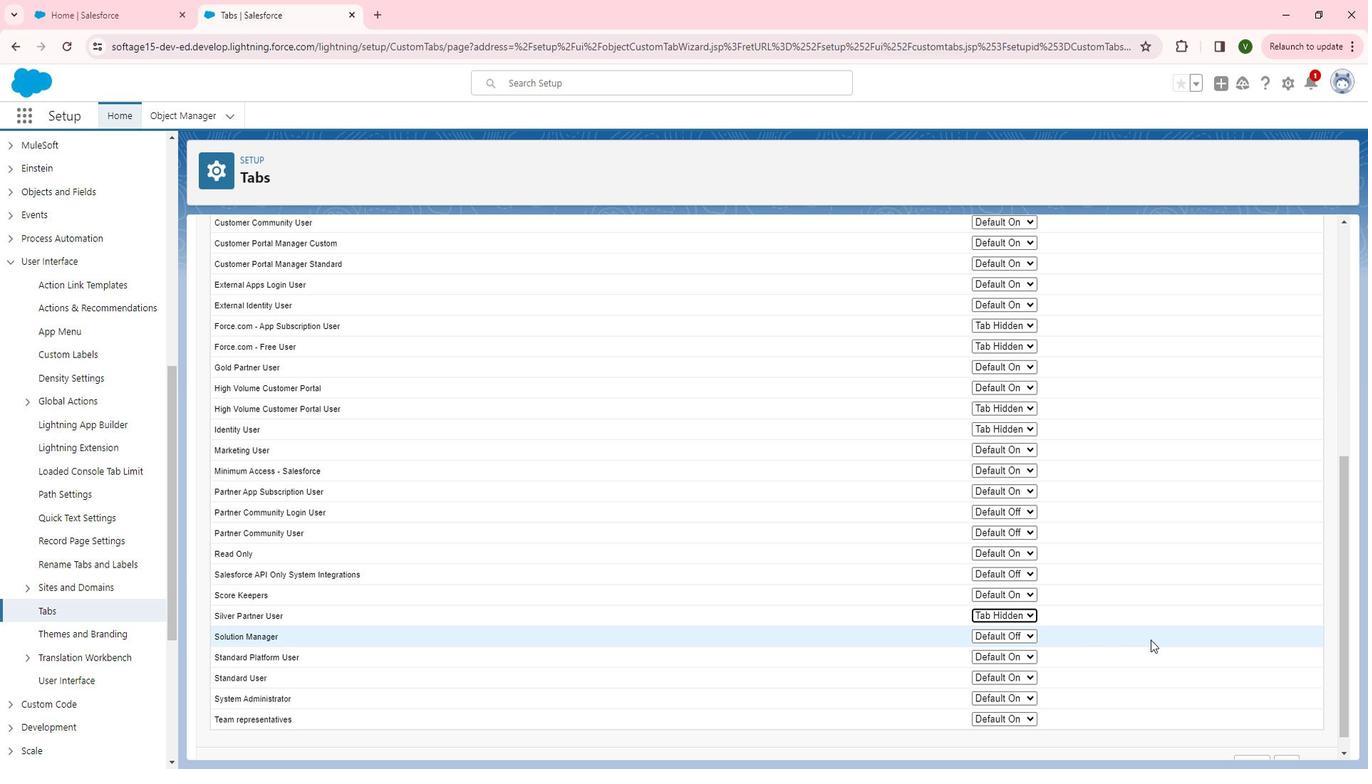 
Action: Mouse scrolled (1149, 637) with delta (0, 0)
Screenshot: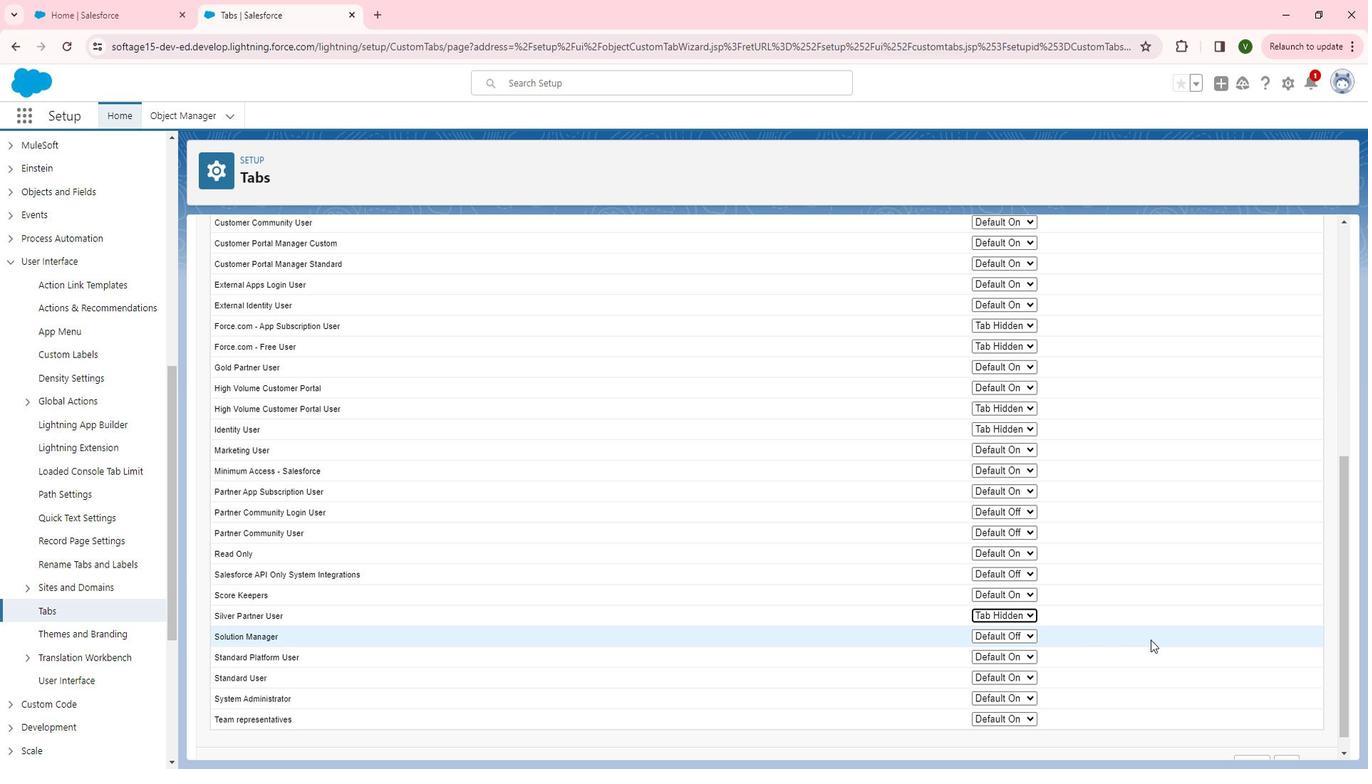 
Action: Mouse scrolled (1149, 637) with delta (0, 0)
Screenshot: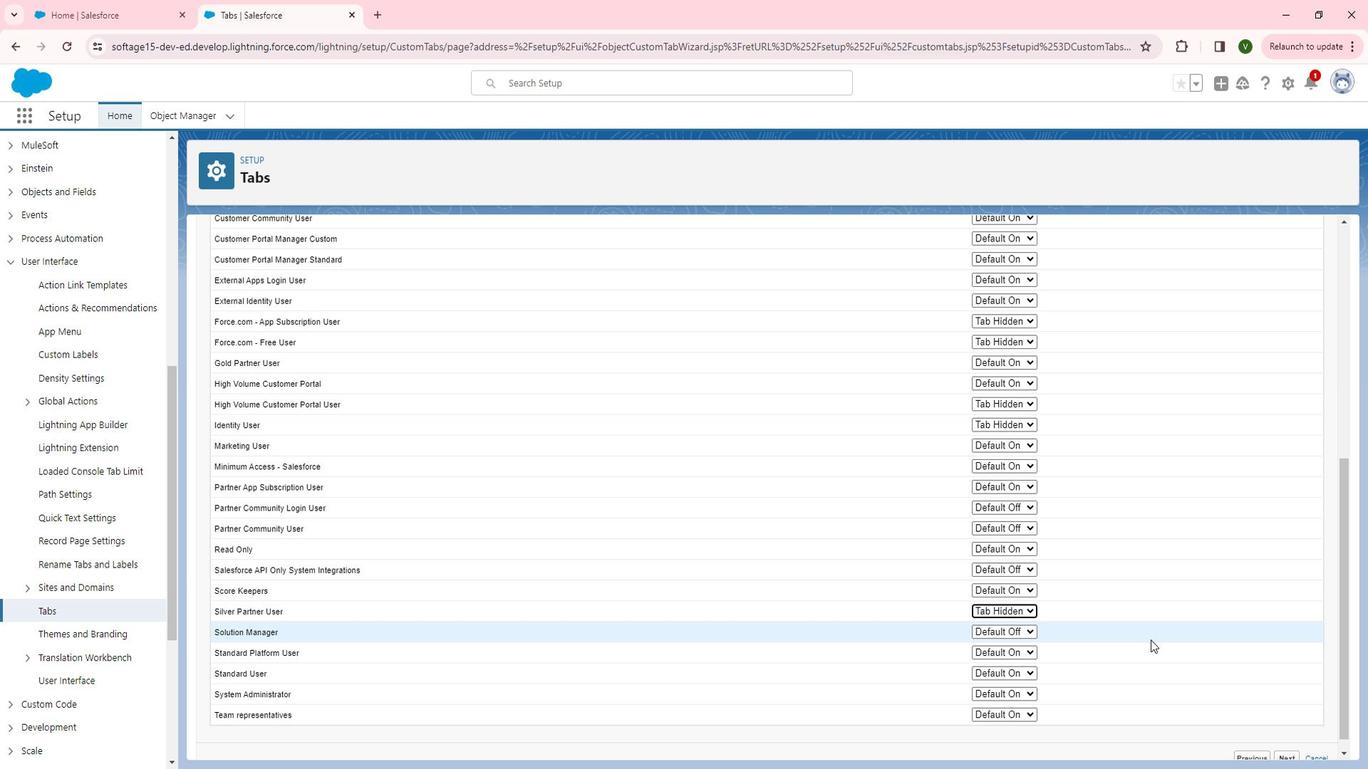 
Action: Mouse scrolled (1149, 637) with delta (0, 0)
Screenshot: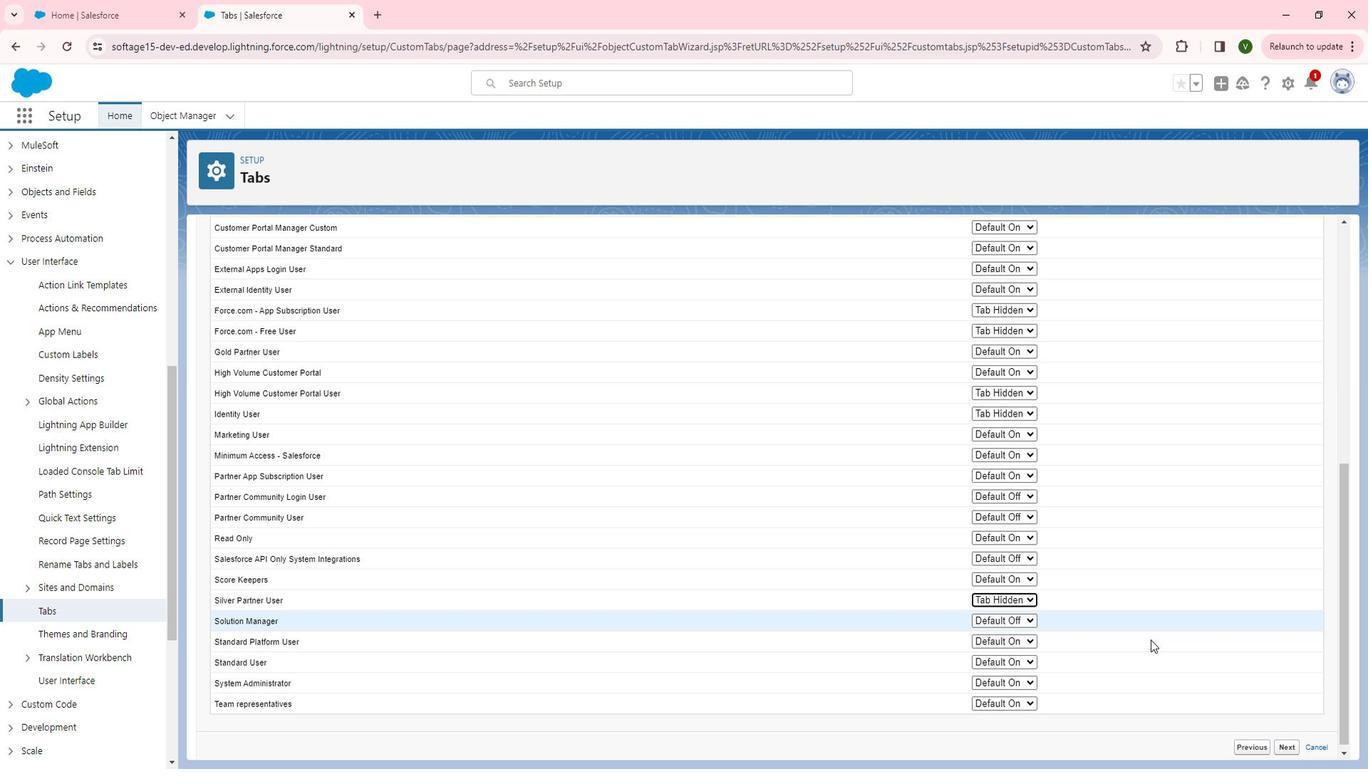 
Action: Mouse moved to (1291, 737)
Screenshot: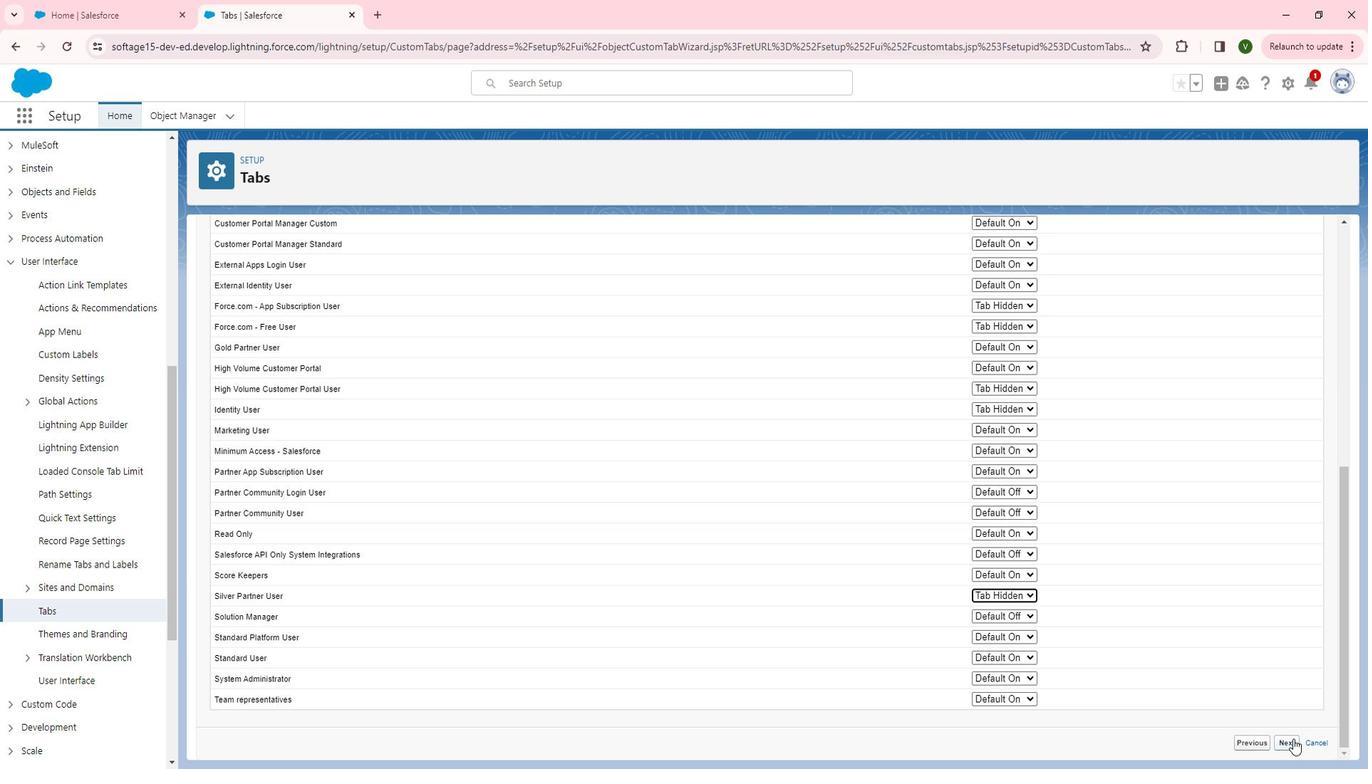 
Action: Mouse pressed left at (1291, 737)
Screenshot: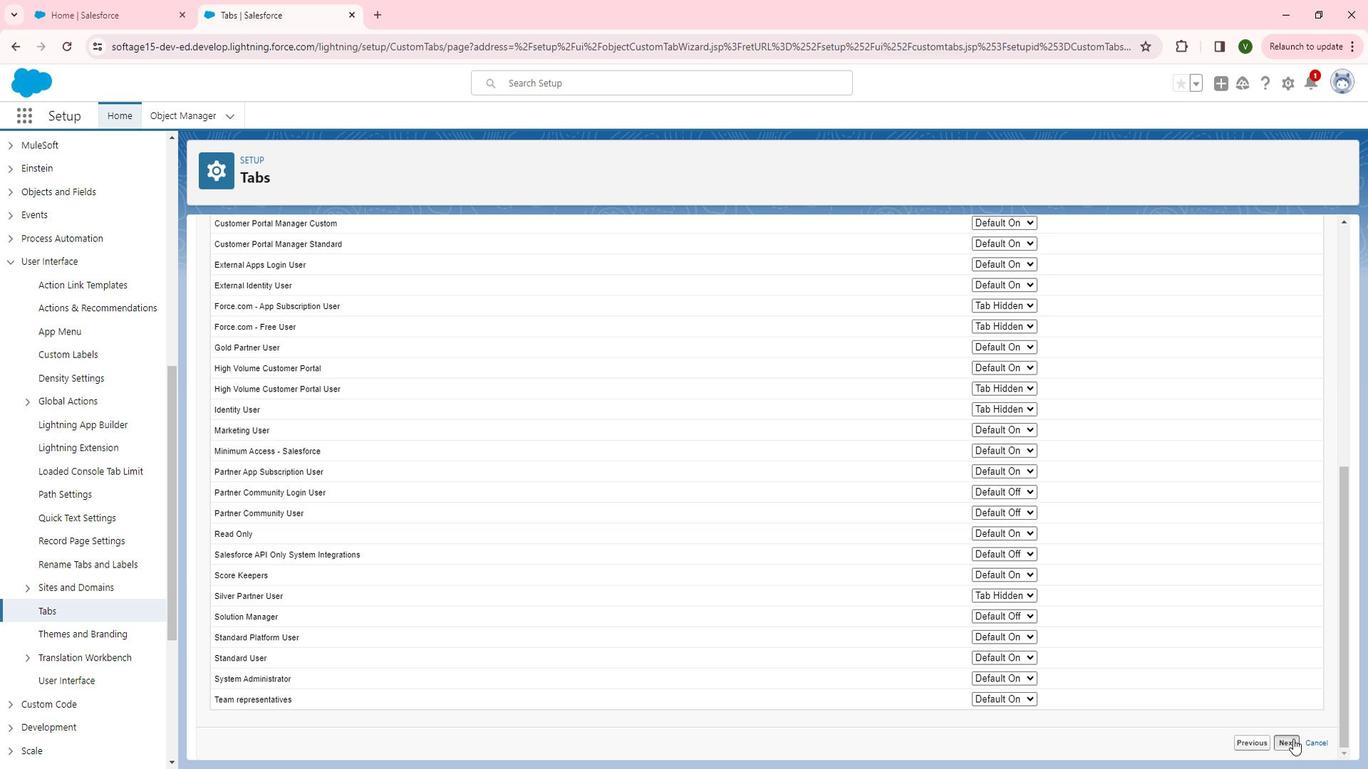 
Action: Mouse moved to (1208, 339)
Screenshot: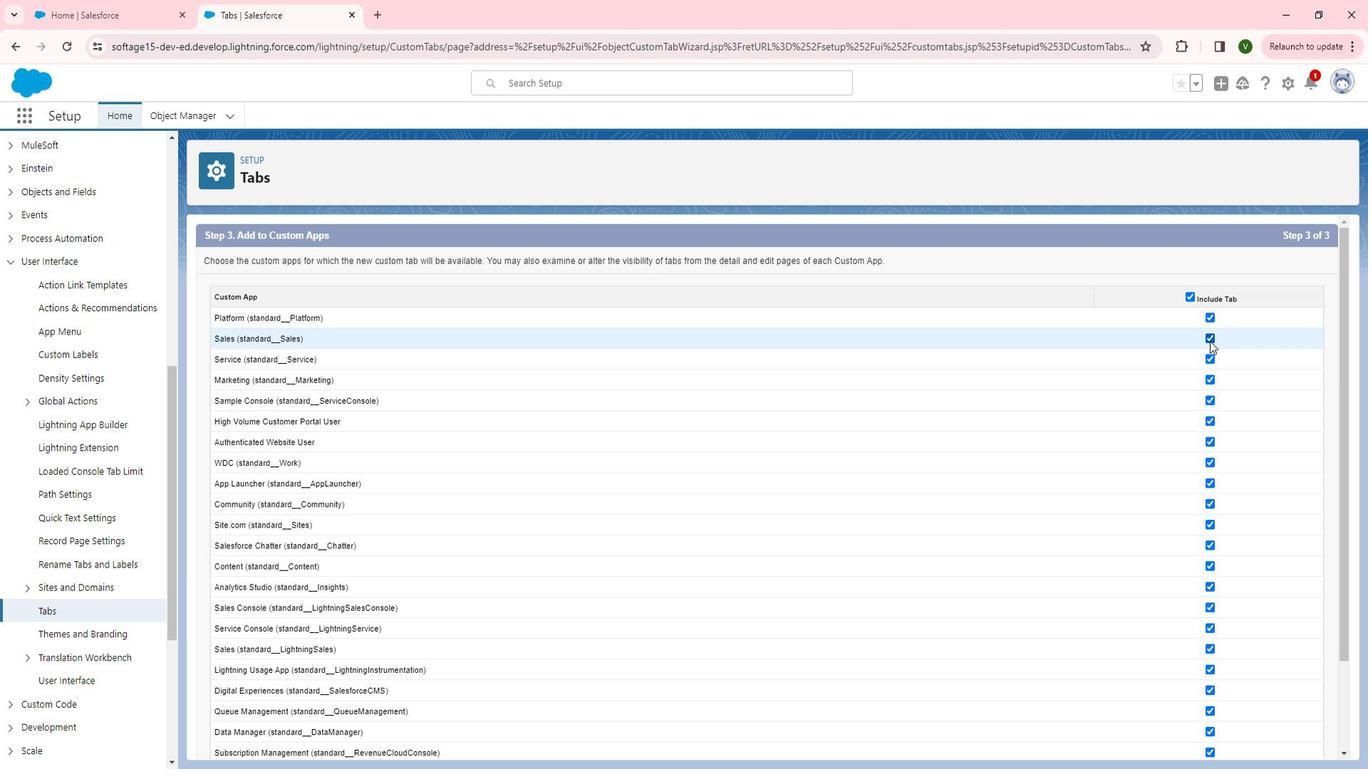 
Action: Mouse pressed left at (1208, 339)
Screenshot: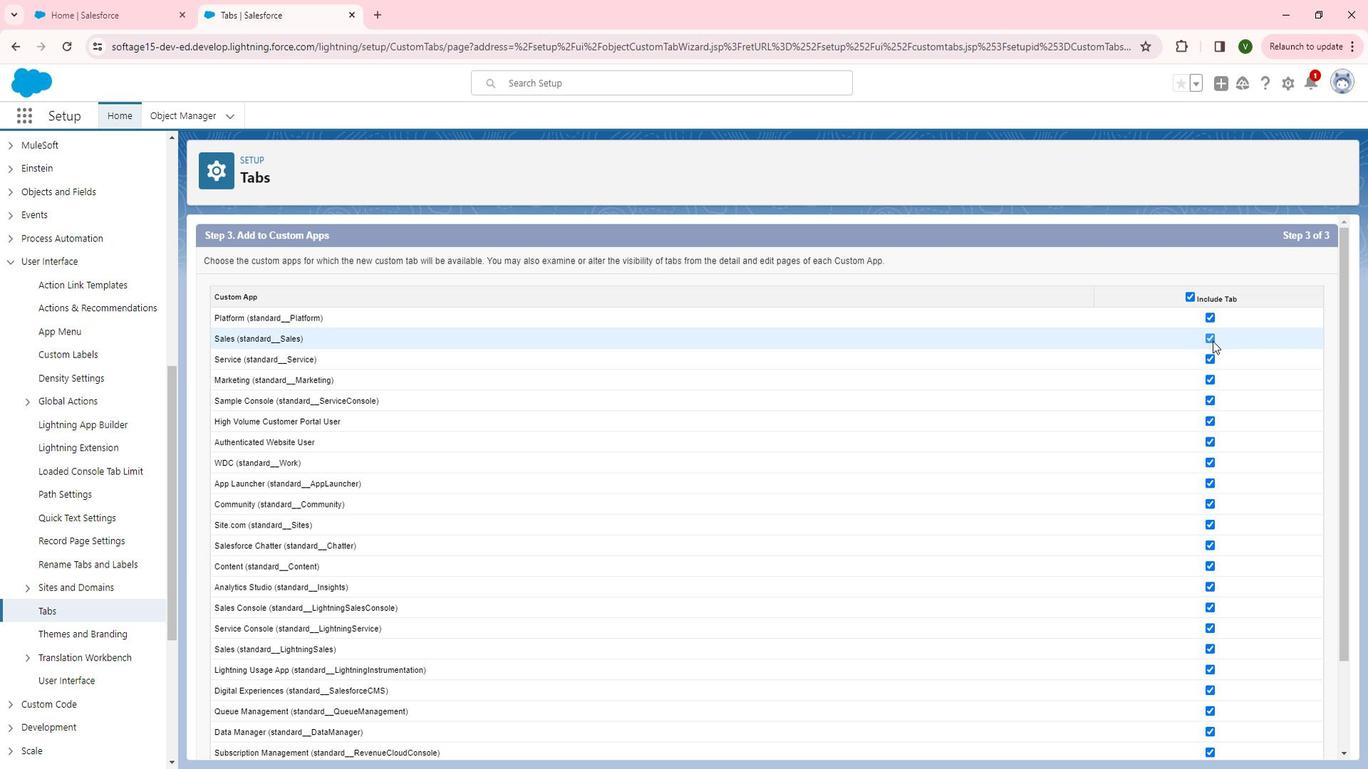 
Action: Mouse moved to (1207, 376)
Screenshot: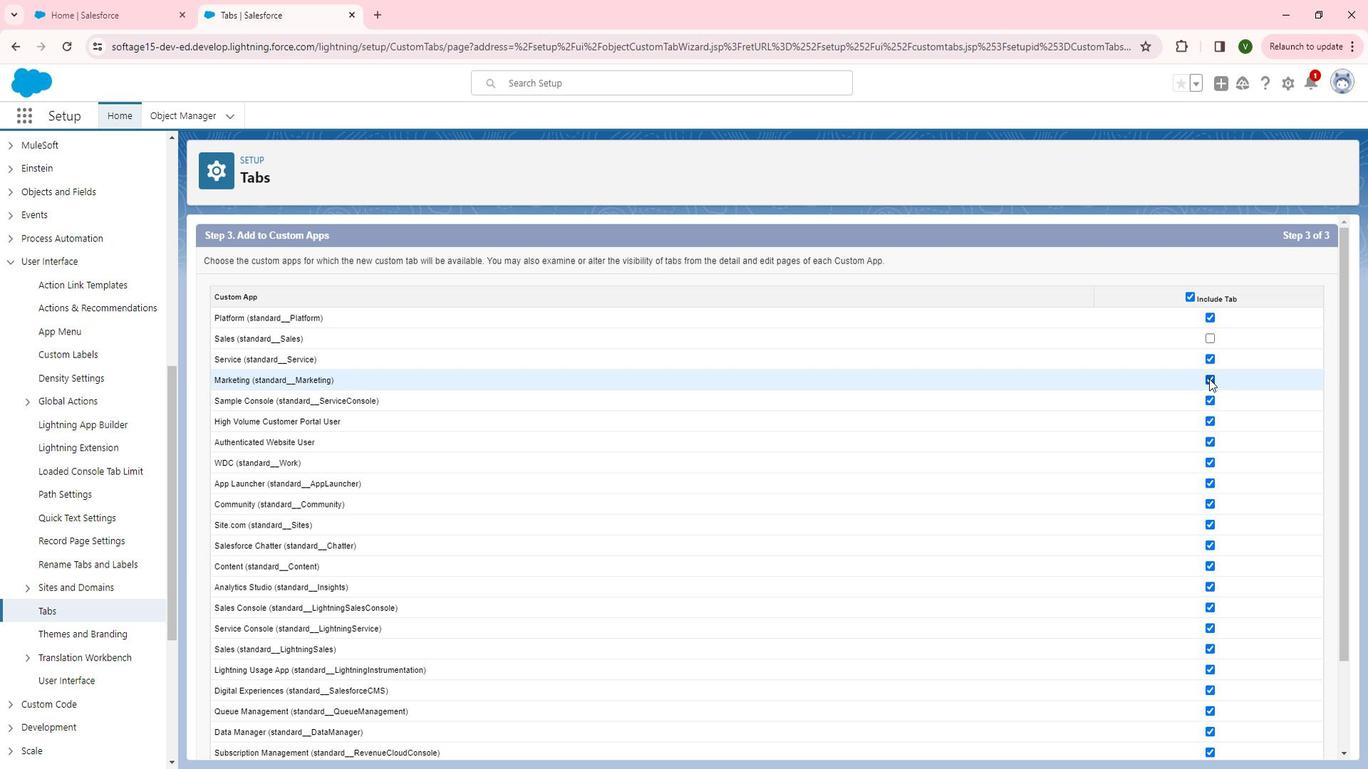 
Action: Mouse pressed left at (1207, 376)
Screenshot: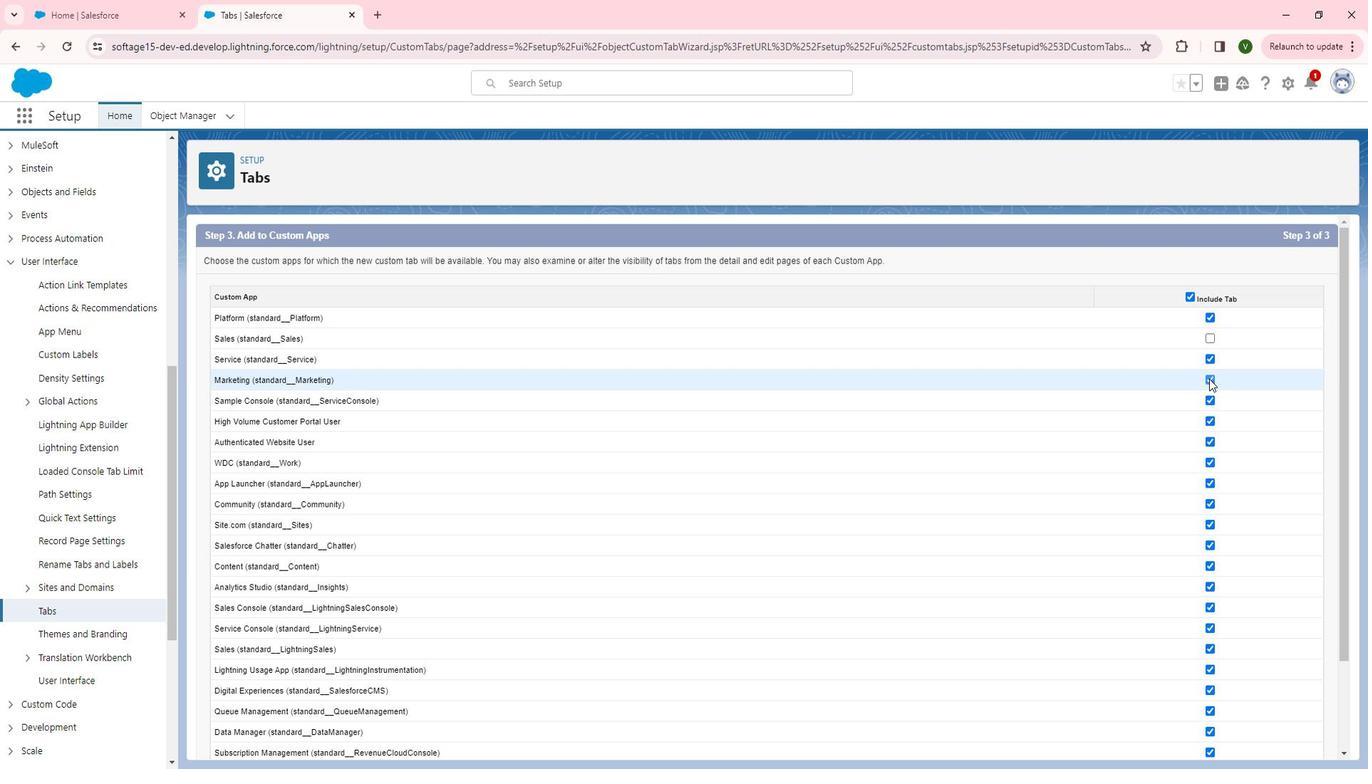 
Action: Mouse moved to (1210, 462)
Screenshot: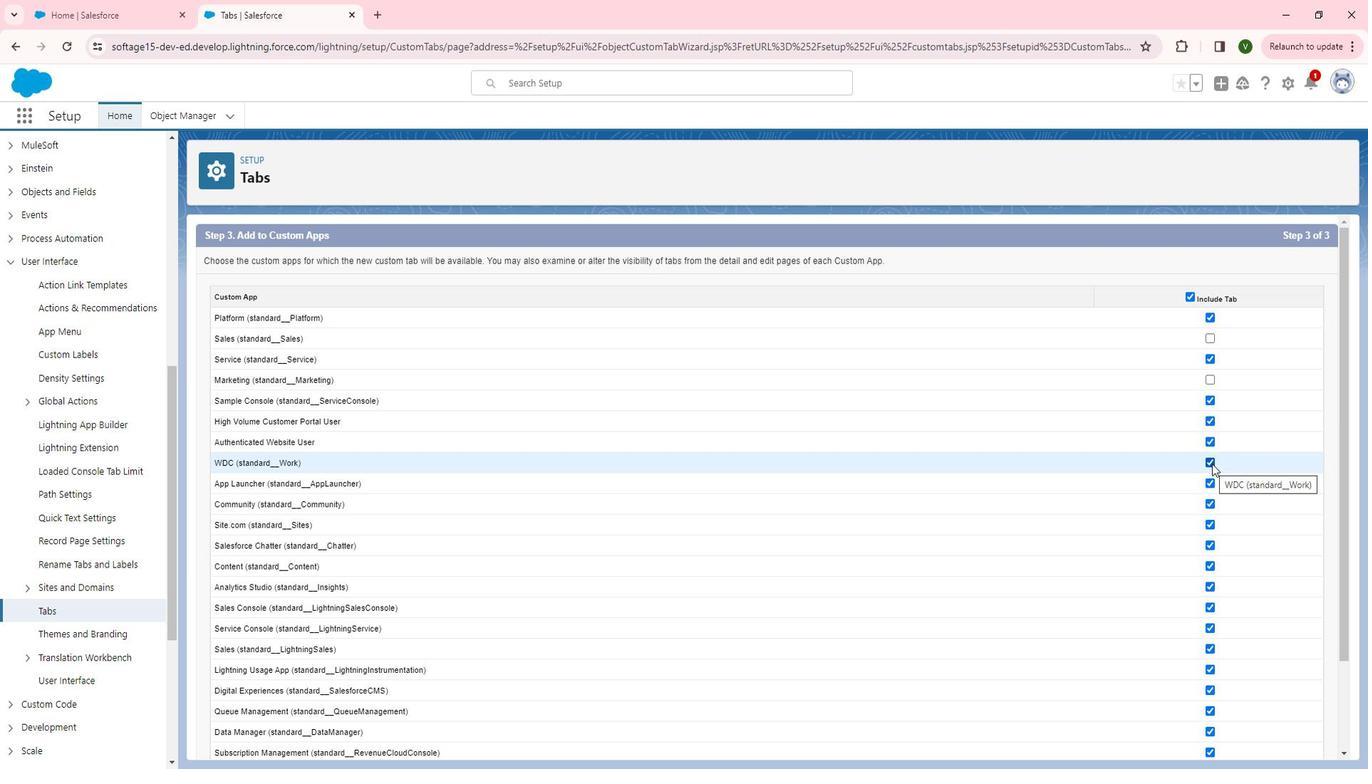 
Action: Mouse pressed left at (1210, 462)
Screenshot: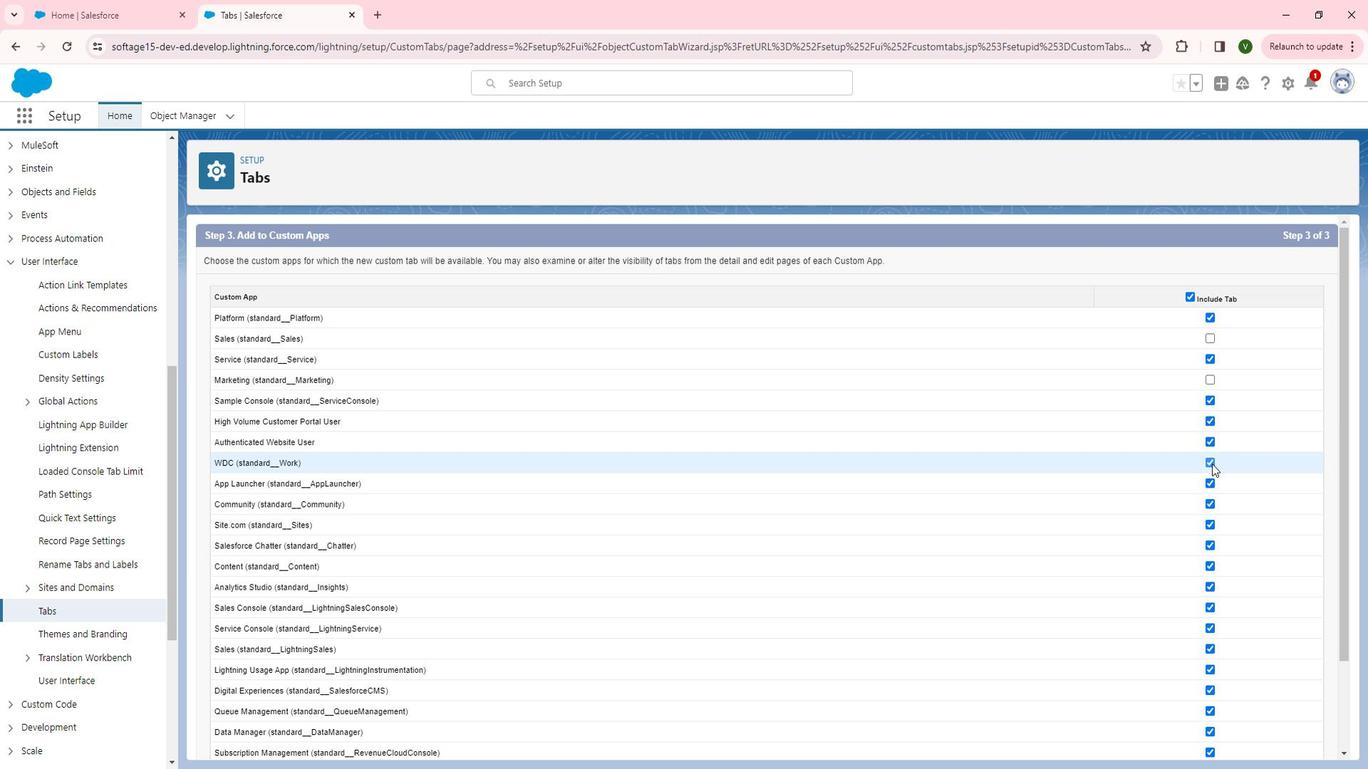 
Action: Mouse moved to (1210, 492)
Screenshot: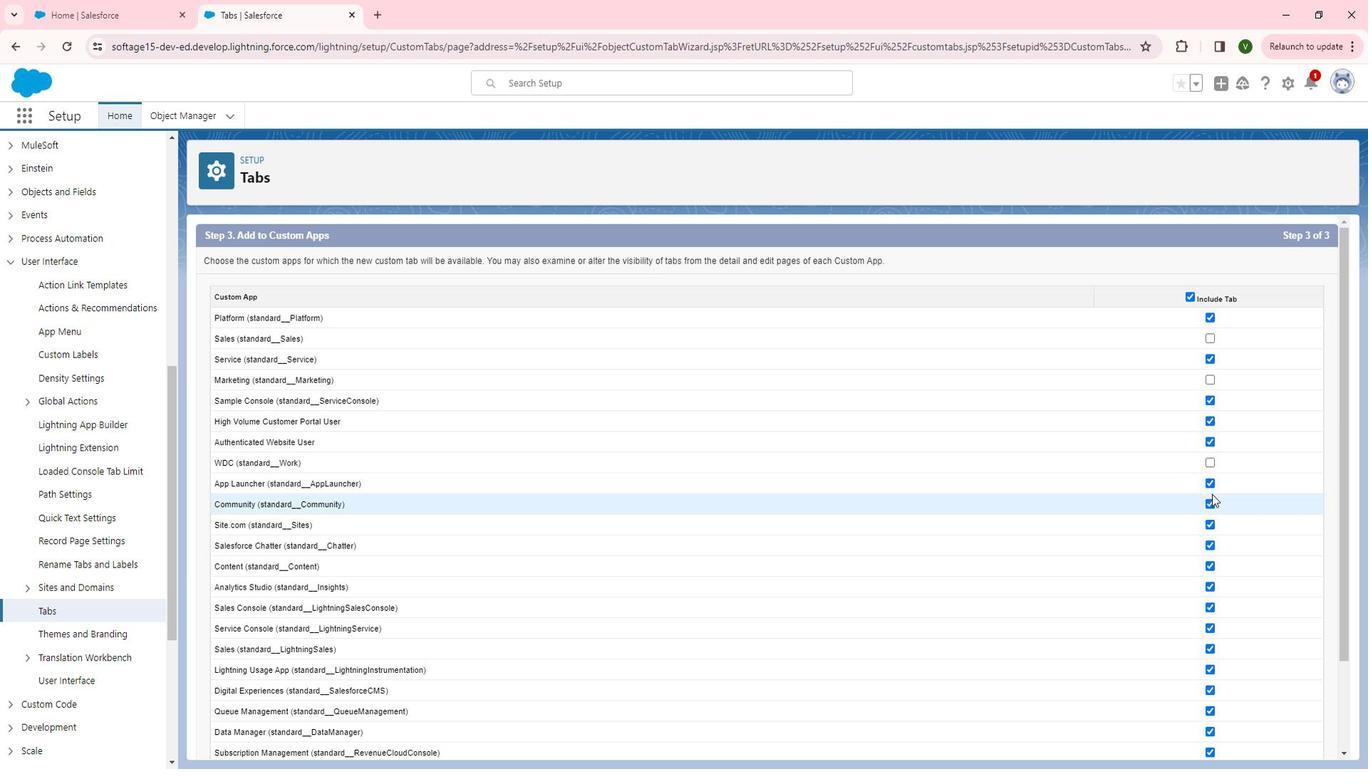 
Action: Mouse scrolled (1210, 491) with delta (0, 0)
Screenshot: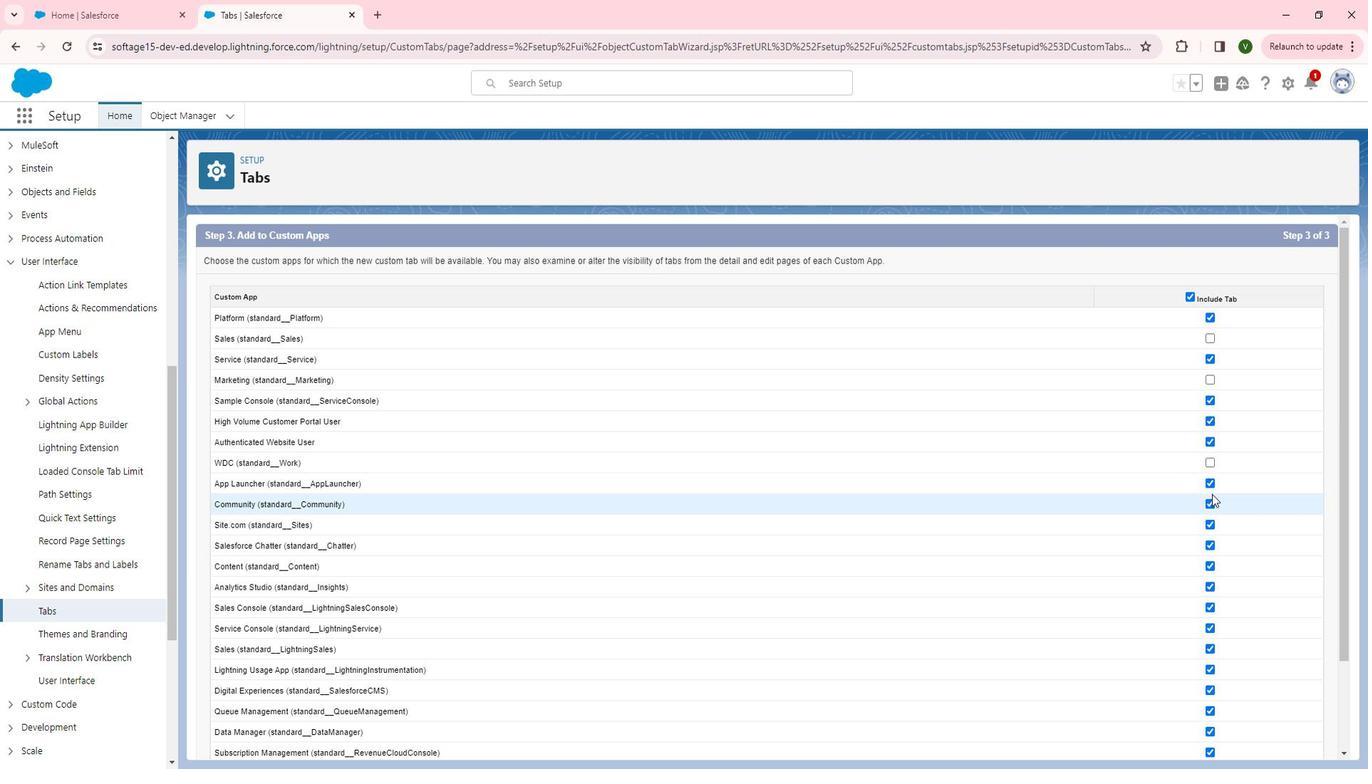 
Action: Mouse moved to (1212, 488)
Screenshot: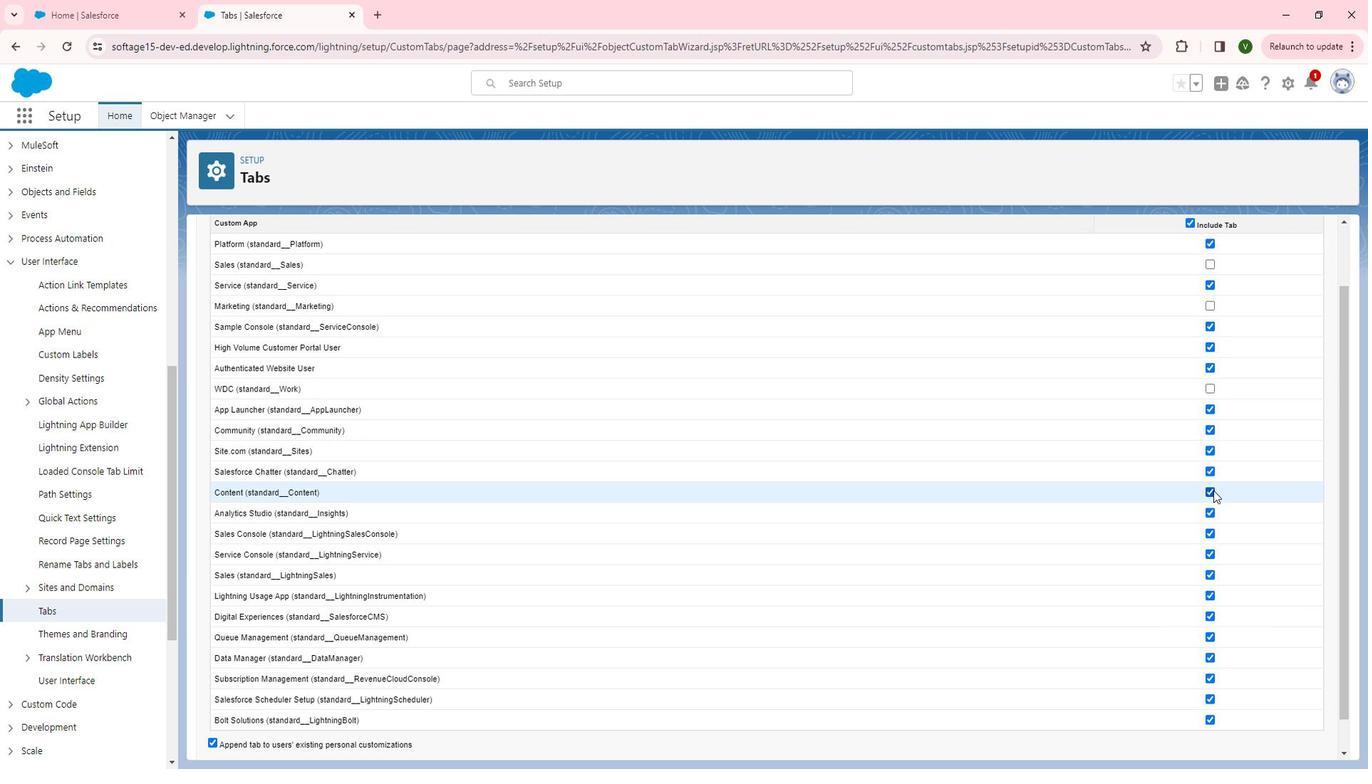 
Action: Mouse pressed left at (1212, 488)
Screenshot: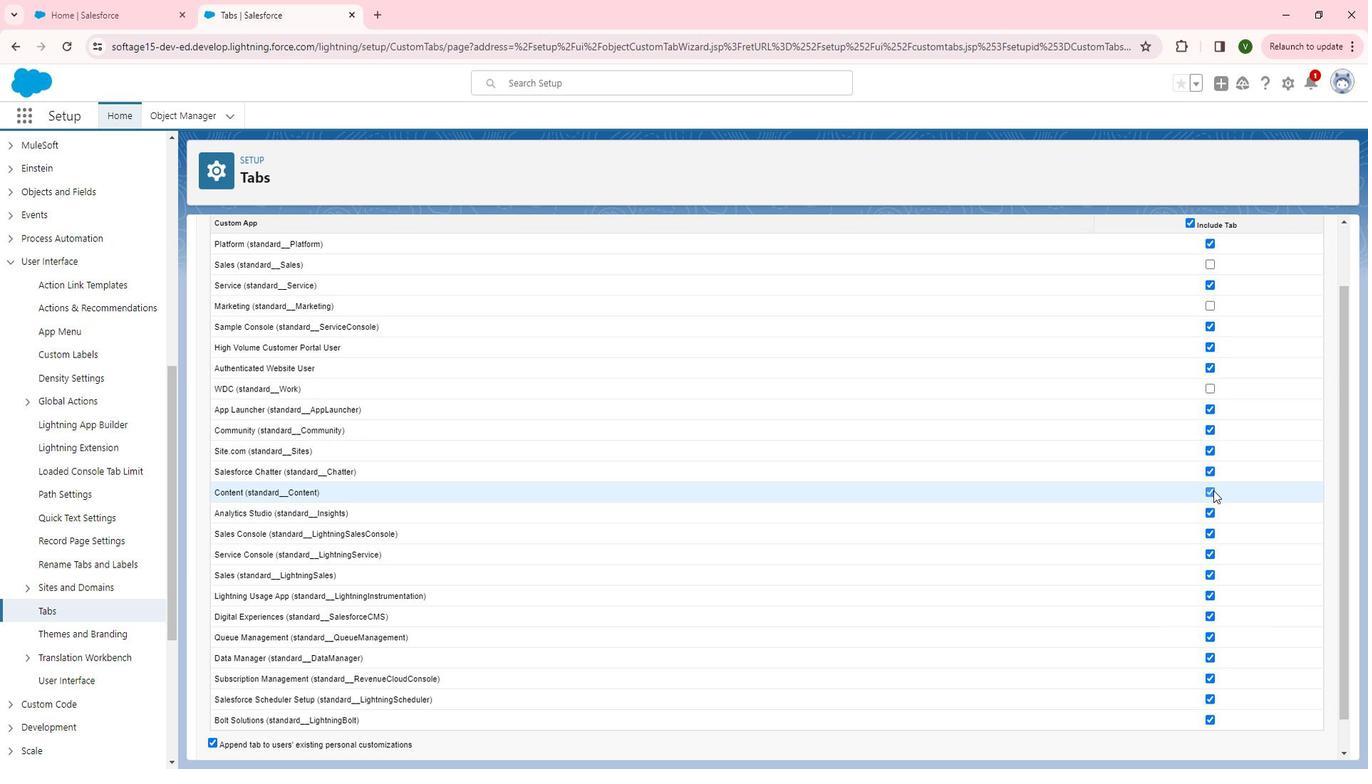 
Action: Mouse moved to (1207, 510)
Screenshot: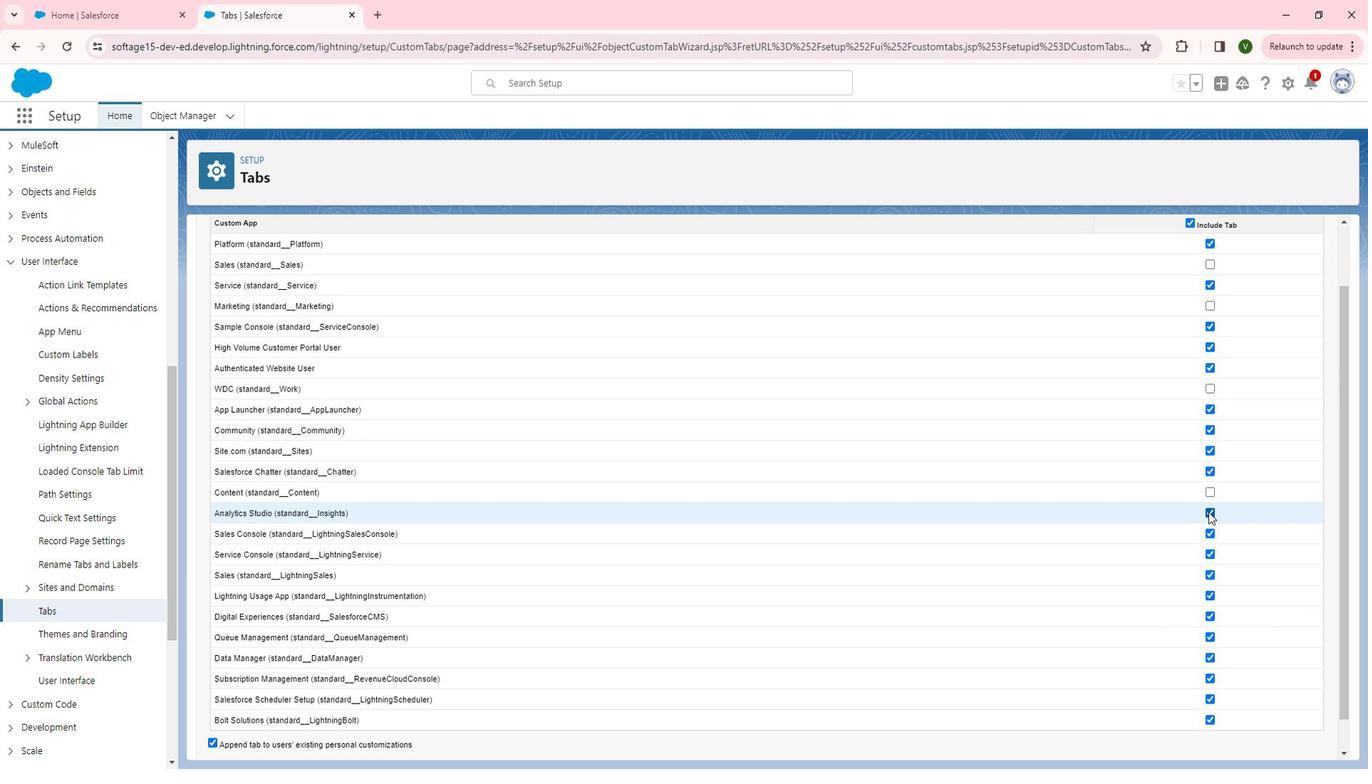 
Action: Mouse pressed left at (1207, 510)
Screenshot: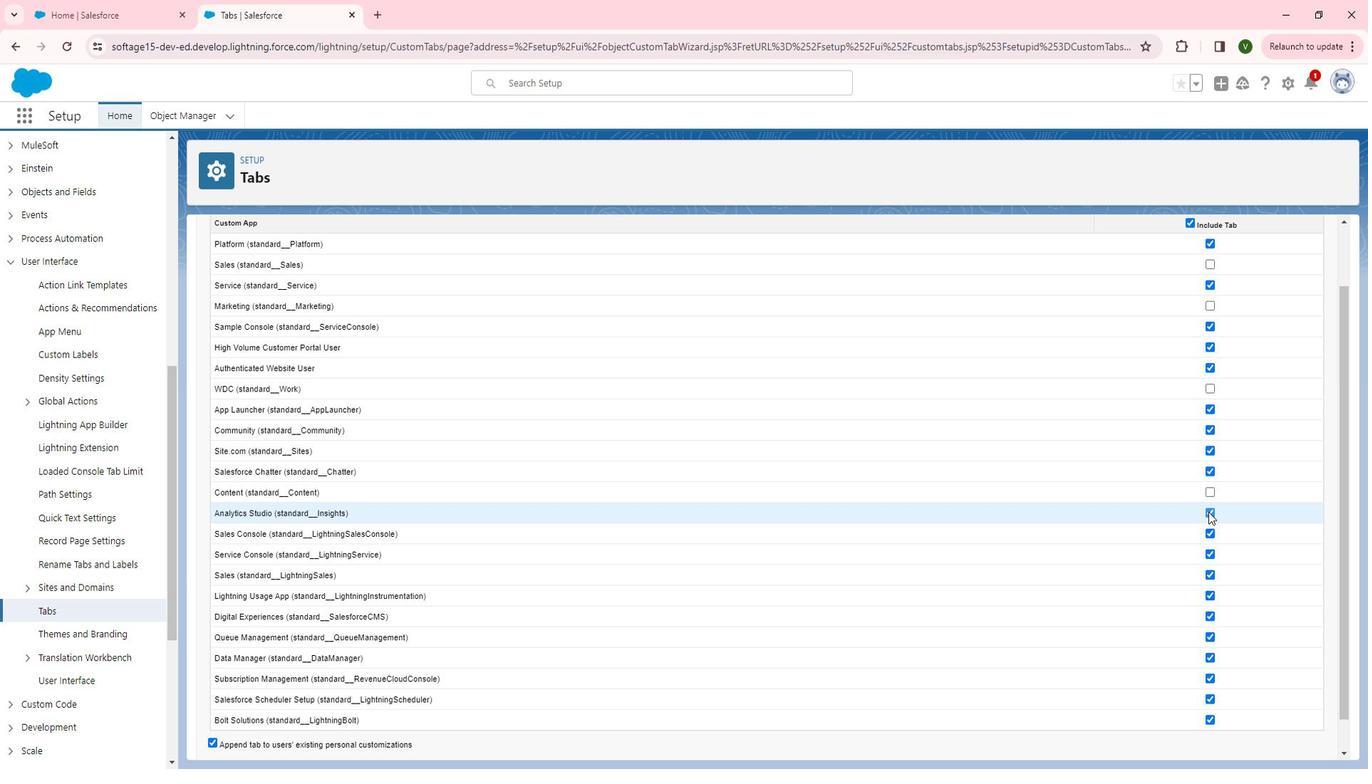 
Action: Mouse moved to (1211, 592)
Screenshot: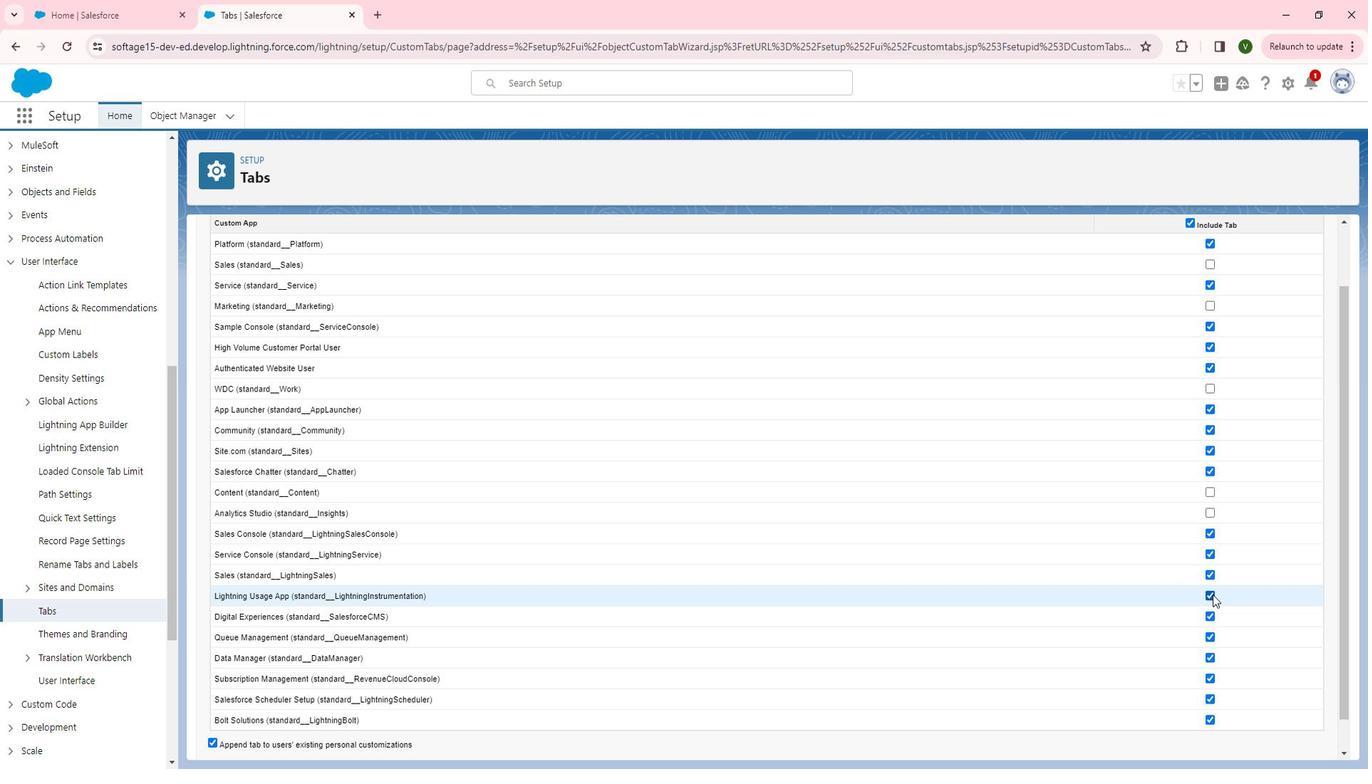 
Action: Mouse pressed left at (1211, 592)
Screenshot: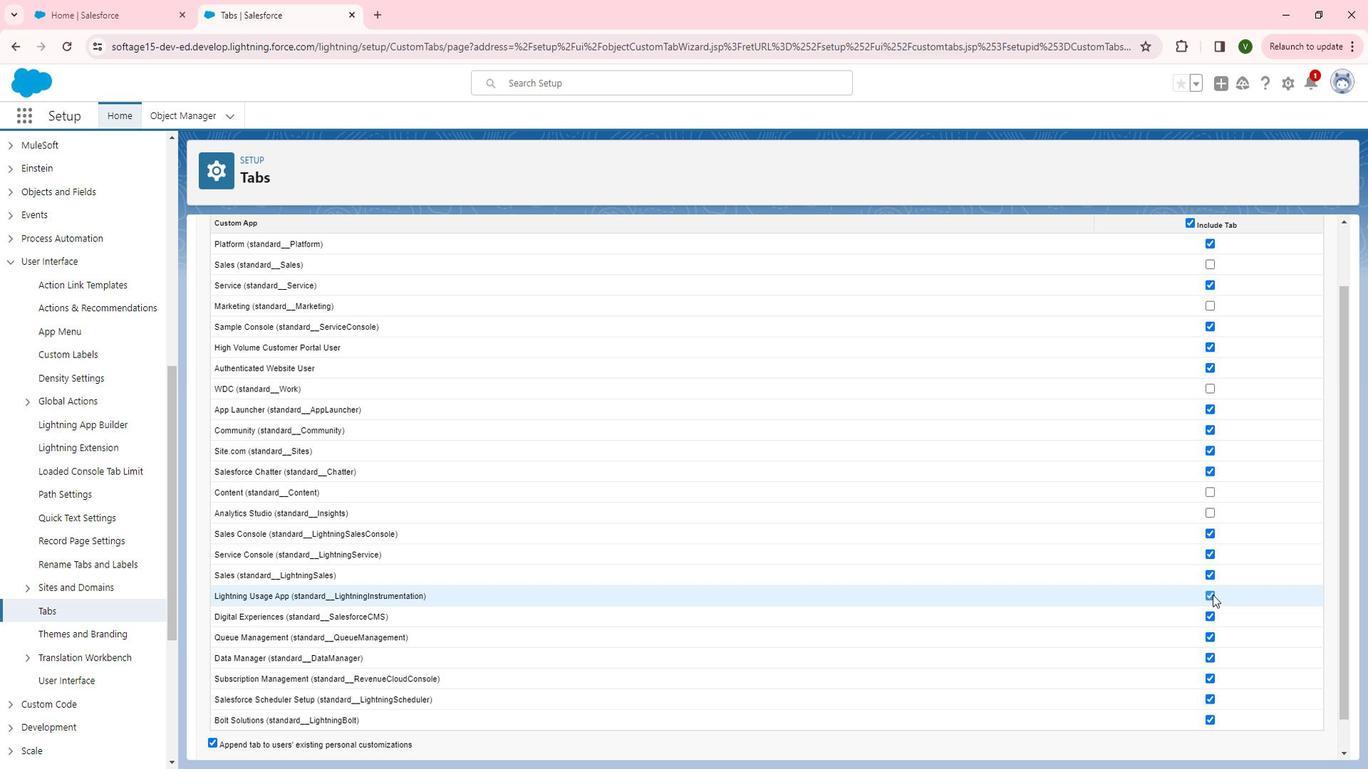 
Action: Mouse moved to (1209, 613)
Screenshot: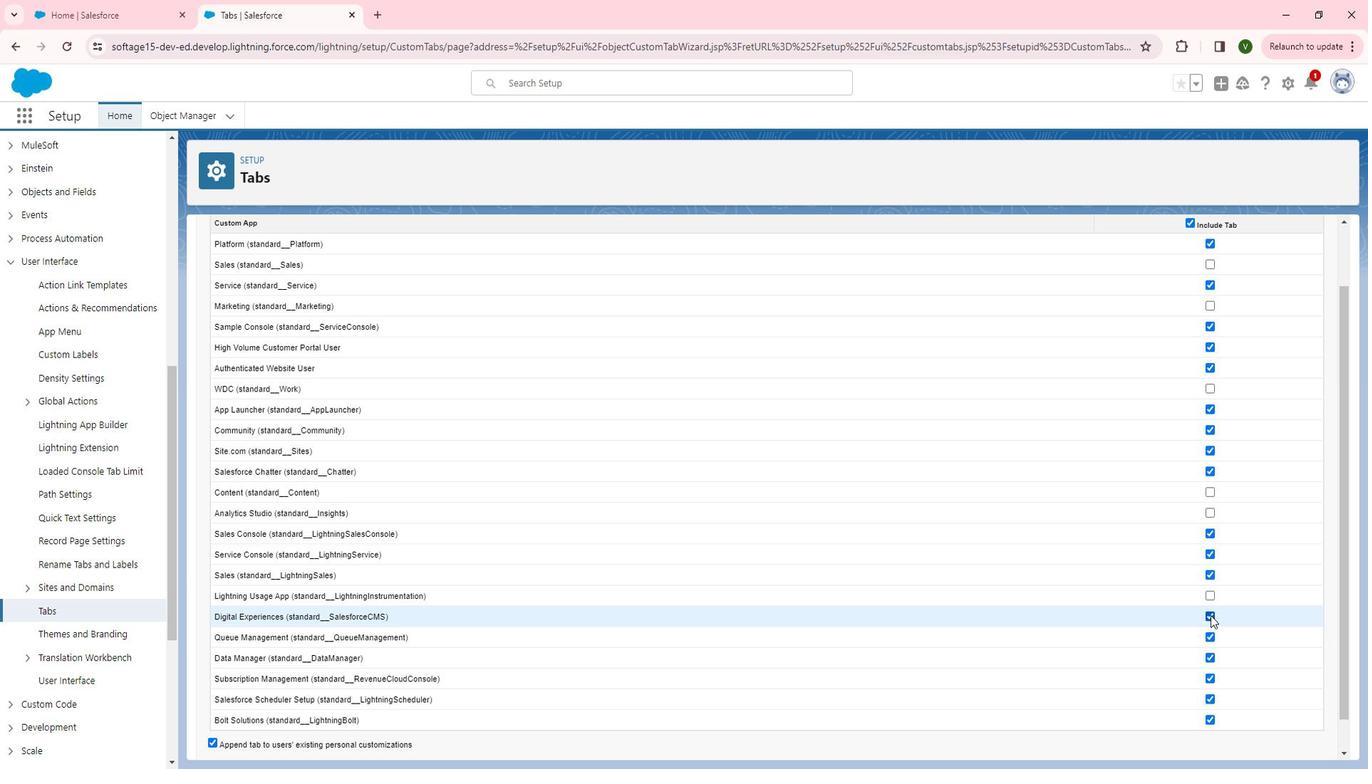 
Action: Mouse pressed left at (1209, 613)
Screenshot: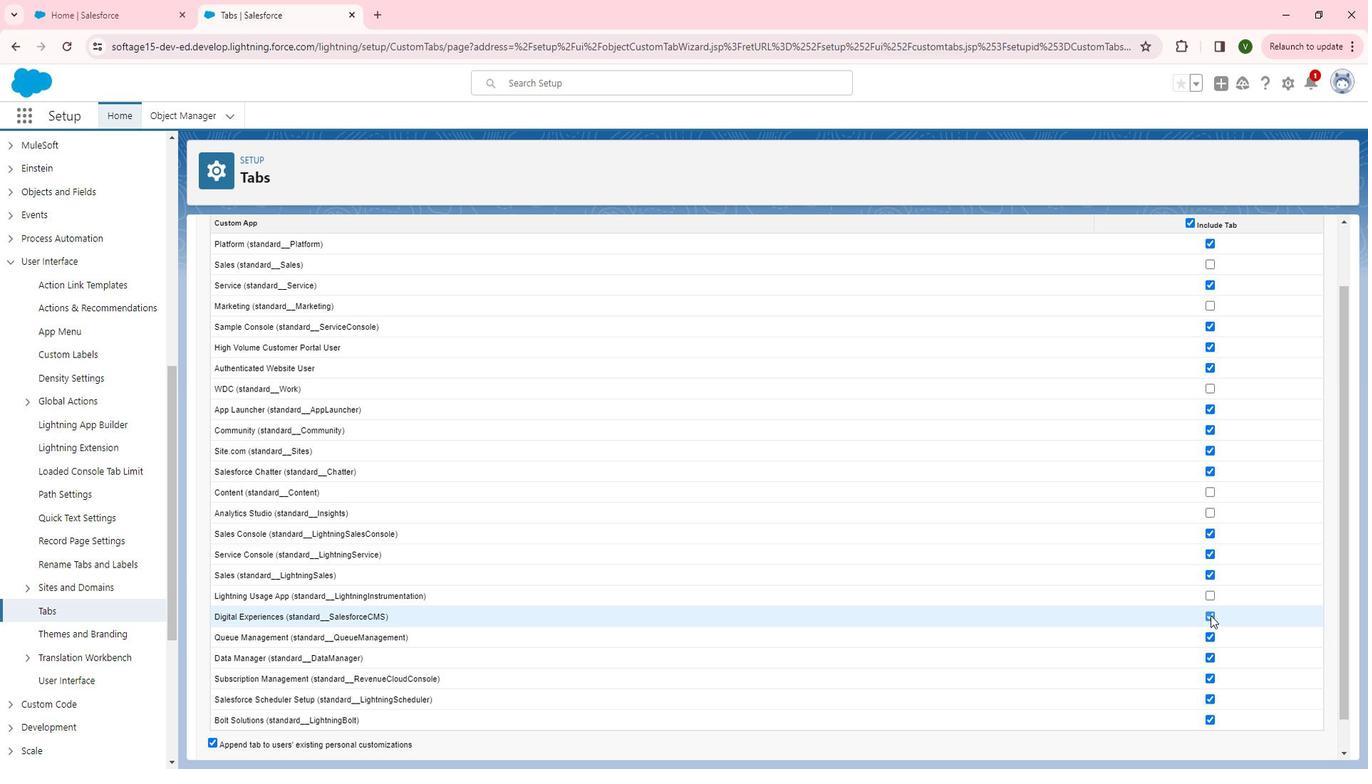 
Action: Mouse moved to (1207, 654)
Screenshot: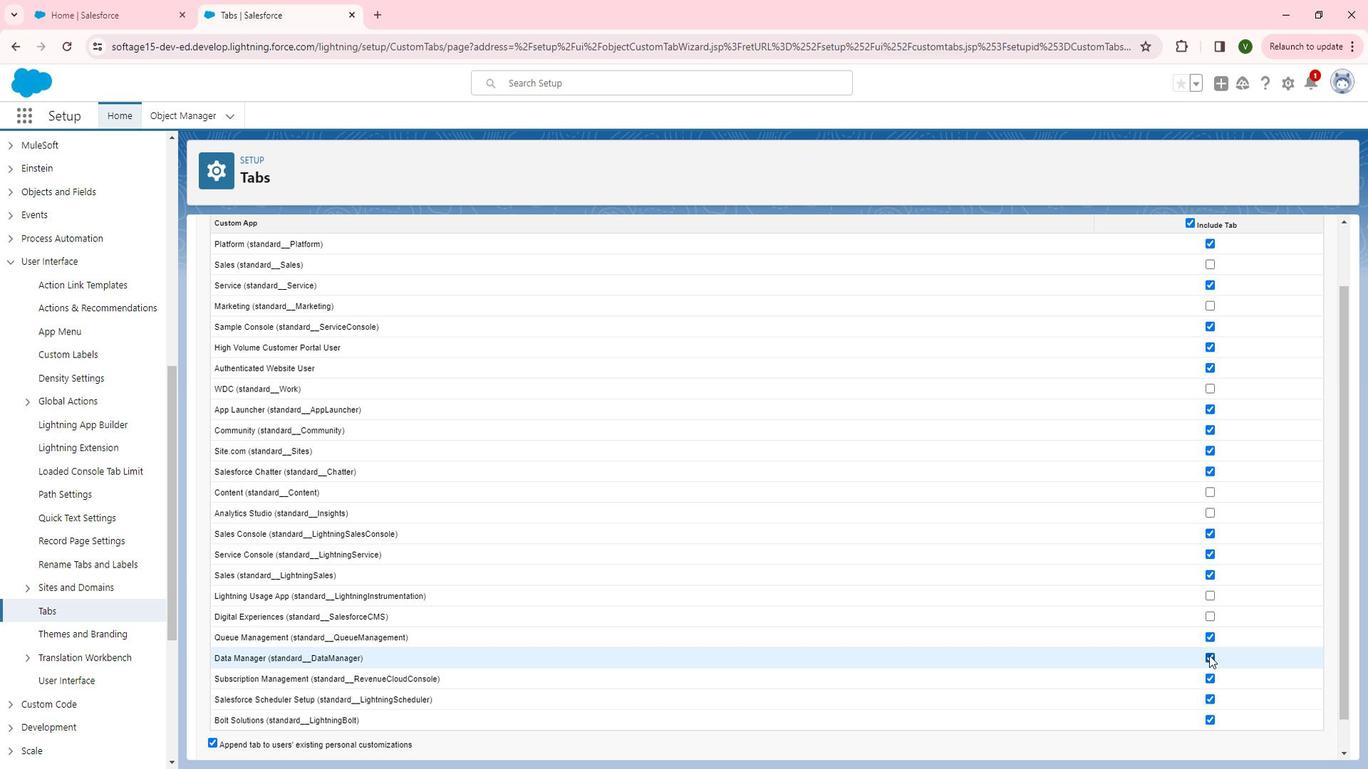 
Action: Mouse pressed left at (1207, 654)
Screenshot: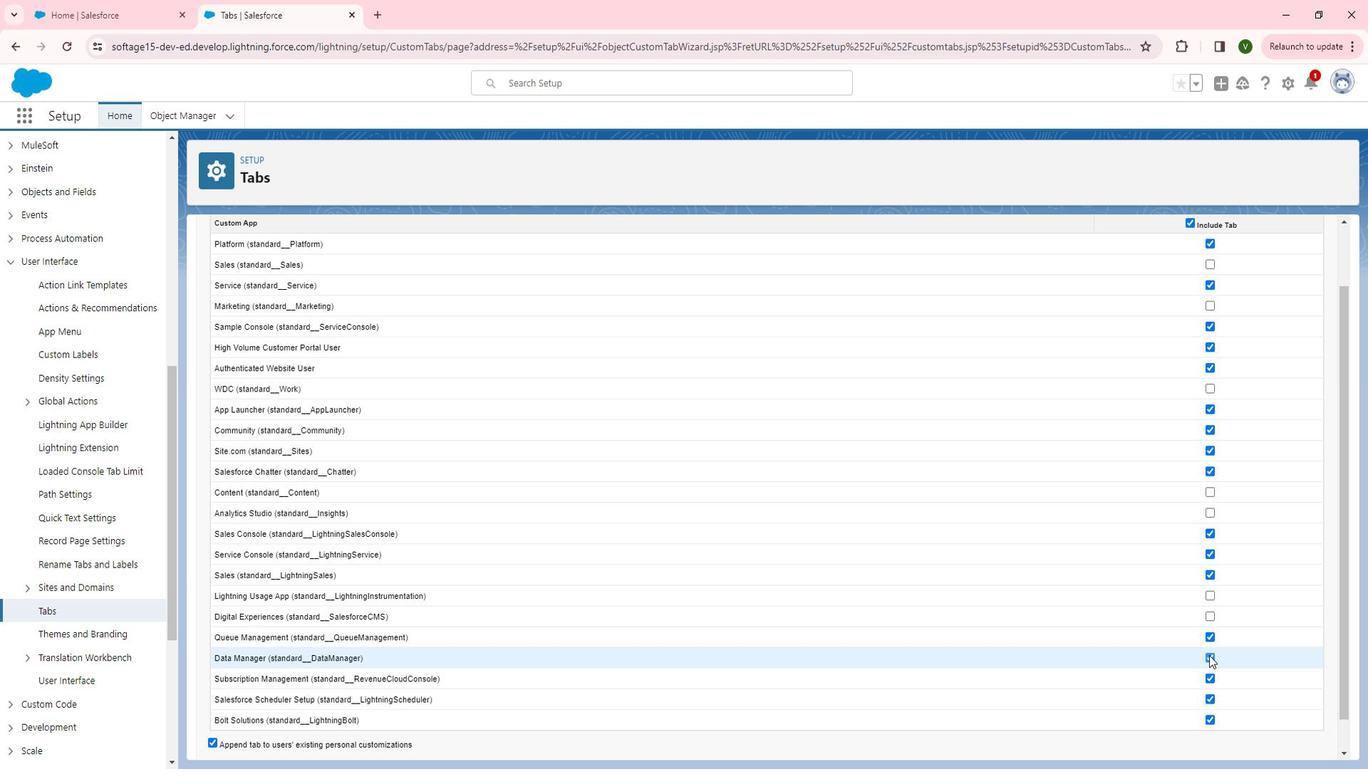 
Action: Mouse moved to (1210, 721)
Screenshot: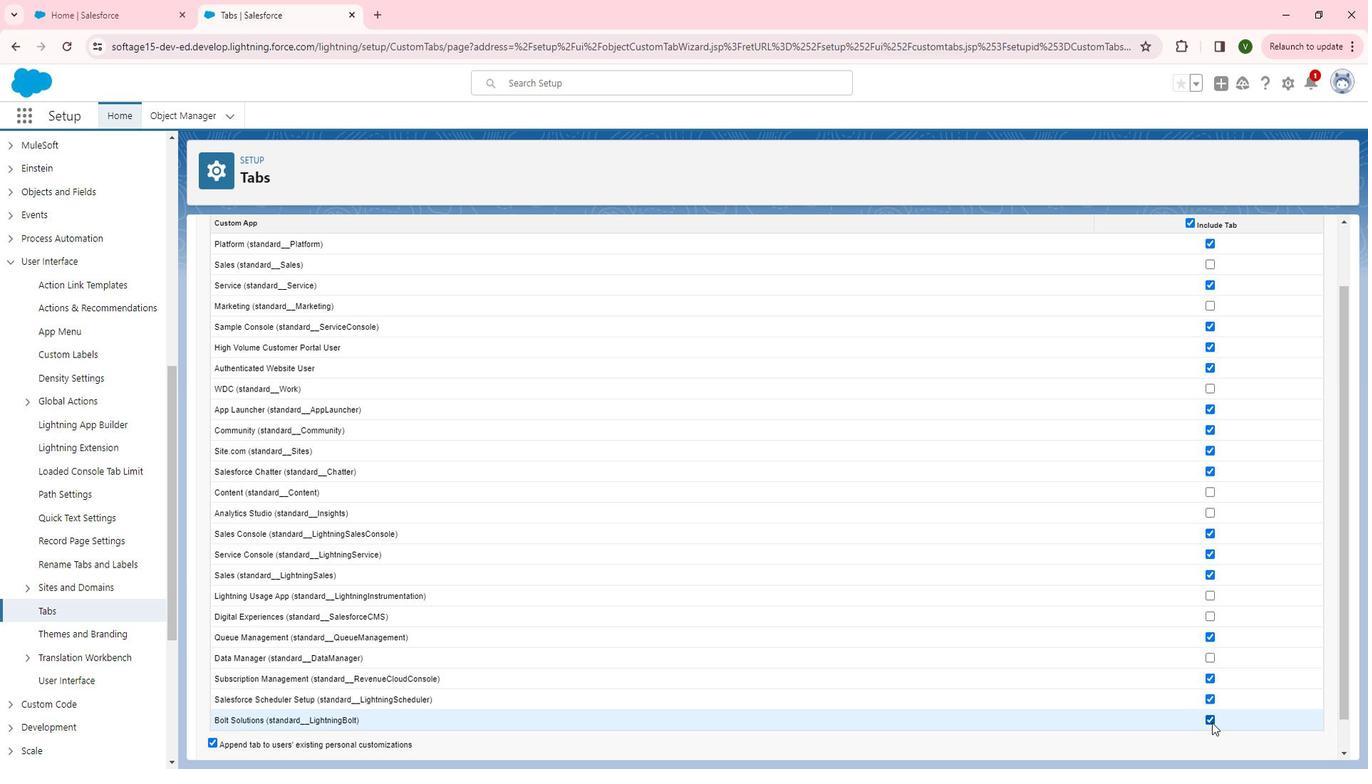 
Action: Mouse pressed left at (1210, 721)
Screenshot: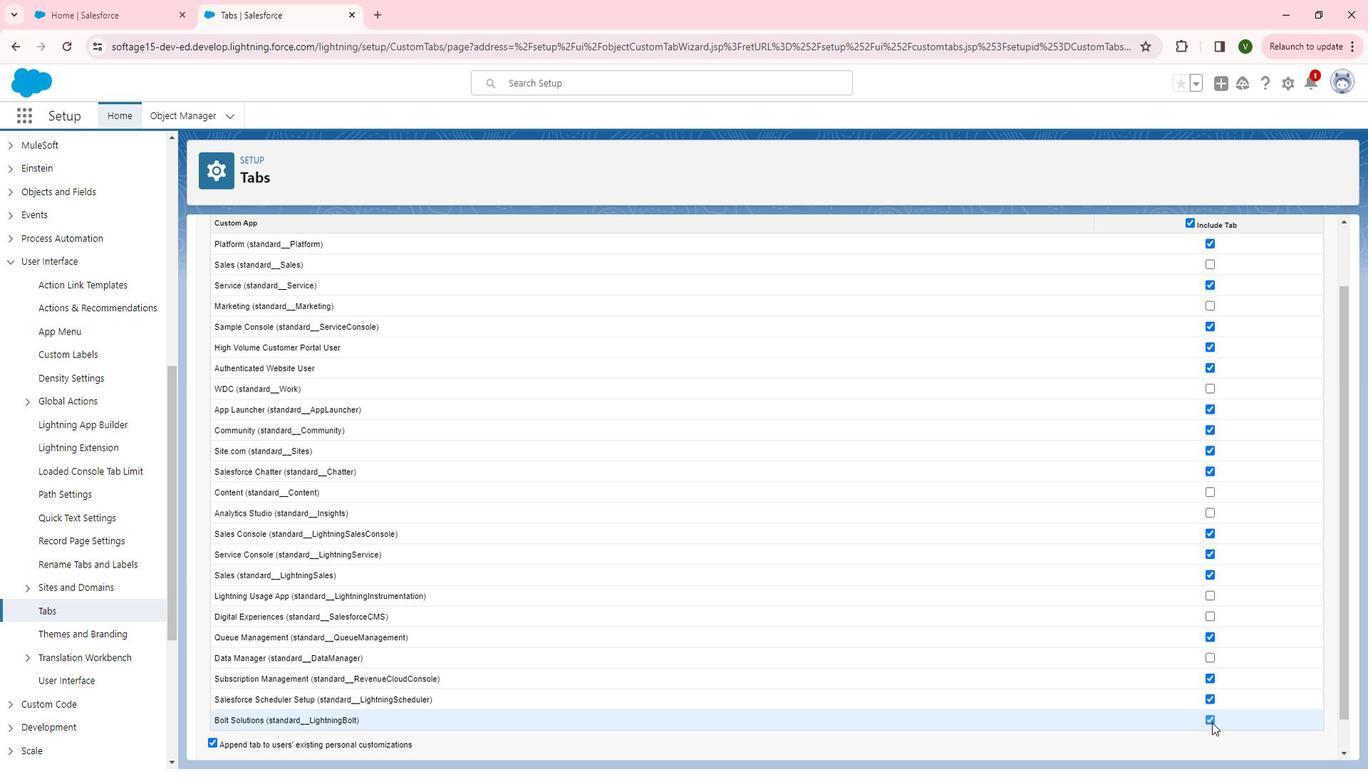 
Action: Mouse moved to (1249, 679)
Screenshot: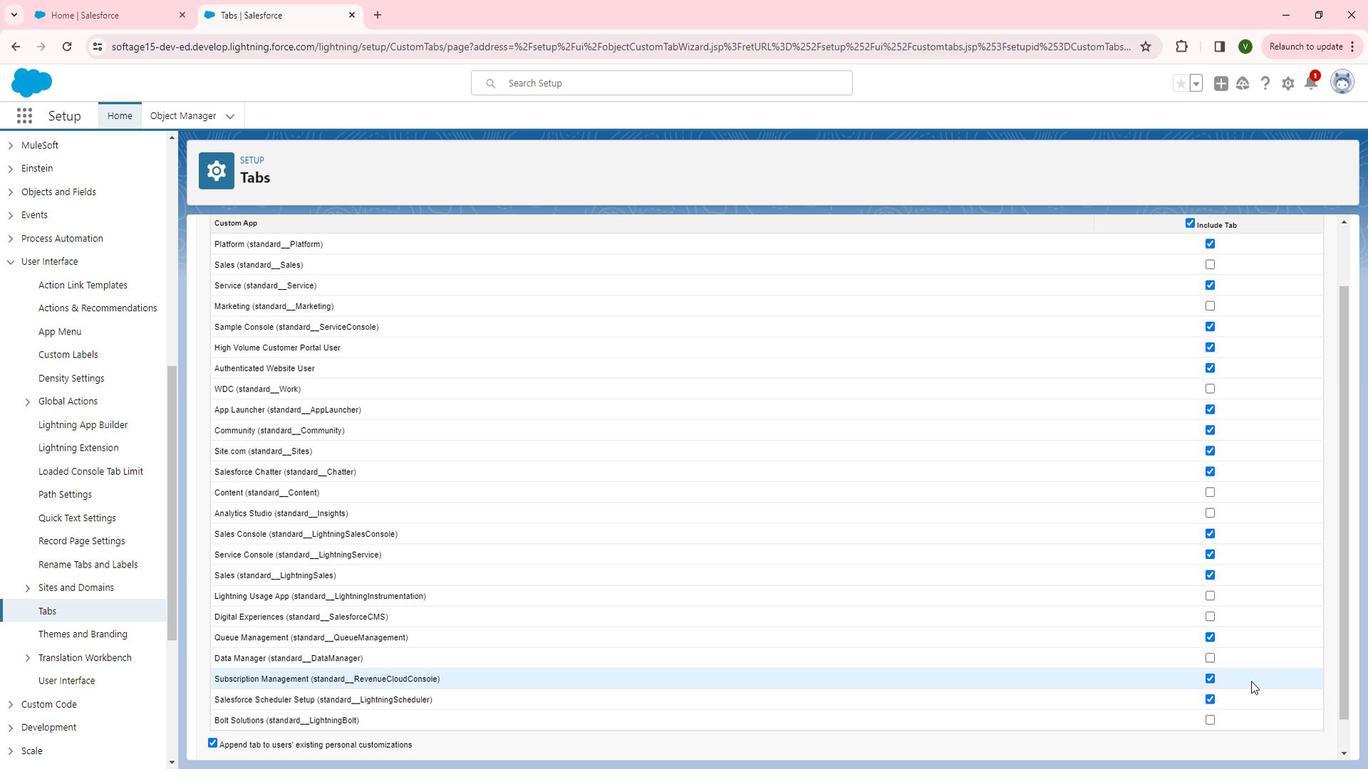 
Action: Mouse scrolled (1249, 679) with delta (0, 0)
Screenshot: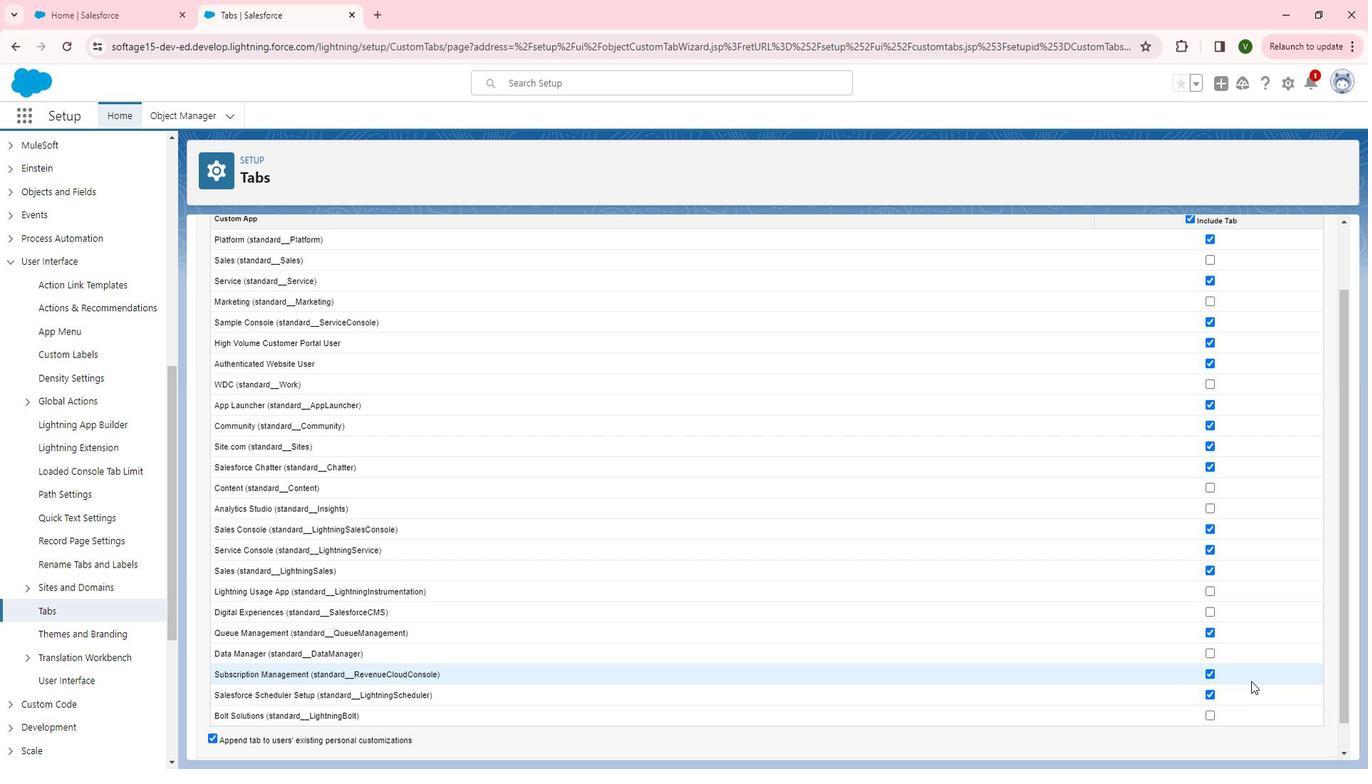 
Action: Mouse scrolled (1249, 679) with delta (0, 0)
Screenshot: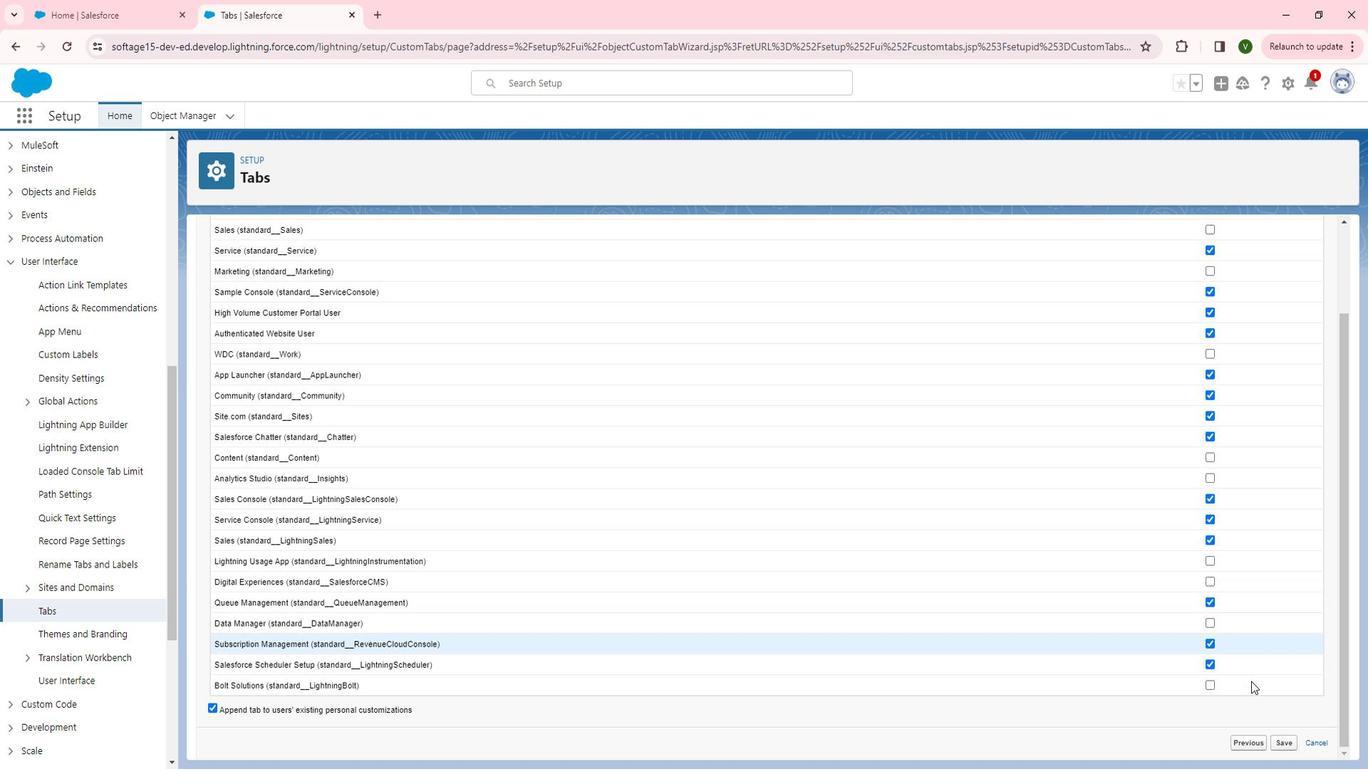 
Action: Mouse scrolled (1249, 679) with delta (0, 0)
Screenshot: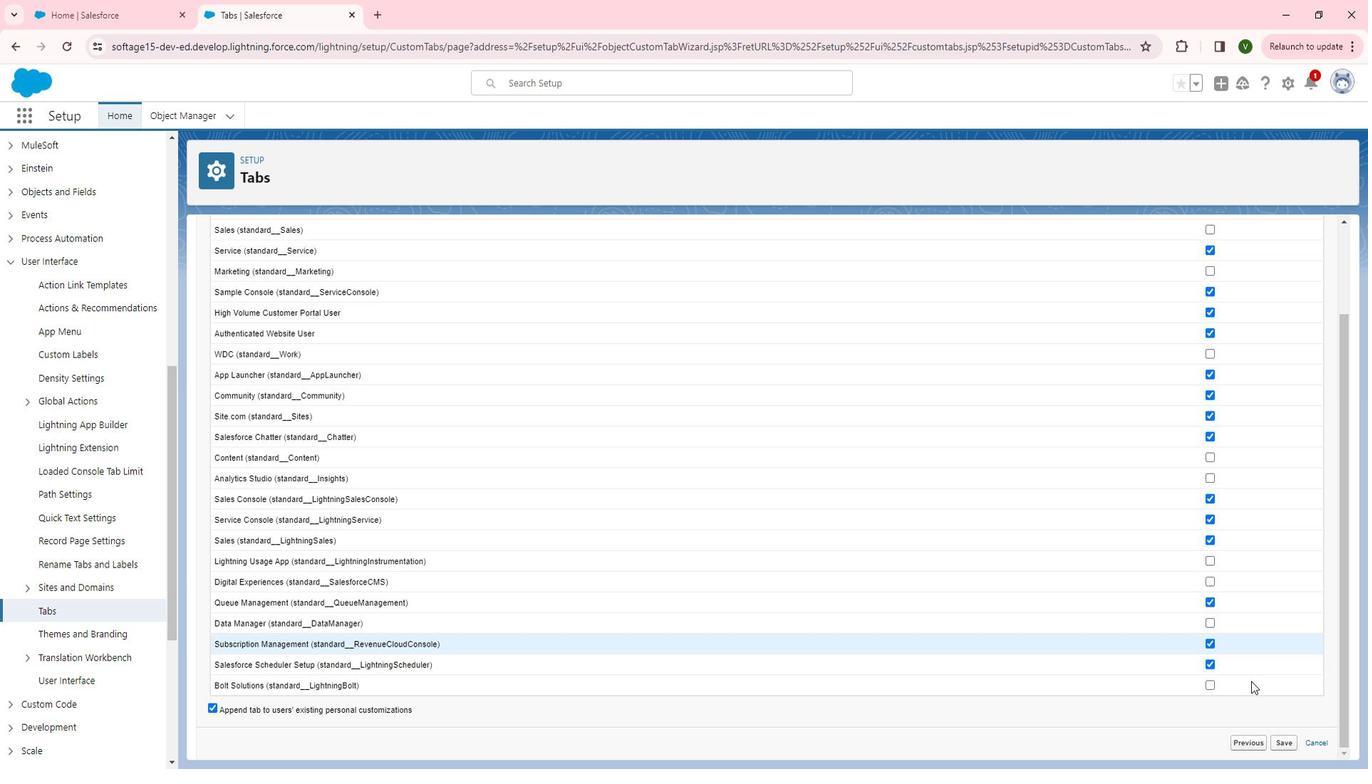 
Action: Mouse moved to (1285, 738)
Screenshot: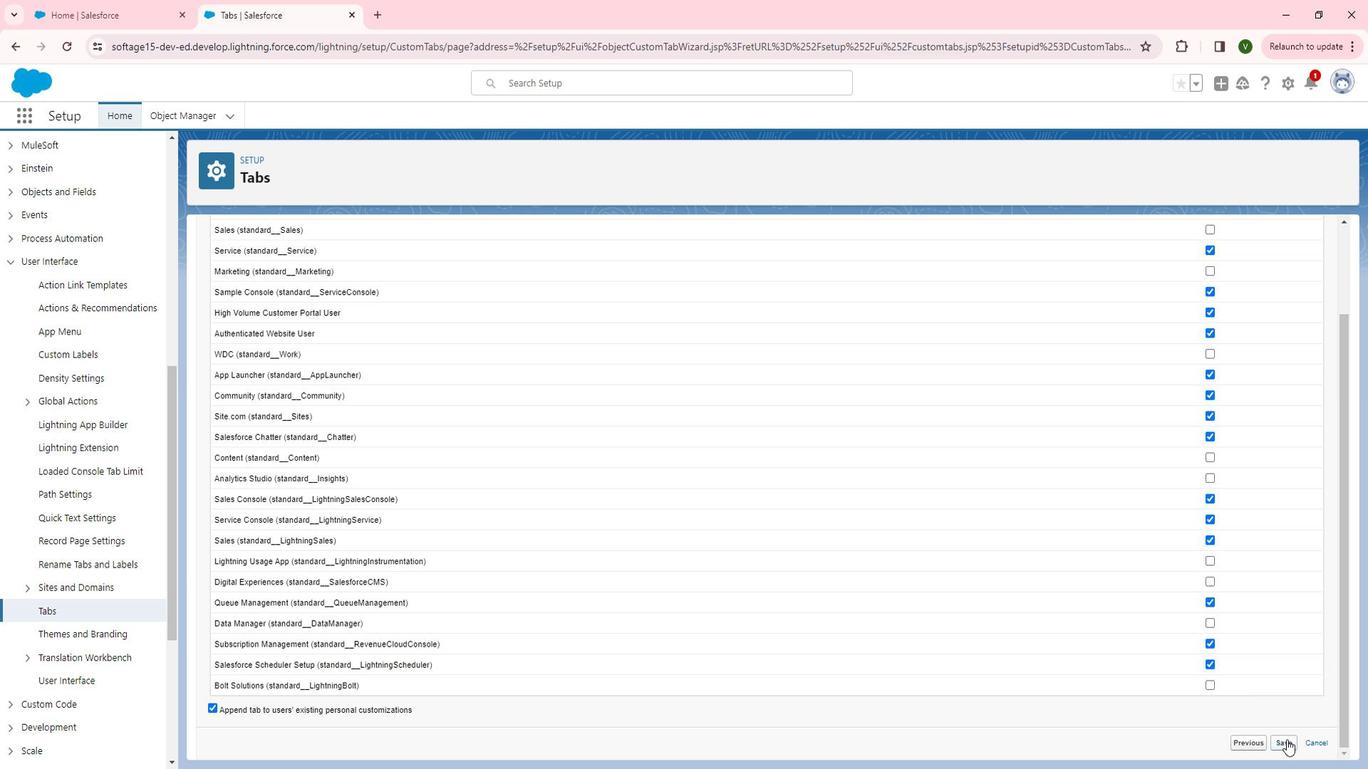 
Action: Mouse pressed left at (1285, 738)
Screenshot: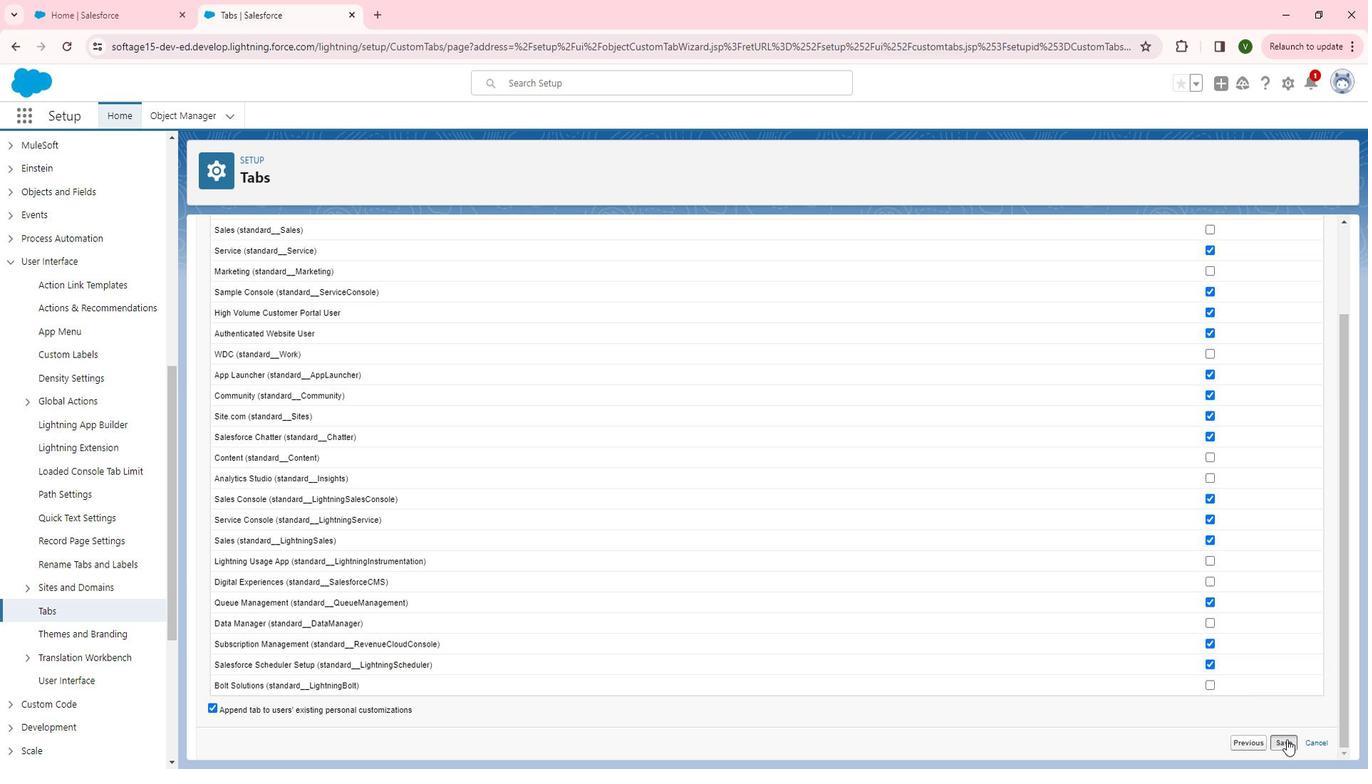 
Action: Mouse moved to (556, 329)
Screenshot: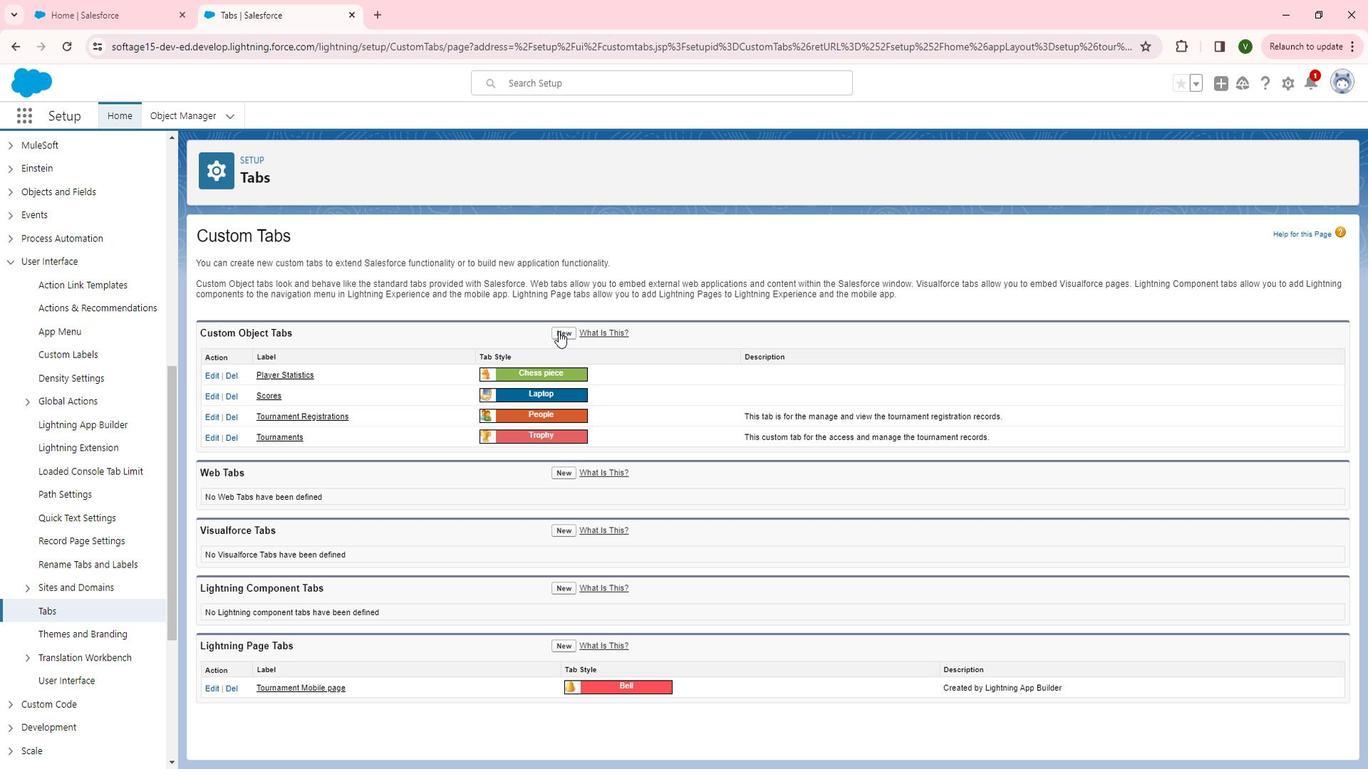 
Action: Mouse pressed left at (556, 329)
Screenshot: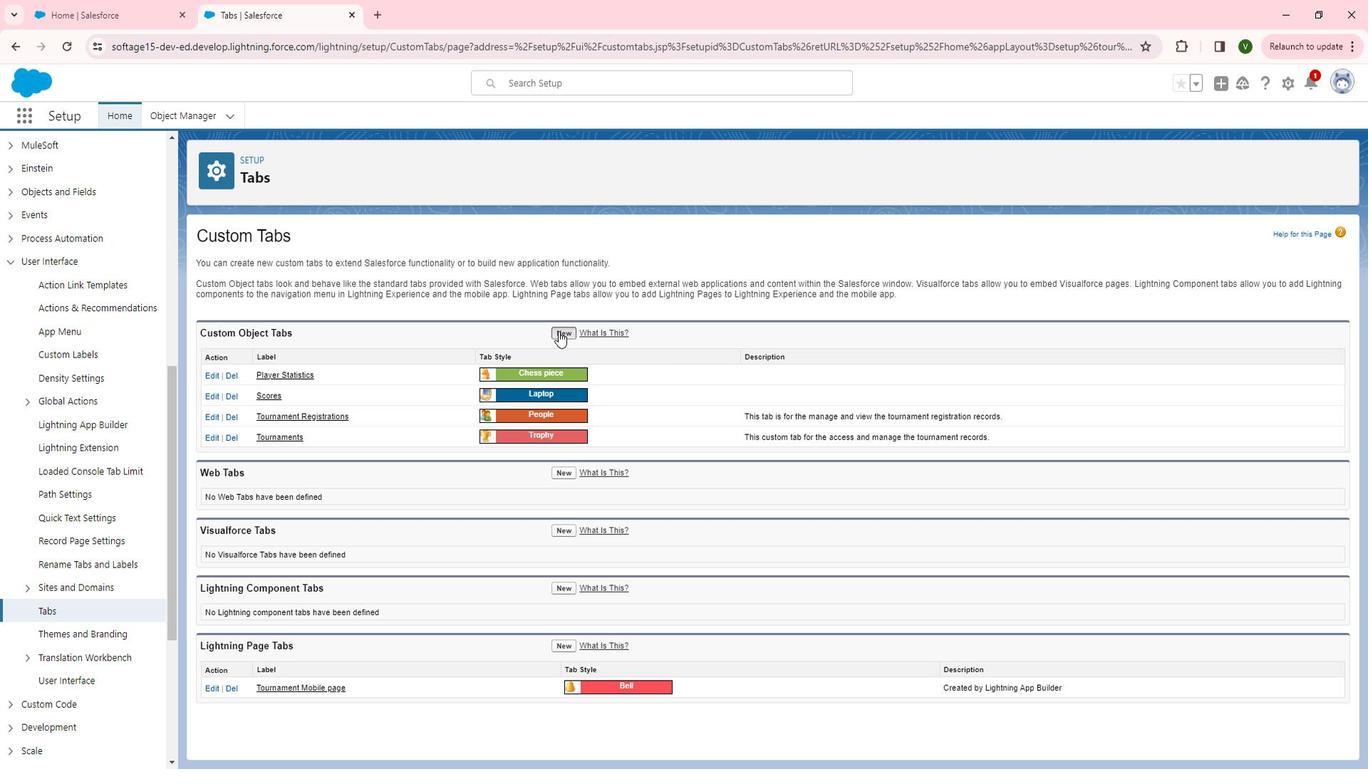 
Action: Mouse moved to (453, 352)
Screenshot: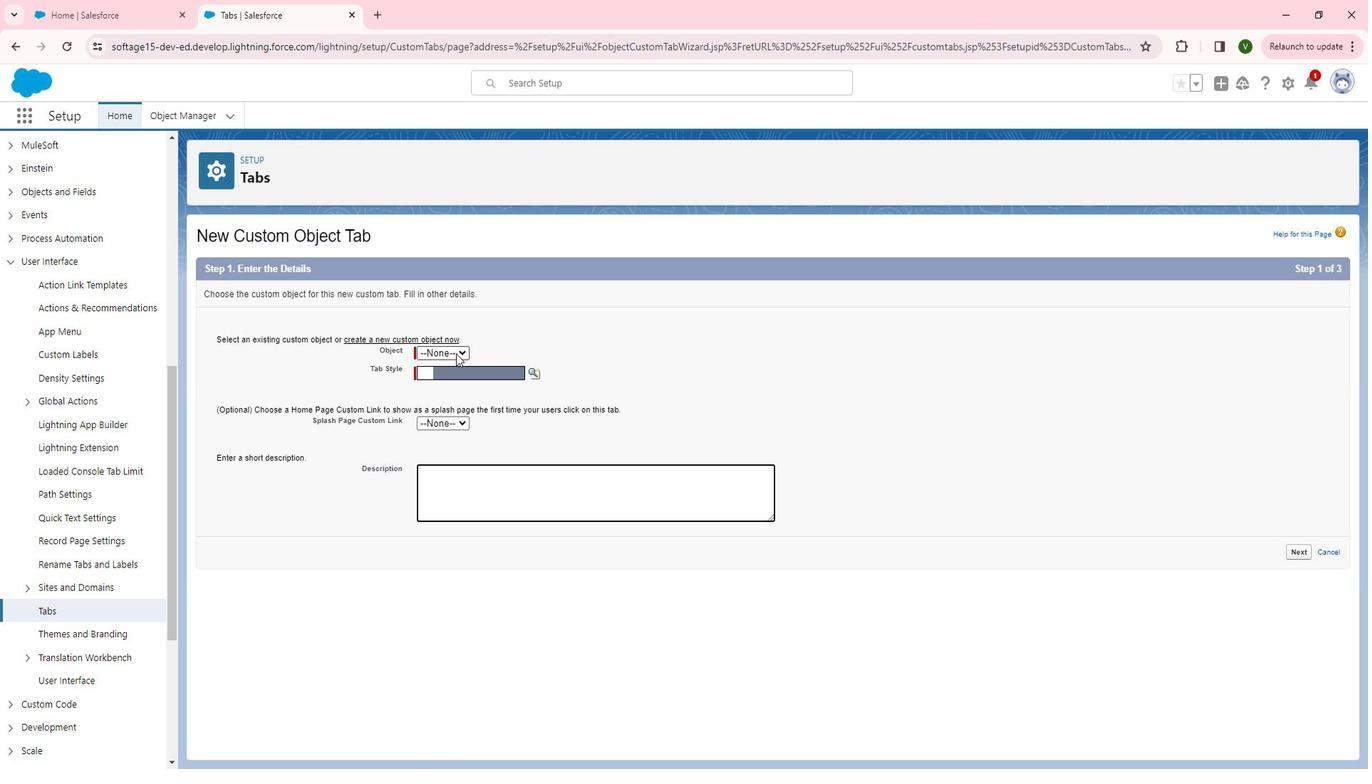 
Action: Mouse pressed left at (453, 352)
Screenshot: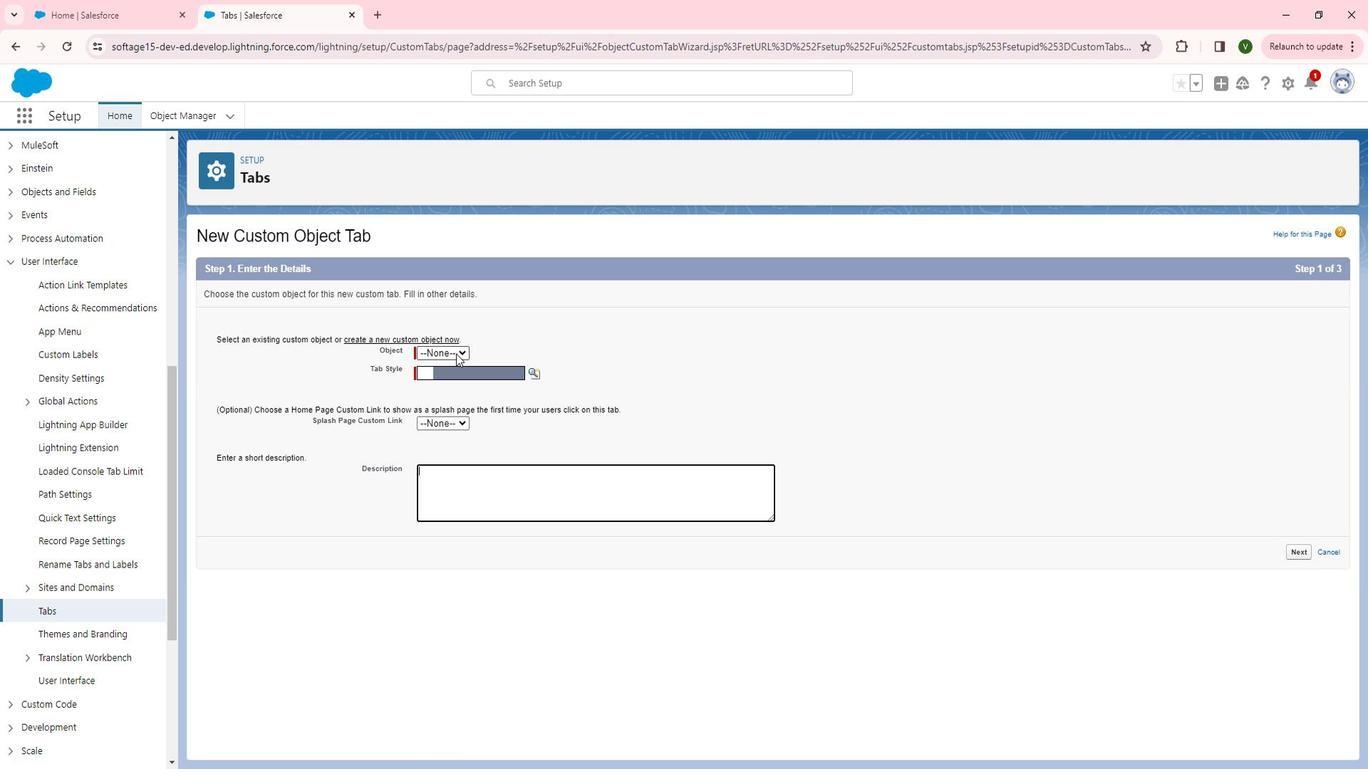 
Action: Mouse moved to (444, 413)
Screenshot: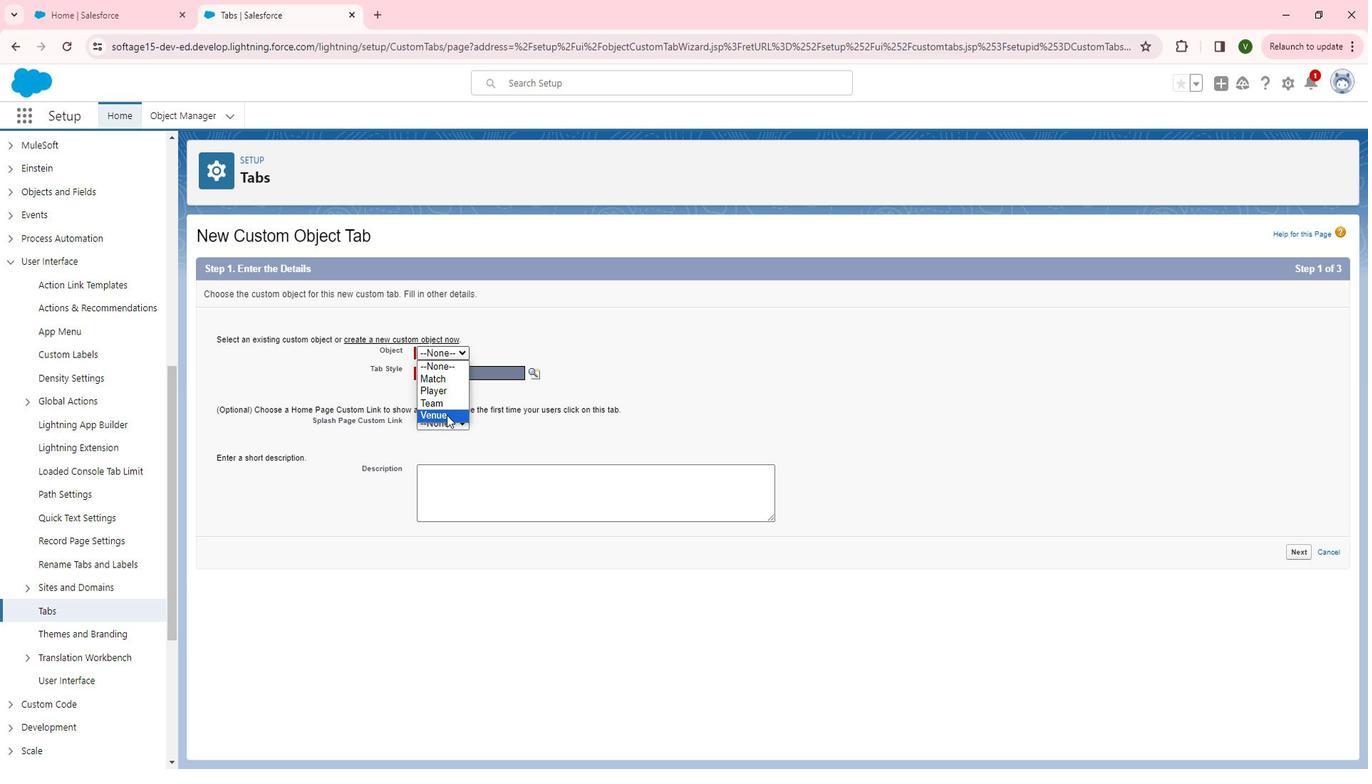 
Action: Mouse pressed left at (444, 413)
Screenshot: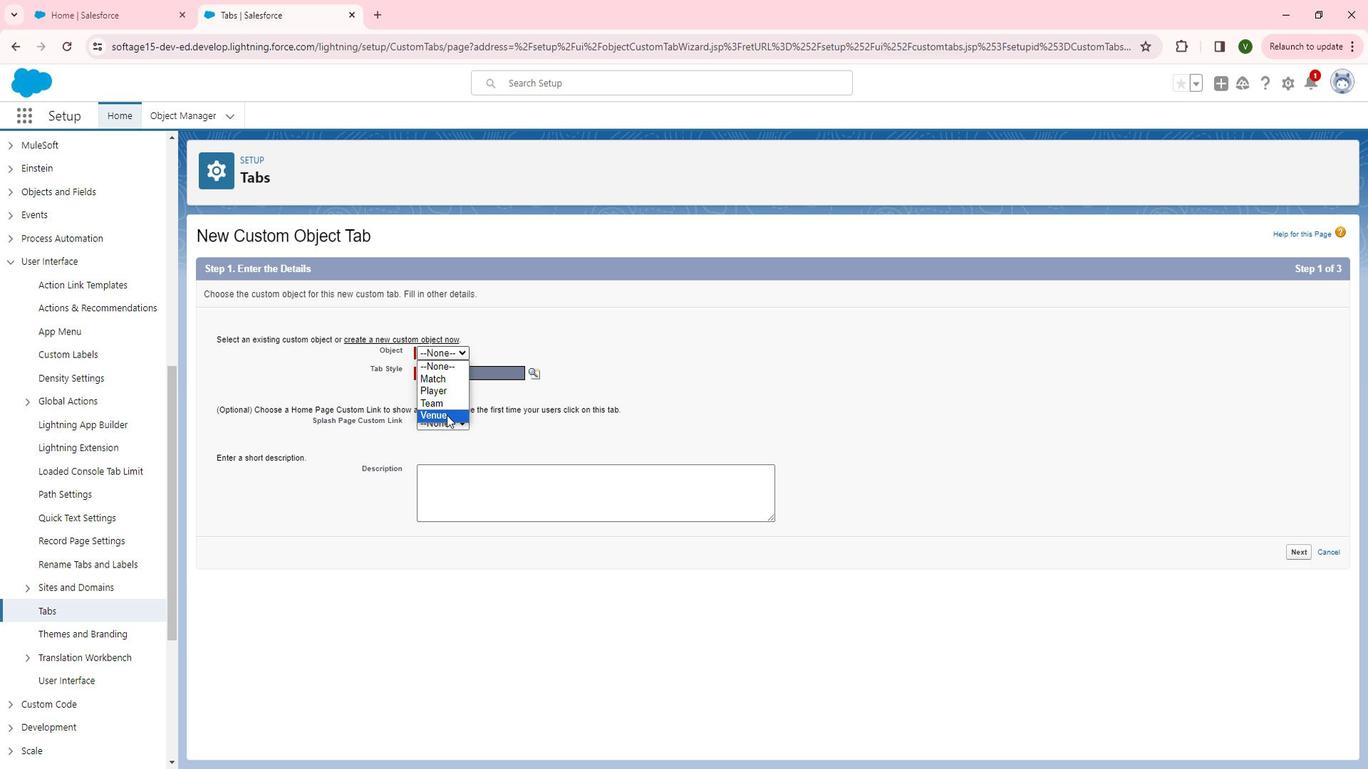 
Action: Mouse moved to (533, 372)
Screenshot: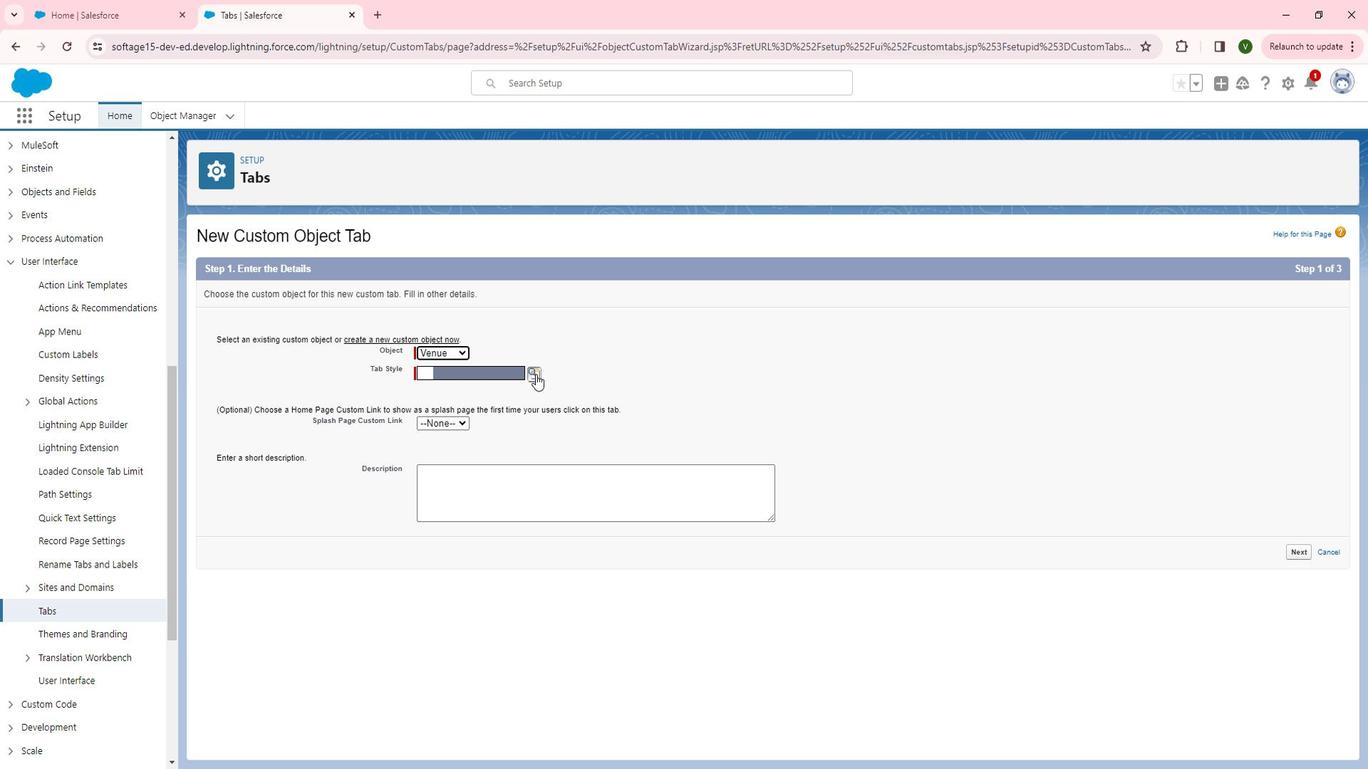 
Action: Mouse pressed left at (533, 372)
Screenshot: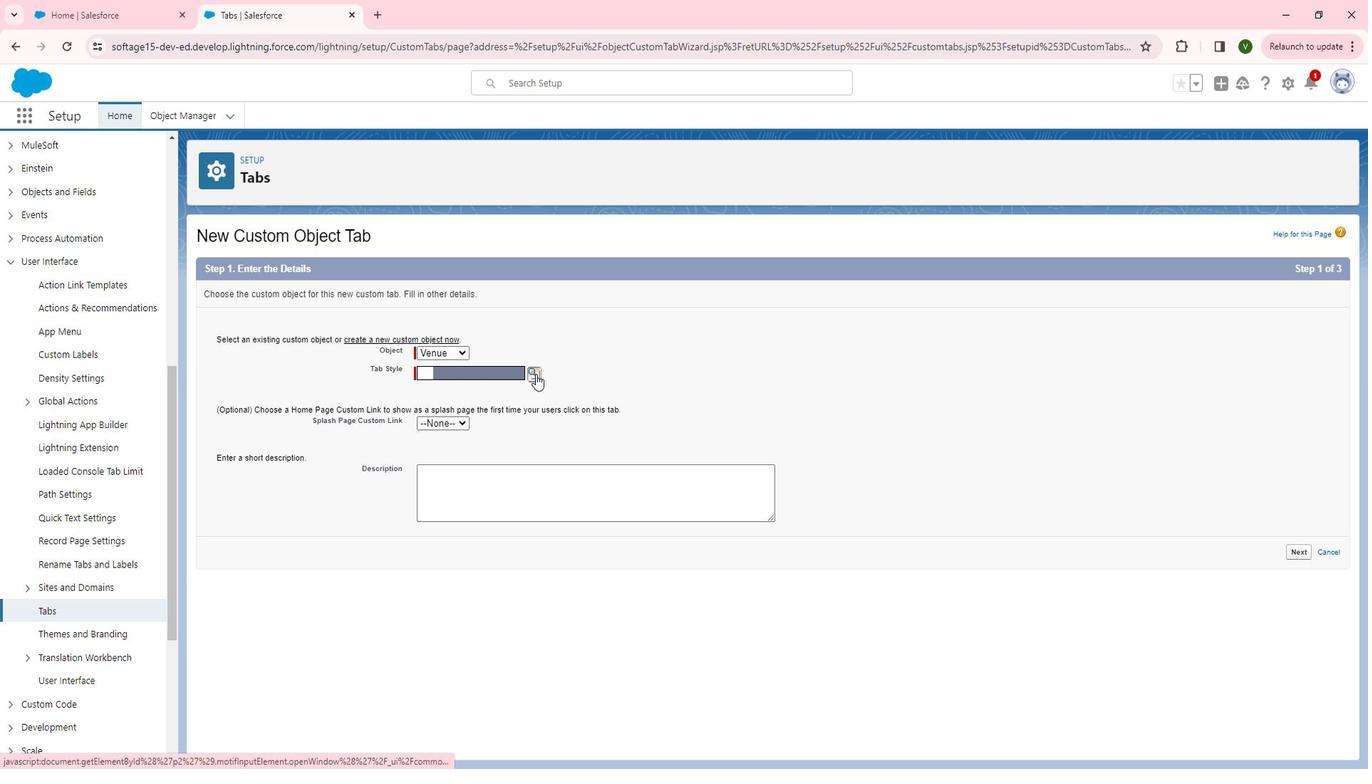 
Action: Mouse moved to (433, 359)
Screenshot: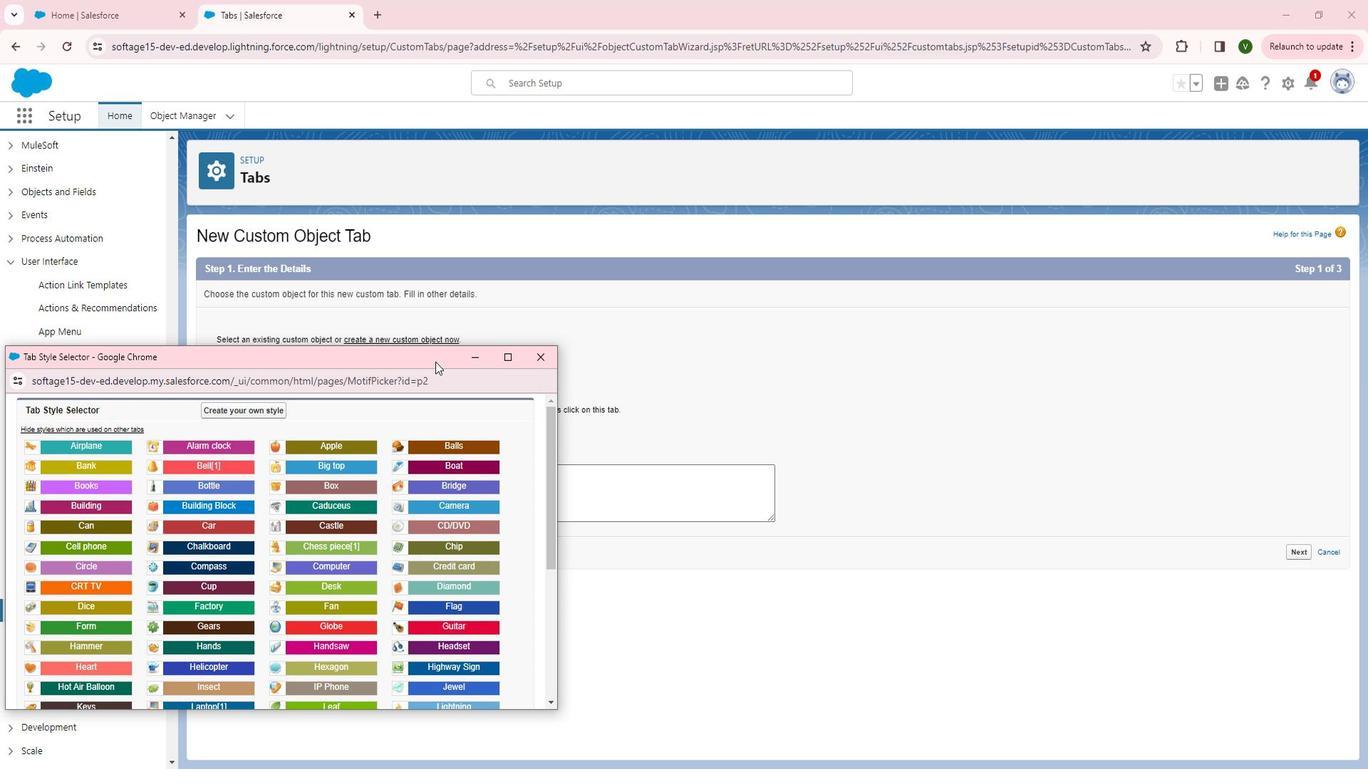 
Action: Mouse pressed left at (433, 359)
Screenshot: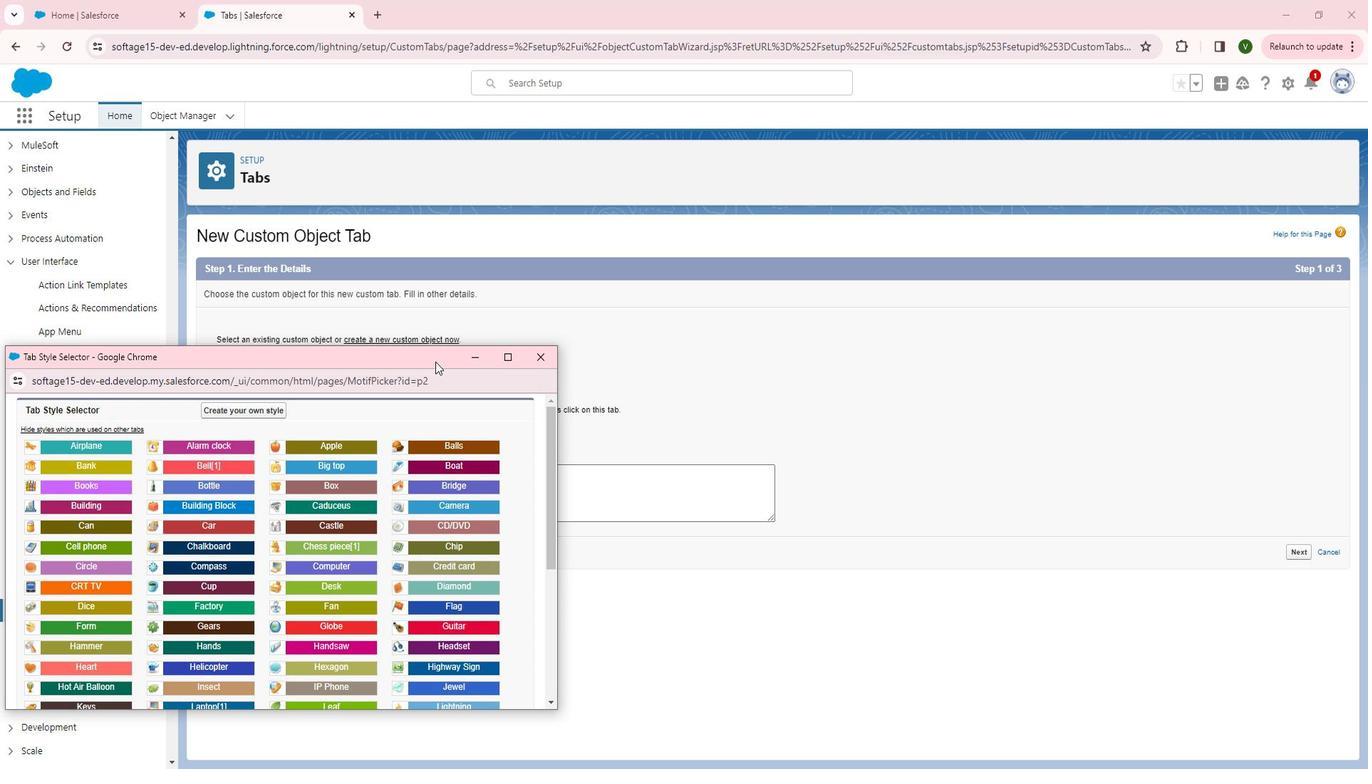 
Action: Mouse moved to (441, 371)
Screenshot: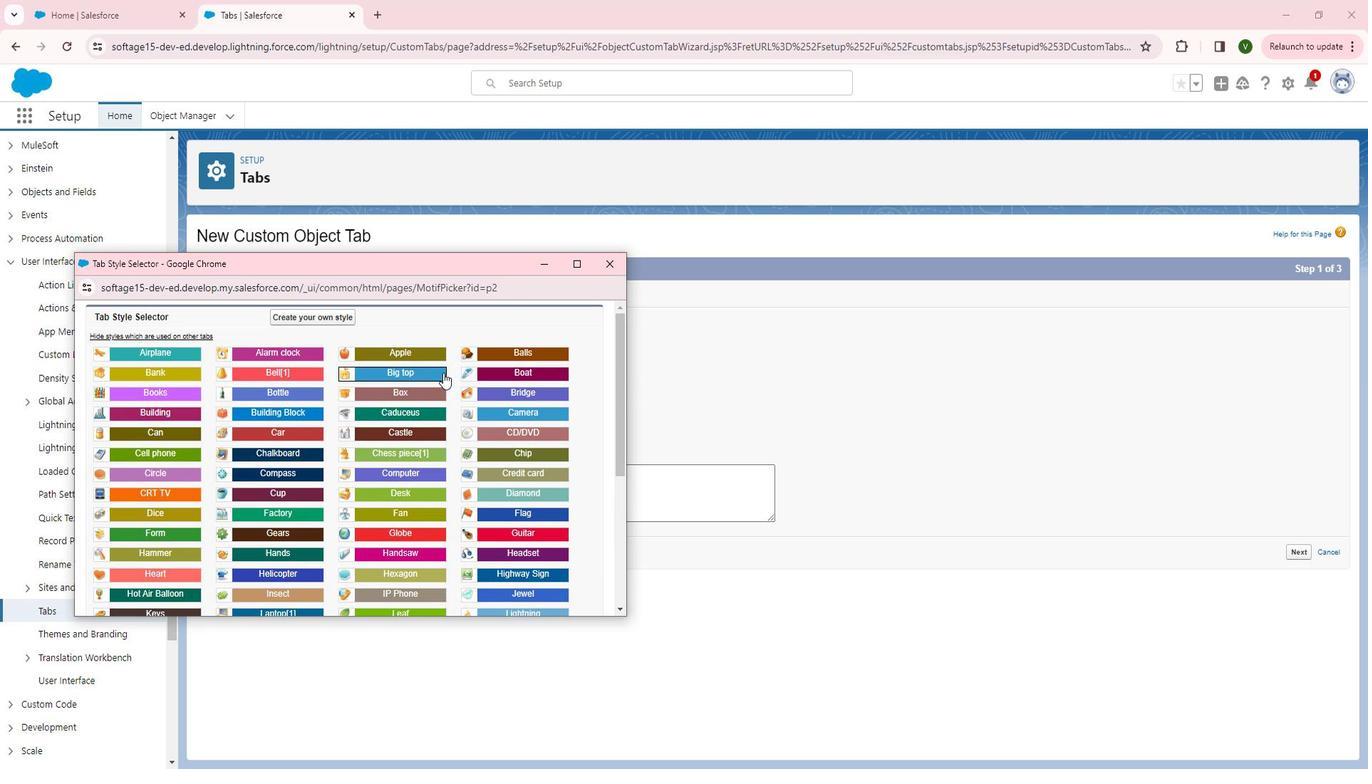 
Action: Mouse scrolled (441, 370) with delta (0, 0)
Screenshot: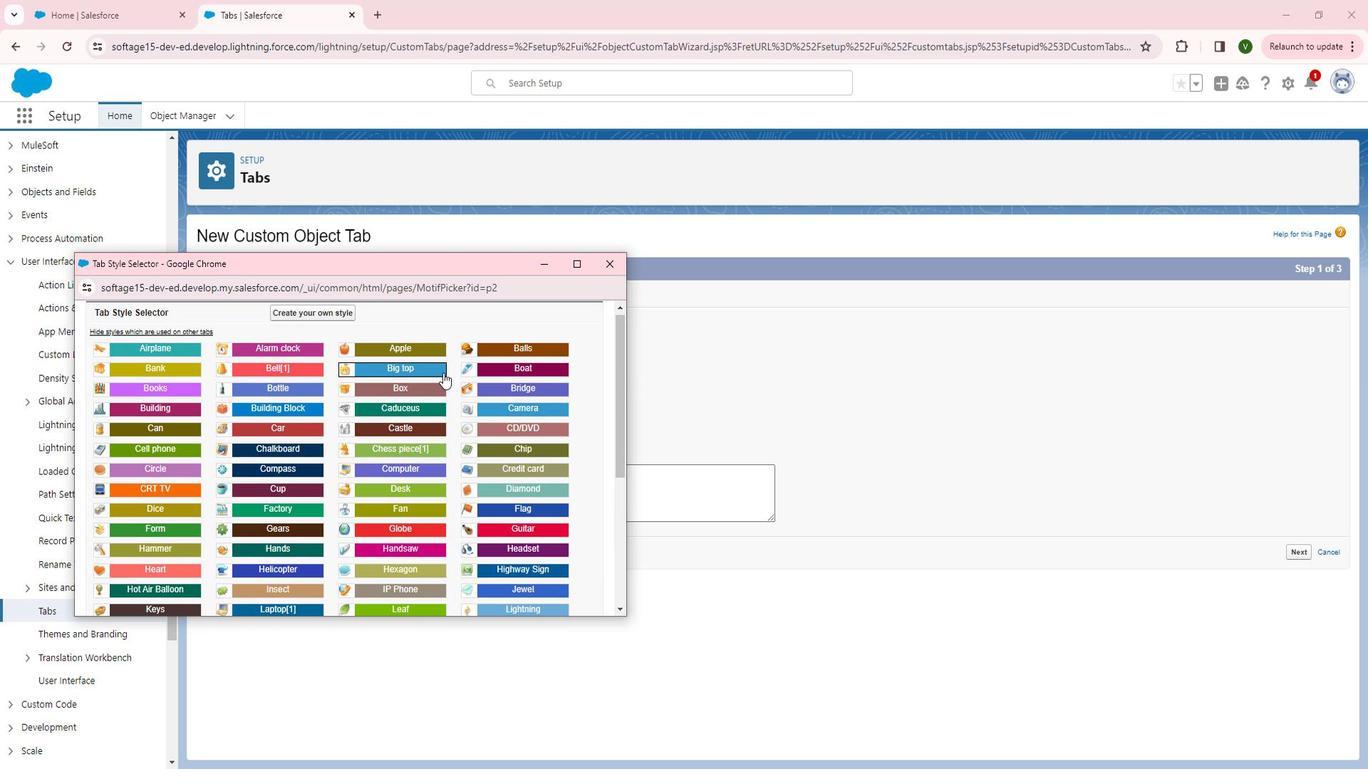 
Action: Mouse moved to (421, 384)
Screenshot: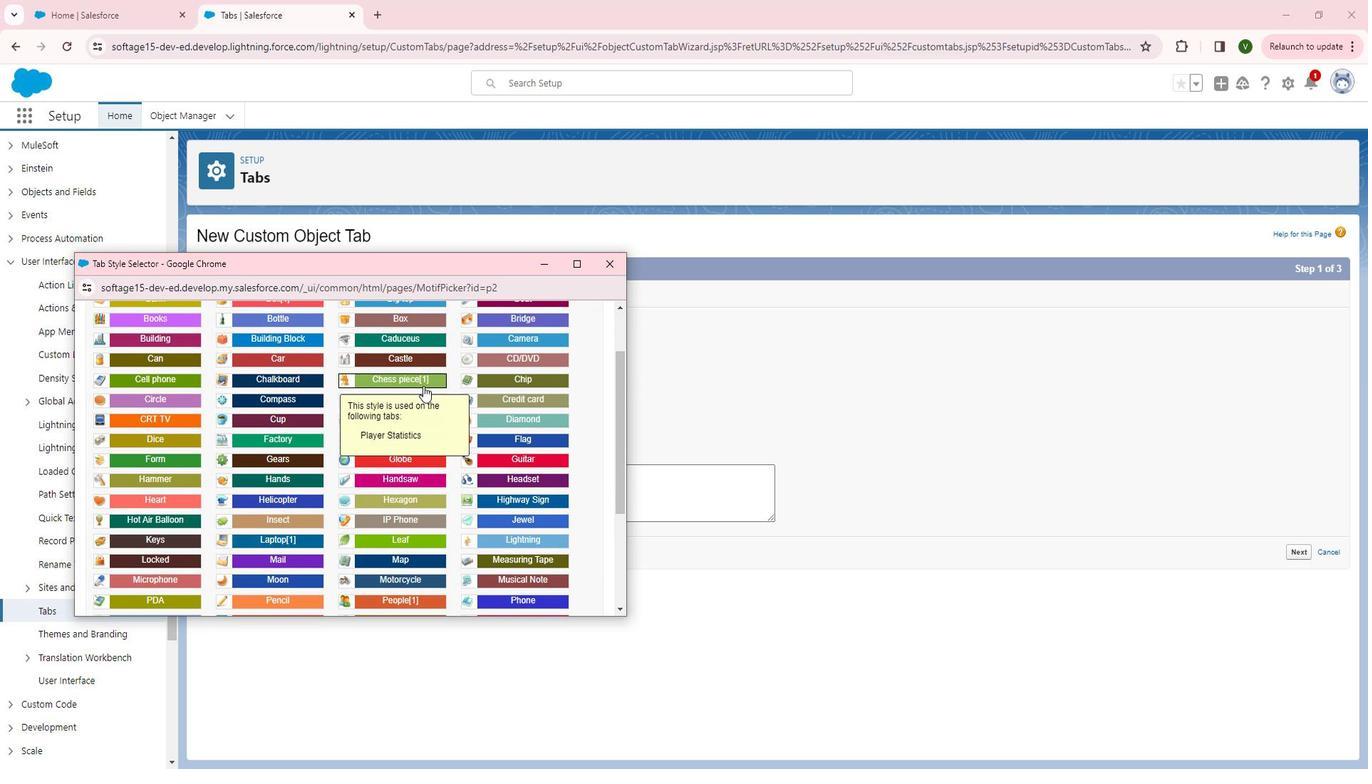
Action: Mouse scrolled (421, 384) with delta (0, 0)
Screenshot: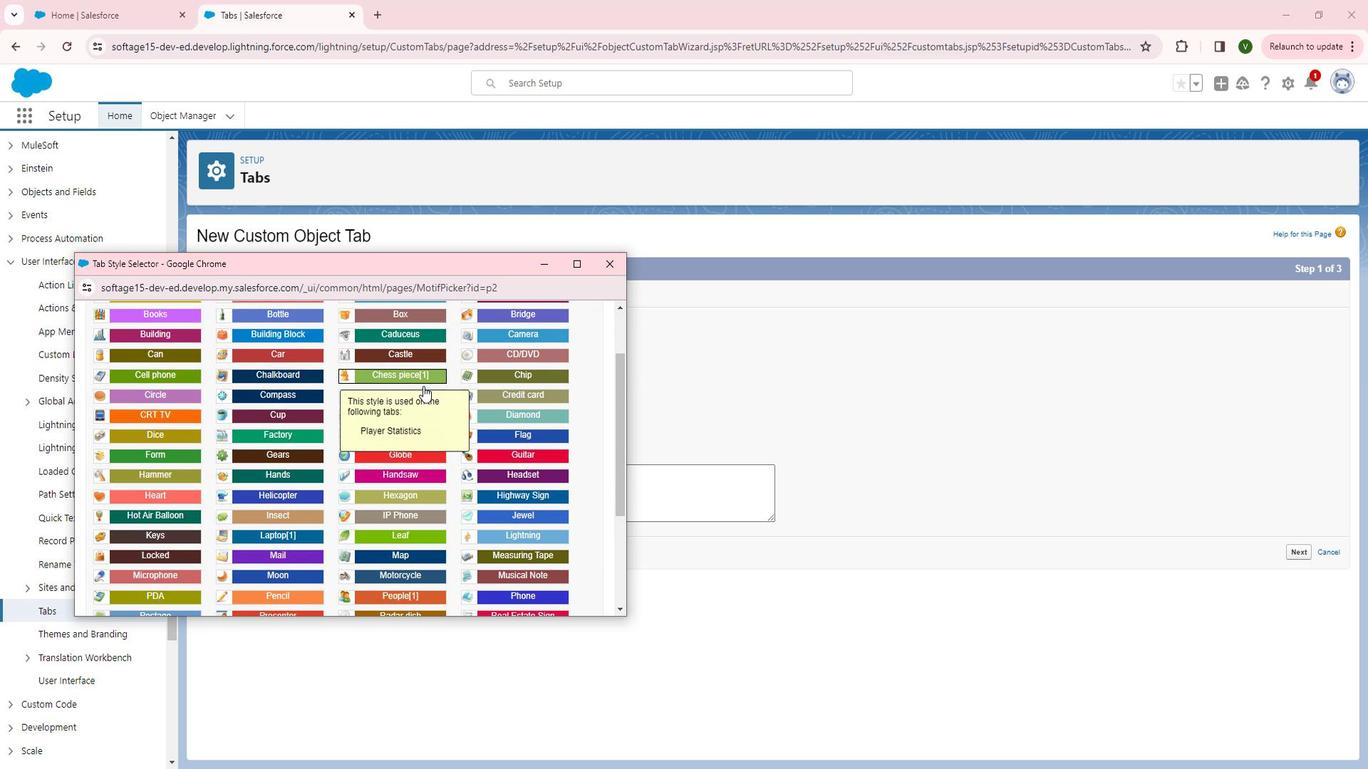 
Action: Mouse moved to (421, 426)
Screenshot: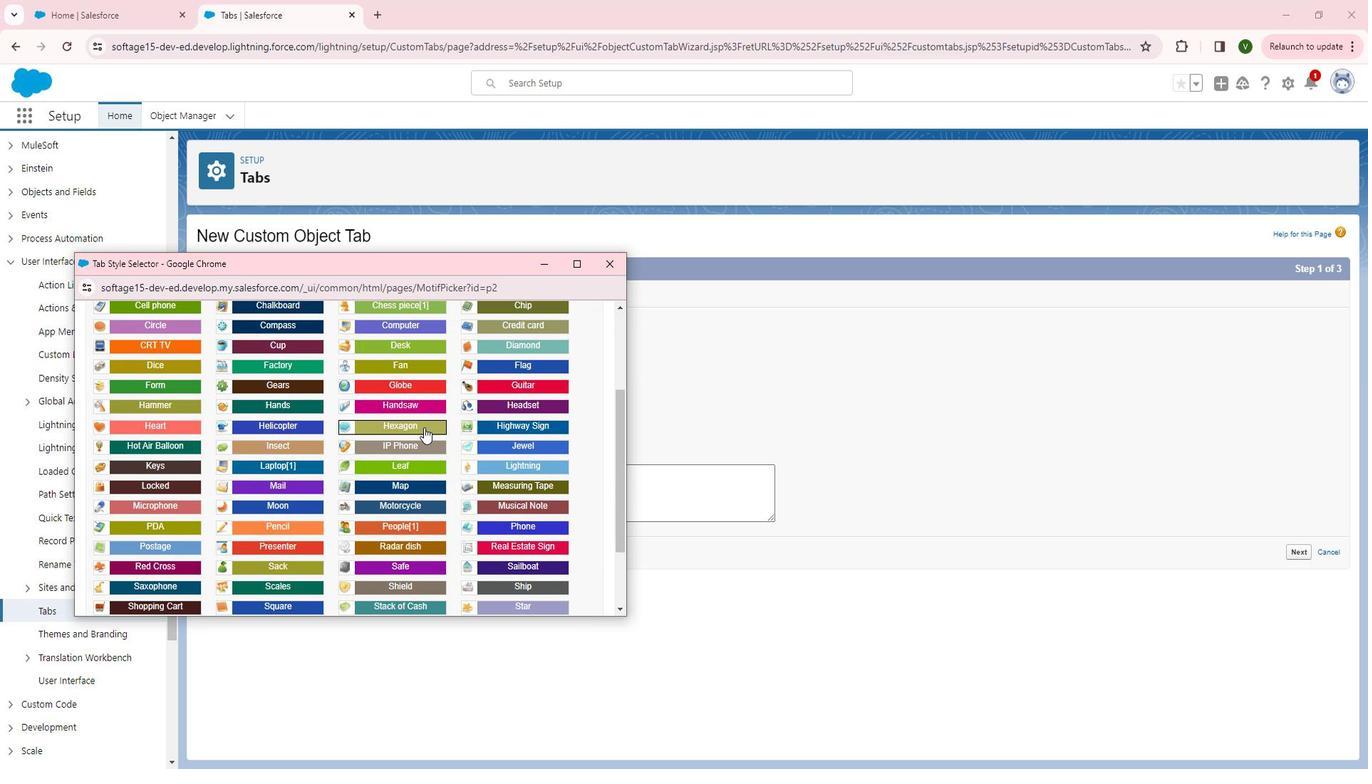 
Action: Mouse scrolled (421, 425) with delta (0, 0)
Screenshot: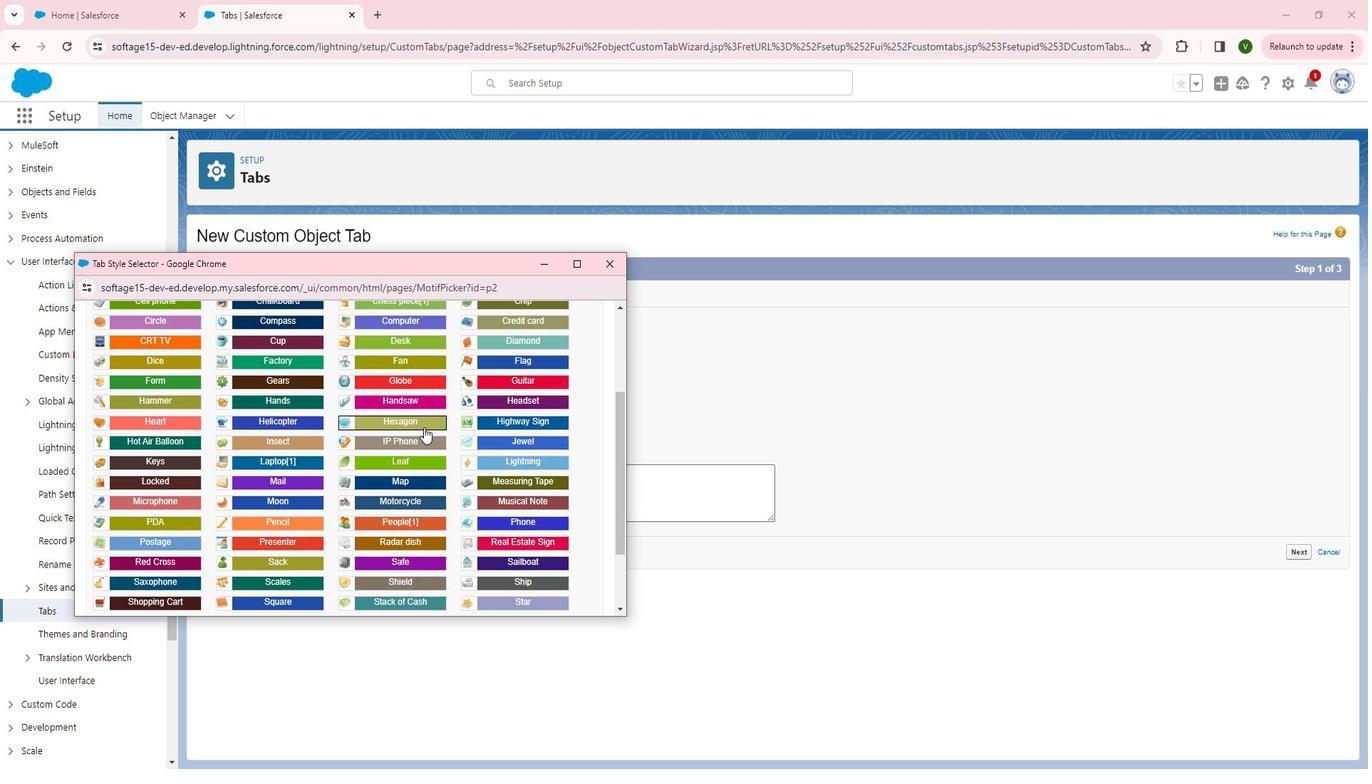 
Action: Mouse moved to (414, 409)
Screenshot: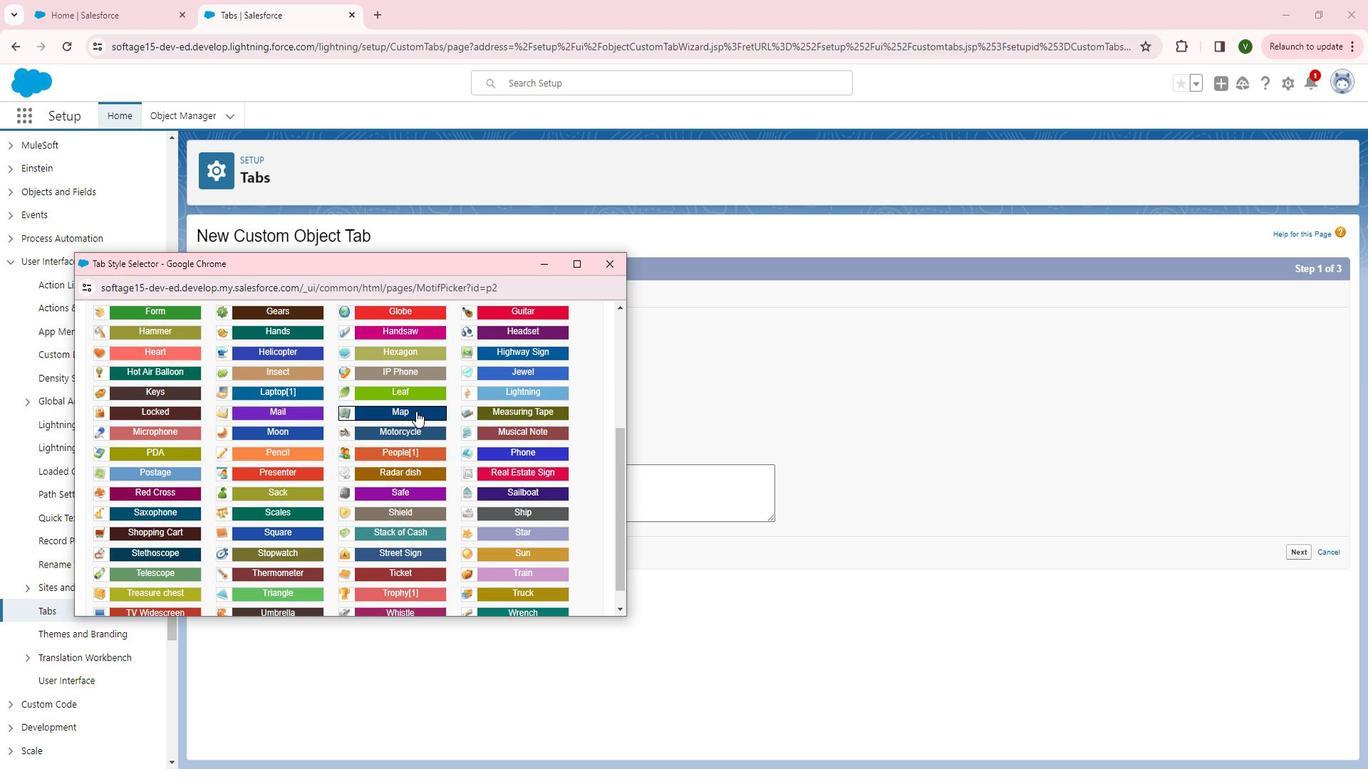 
Action: Mouse pressed left at (414, 409)
Screenshot: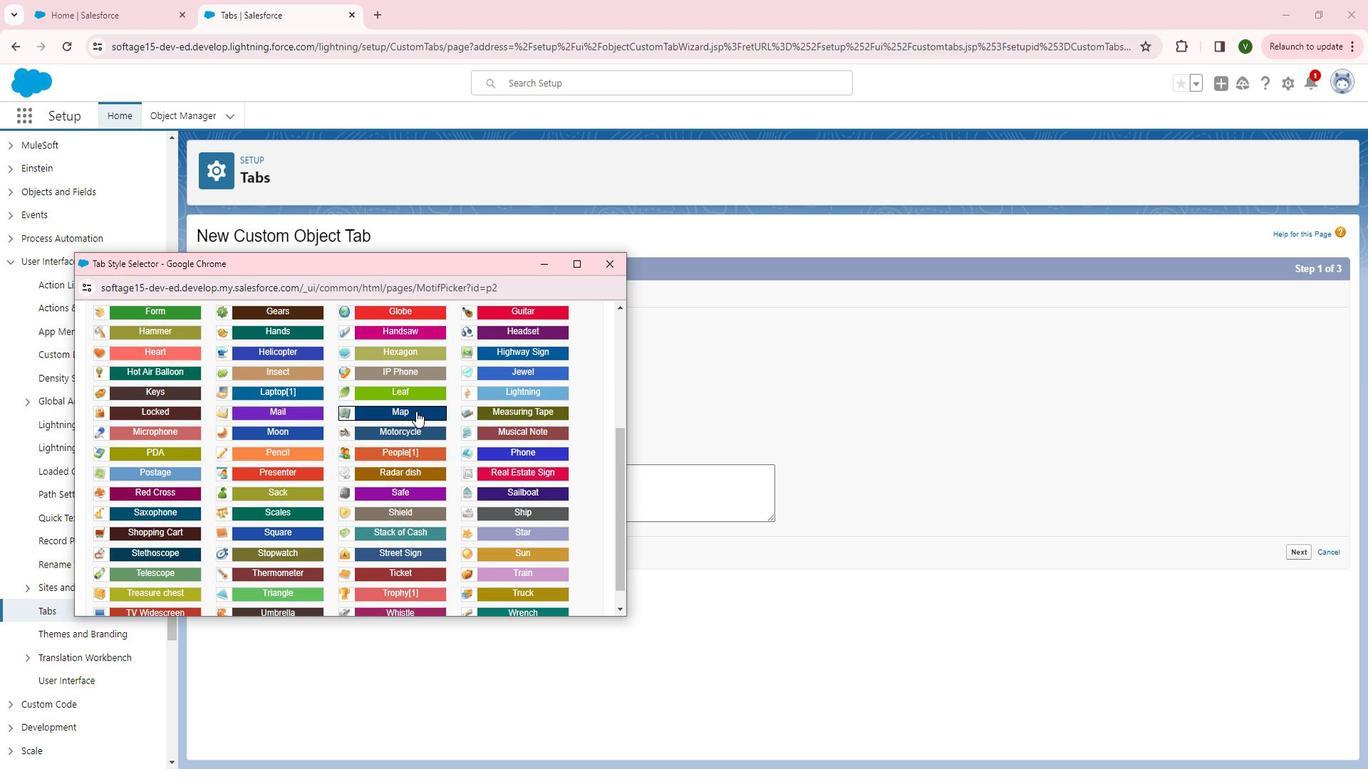 
Action: Mouse moved to (551, 490)
Screenshot: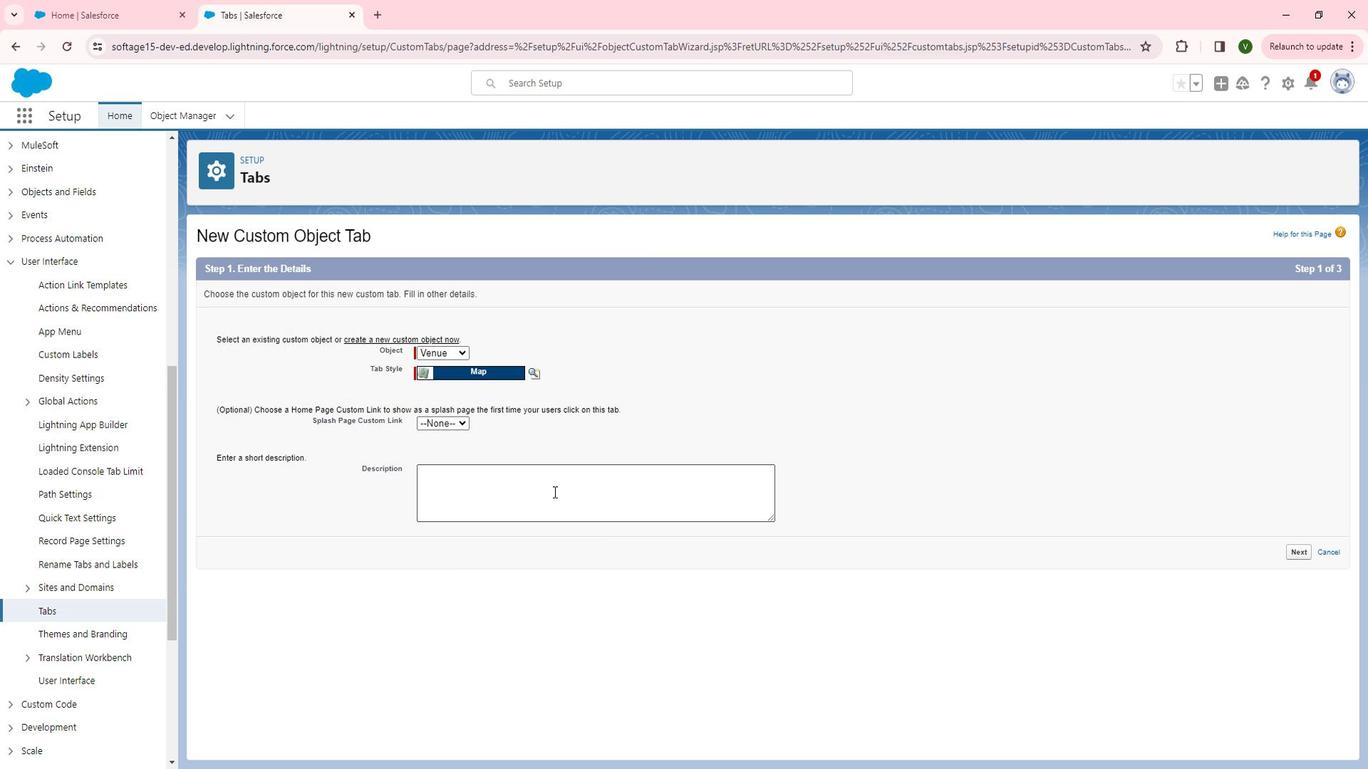 
Action: Mouse pressed left at (551, 490)
Screenshot: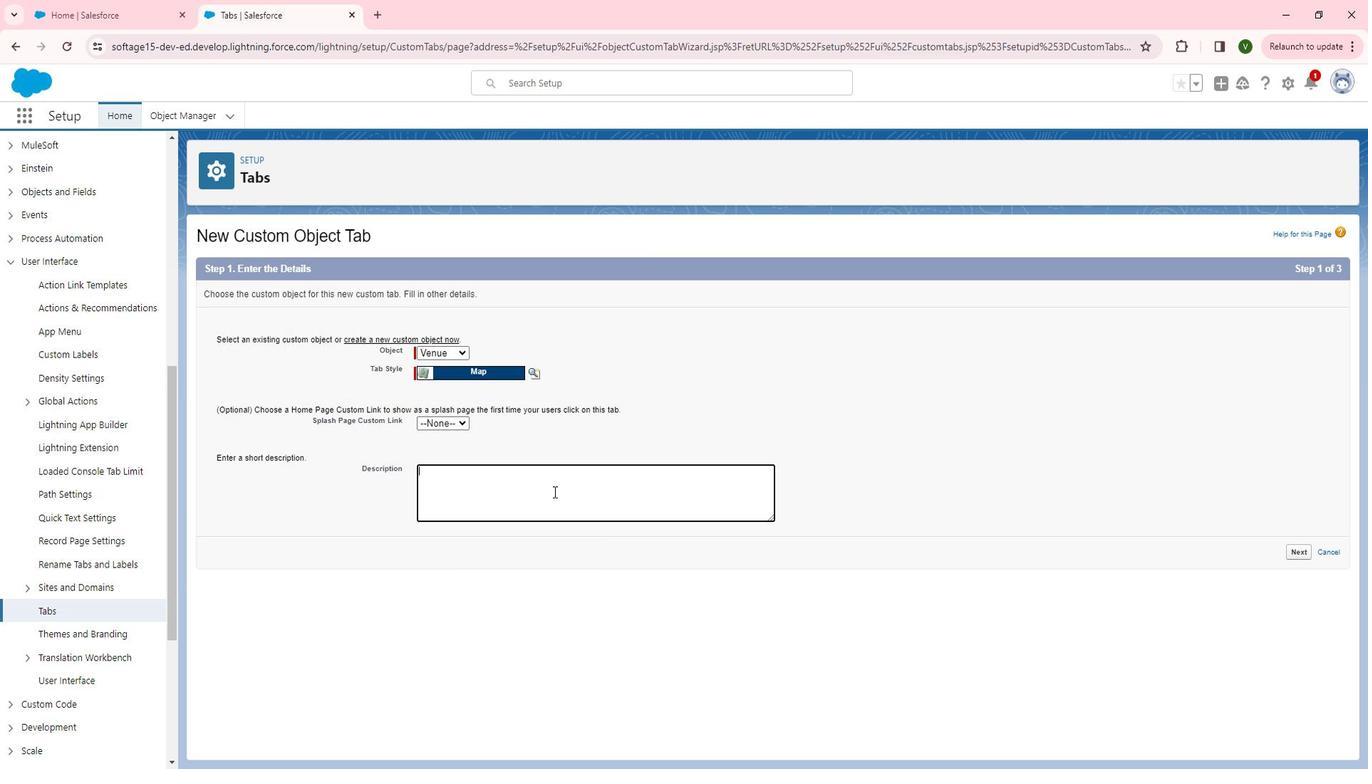
Action: Key pressed <Key.shift>This<Key.space>c
Screenshot: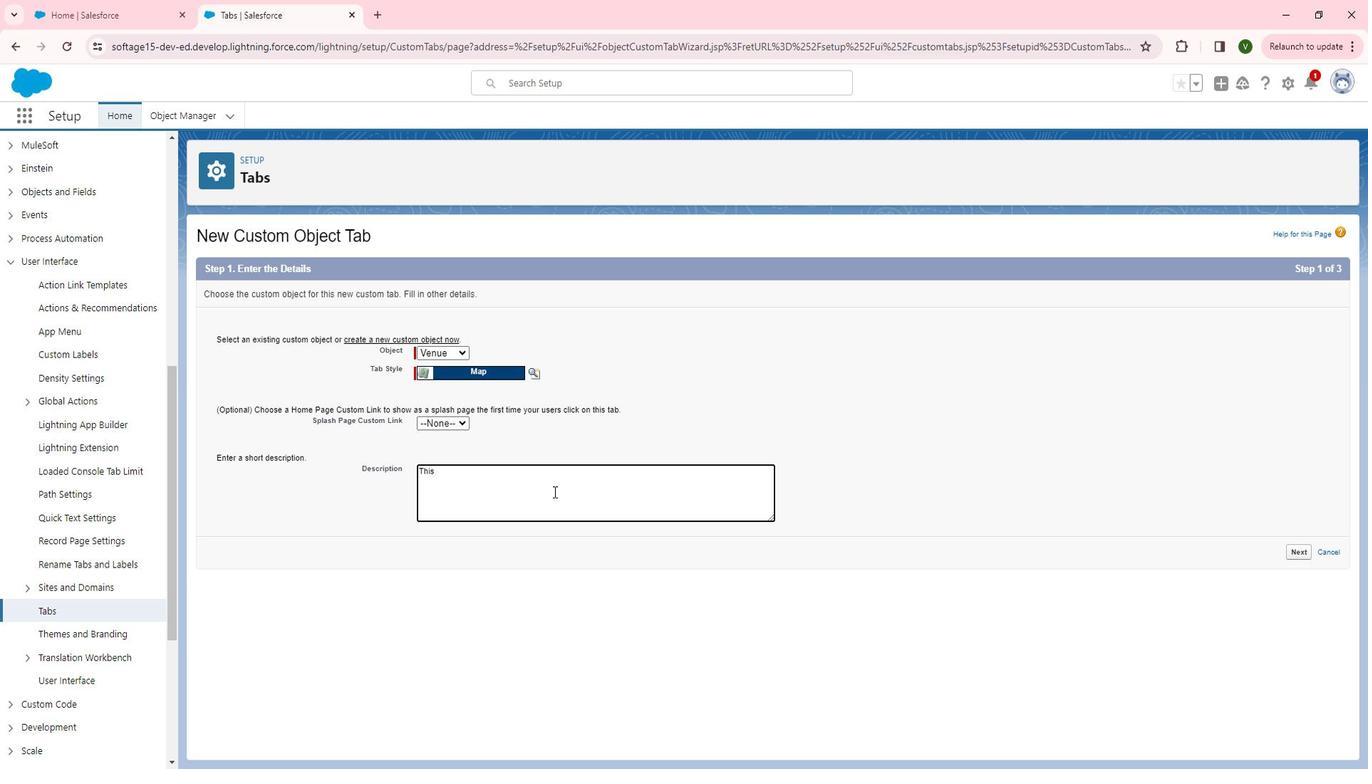 
Action: Mouse moved to (551, 489)
Screenshot: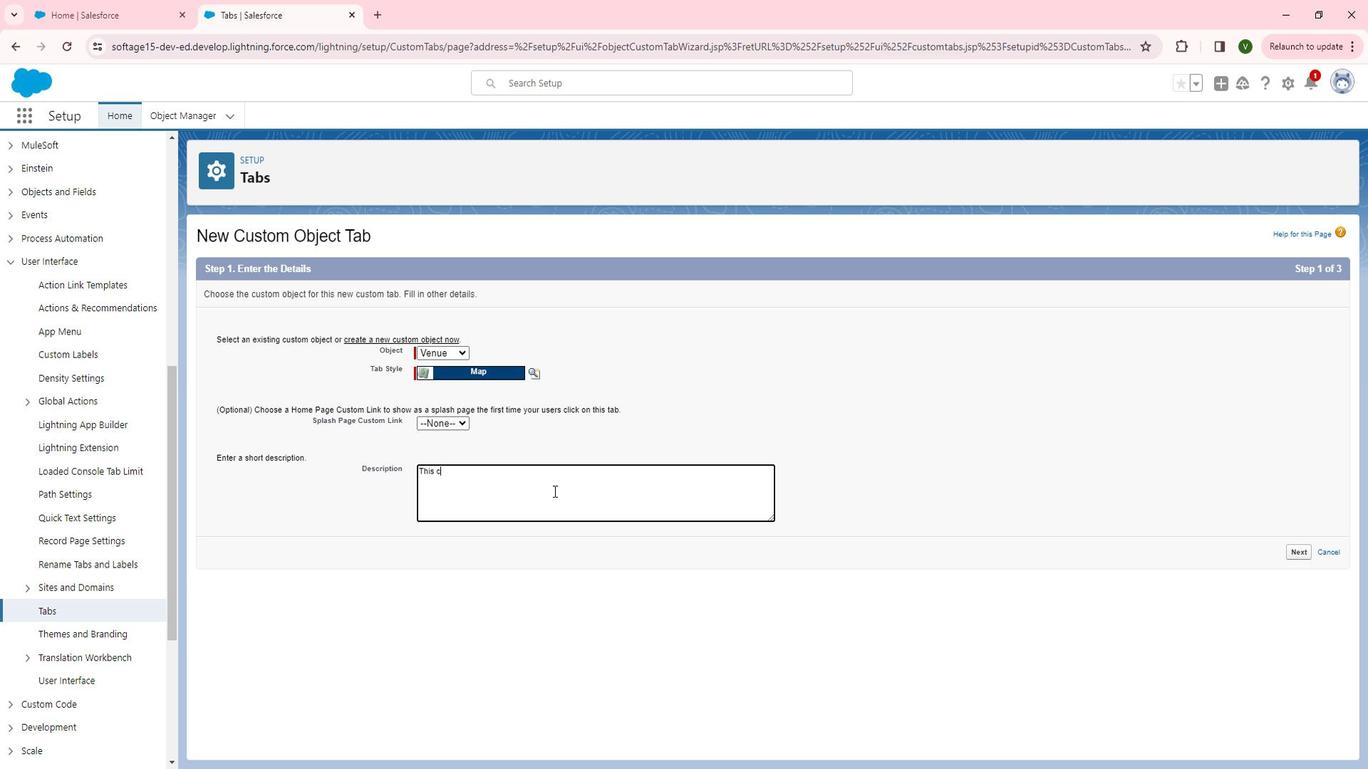 
Action: Key pressed ustom<Key.space>tab<Key.space>for<Key.space>the<Key.space>access<Key.space>and<Key.space>manage<Key.space>the<Key.space>venue<Key.space>record<Key.space>in<Key.space>th<Key.backspace><Key.backspace><Key.backspace><Key.backspace><Key.backspace>related<Key.space>to<Key.space>r<Key.backspace>the<Key.space>tournament<Key.space>management.
Screenshot: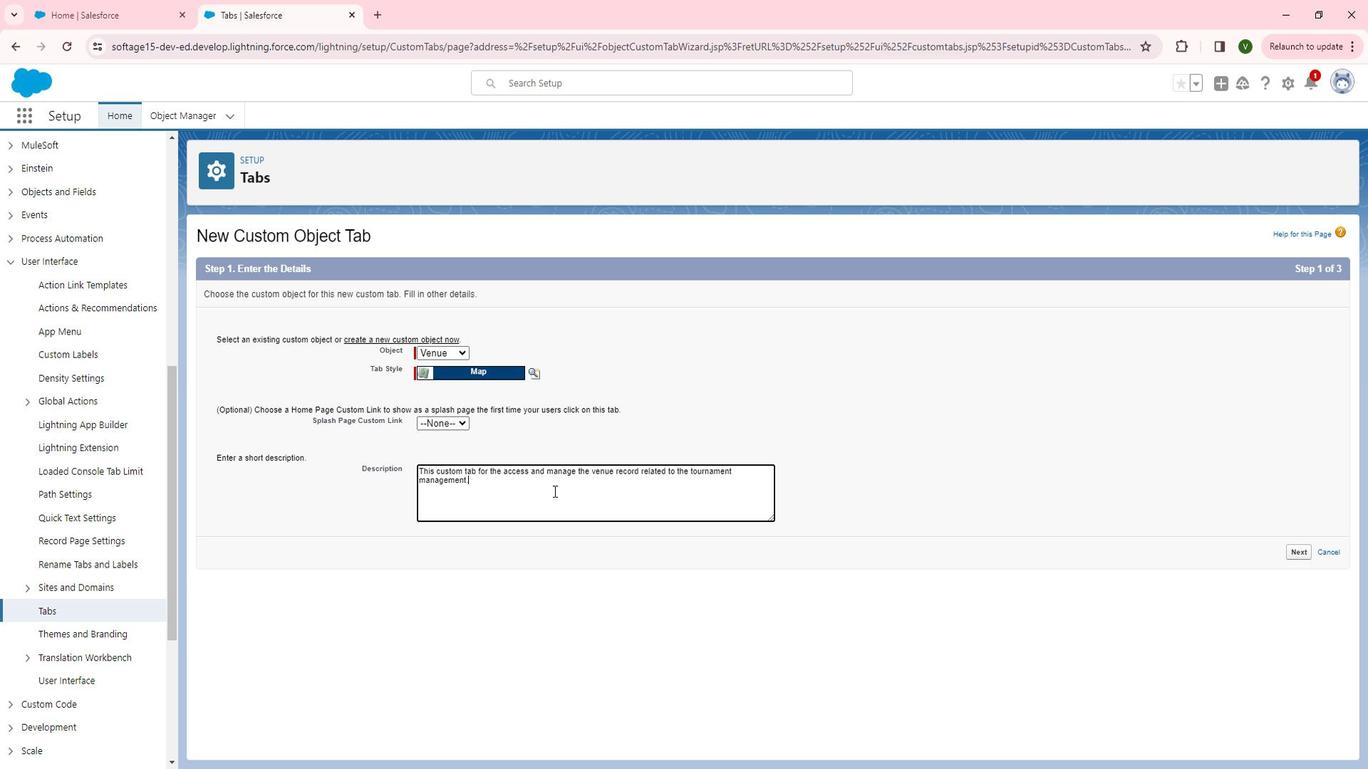 
Action: Mouse moved to (1296, 547)
Screenshot: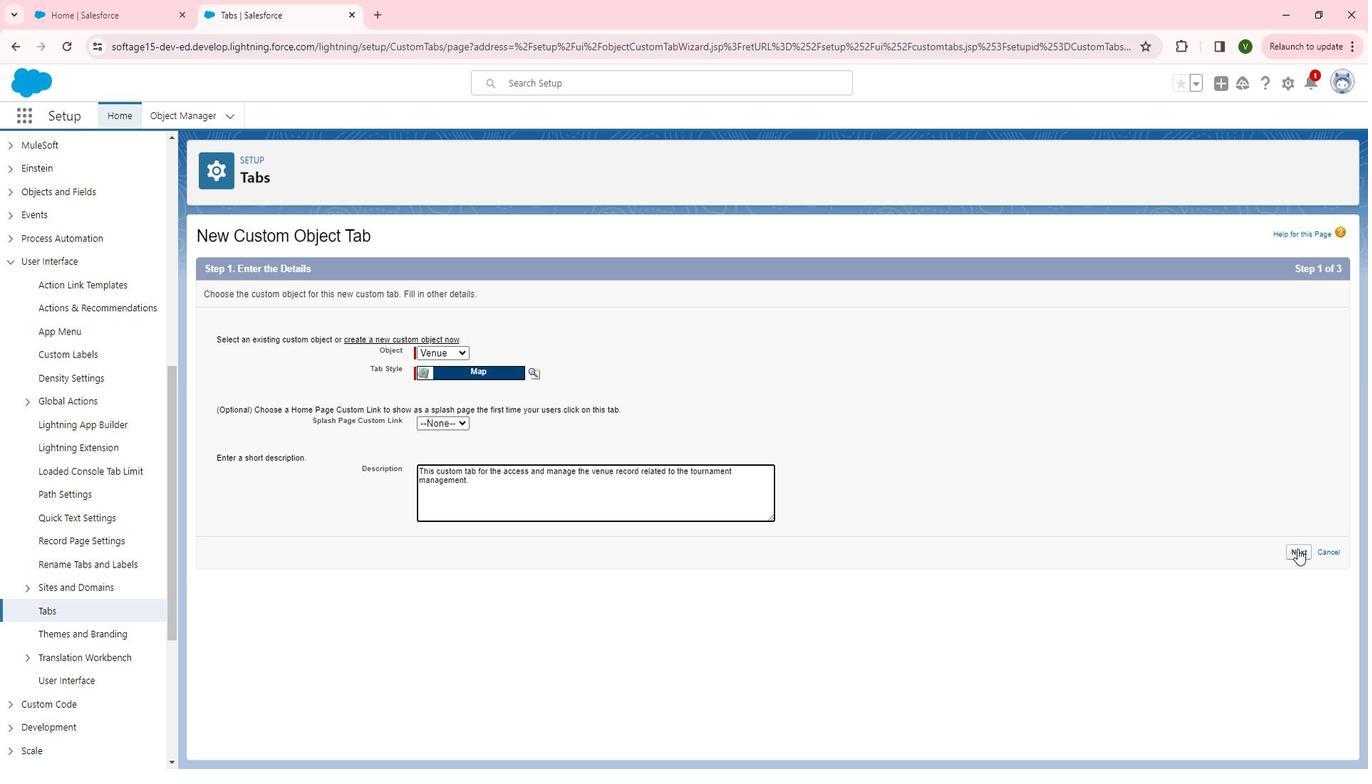 
Action: Mouse pressed left at (1296, 547)
Screenshot: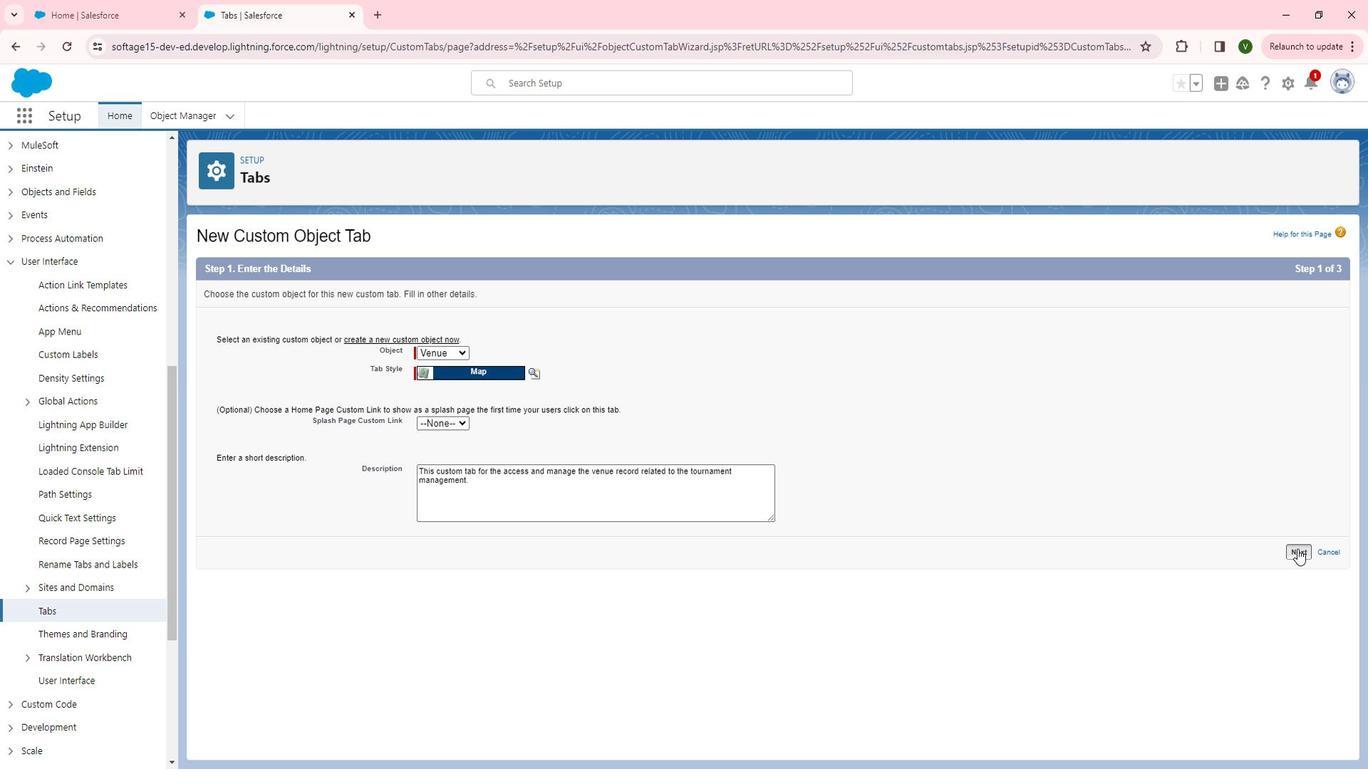 
Action: Mouse moved to (612, 354)
Screenshot: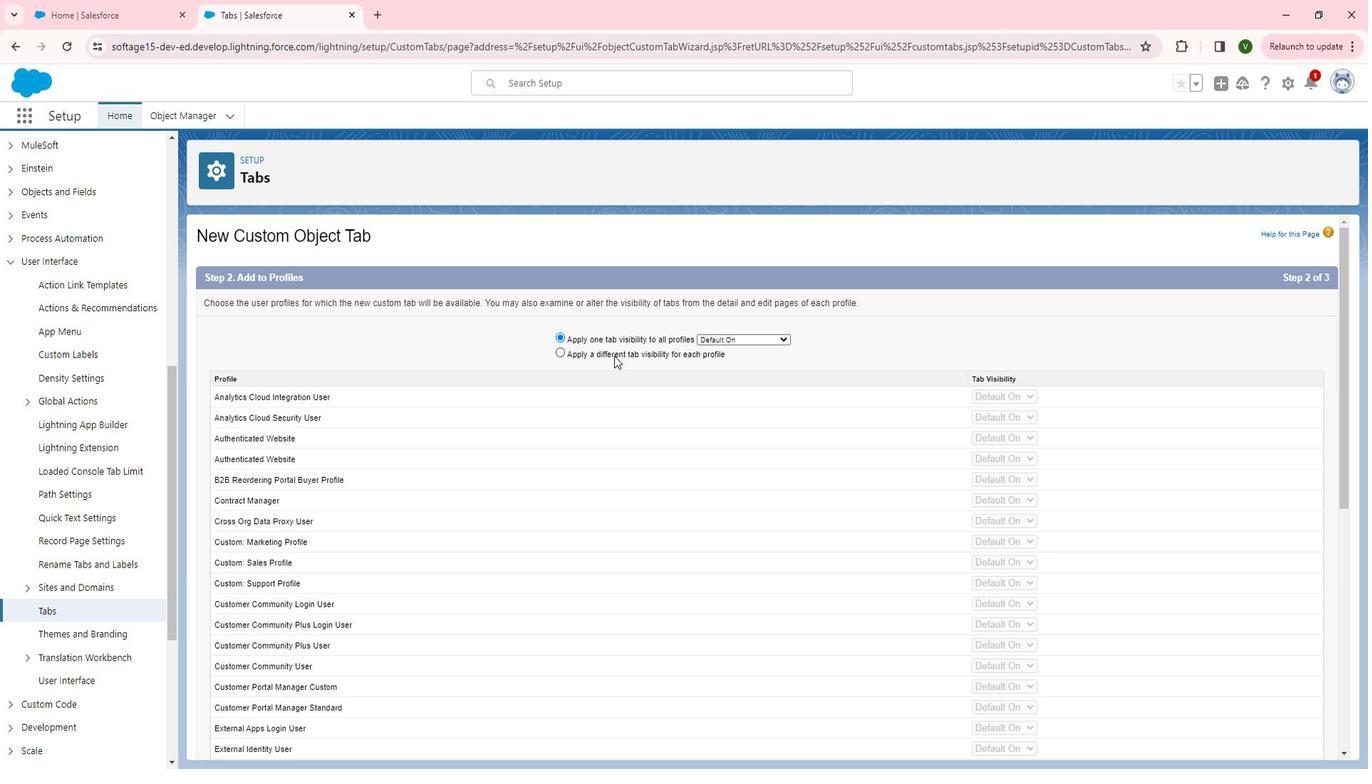 
Action: Mouse pressed left at (612, 354)
Screenshot: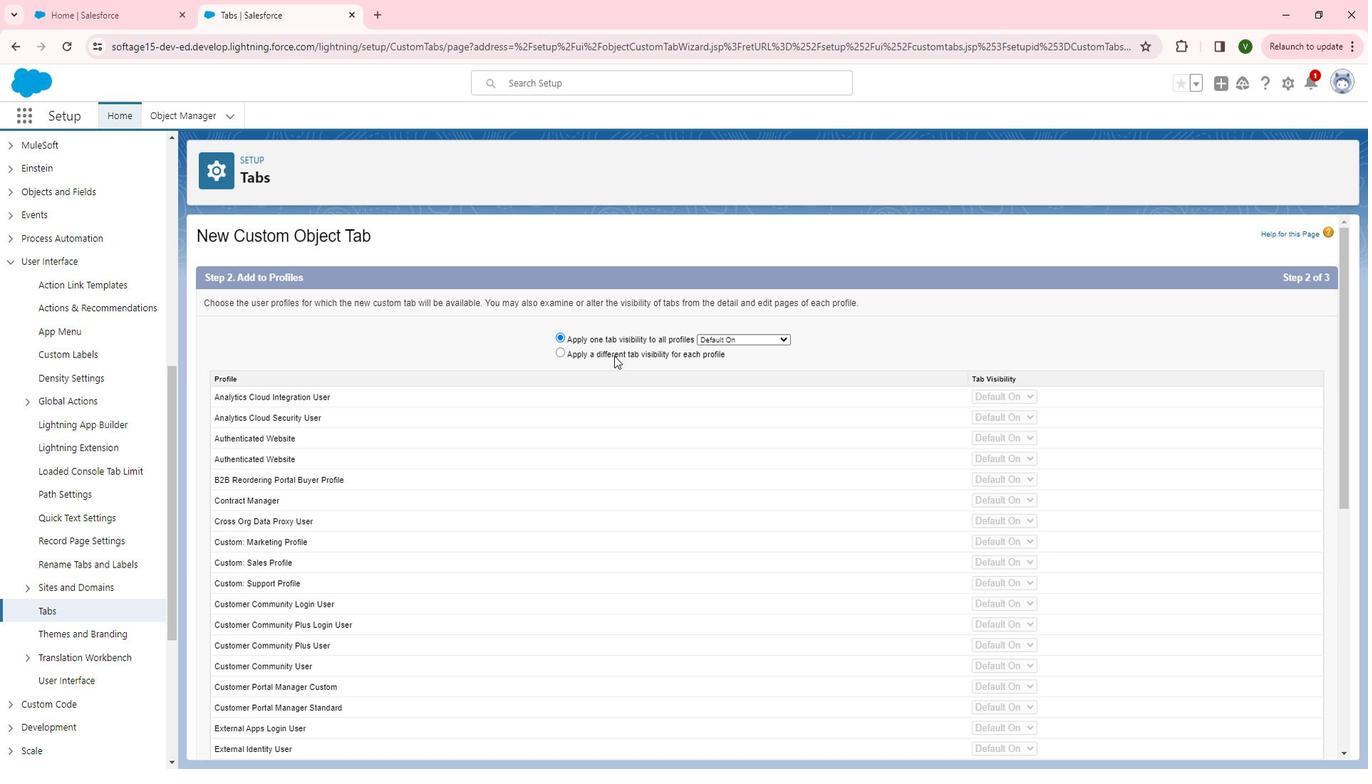
Action: Mouse moved to (969, 420)
Screenshot: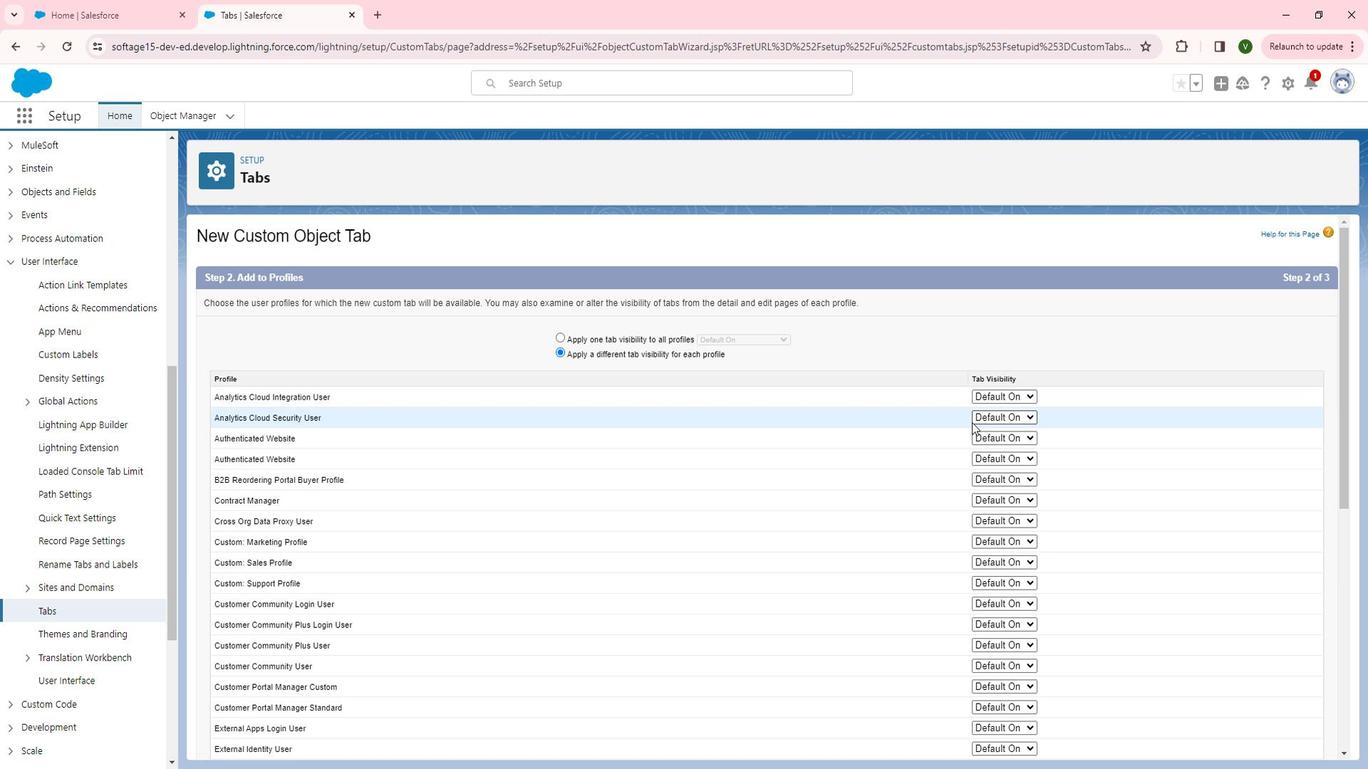 
Action: Mouse scrolled (969, 419) with delta (0, 0)
Screenshot: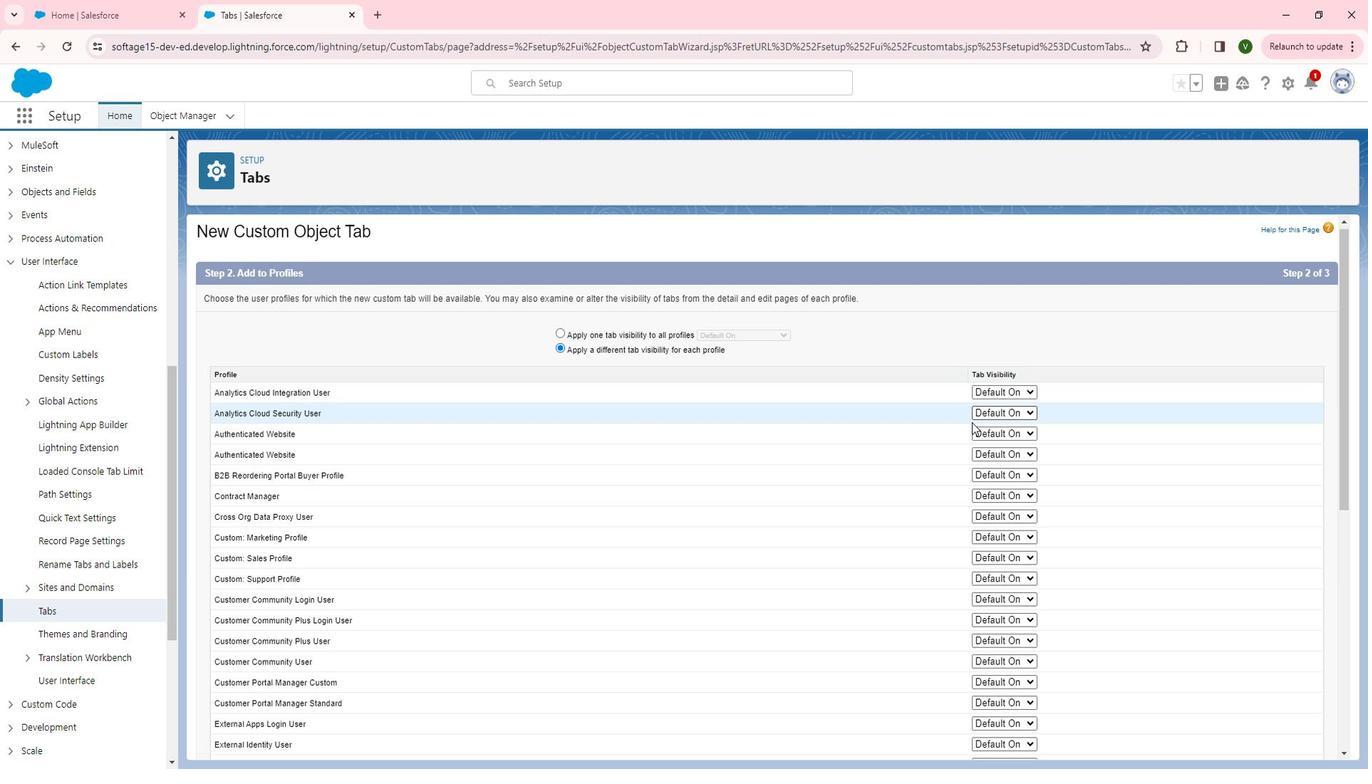 
Action: Mouse scrolled (969, 419) with delta (0, 0)
Screenshot: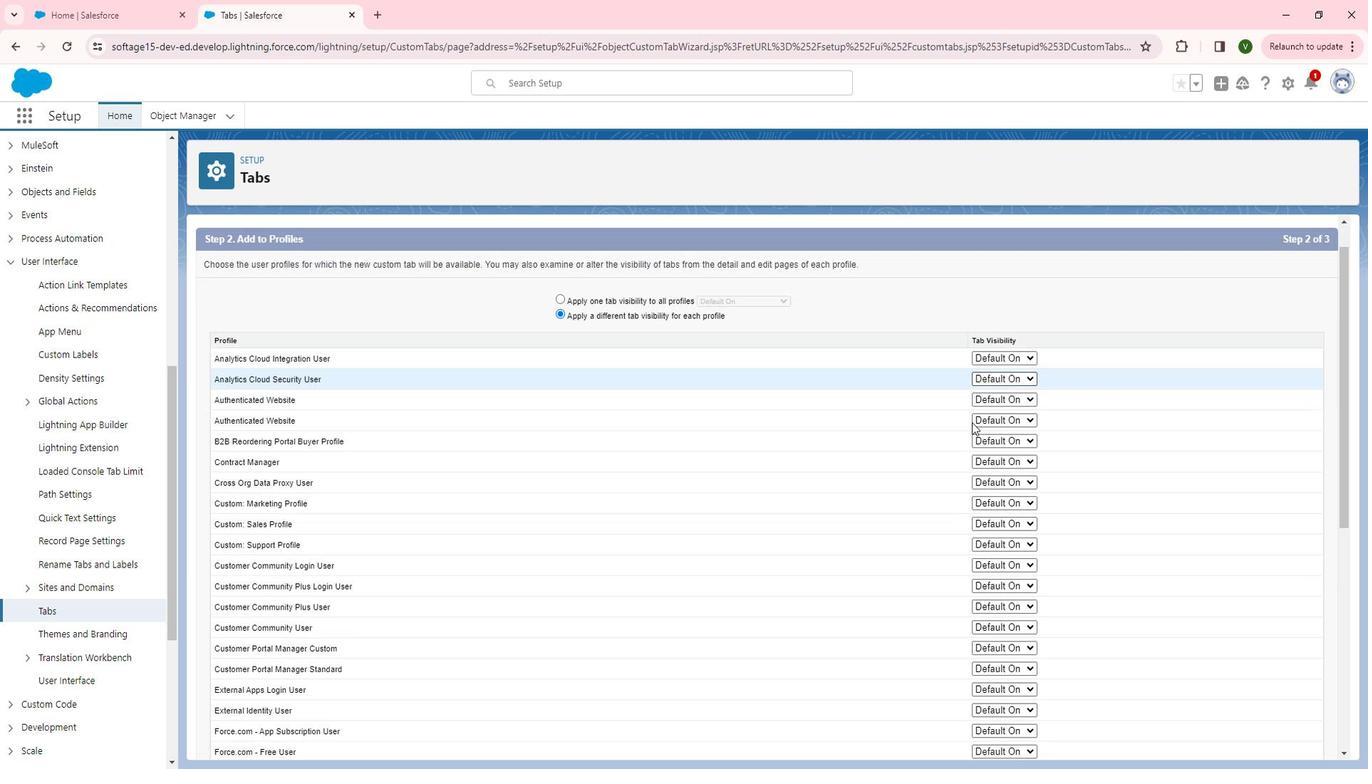 
Action: Mouse moved to (1016, 245)
Screenshot: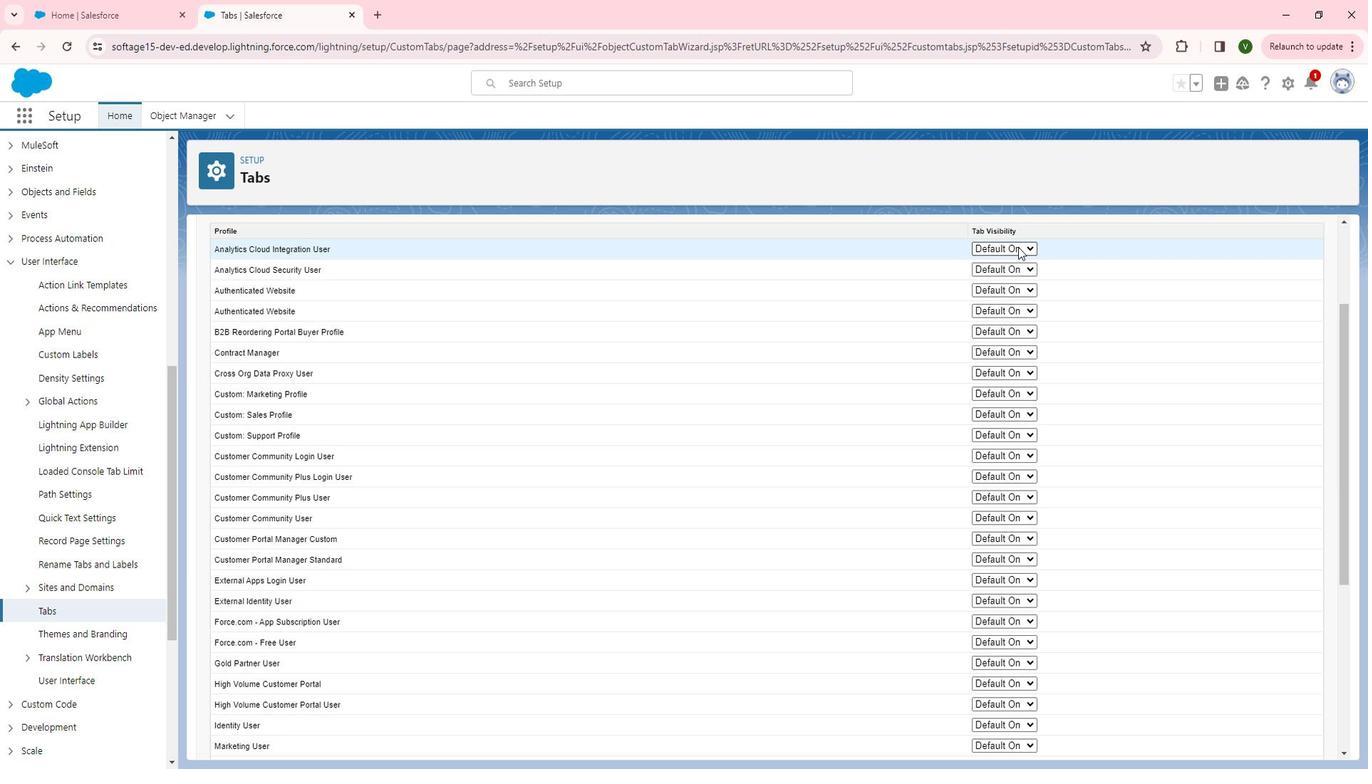 
Action: Mouse pressed left at (1016, 245)
Screenshot: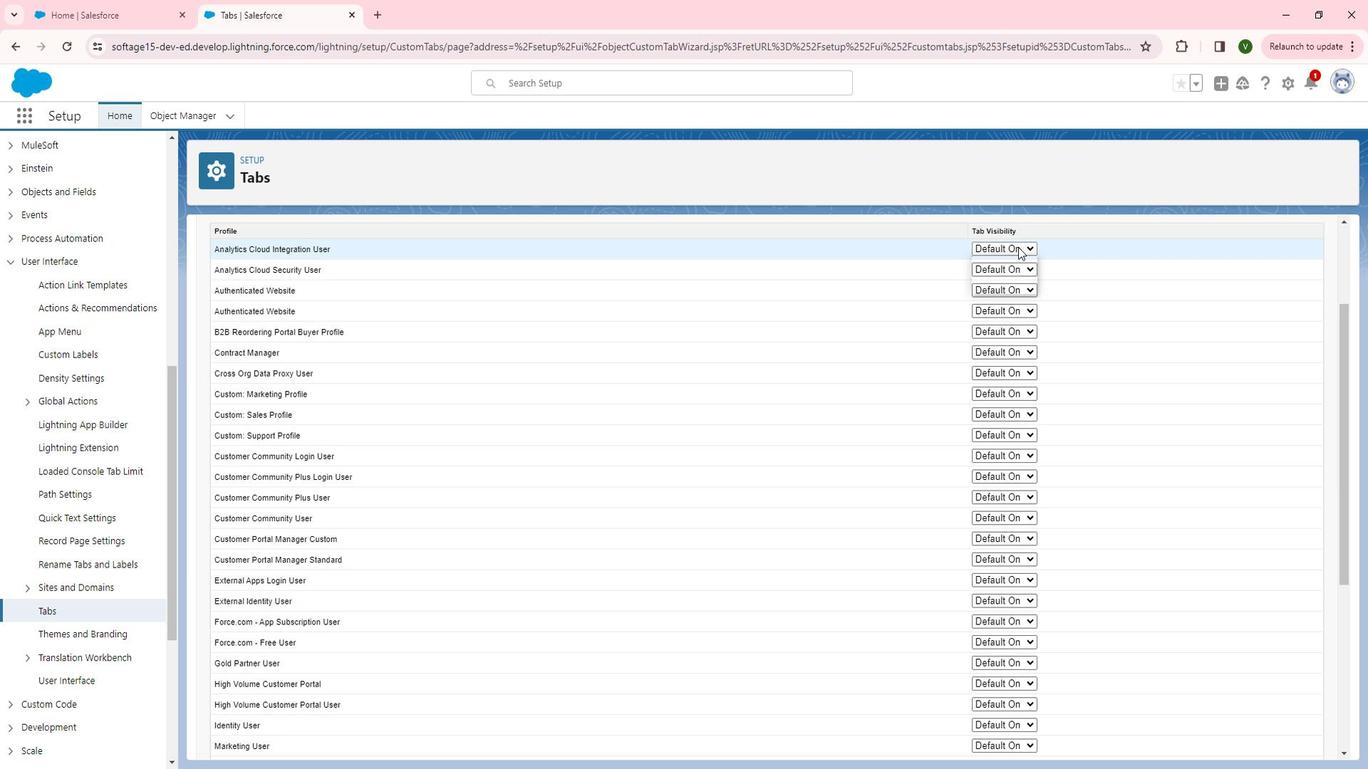 
Action: Mouse moved to (1014, 267)
Screenshot: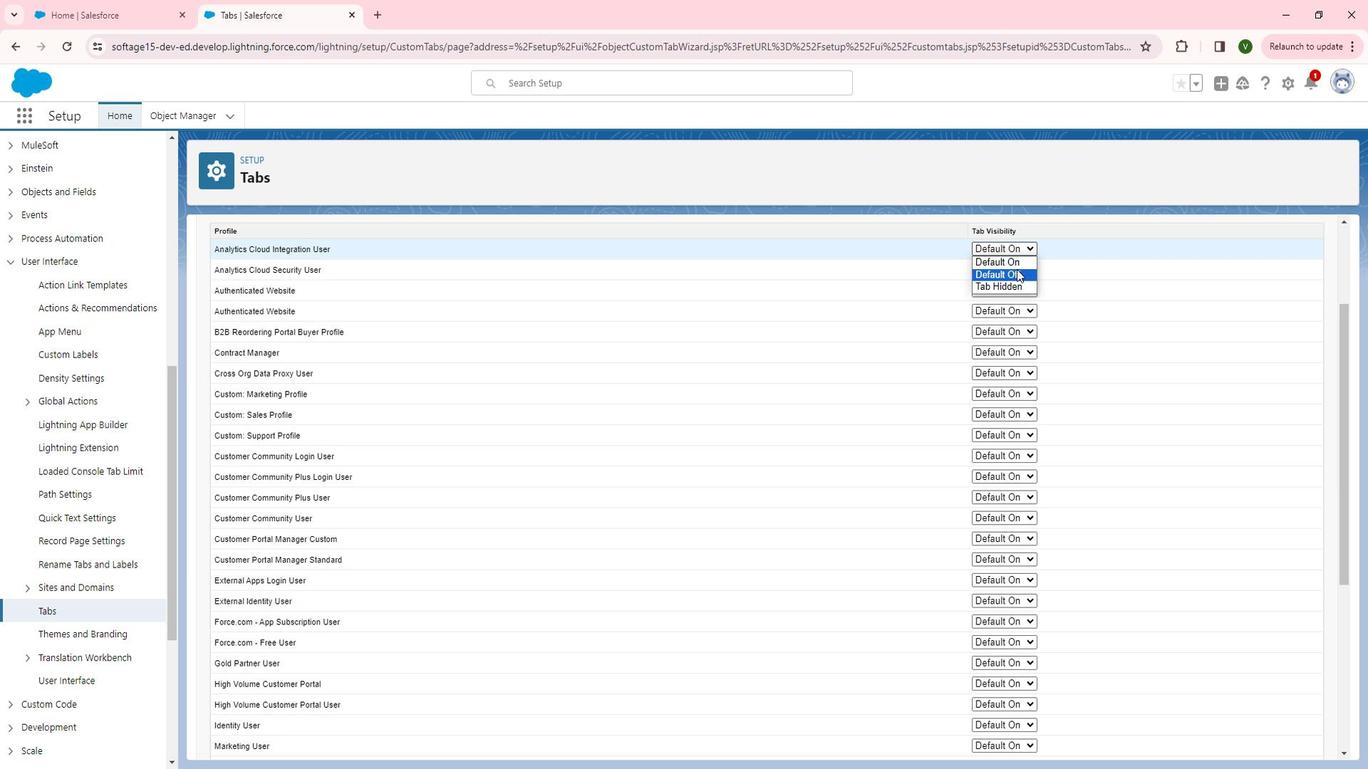 
Action: Mouse pressed left at (1014, 267)
Screenshot: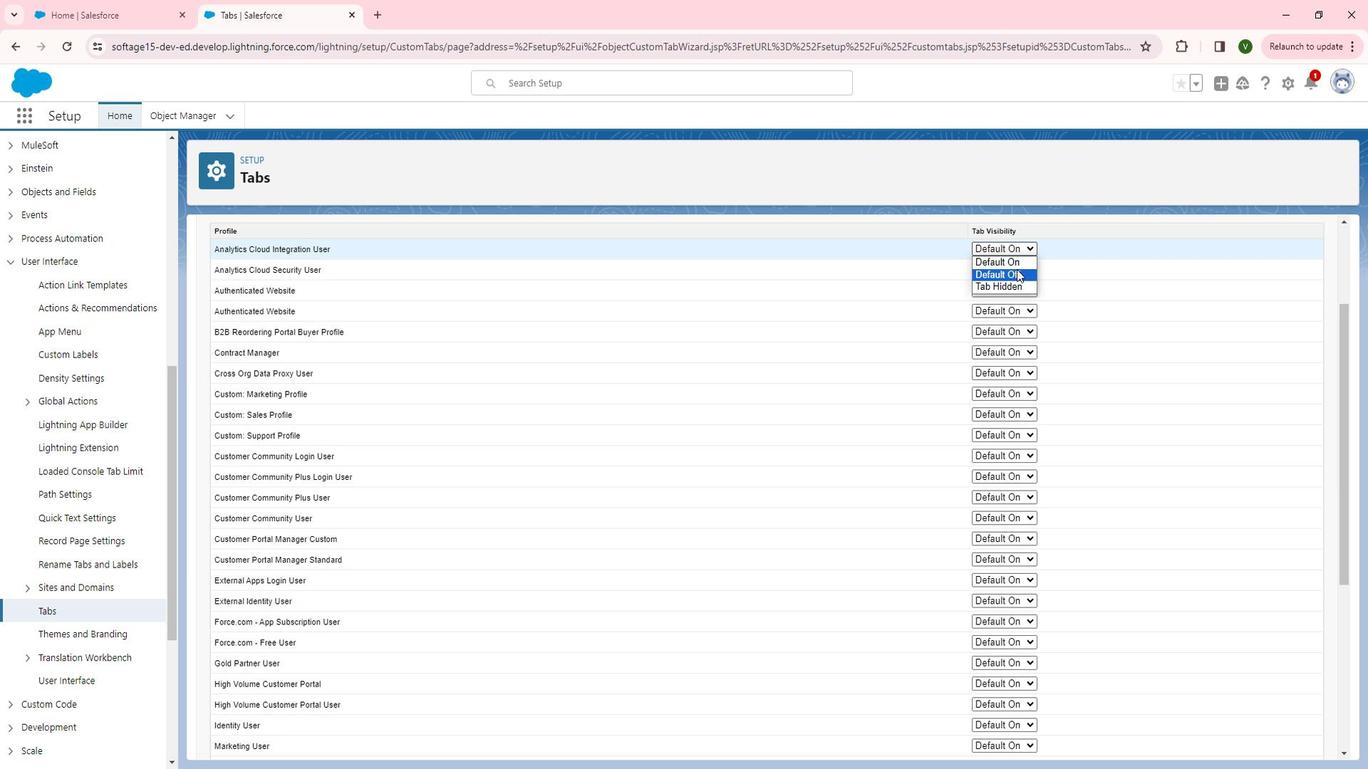 
Action: Mouse moved to (1014, 268)
Screenshot: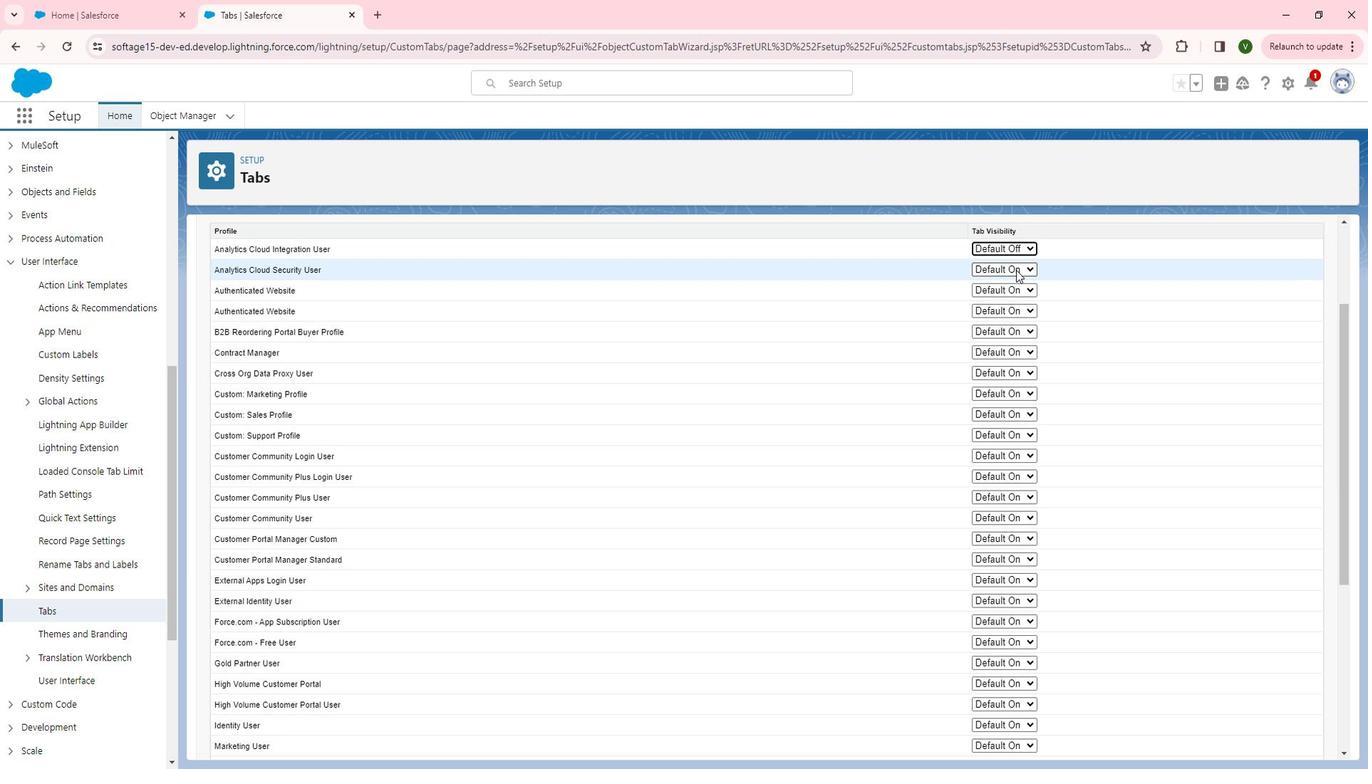 
Action: Mouse pressed left at (1014, 268)
Screenshot: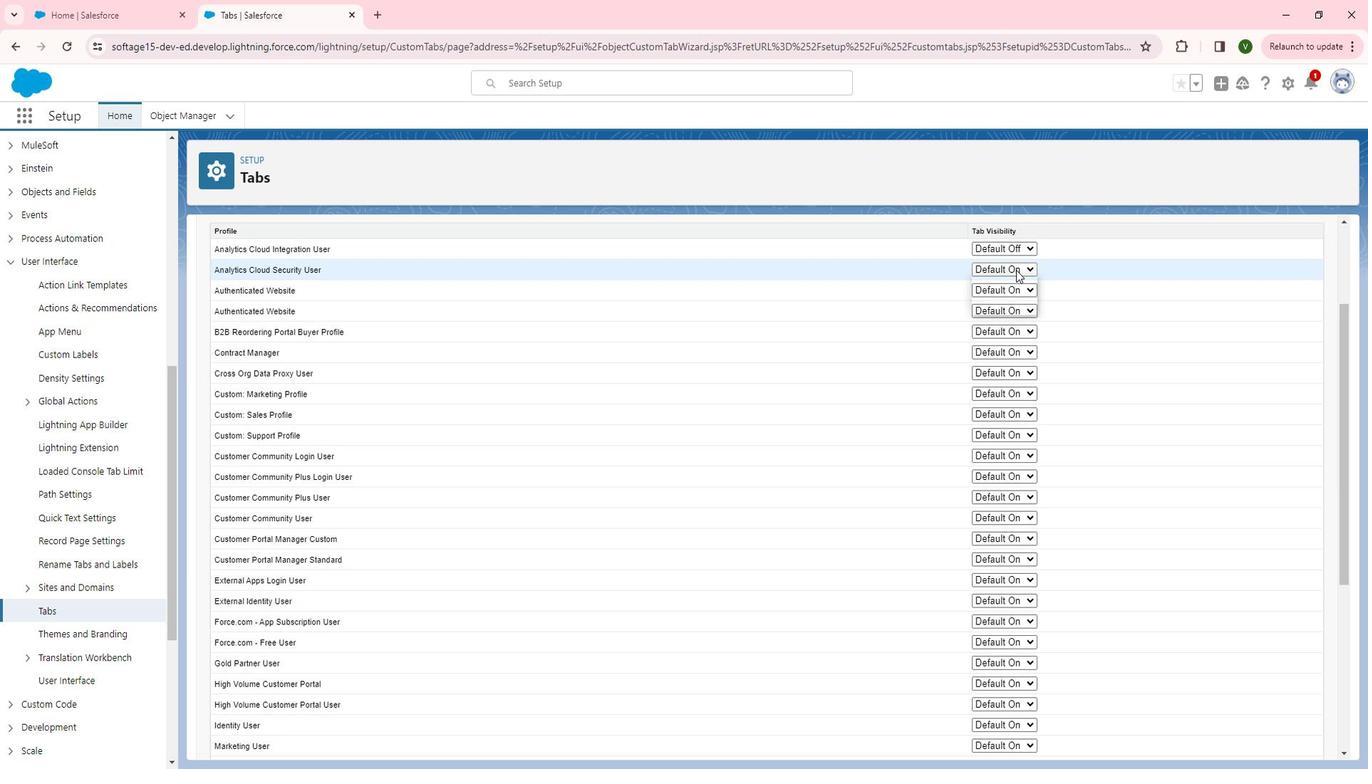 
Action: Mouse moved to (1020, 290)
Screenshot: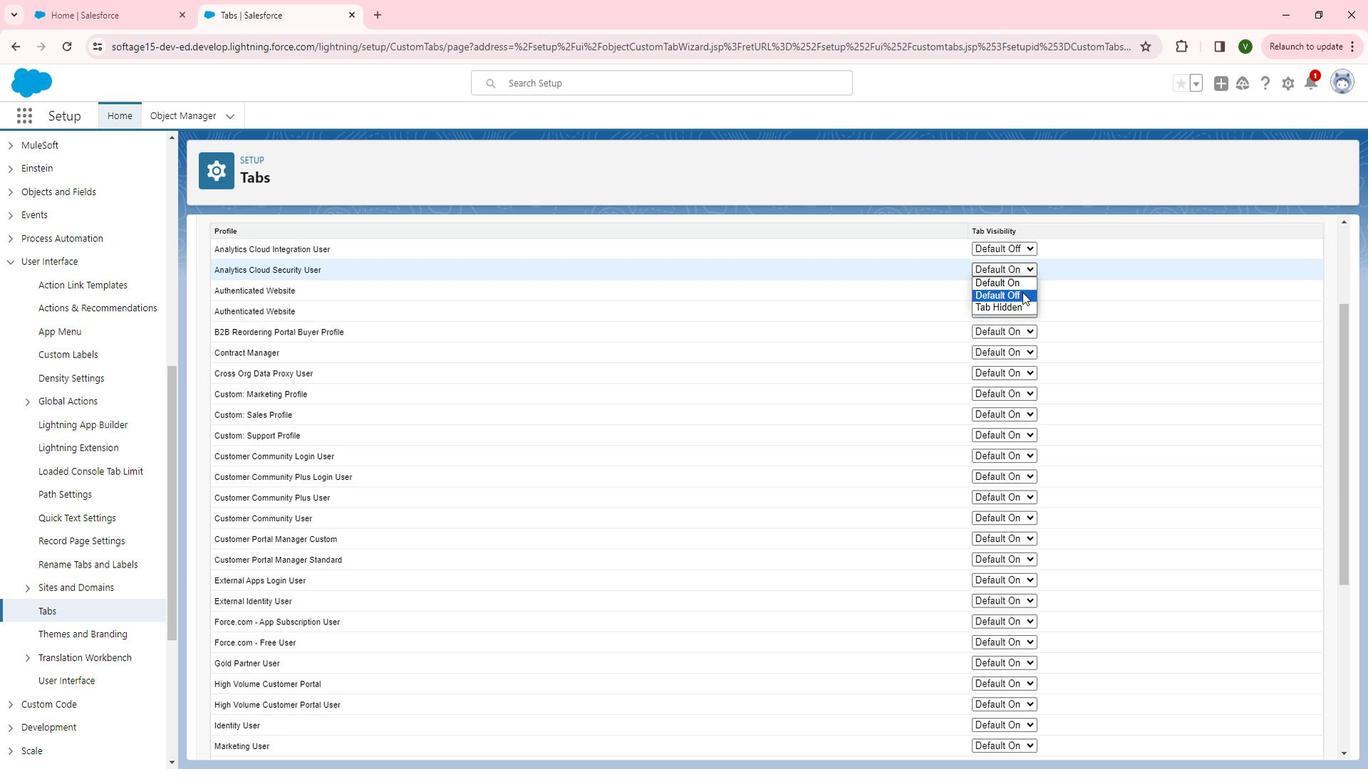 
Action: Mouse pressed left at (1020, 290)
Screenshot: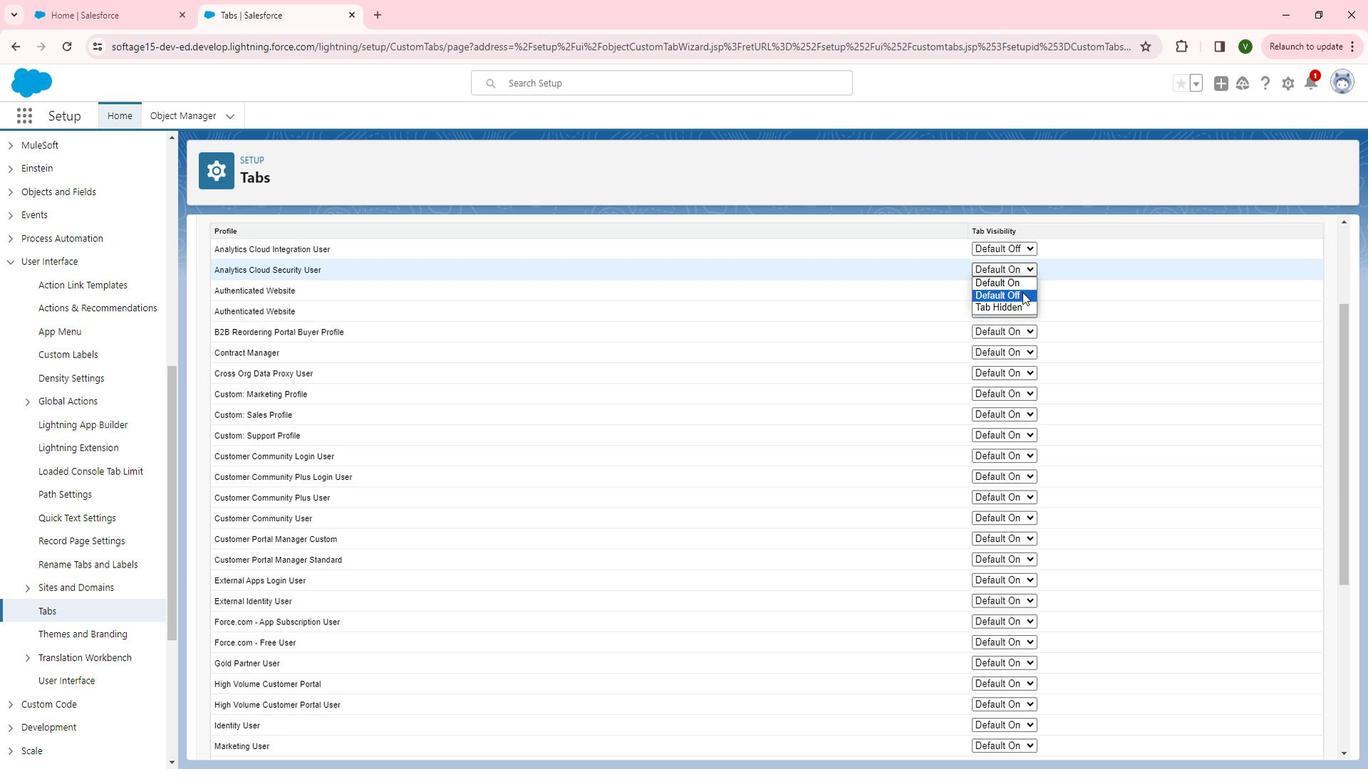 
Action: Mouse moved to (1022, 287)
Screenshot: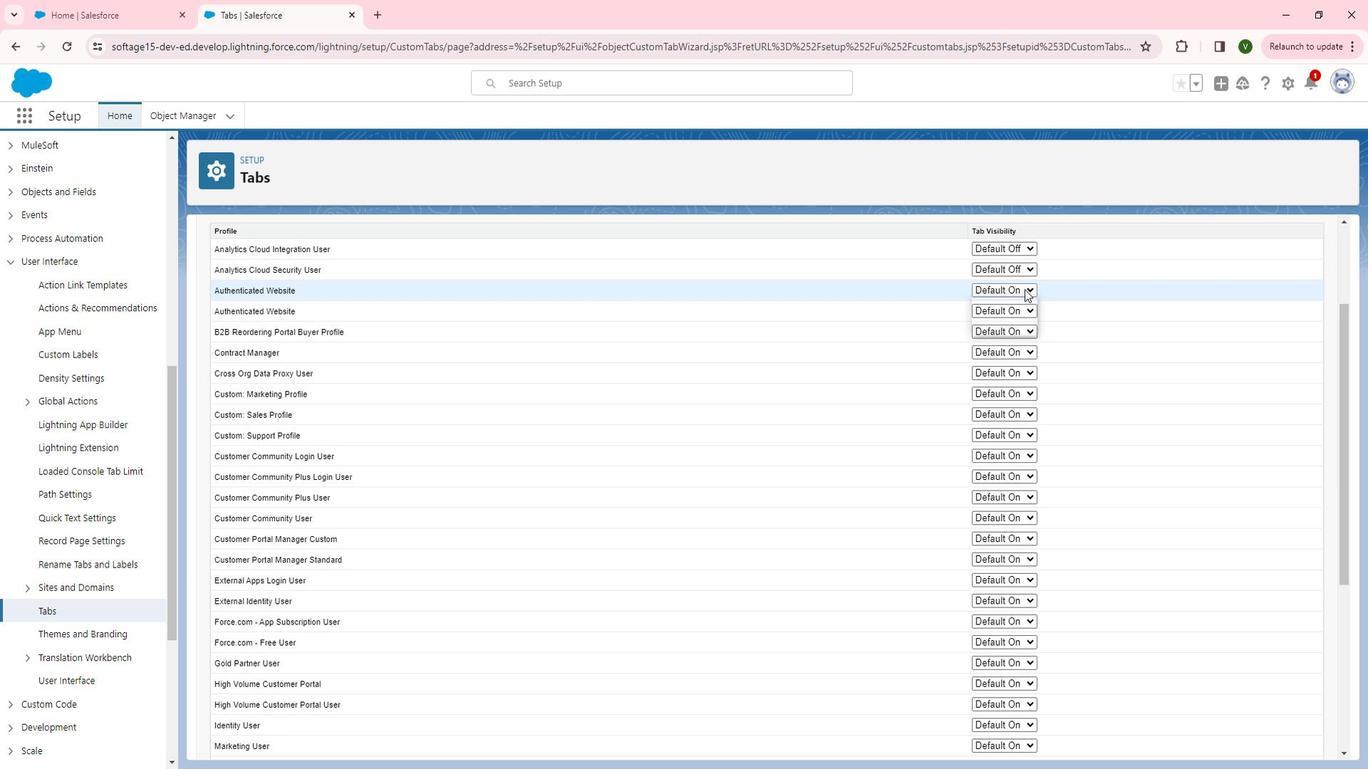 
Action: Mouse pressed left at (1022, 287)
Screenshot: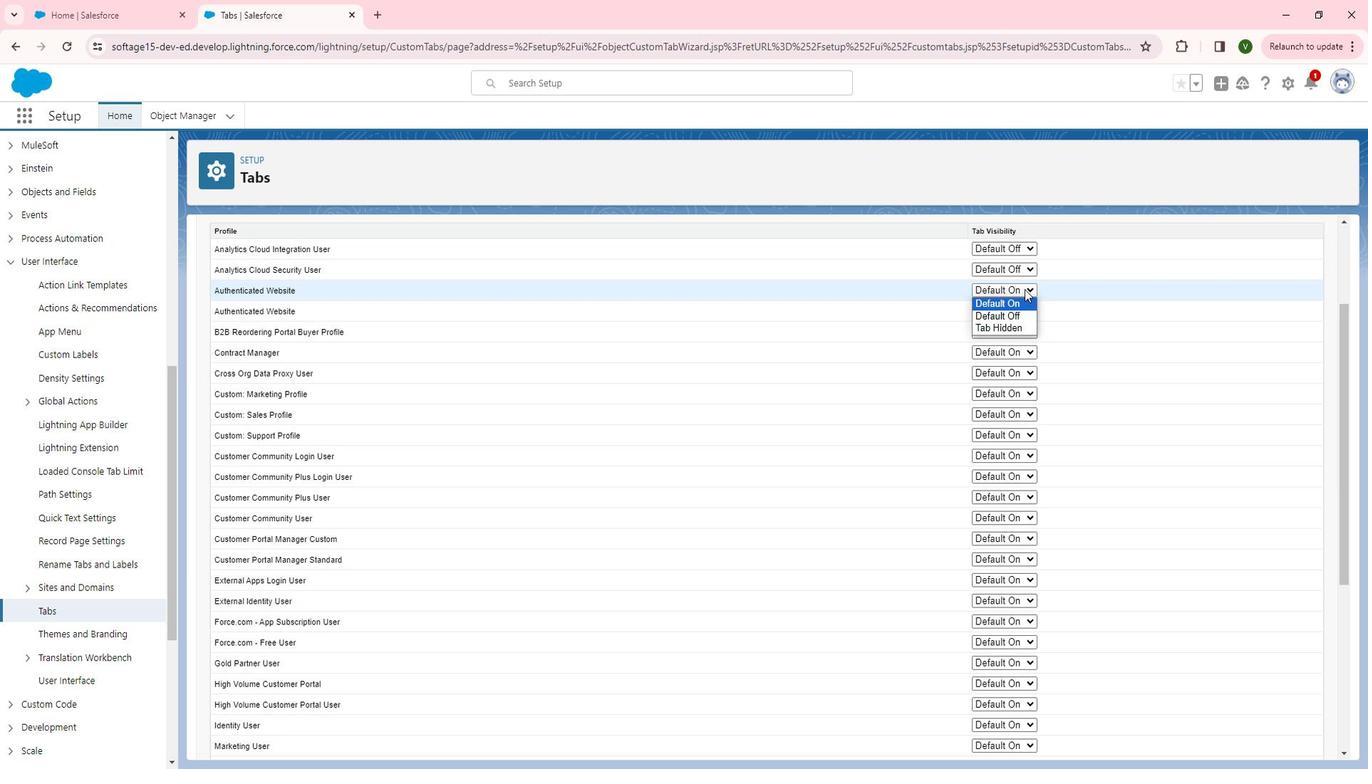 
Action: Mouse moved to (1021, 308)
Screenshot: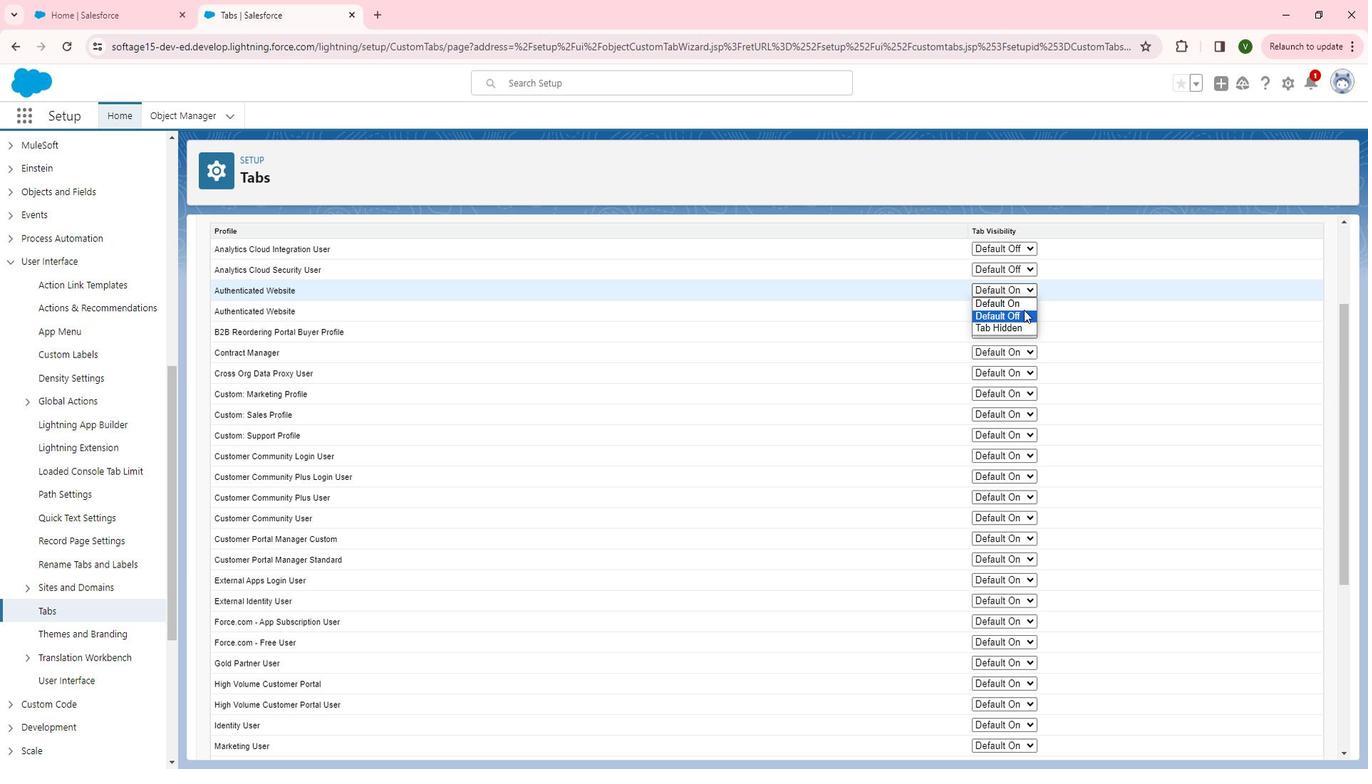
Action: Mouse pressed left at (1021, 308)
Screenshot: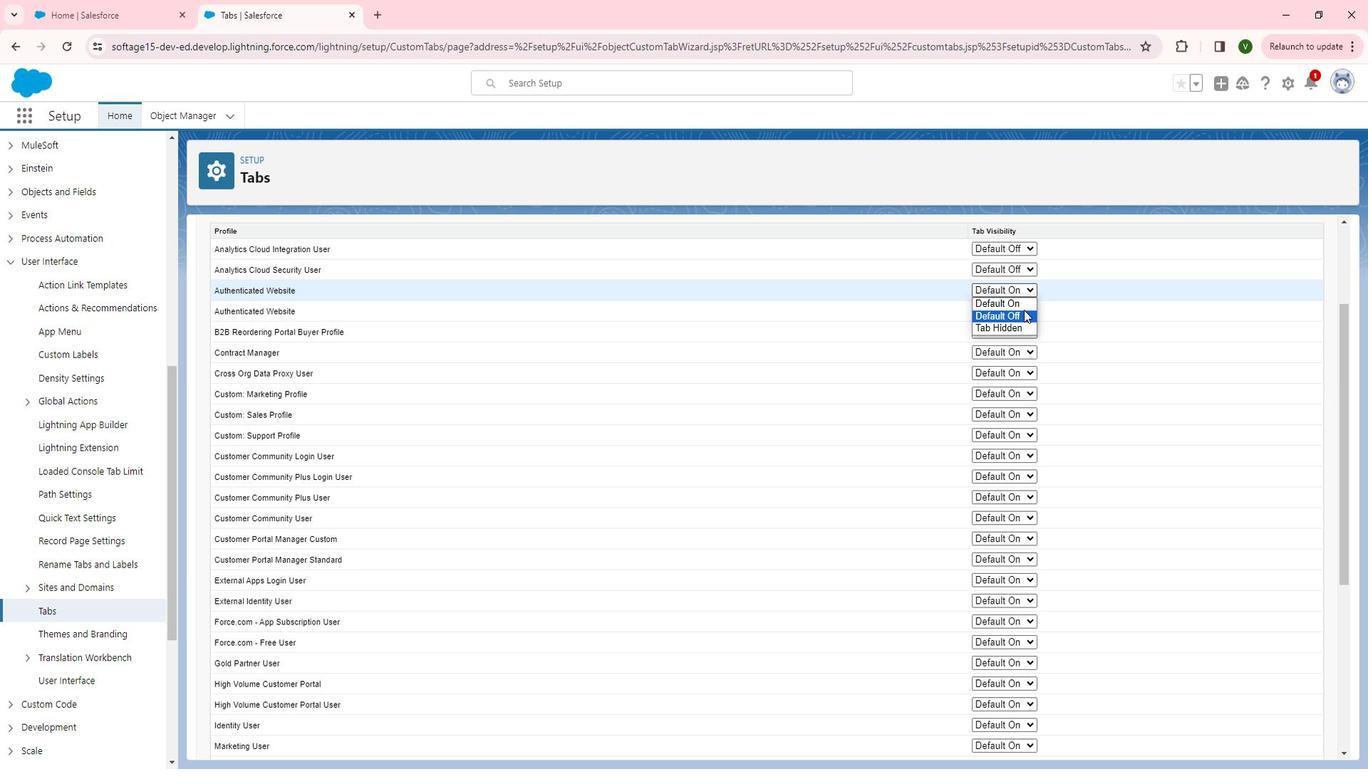 
Action: Mouse pressed left at (1021, 308)
Screenshot: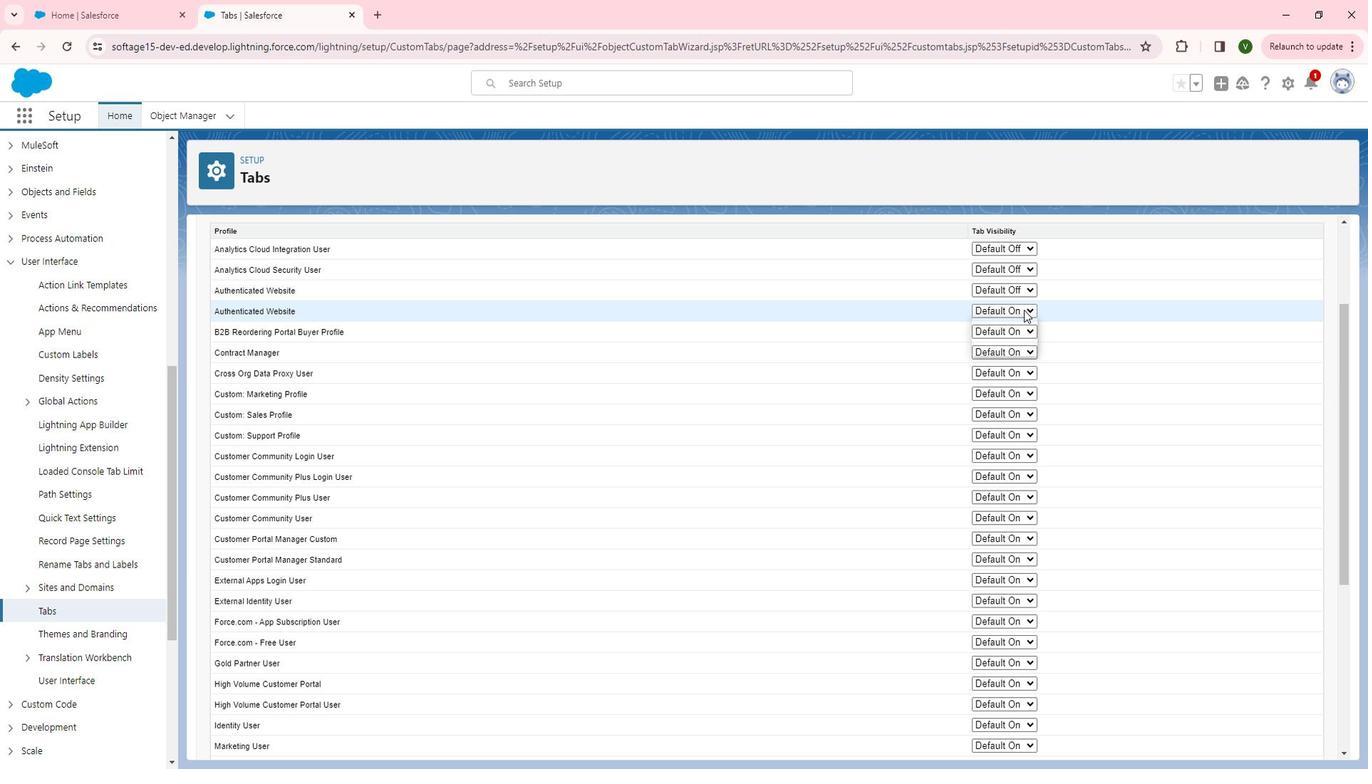 
Action: Mouse moved to (1022, 336)
Screenshot: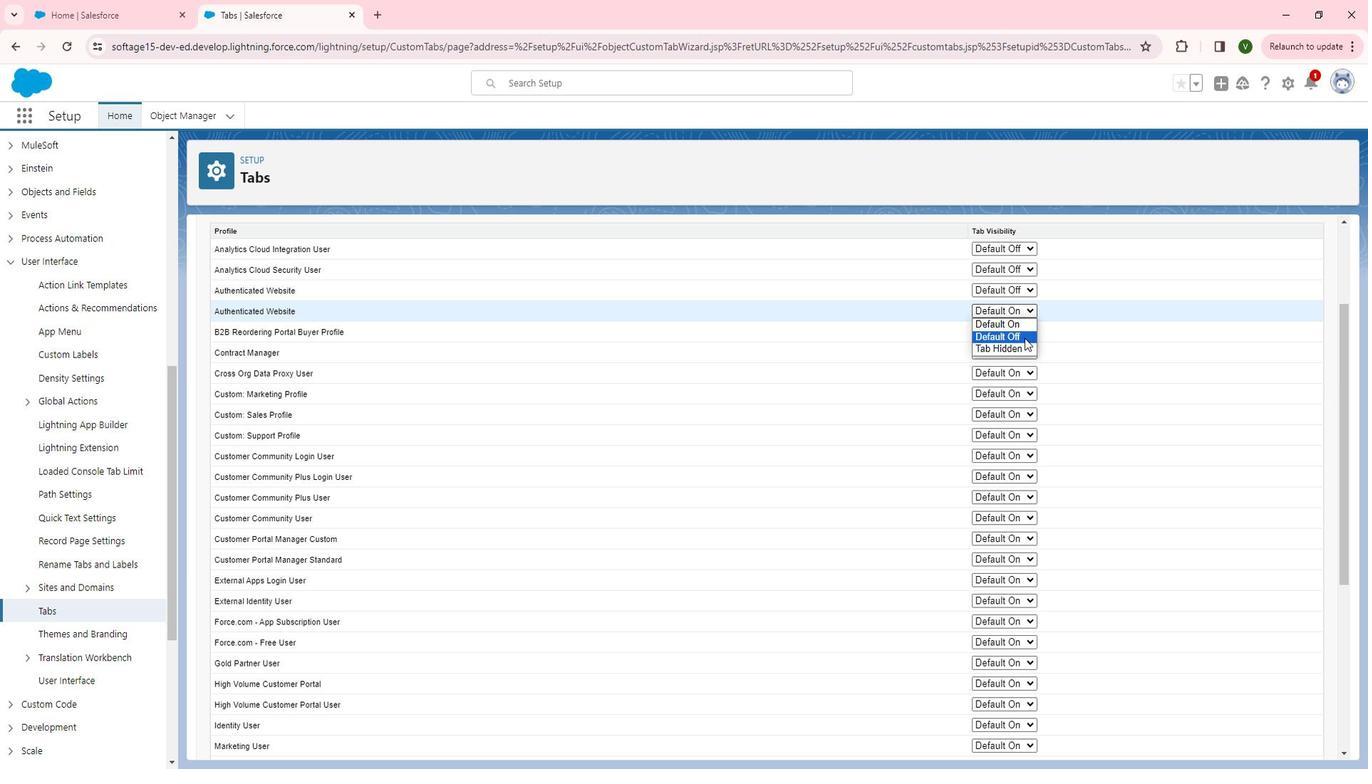 
Action: Mouse pressed left at (1022, 336)
Screenshot: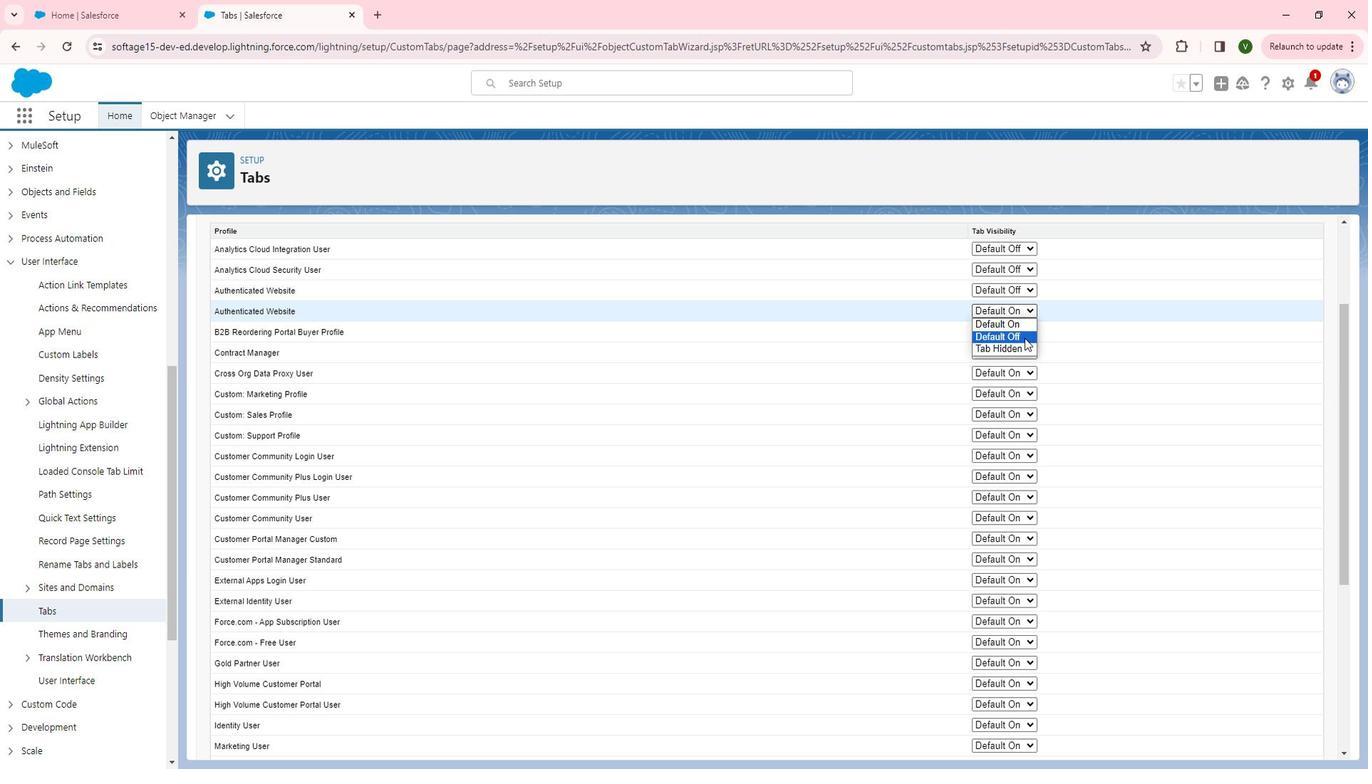 
Action: Mouse moved to (996, 455)
Screenshot: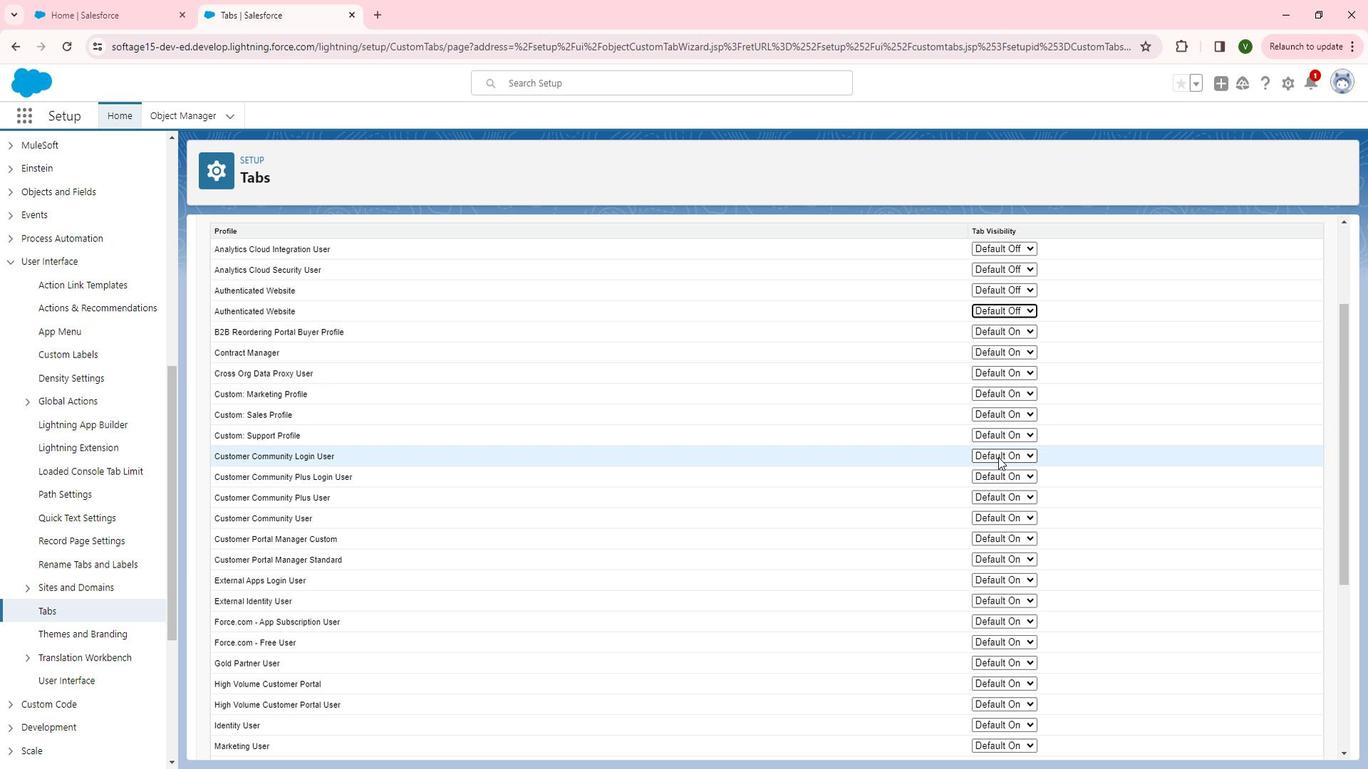 
Action: Mouse pressed left at (996, 455)
Screenshot: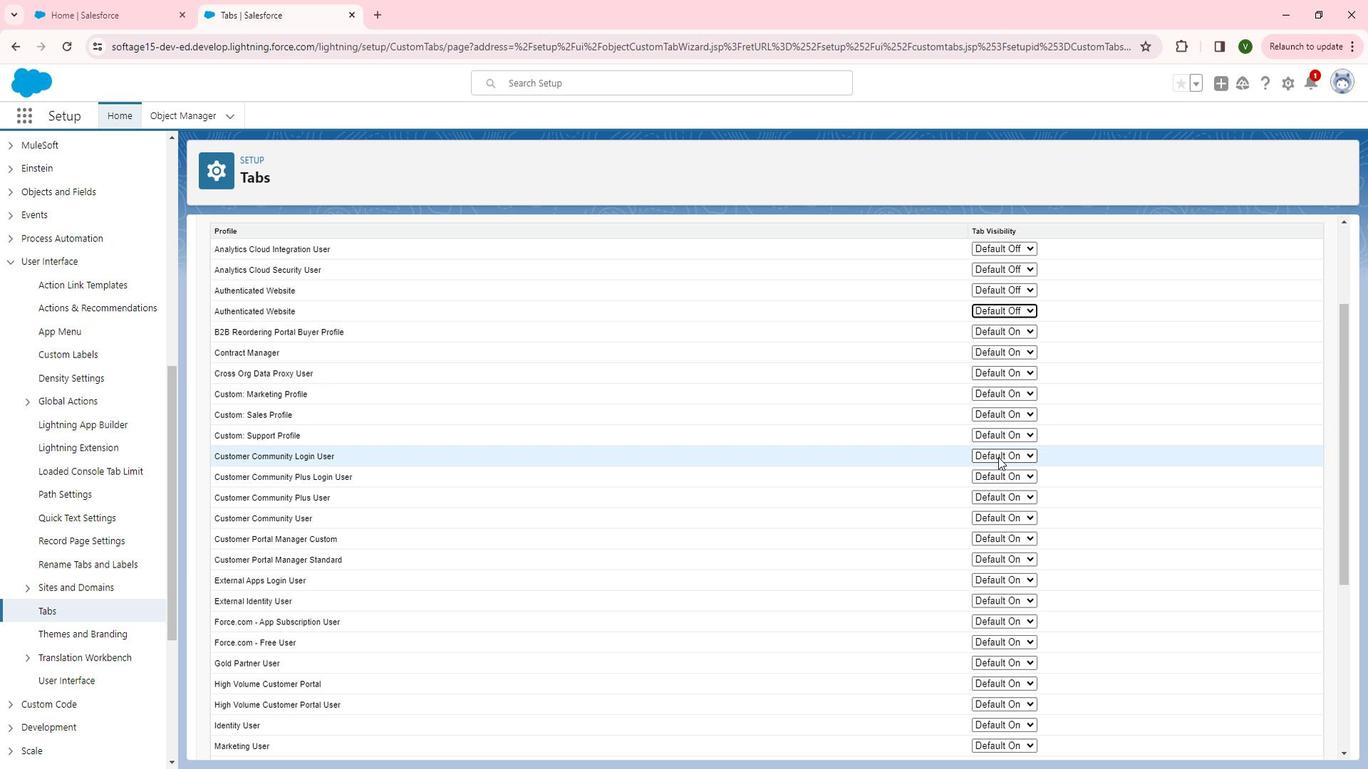 
Action: Mouse moved to (1002, 488)
Screenshot: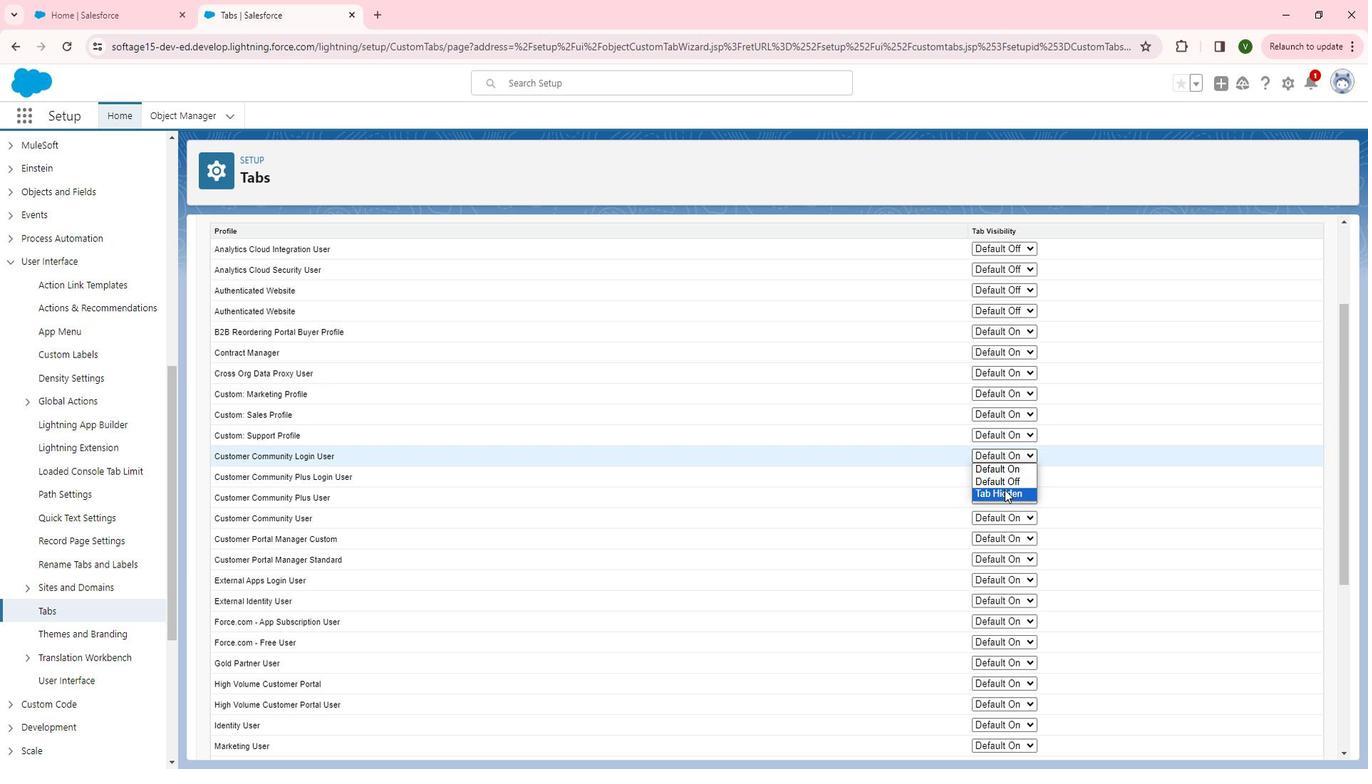 
Action: Mouse pressed left at (1002, 488)
Screenshot: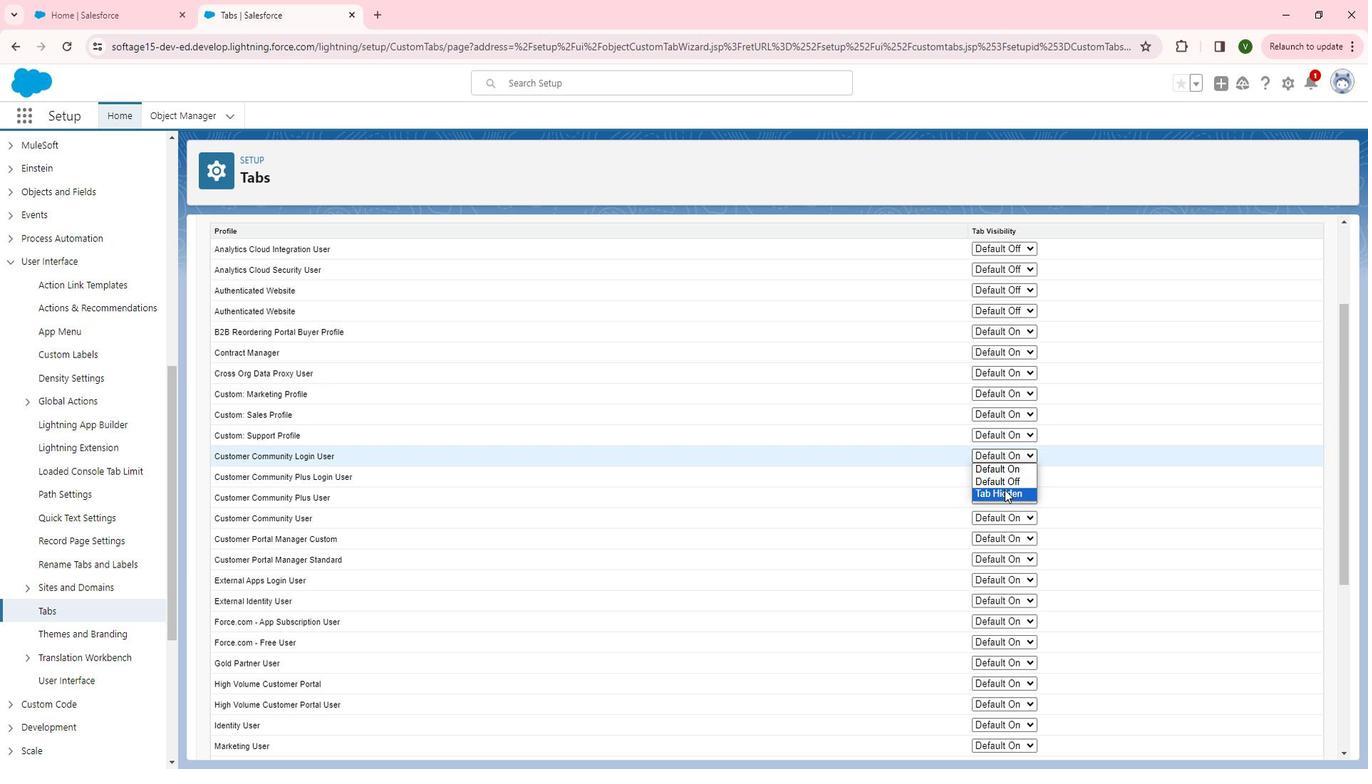 
Action: Mouse moved to (1006, 474)
Screenshot: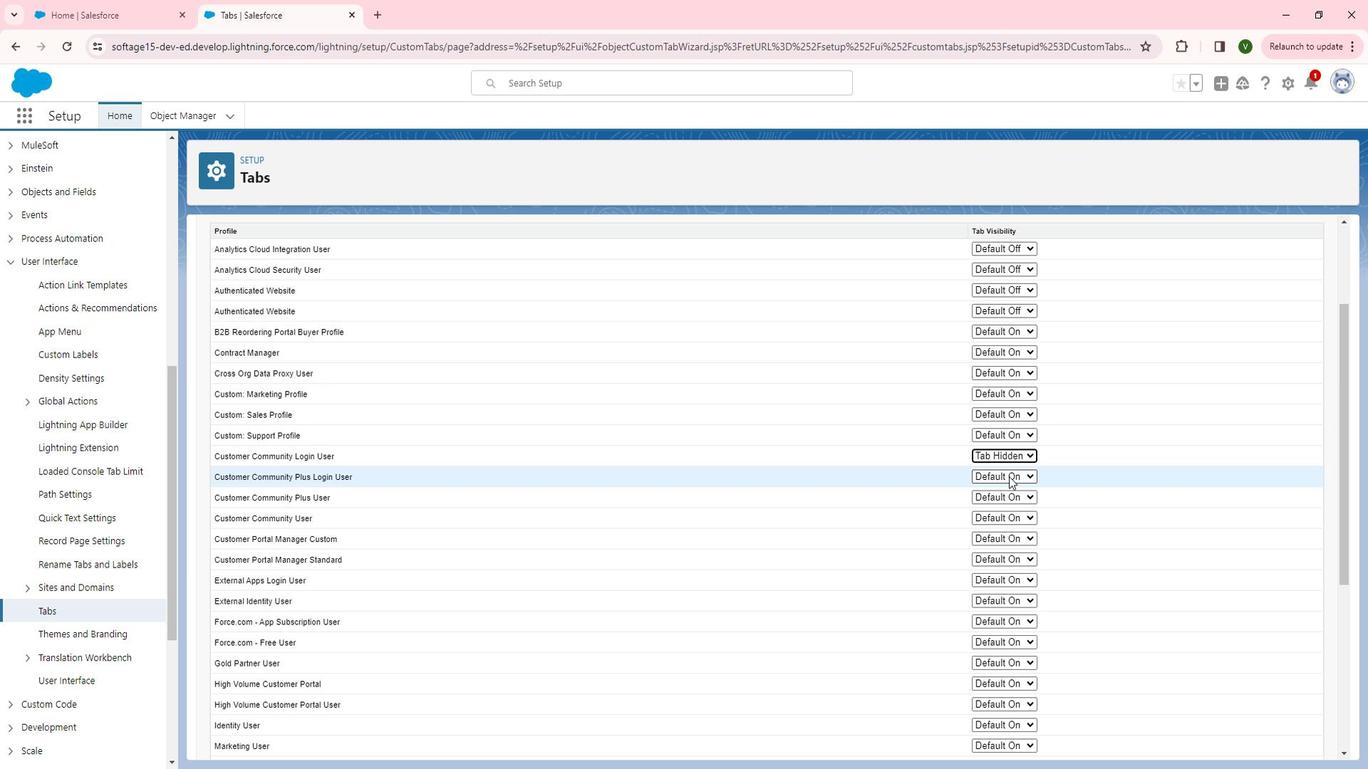 
Action: Mouse pressed left at (1006, 474)
Screenshot: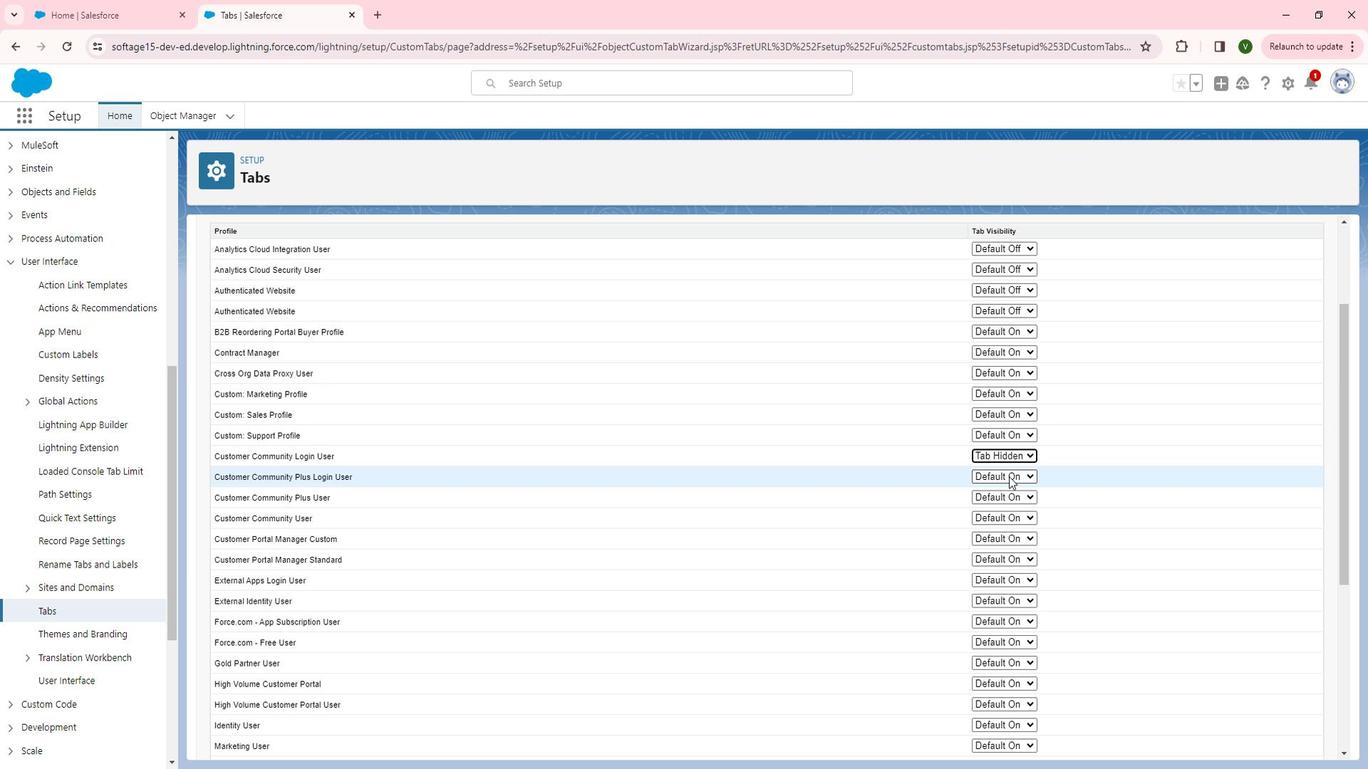 
Action: Mouse moved to (1006, 511)
Screenshot: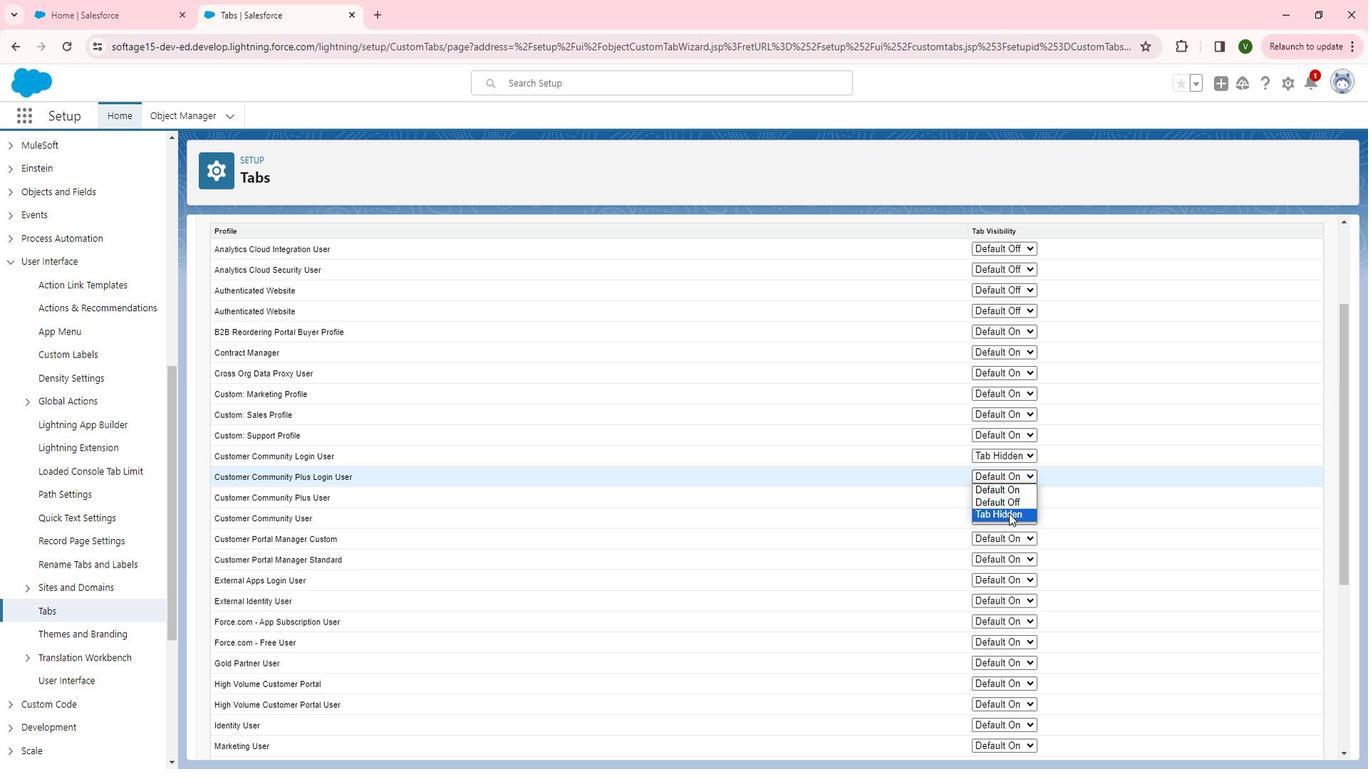 
Action: Mouse pressed left at (1006, 511)
Screenshot: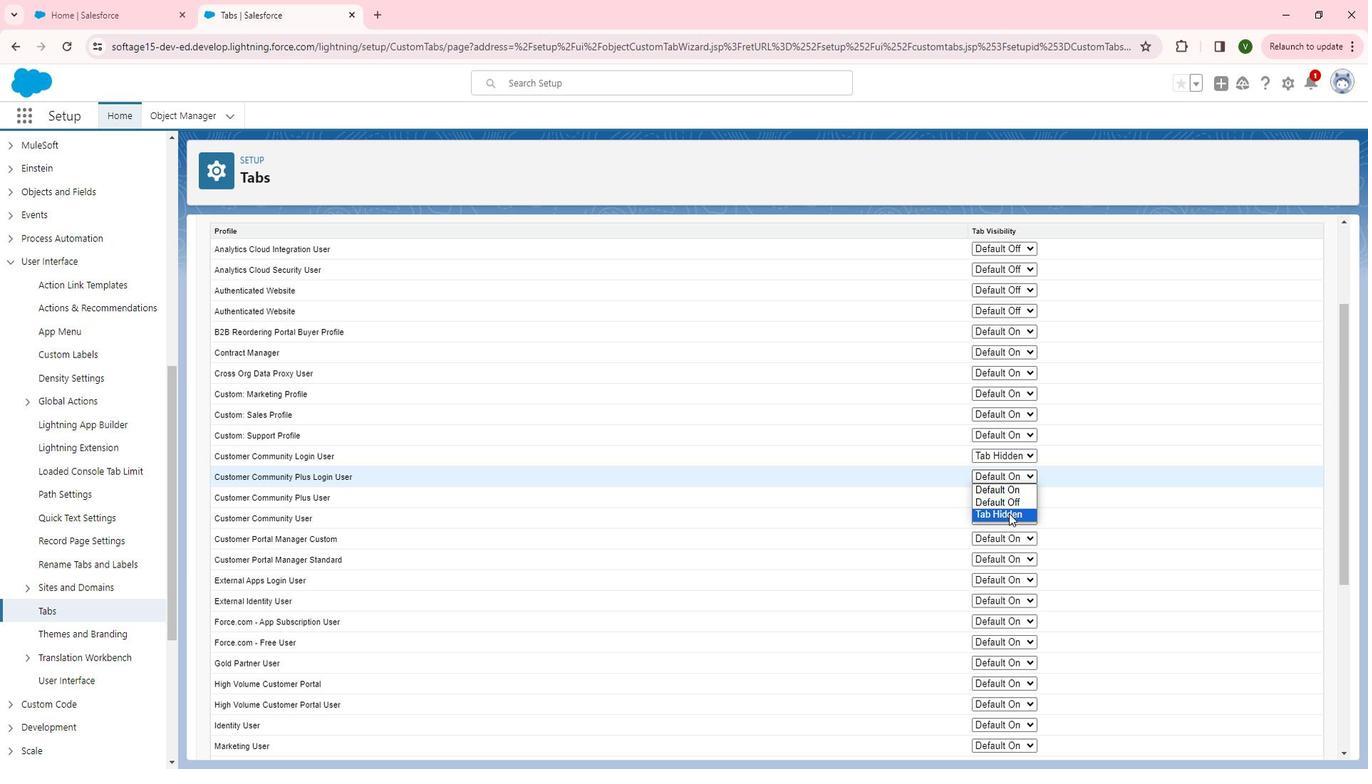 
Action: Mouse moved to (1009, 497)
Screenshot: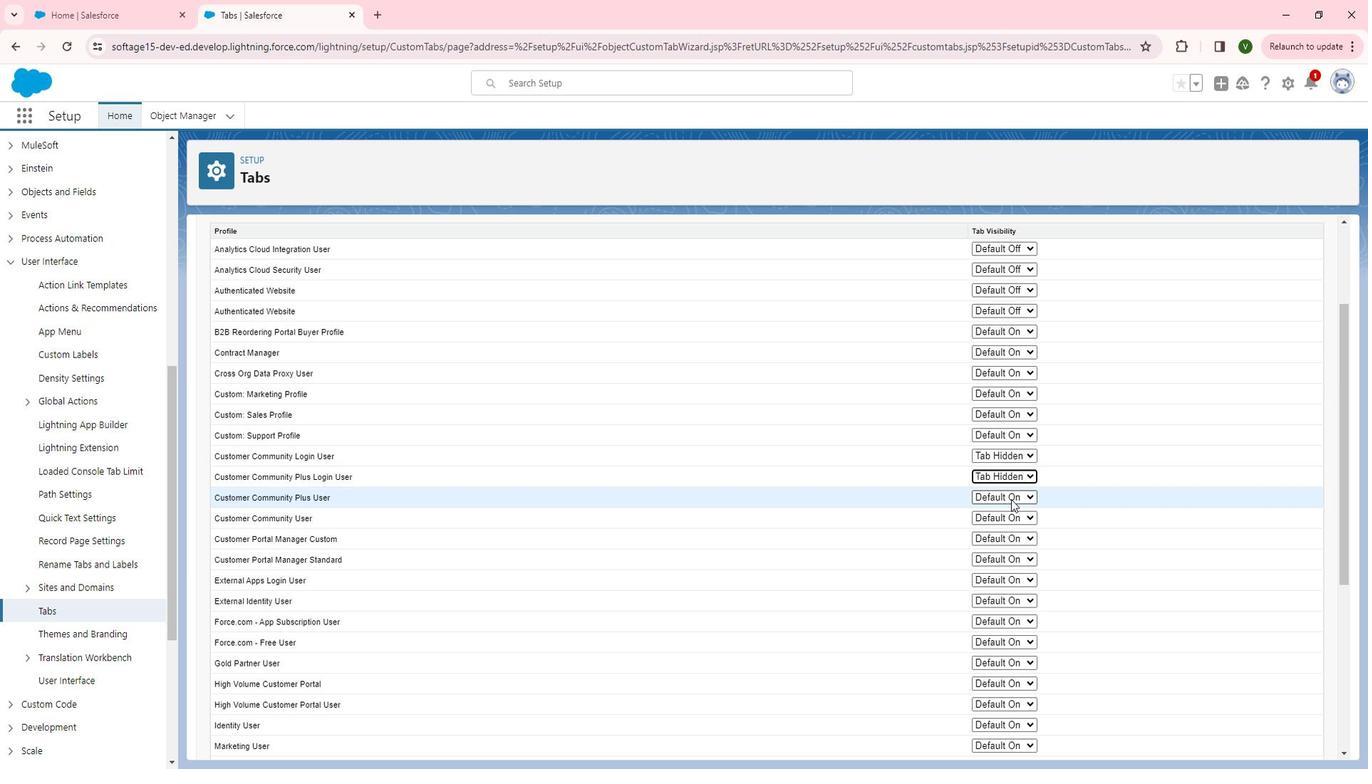 
Action: Mouse pressed left at (1009, 497)
Screenshot: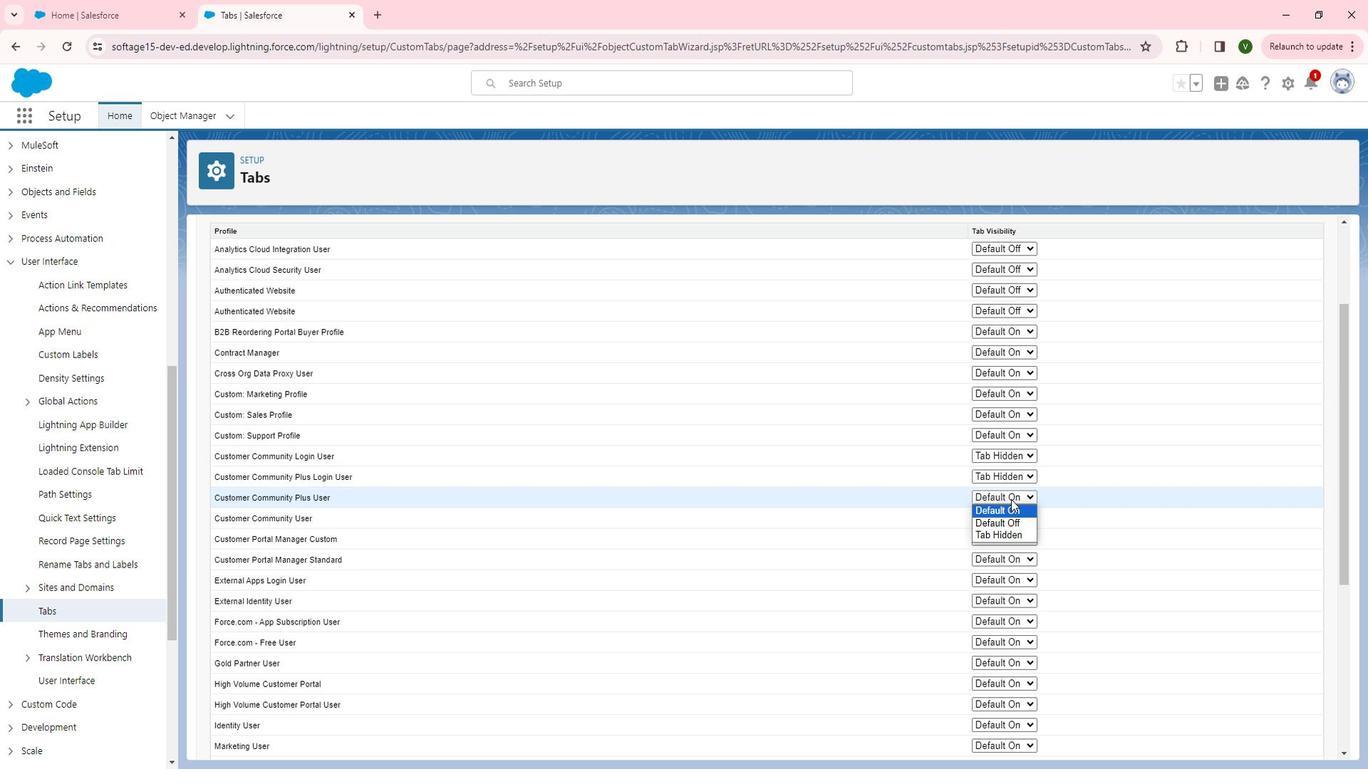 
Action: Mouse moved to (1006, 528)
Screenshot: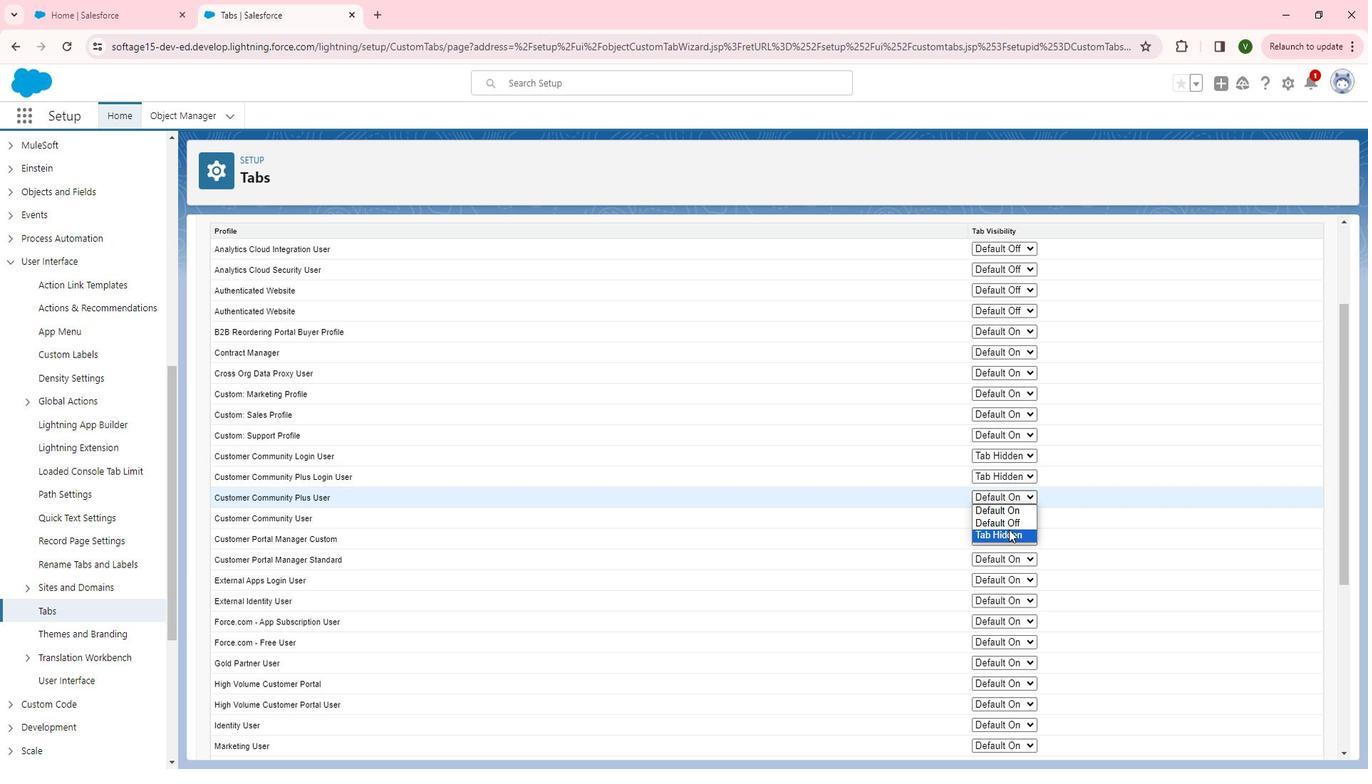 
Action: Mouse pressed left at (1006, 528)
Screenshot: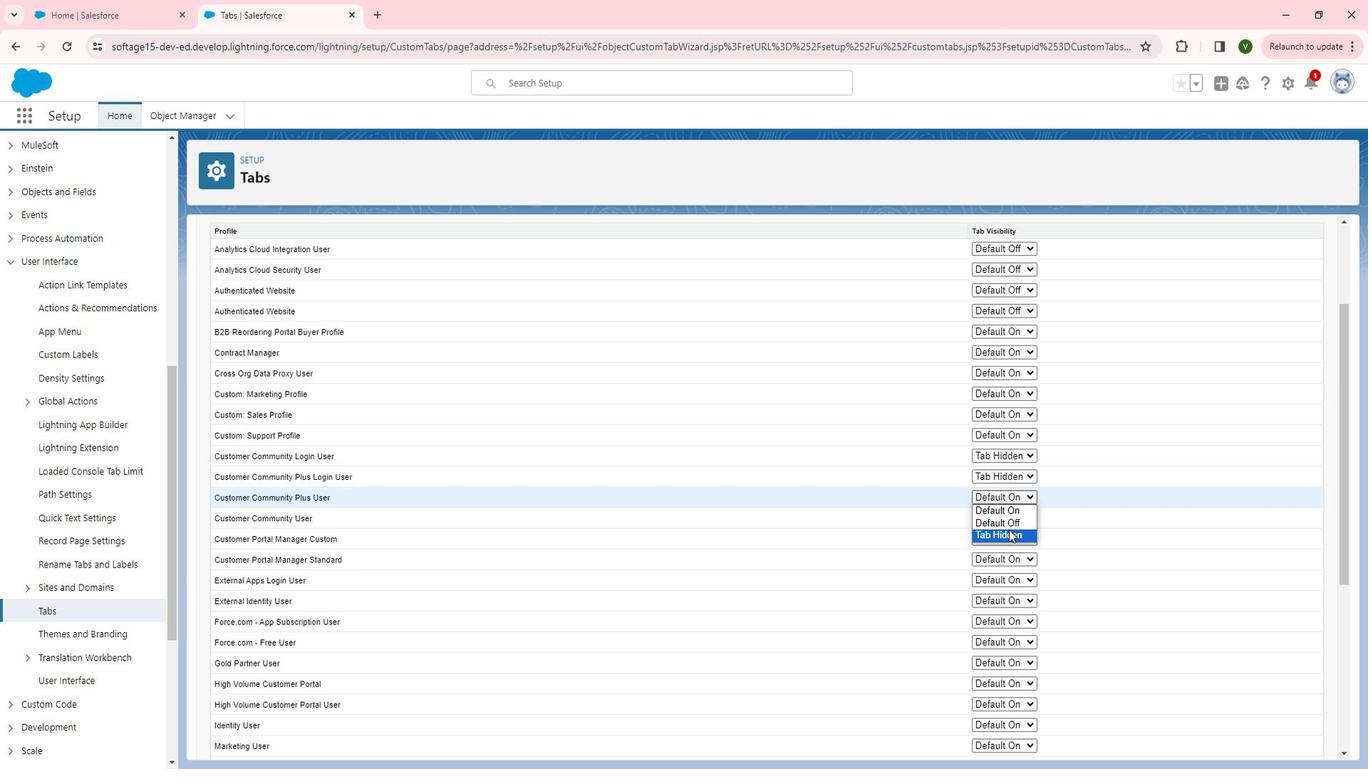 
Action: Mouse moved to (1011, 515)
Screenshot: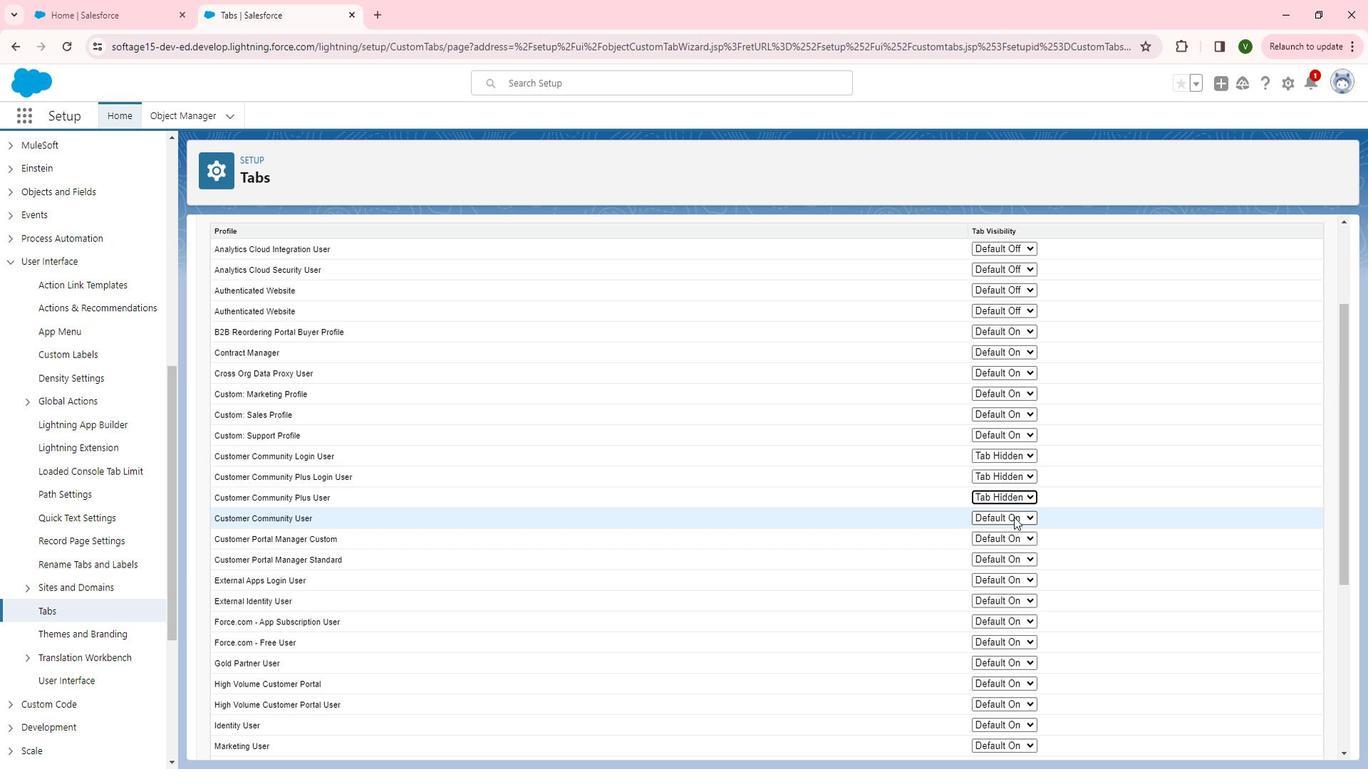
Action: Mouse pressed left at (1011, 515)
Screenshot: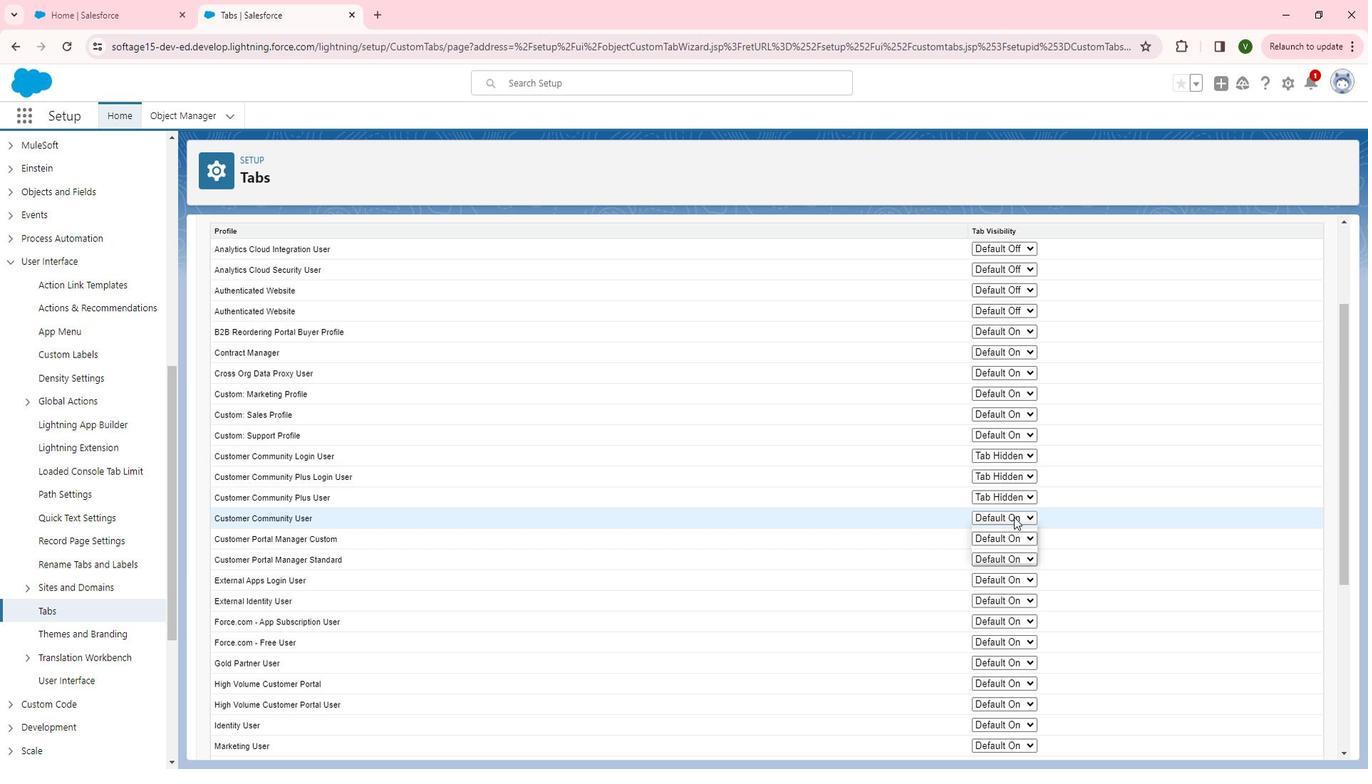 
Action: Mouse moved to (1014, 550)
Screenshot: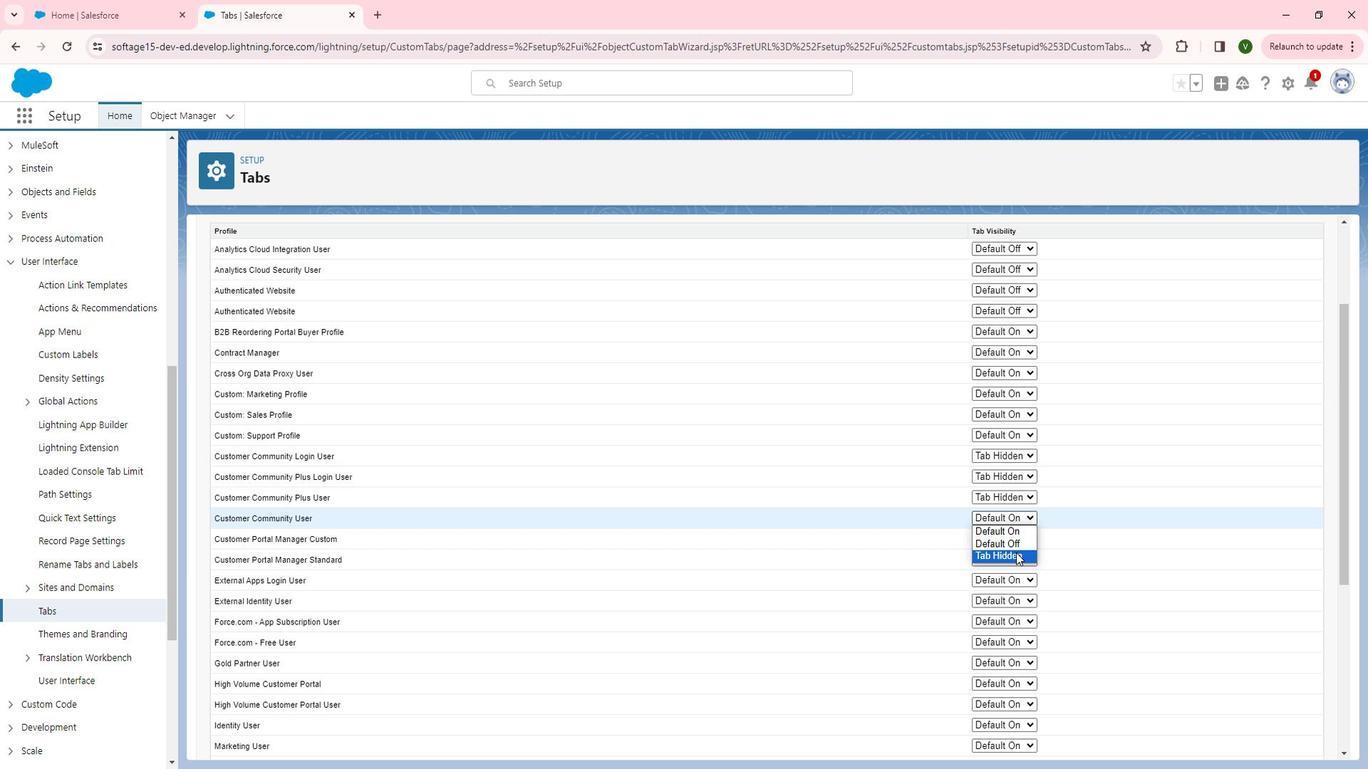 
Action: Mouse pressed left at (1014, 550)
Screenshot: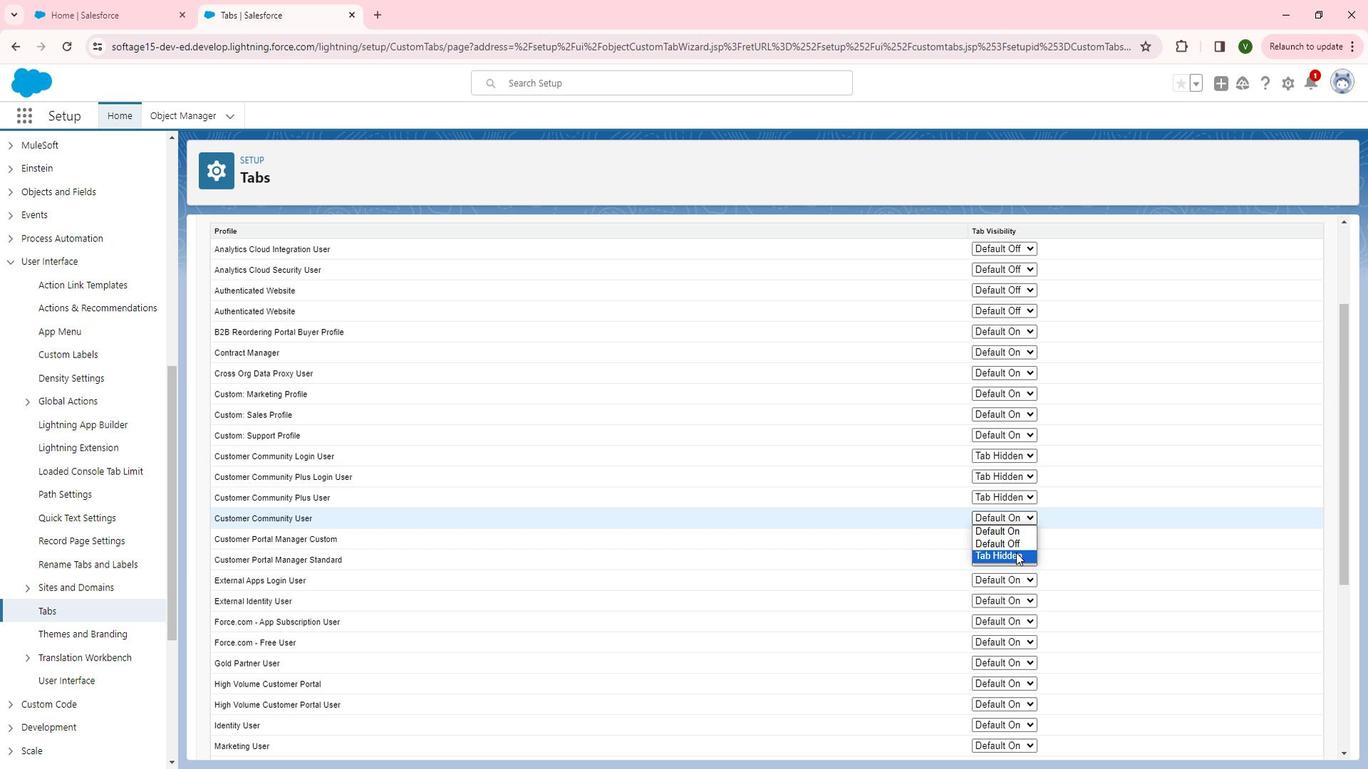 
Action: Mouse moved to (1003, 547)
Screenshot: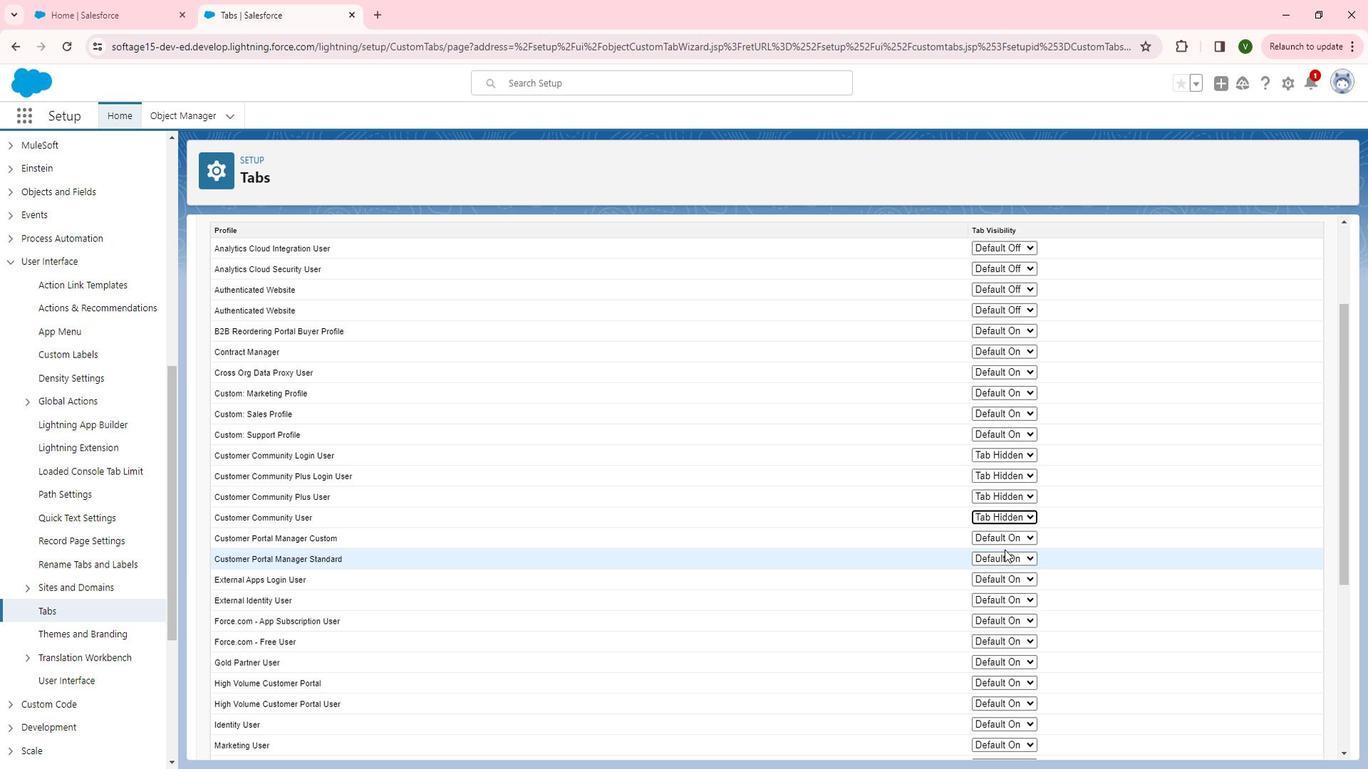 
Action: Mouse scrolled (1003, 546) with delta (0, 0)
Screenshot: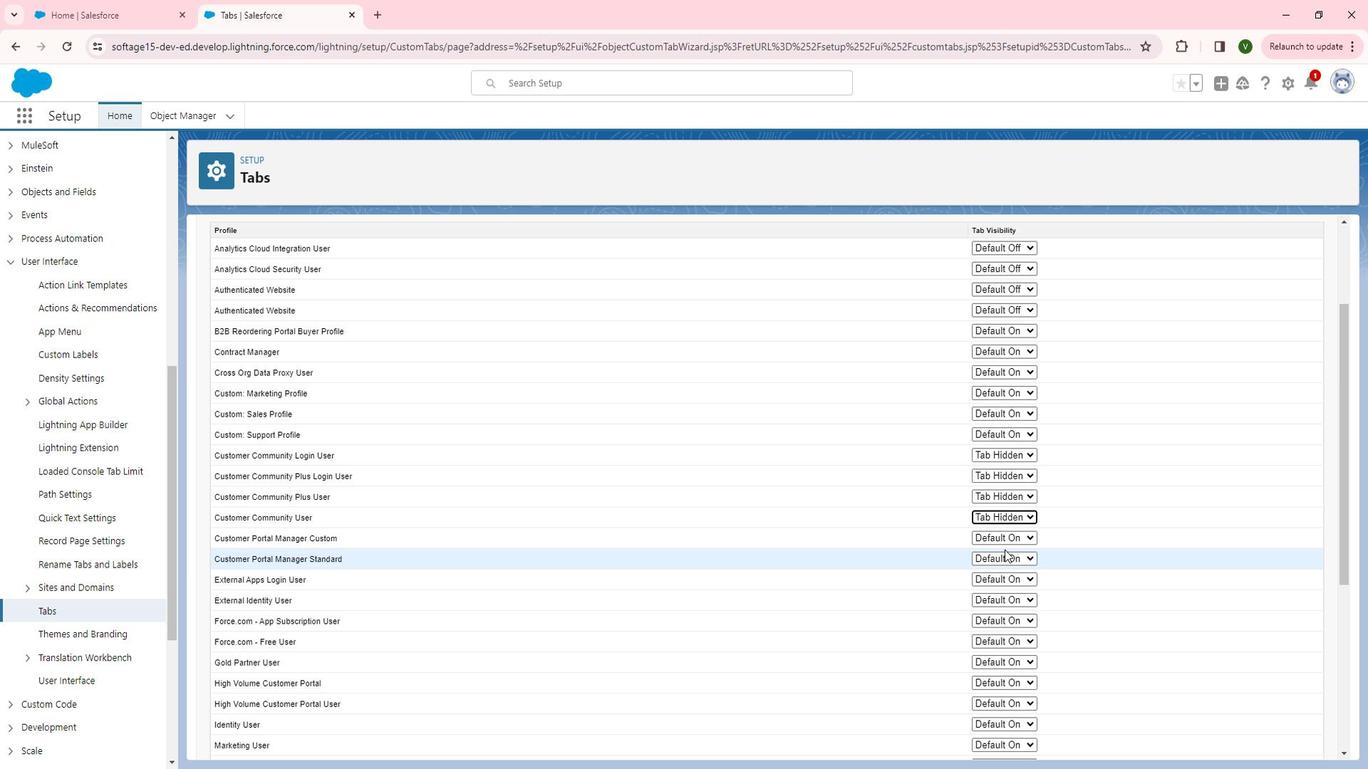 
Action: Mouse moved to (1002, 547)
Screenshot: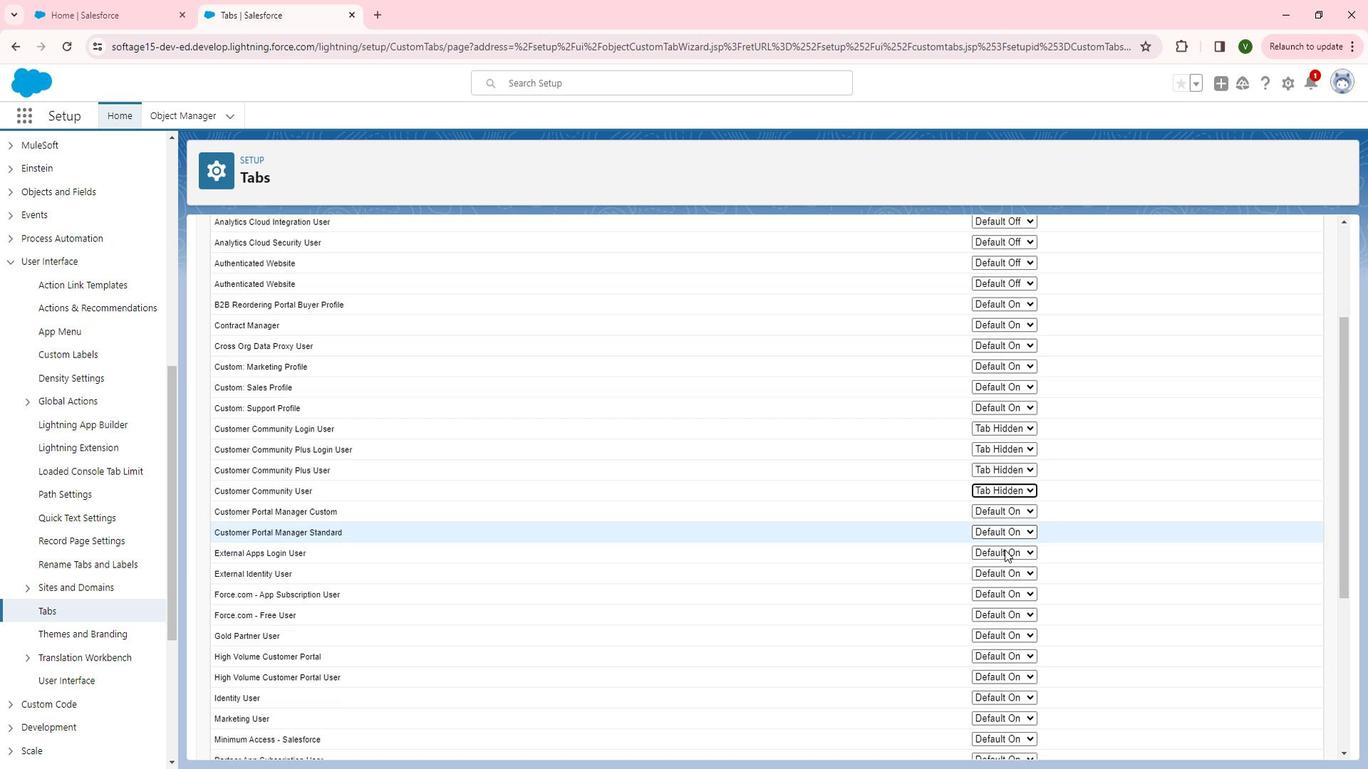 
Action: Mouse scrolled (1002, 547) with delta (0, 0)
Screenshot: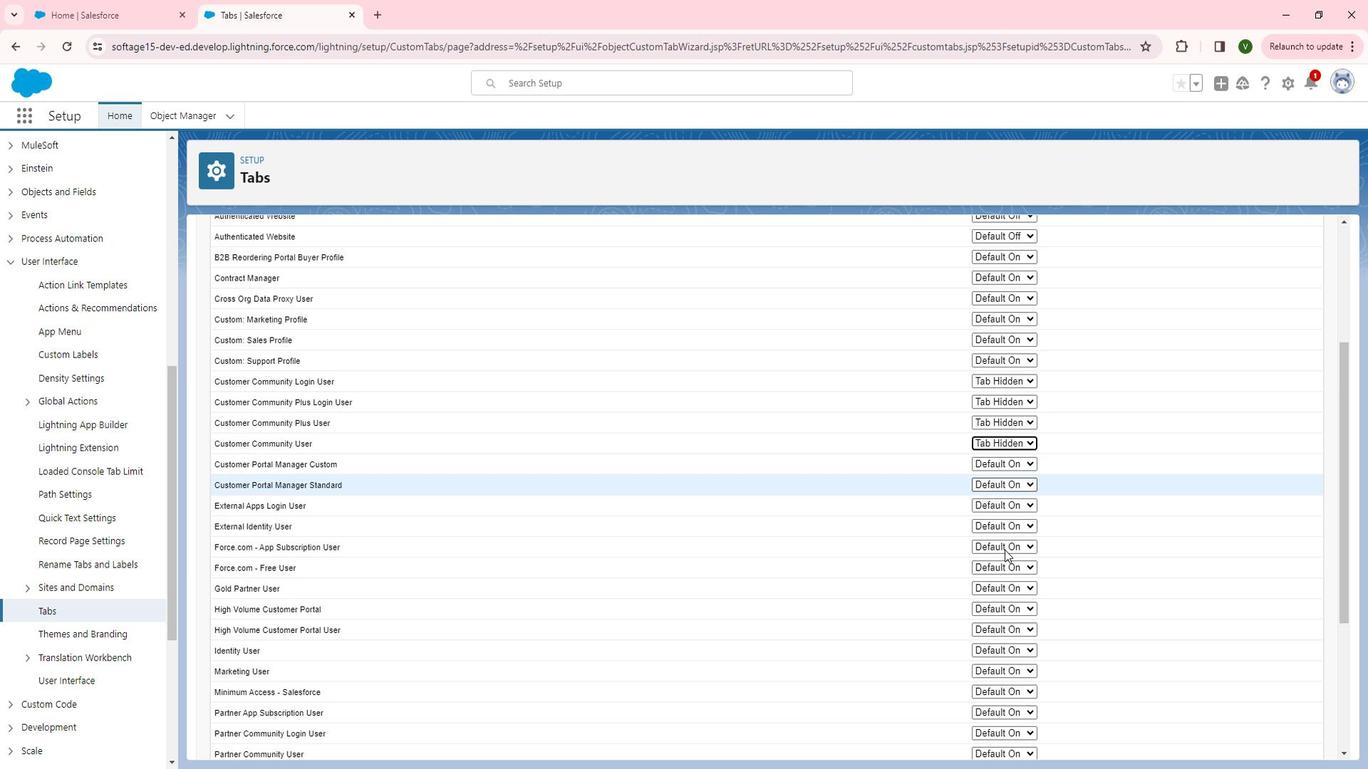 
Action: Mouse moved to (1009, 466)
Screenshot: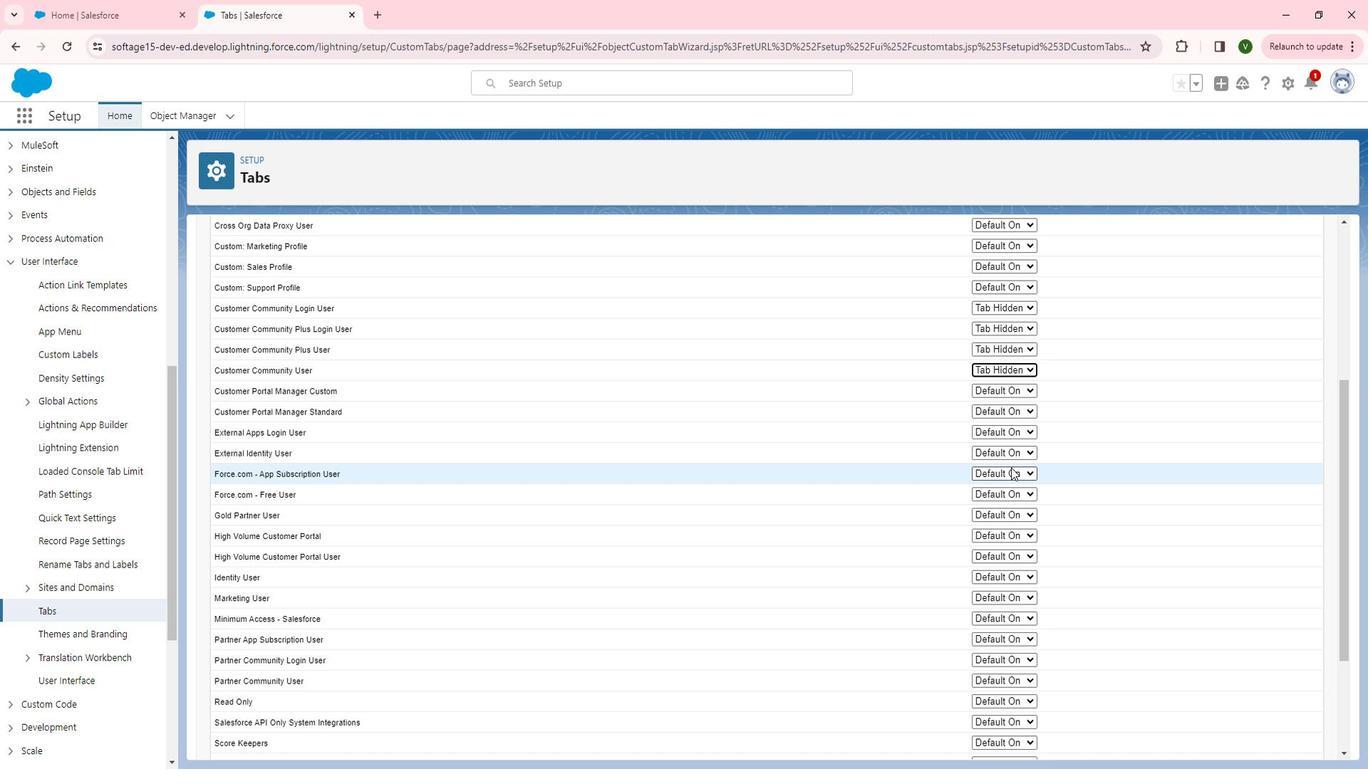 
Action: Mouse pressed left at (1009, 466)
Screenshot: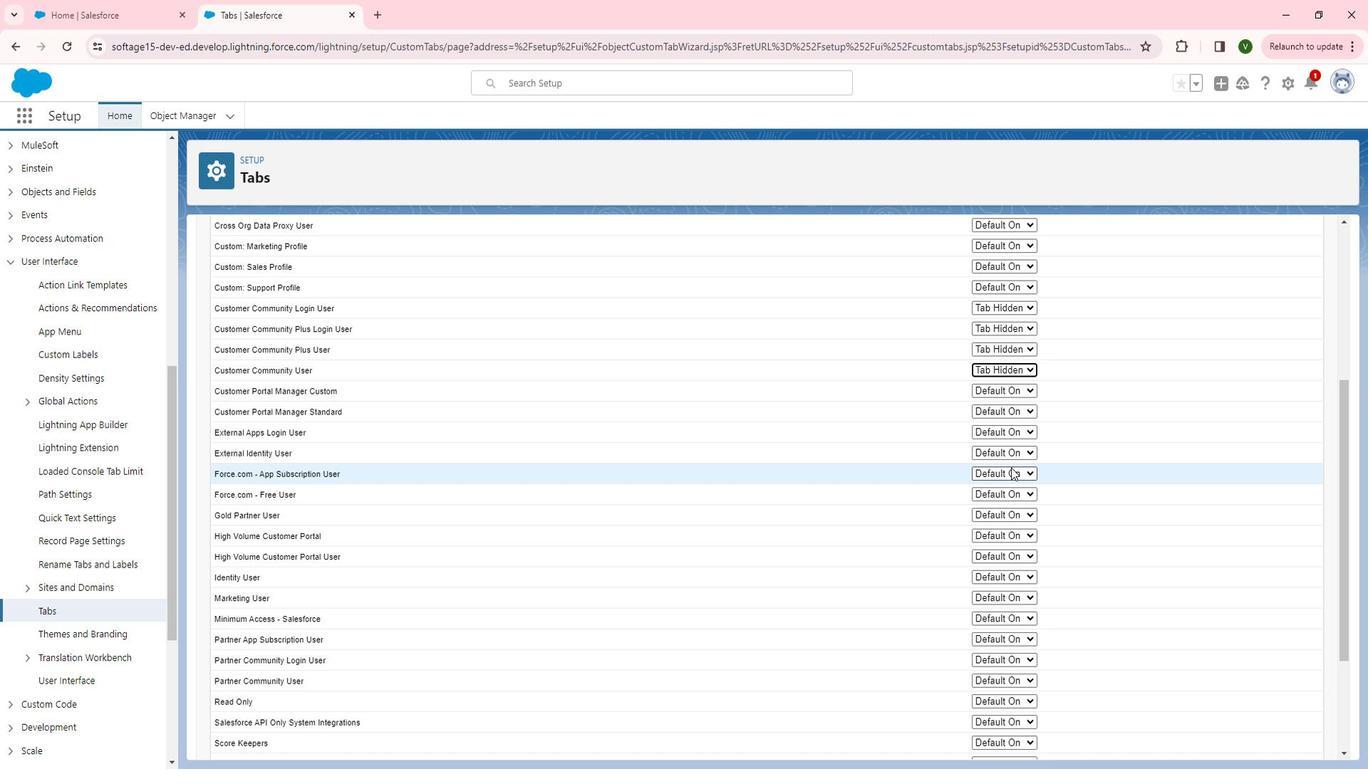 
Action: Mouse moved to (1010, 505)
Screenshot: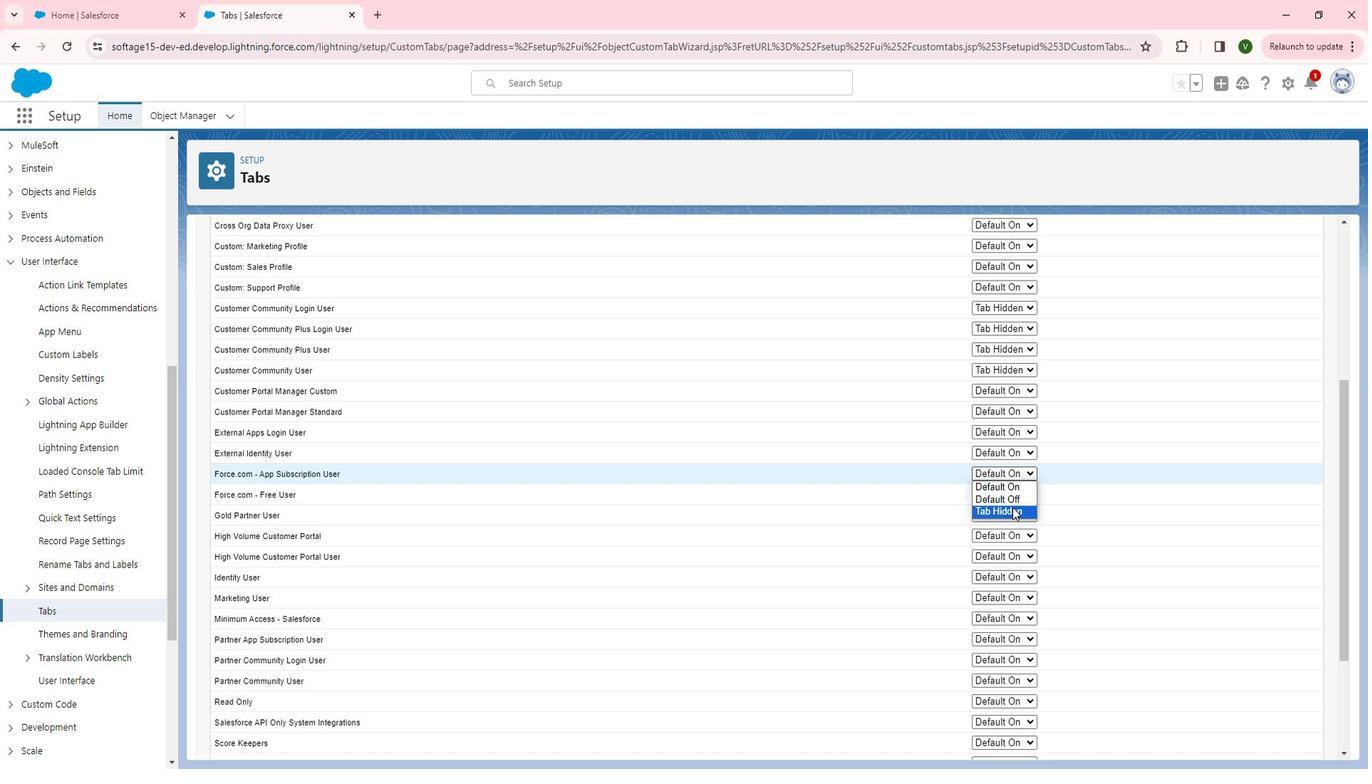 
Action: Mouse pressed left at (1010, 505)
Screenshot: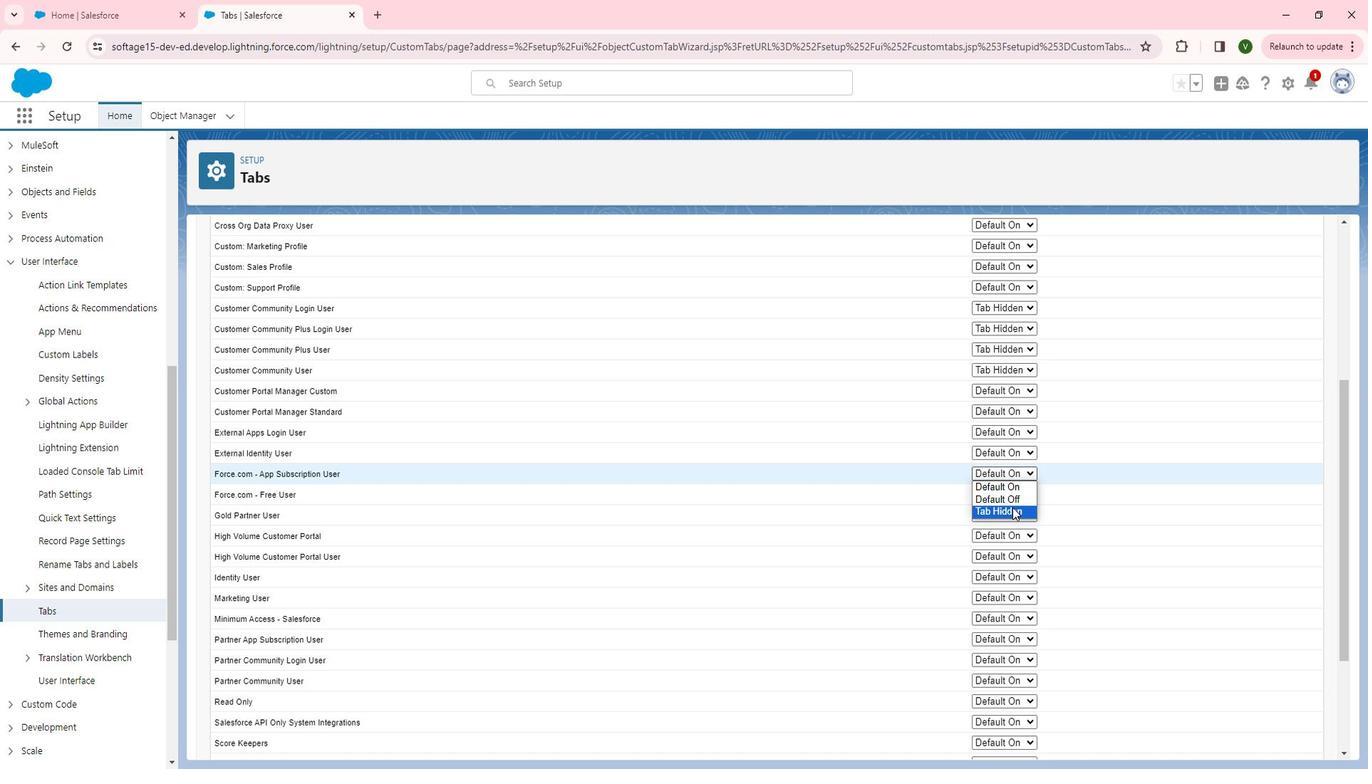 
Action: Mouse moved to (1011, 492)
Screenshot: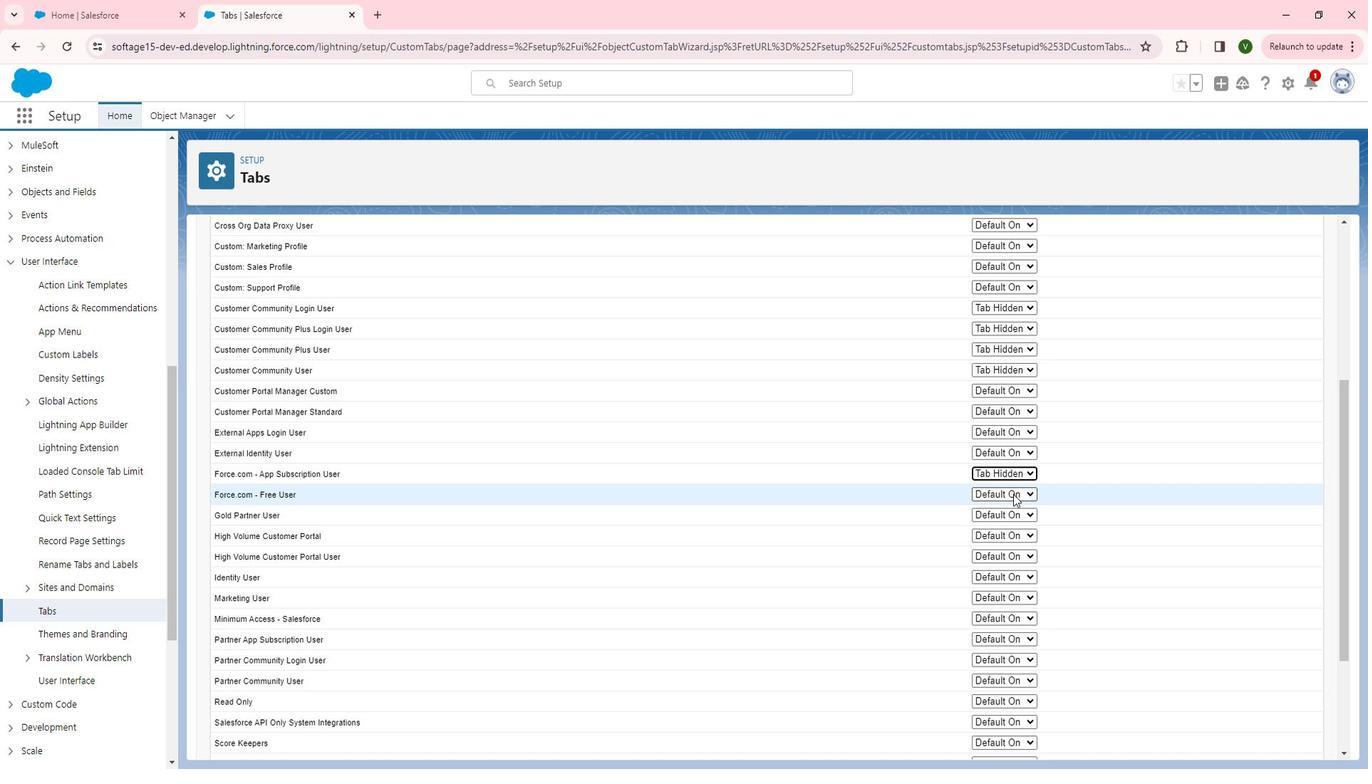 
Action: Mouse pressed left at (1011, 492)
Screenshot: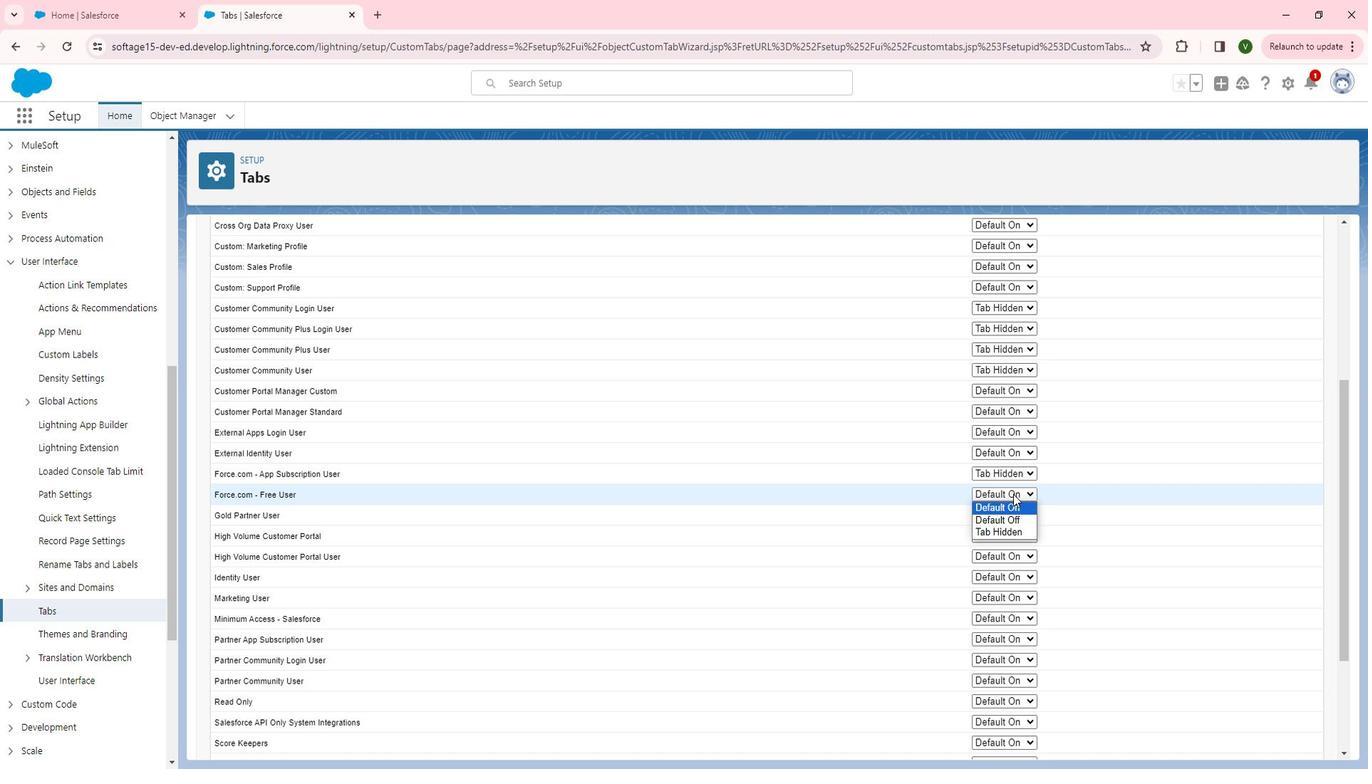 
Action: Mouse moved to (1006, 526)
Screenshot: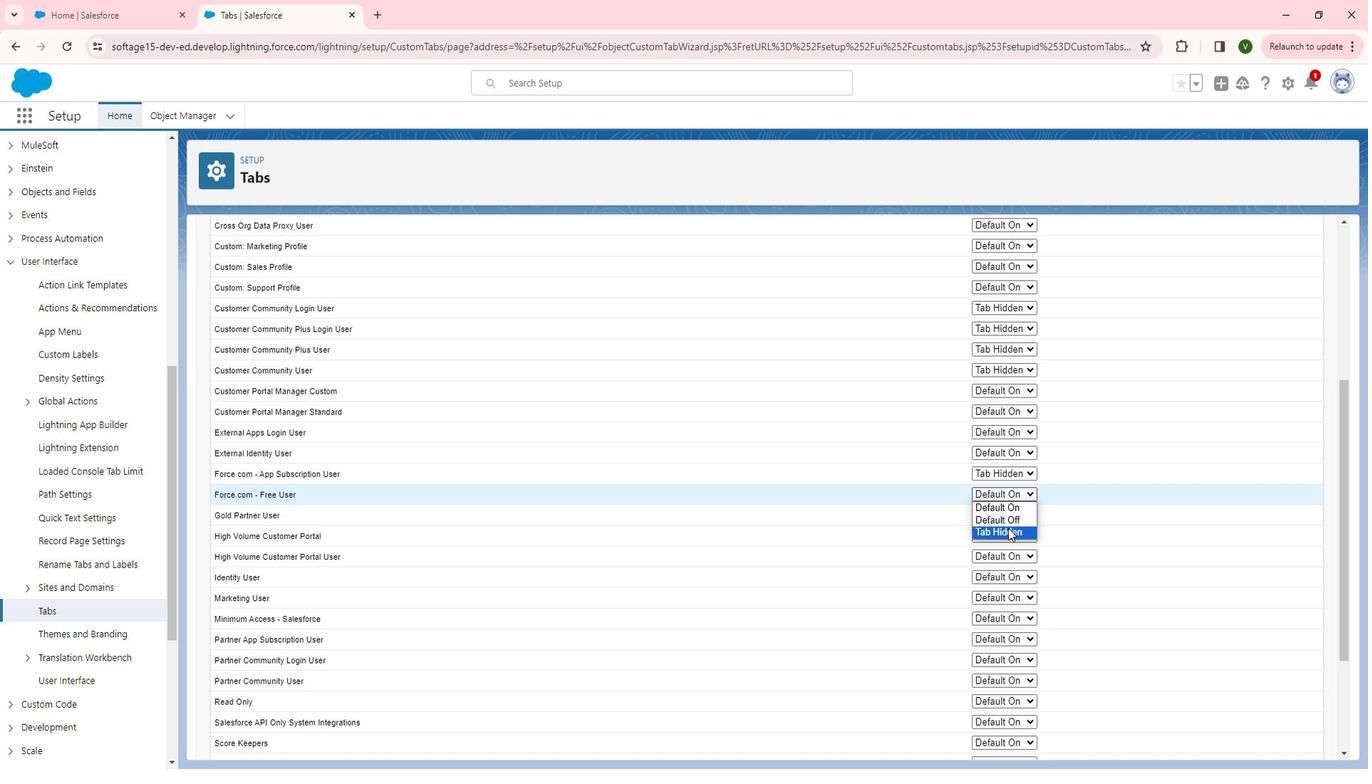 
Action: Mouse pressed left at (1006, 526)
Screenshot: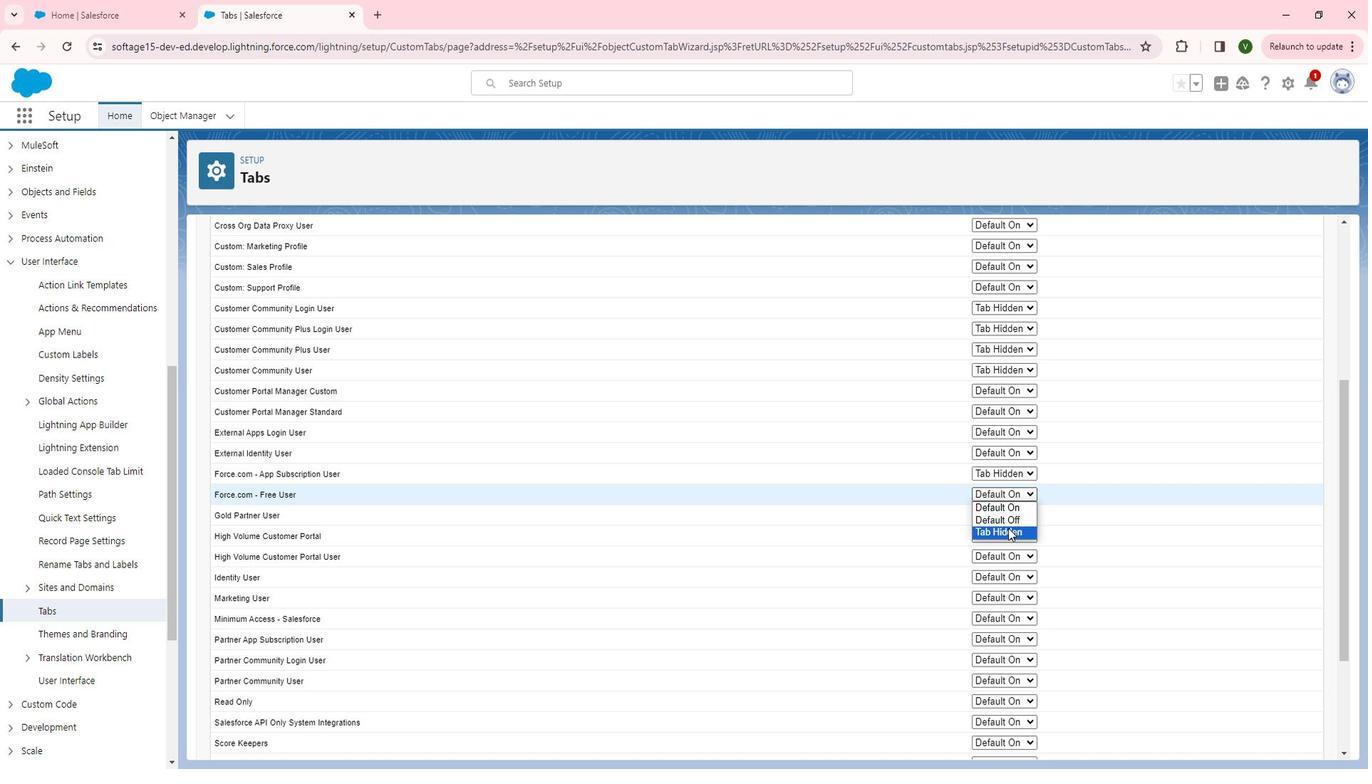 
Action: Mouse moved to (1001, 549)
Screenshot: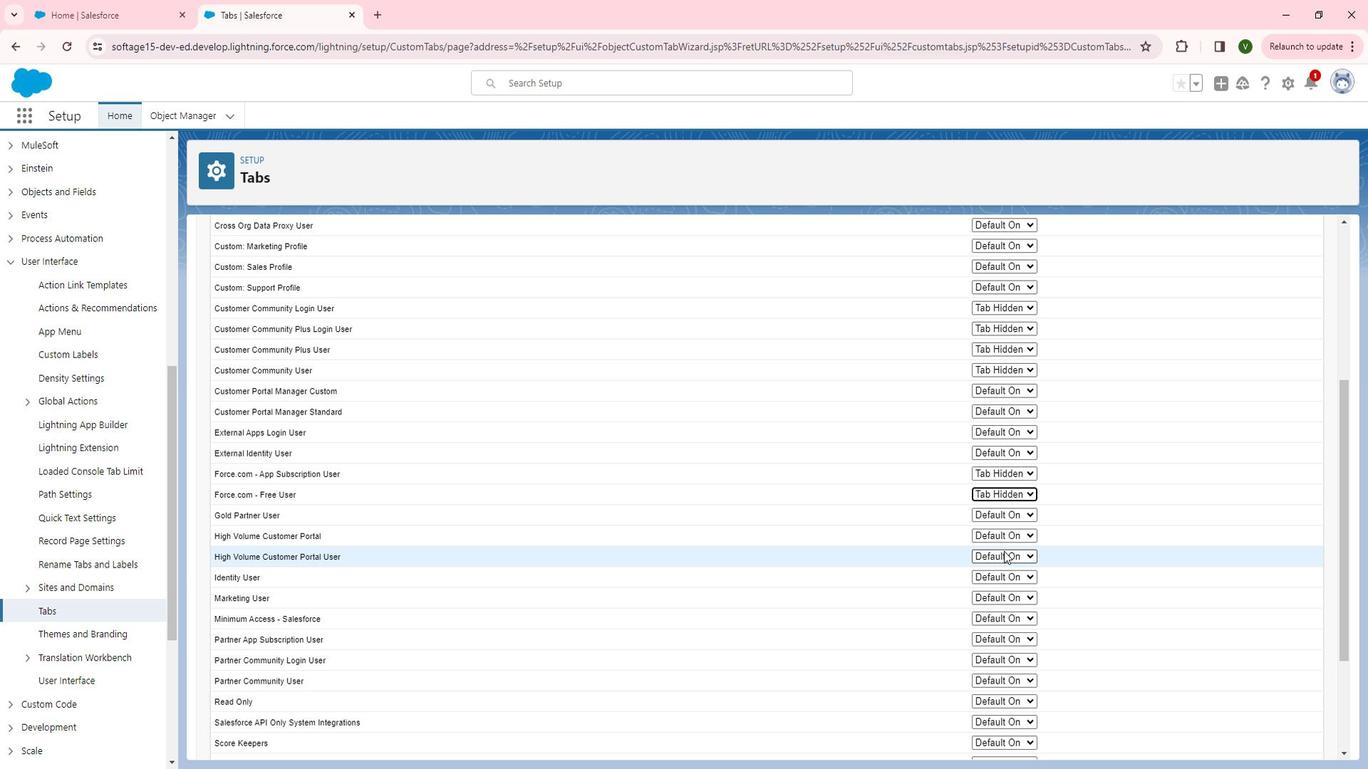 
Action: Mouse scrolled (1001, 548) with delta (0, 0)
Screenshot: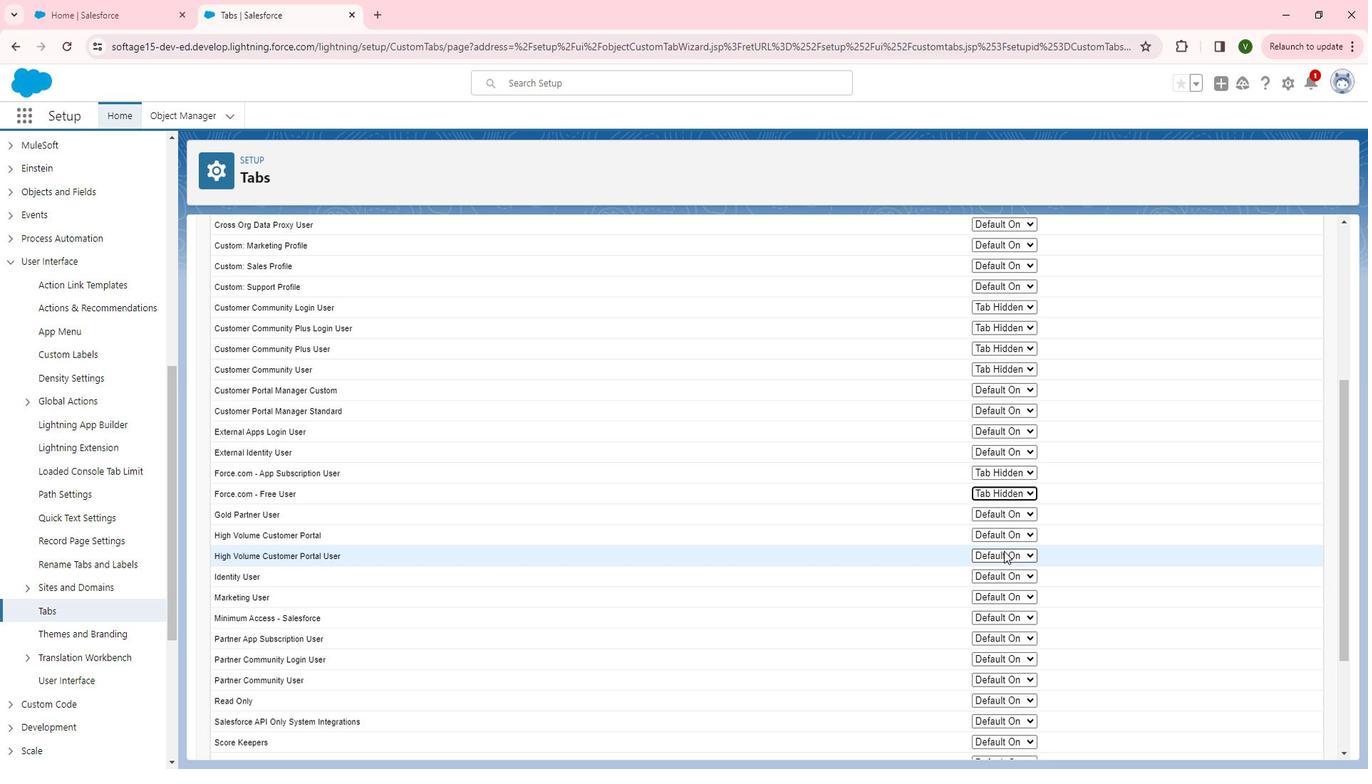 
Action: Mouse moved to (1021, 497)
Screenshot: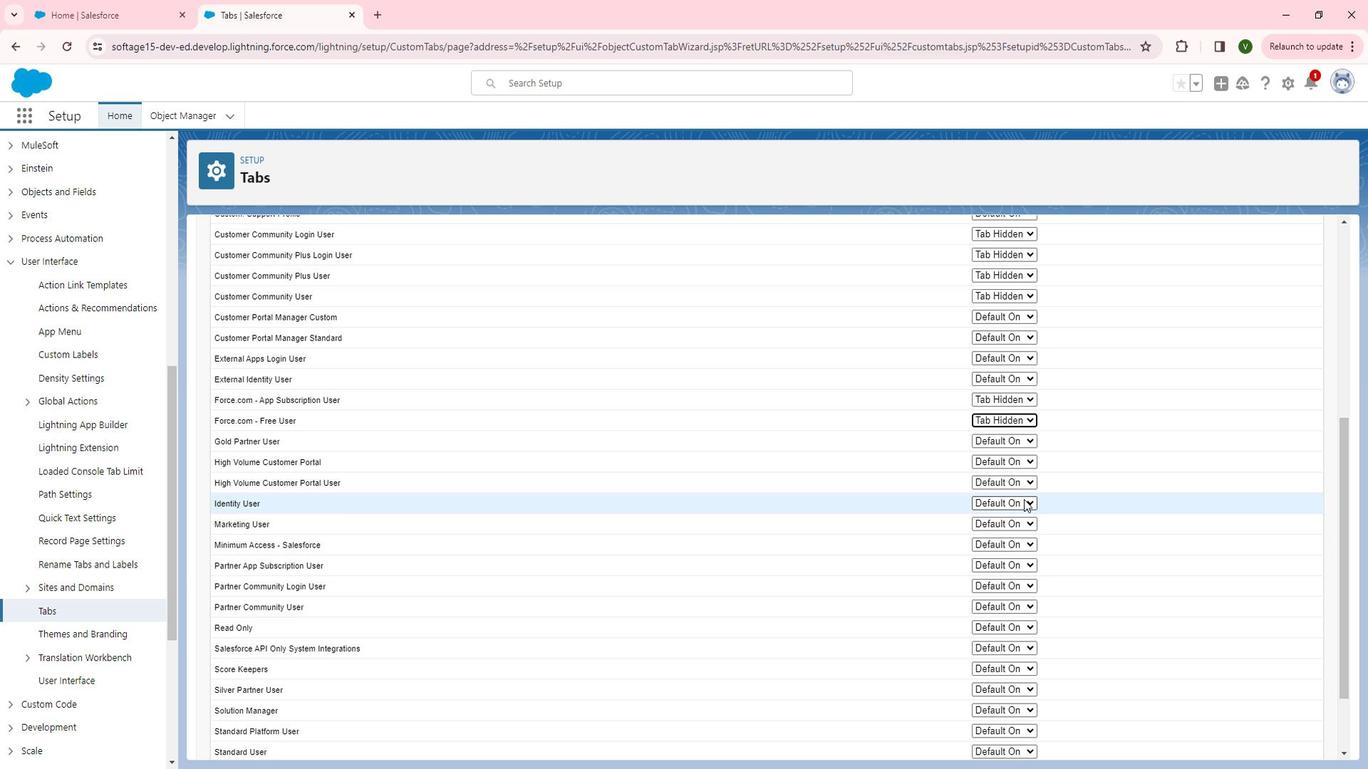 
Action: Mouse pressed left at (1021, 497)
Screenshot: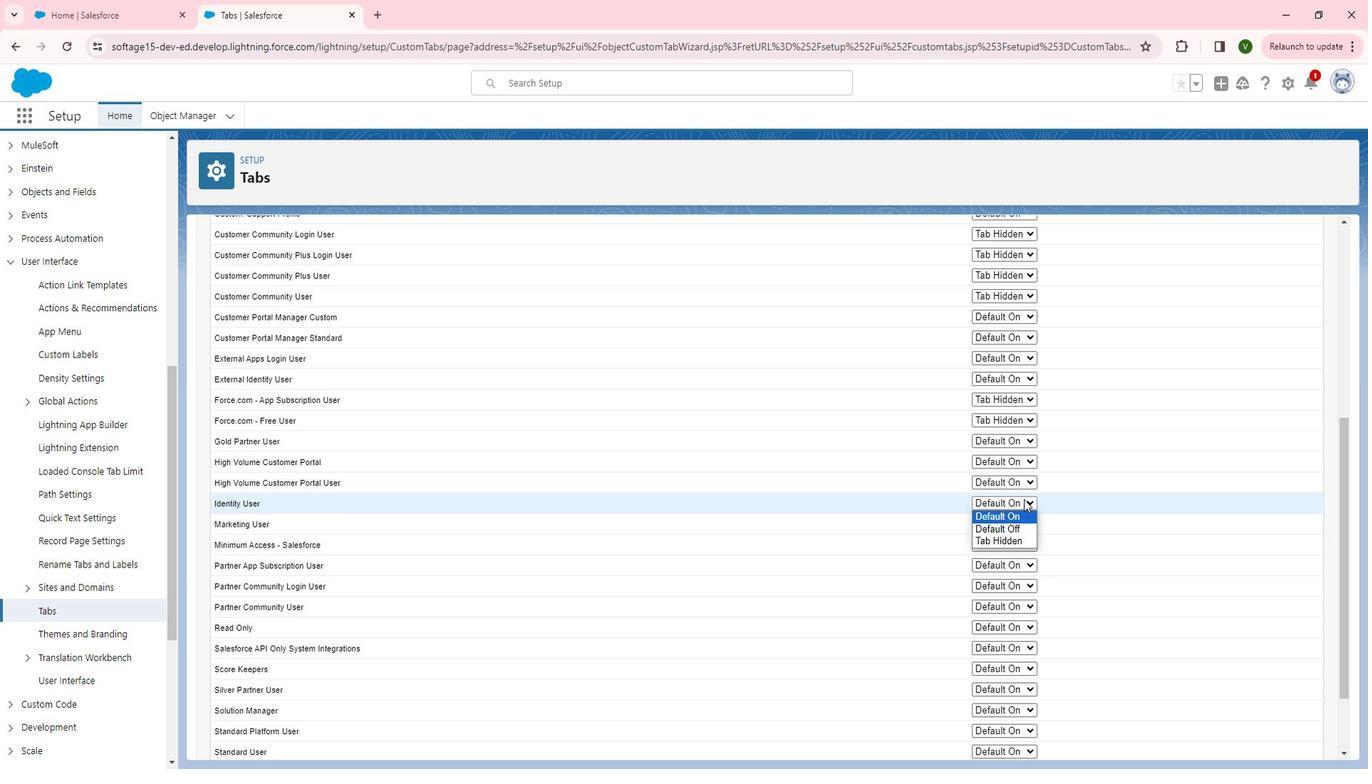 
Action: Mouse moved to (1010, 522)
Screenshot: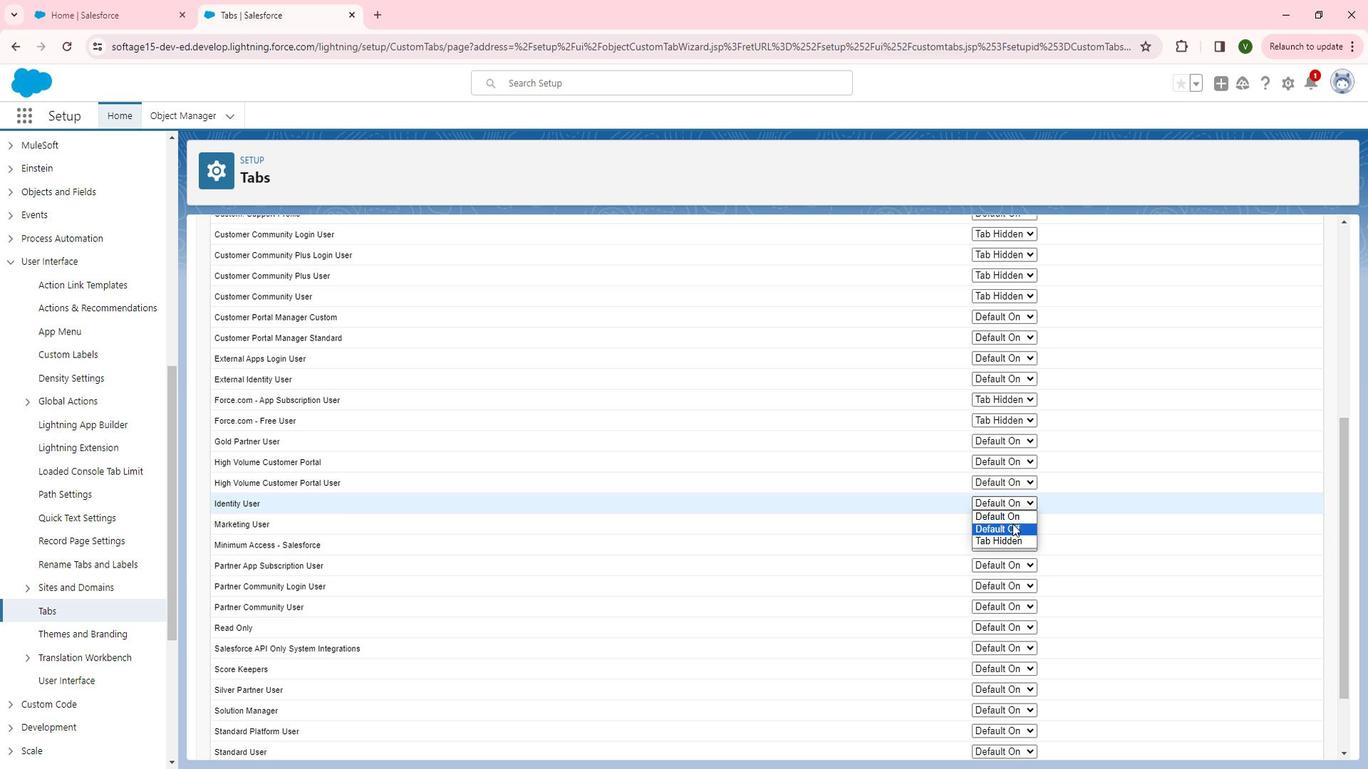 
Action: Mouse pressed left at (1010, 522)
Screenshot: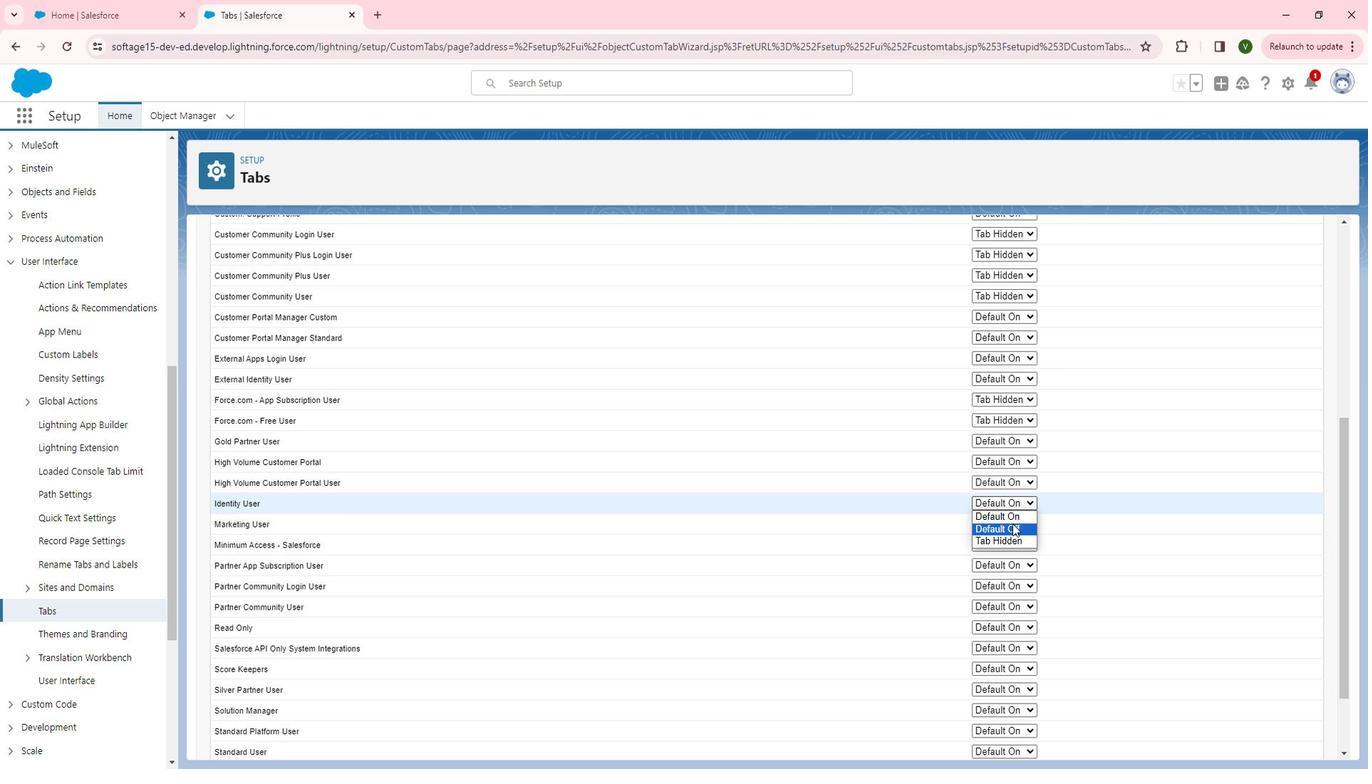 
Action: Mouse moved to (1009, 523)
Screenshot: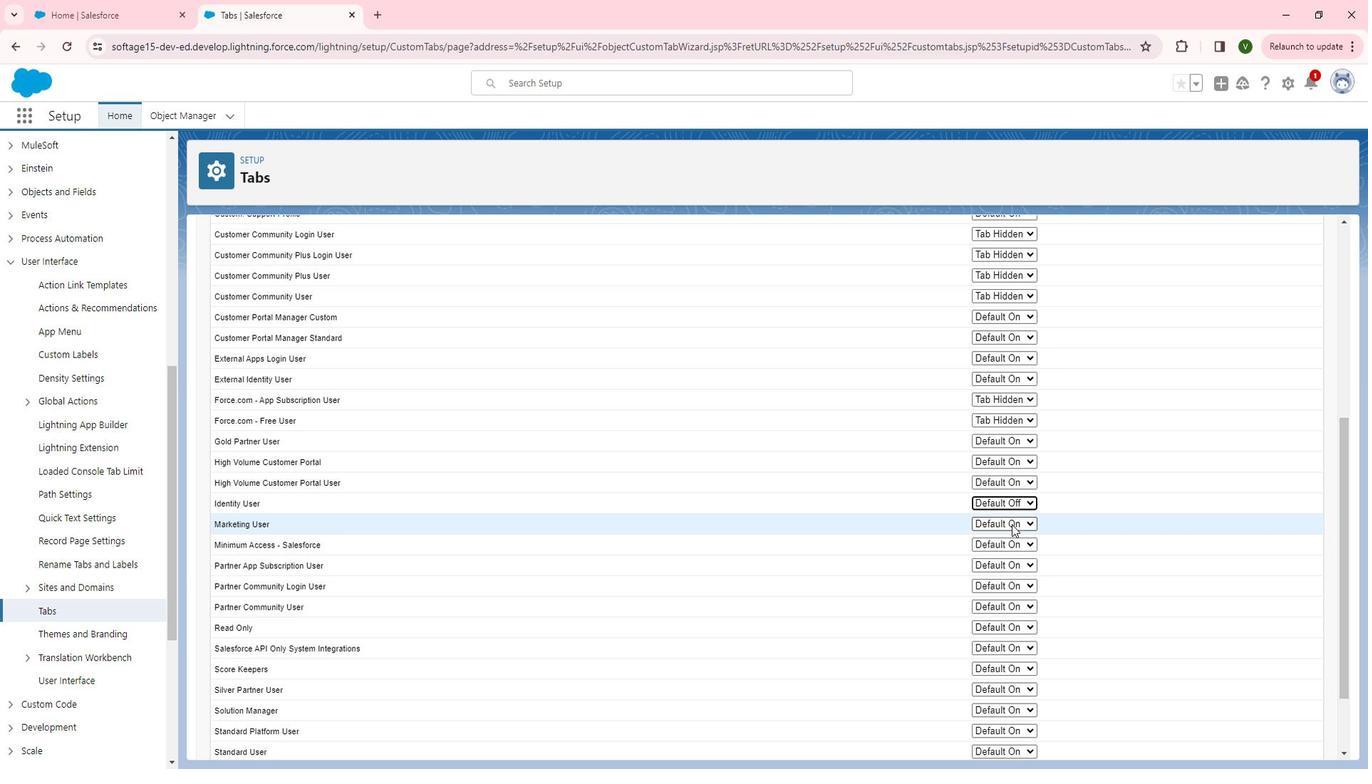 
Action: Mouse pressed left at (1009, 523)
Screenshot: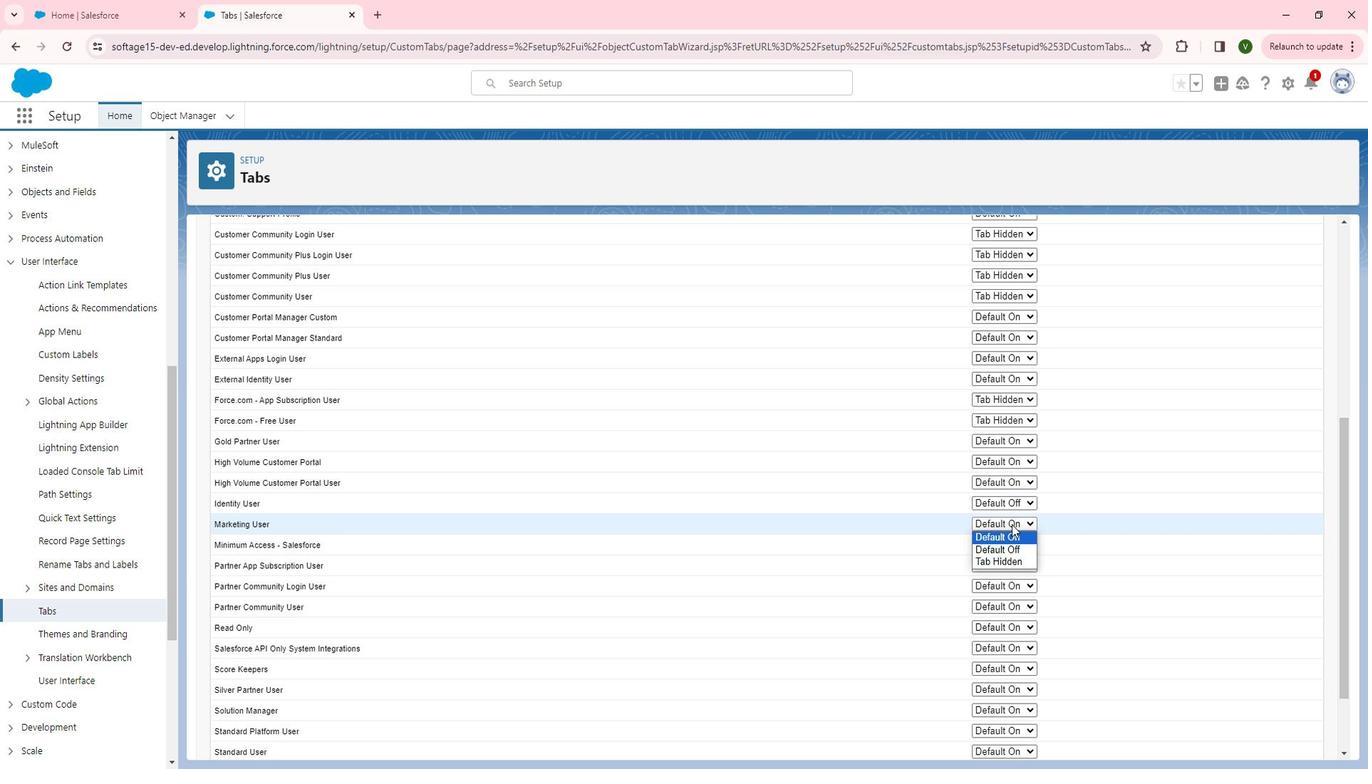 
Action: Mouse moved to (1002, 547)
Screenshot: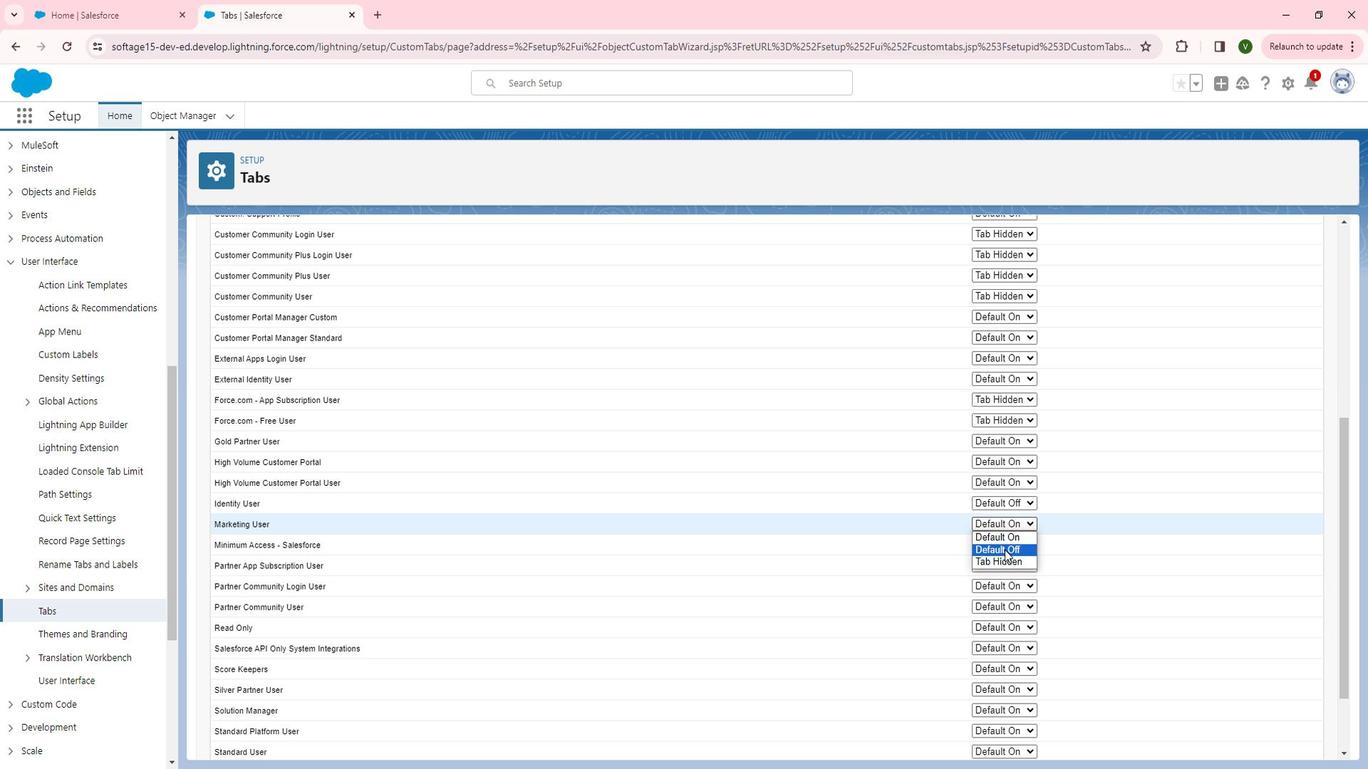 
Action: Mouse pressed left at (1002, 547)
Screenshot: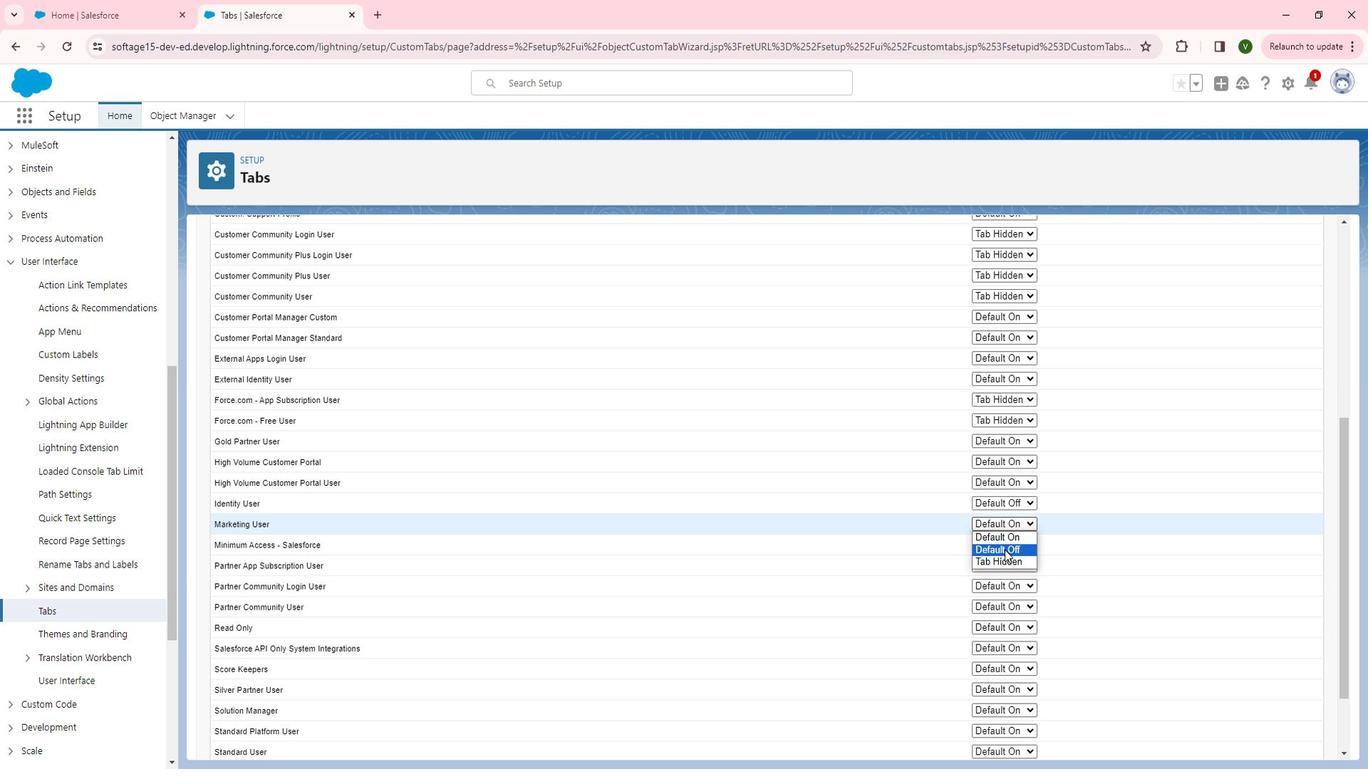 
Action: Mouse moved to (1003, 547)
Screenshot: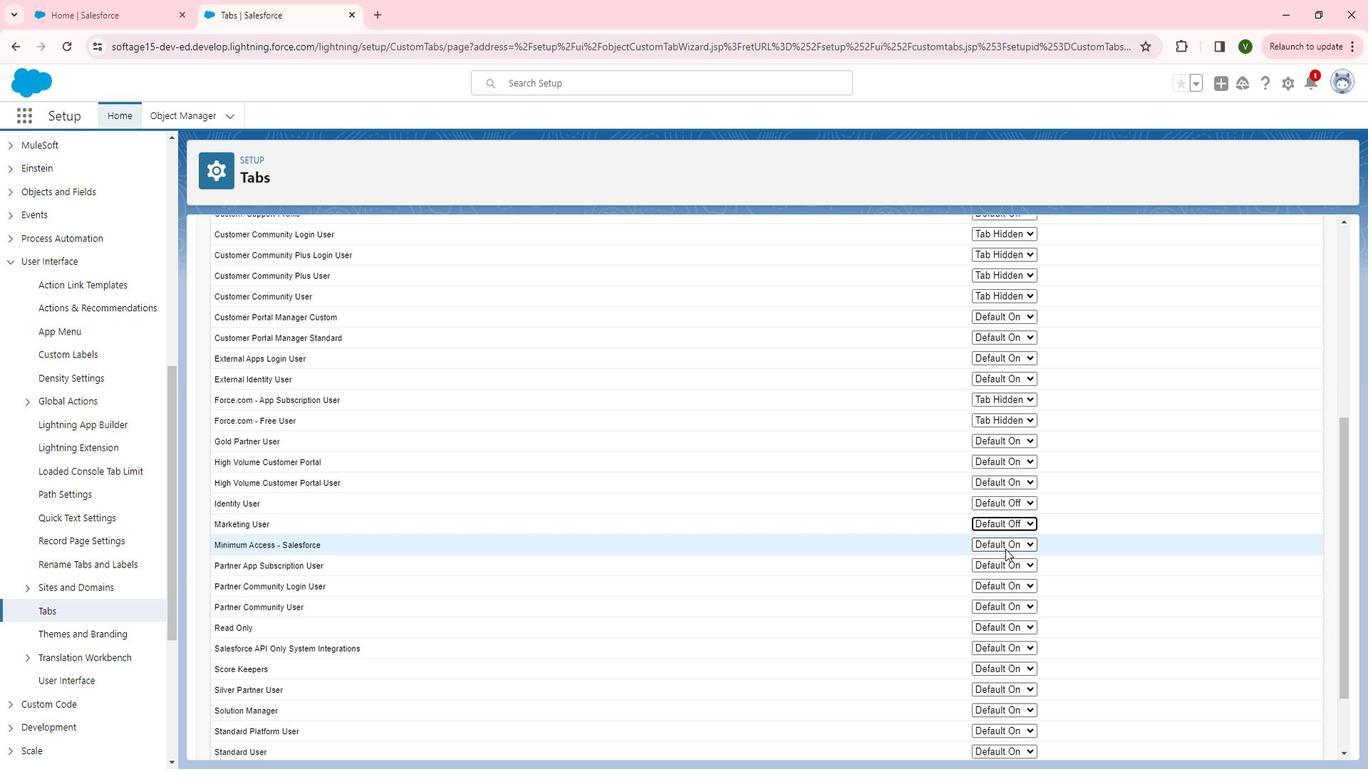 
Action: Mouse pressed left at (1003, 547)
Screenshot: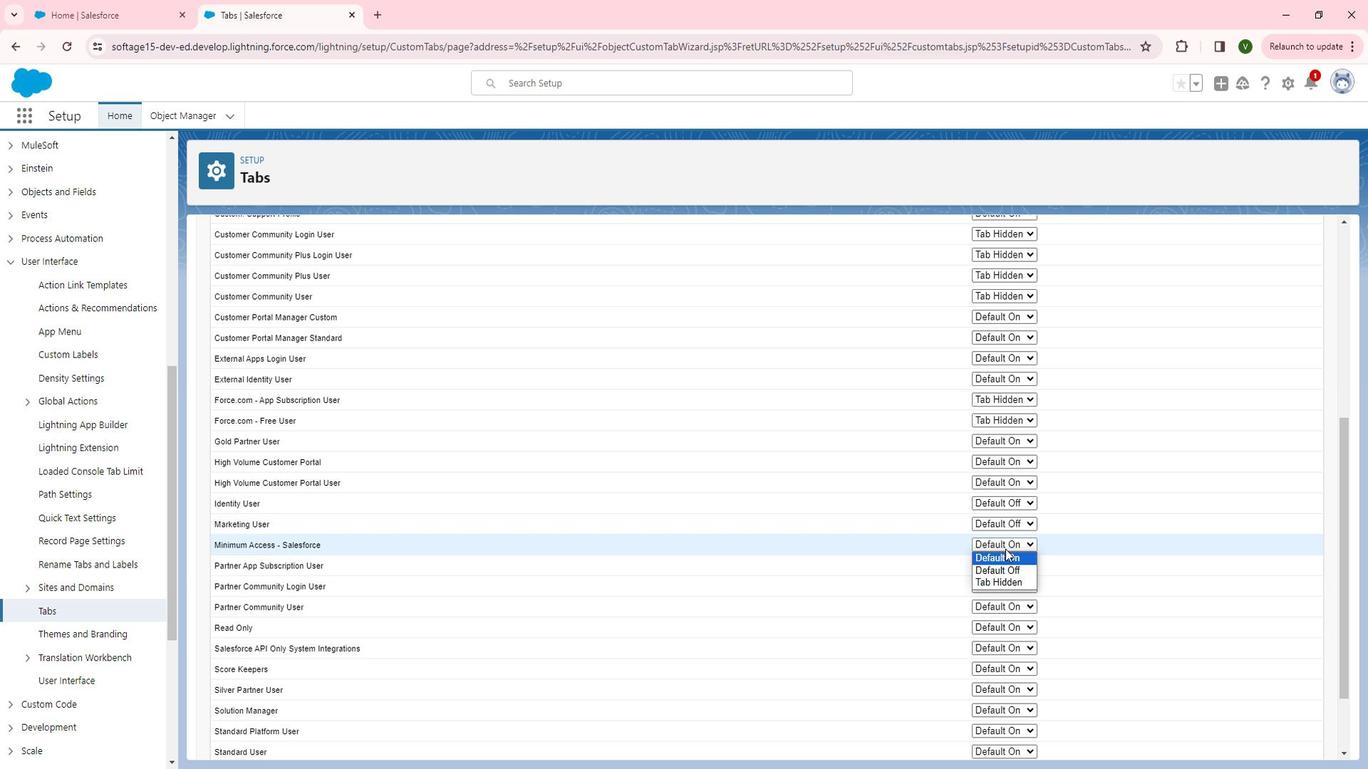 
Action: Mouse moved to (1009, 567)
Screenshot: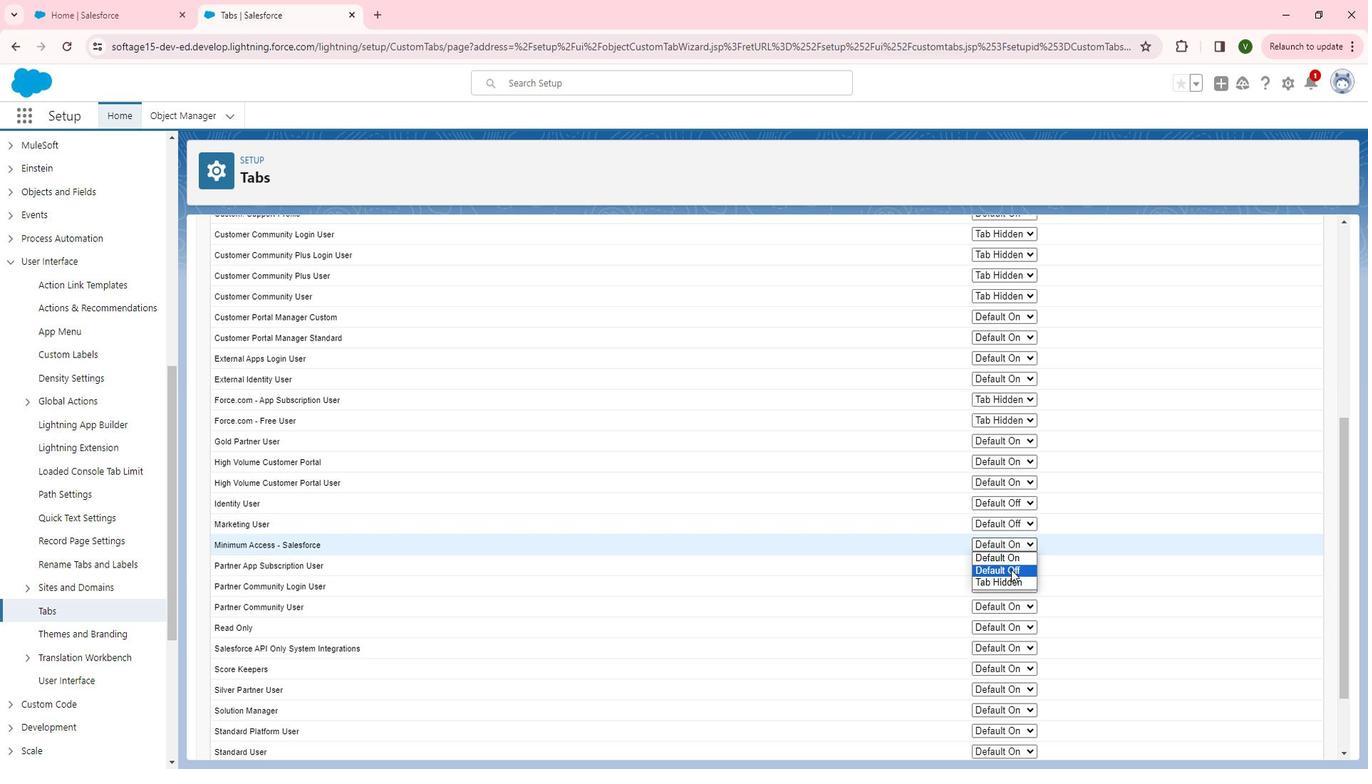 
Action: Mouse pressed left at (1009, 567)
Screenshot: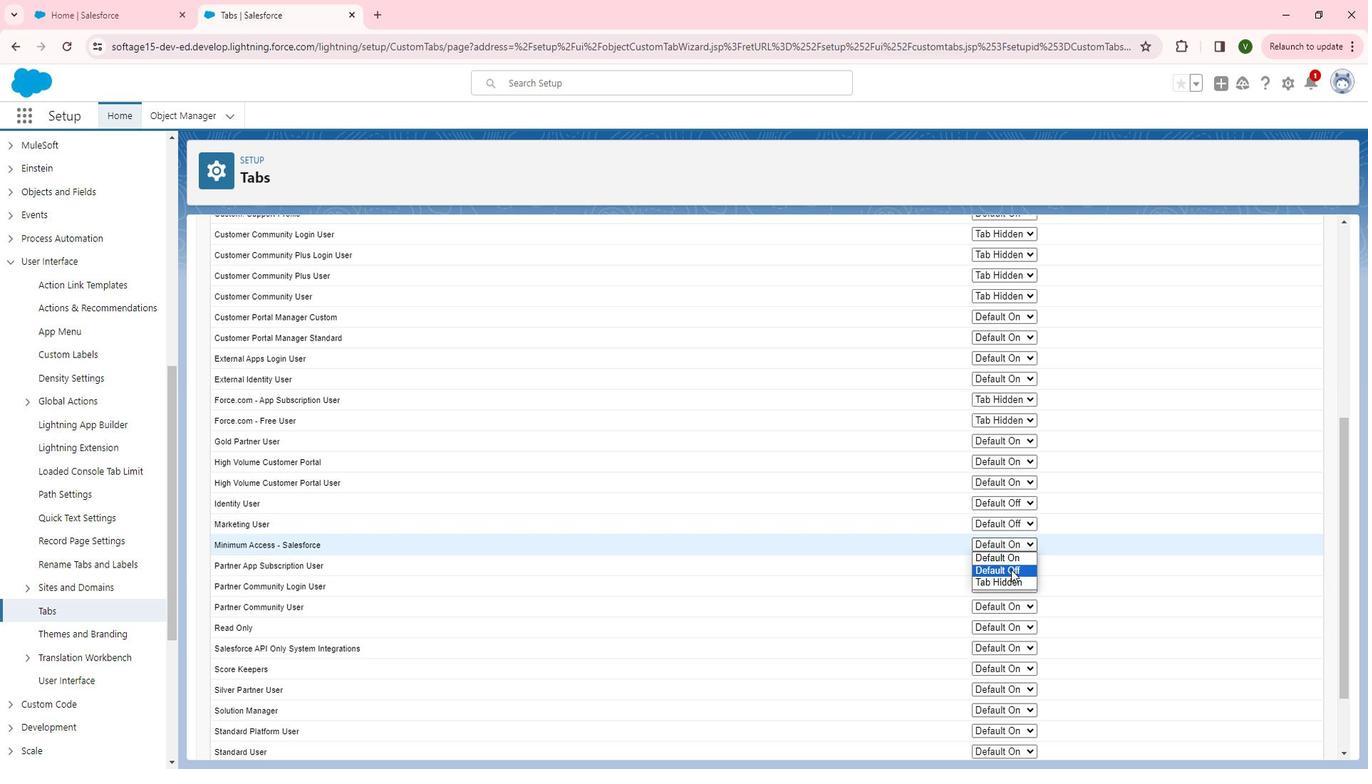 
Action: Mouse moved to (1004, 603)
